 Task: Buy 5 Towel Warmers from Salon & Spa Equipment section under best seller category for shipping address: Crystal Jones, 4714 Wines Lane, Sabine Pass, Texas 77655, Cell Number 8322385022. Pay from credit card ending with 5759, CVV 953
Action: Mouse moved to (10, 78)
Screenshot: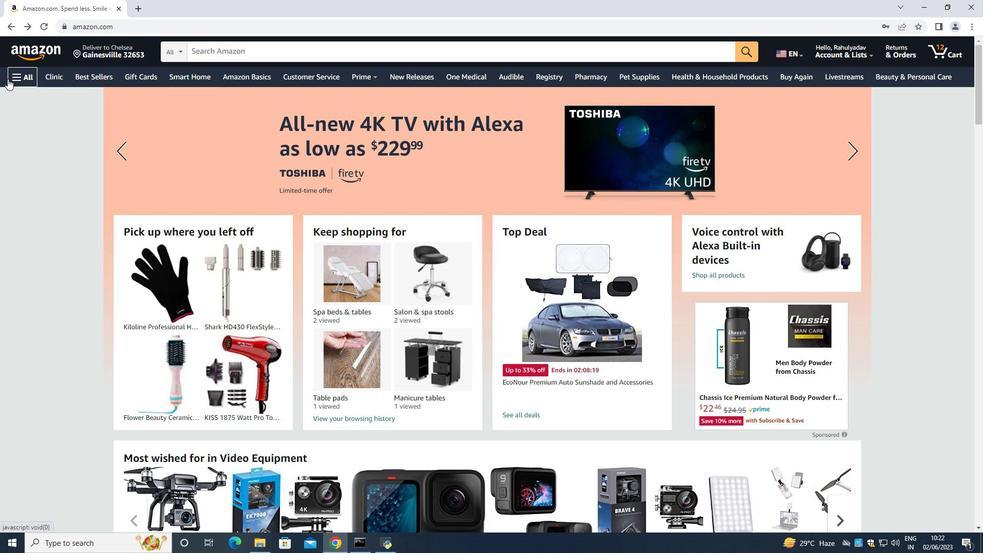 
Action: Mouse pressed left at (10, 78)
Screenshot: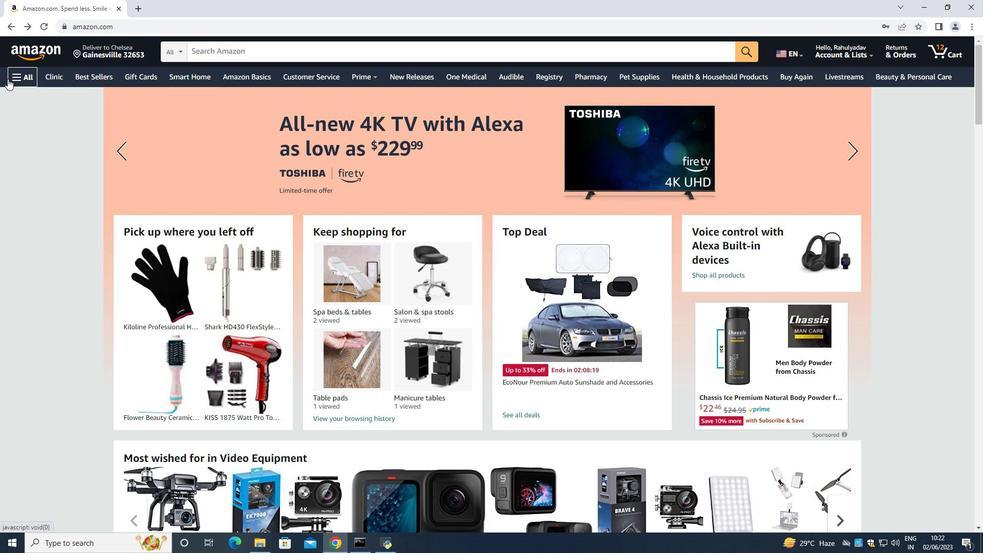 
Action: Mouse moved to (39, 97)
Screenshot: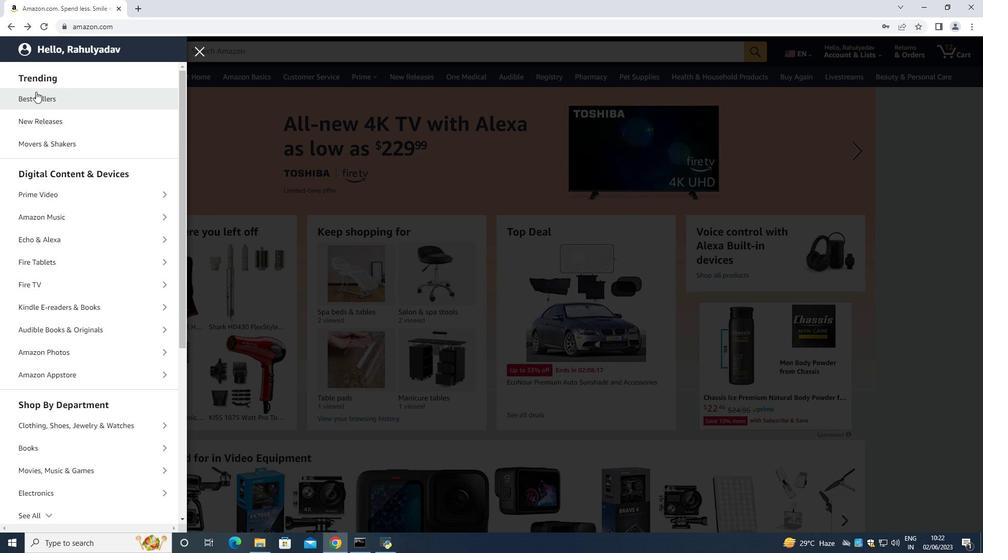 
Action: Mouse pressed left at (39, 97)
Screenshot: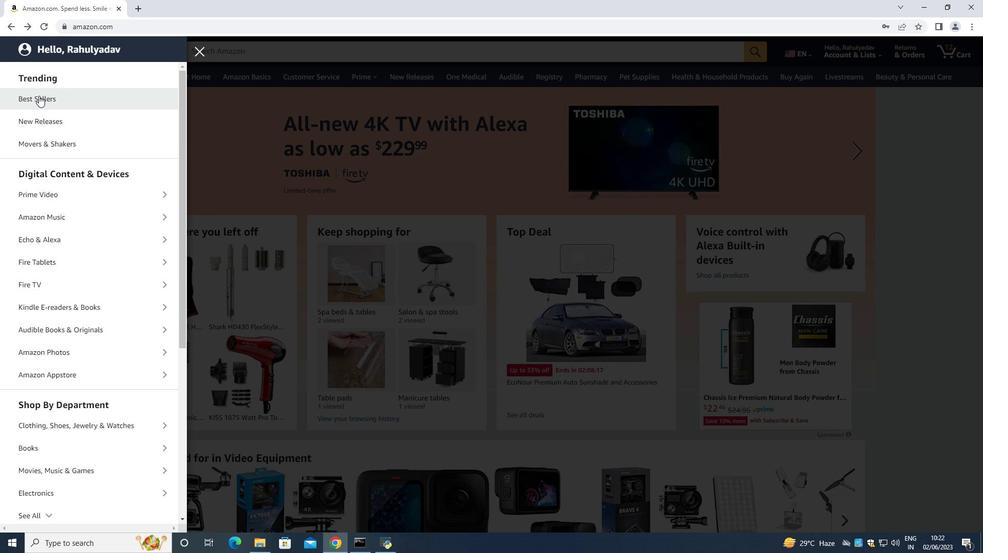 
Action: Mouse moved to (301, 51)
Screenshot: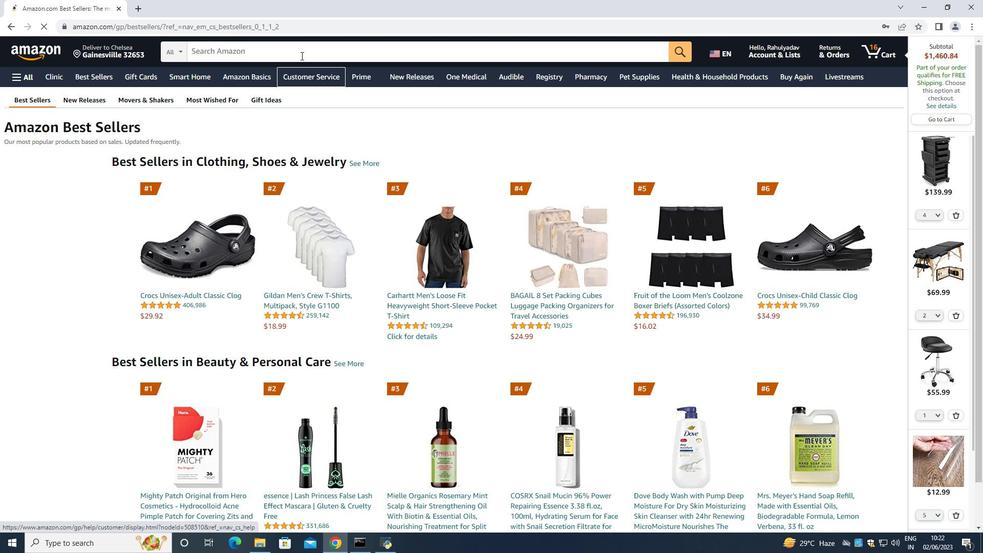 
Action: Mouse pressed left at (301, 51)
Screenshot: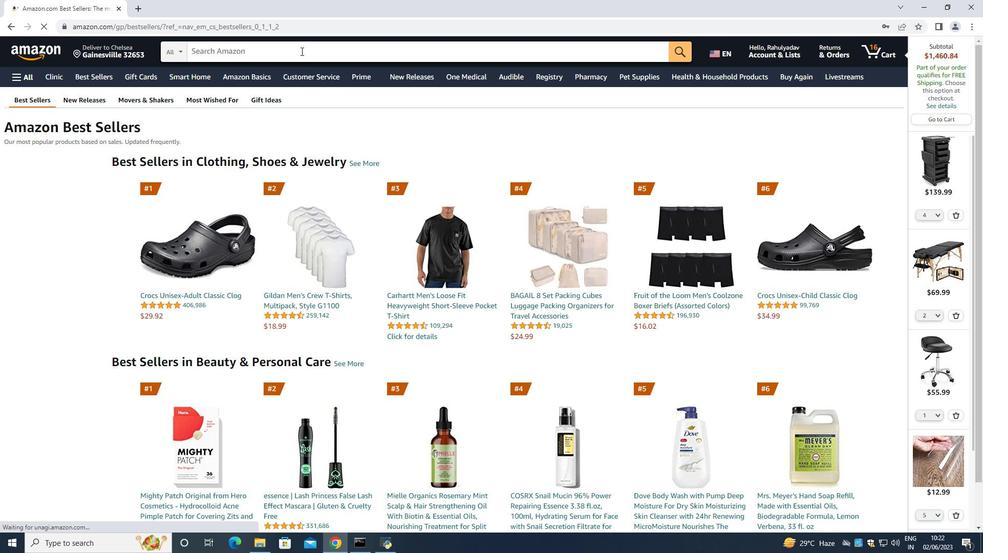 
Action: Mouse moved to (309, 45)
Screenshot: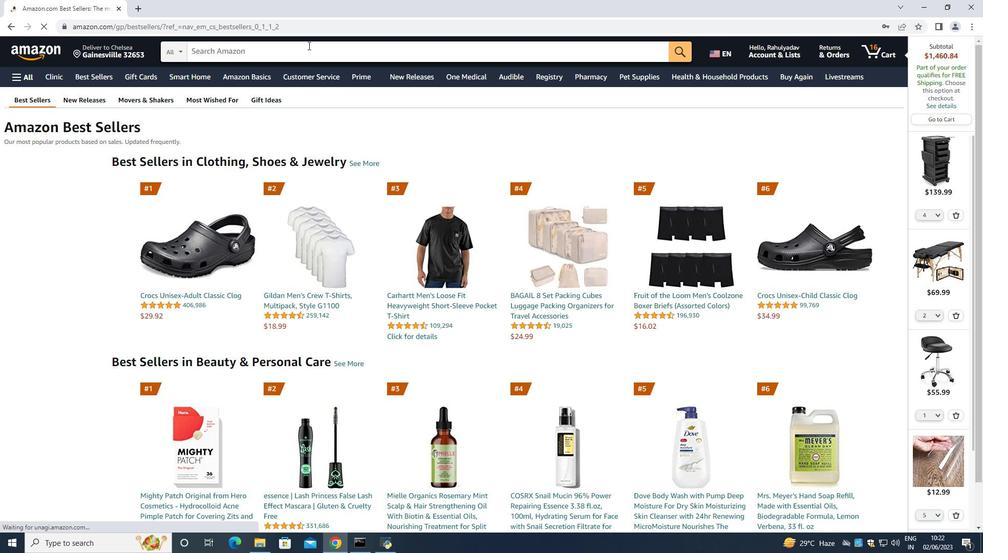
Action: Key pressed <Key.shift_r>Towel<Key.space><Key.shift>Warmers<Key.space><Key.enter>
Screenshot: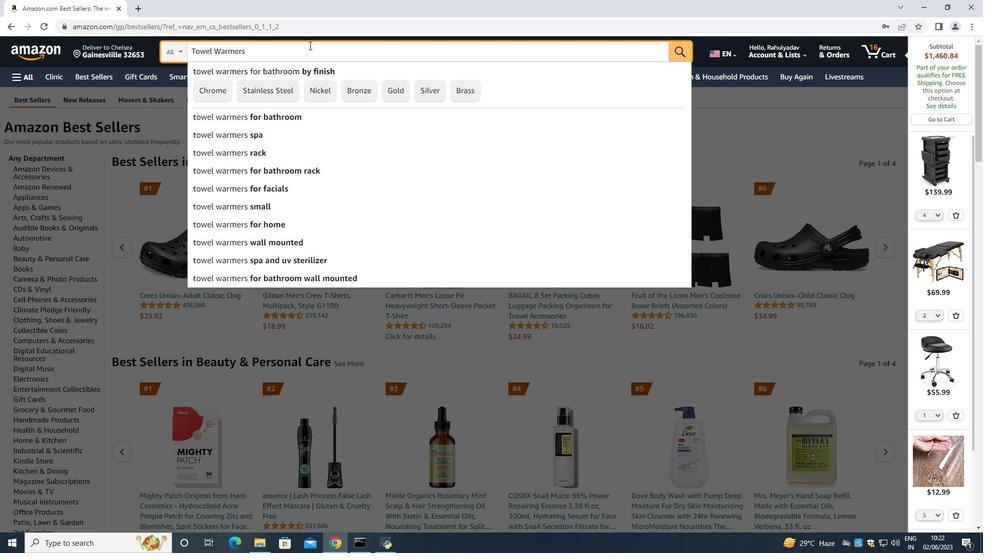 
Action: Mouse moved to (51, 234)
Screenshot: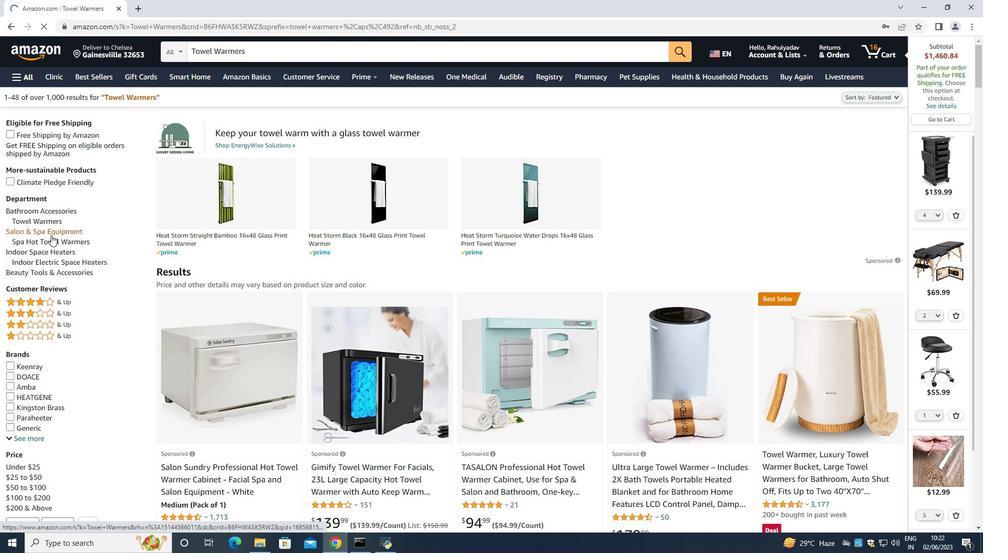 
Action: Mouse pressed left at (51, 234)
Screenshot: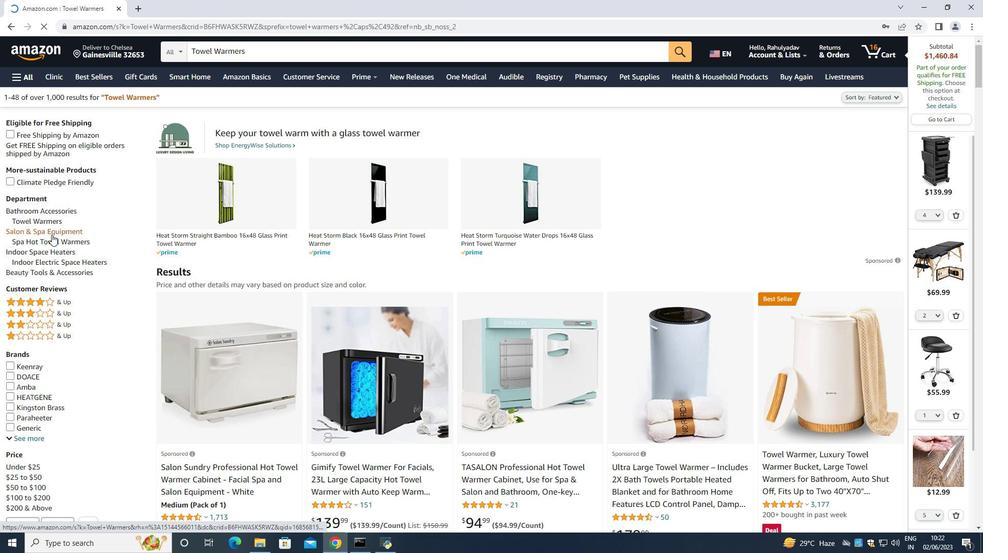 
Action: Mouse moved to (841, 320)
Screenshot: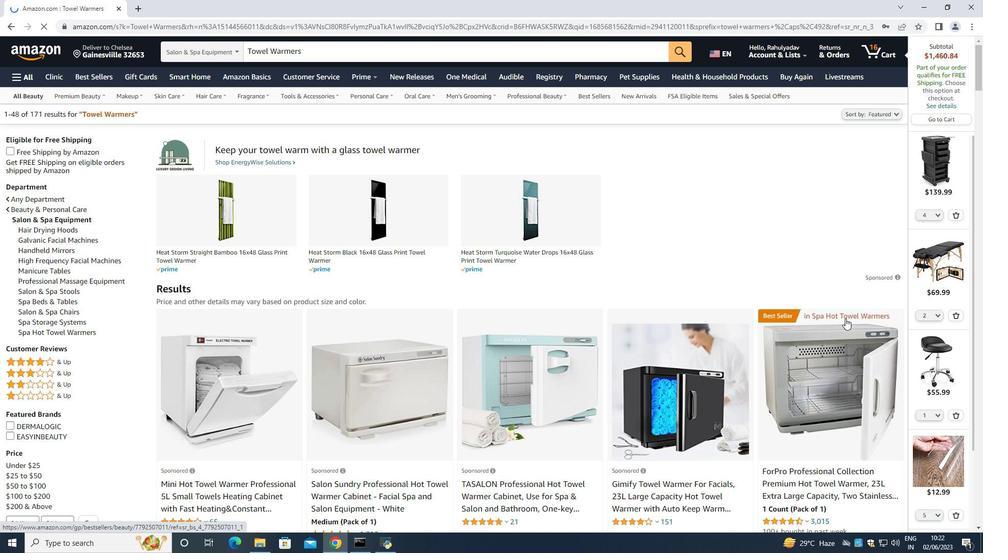 
Action: Mouse scrolled (841, 320) with delta (0, 0)
Screenshot: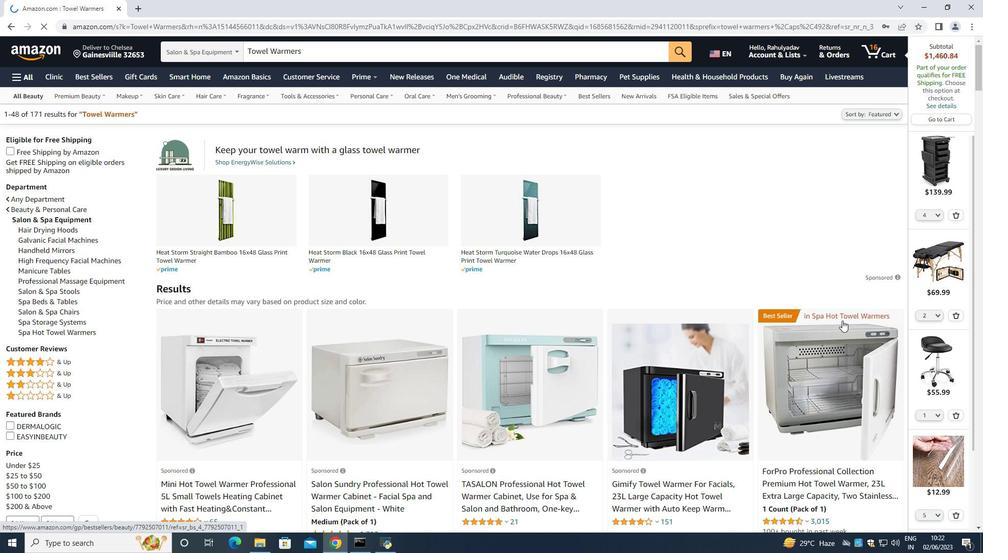 
Action: Mouse moved to (837, 320)
Screenshot: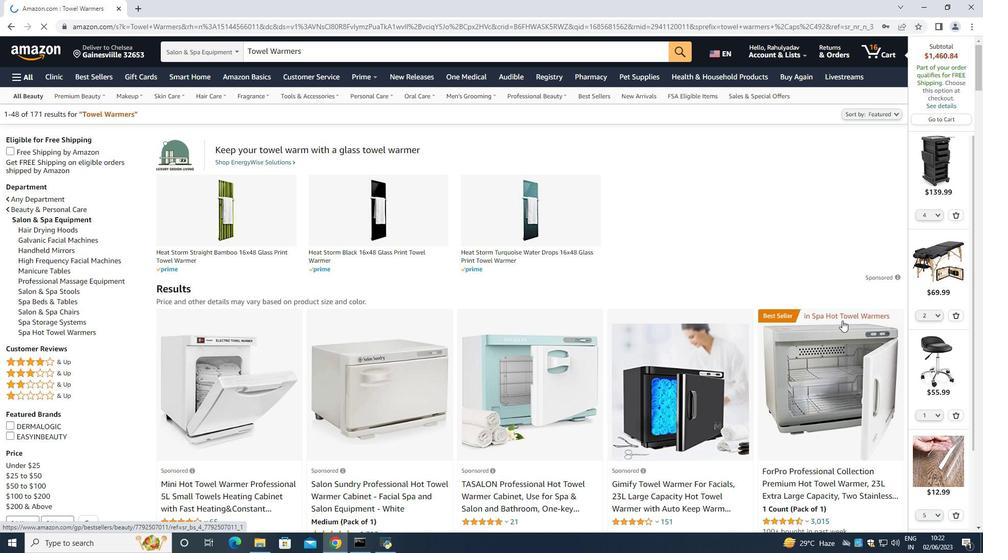 
Action: Mouse scrolled (837, 320) with delta (0, 0)
Screenshot: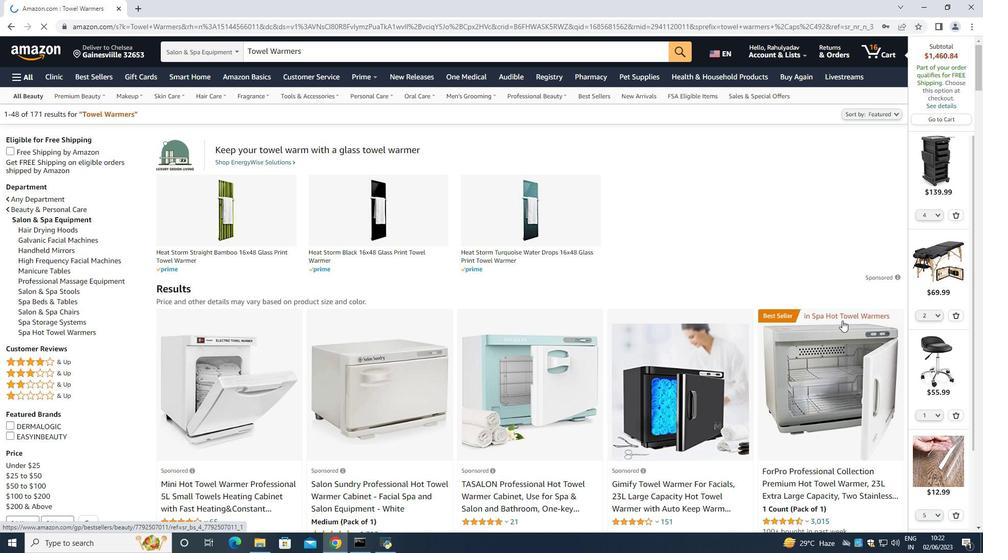 
Action: Mouse moved to (834, 320)
Screenshot: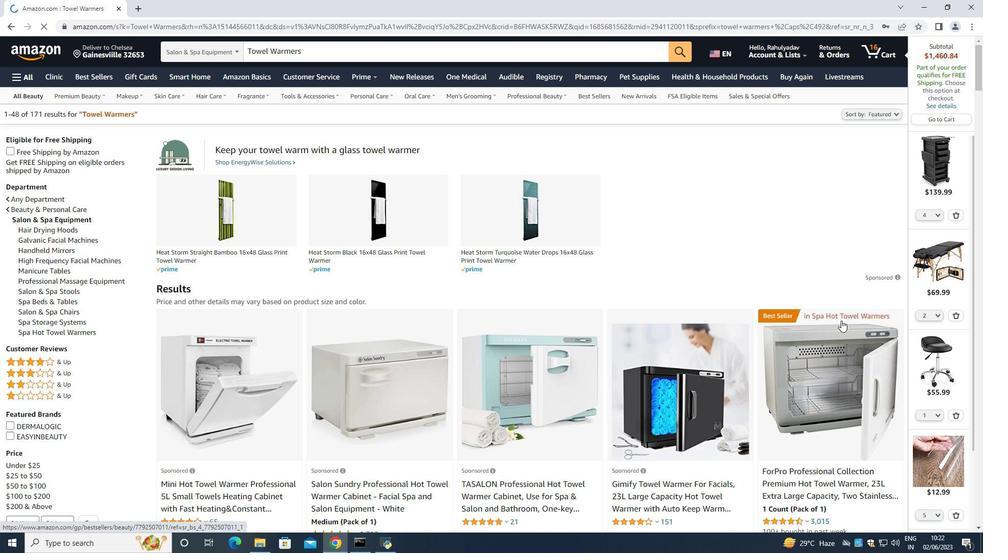 
Action: Mouse scrolled (834, 320) with delta (0, 0)
Screenshot: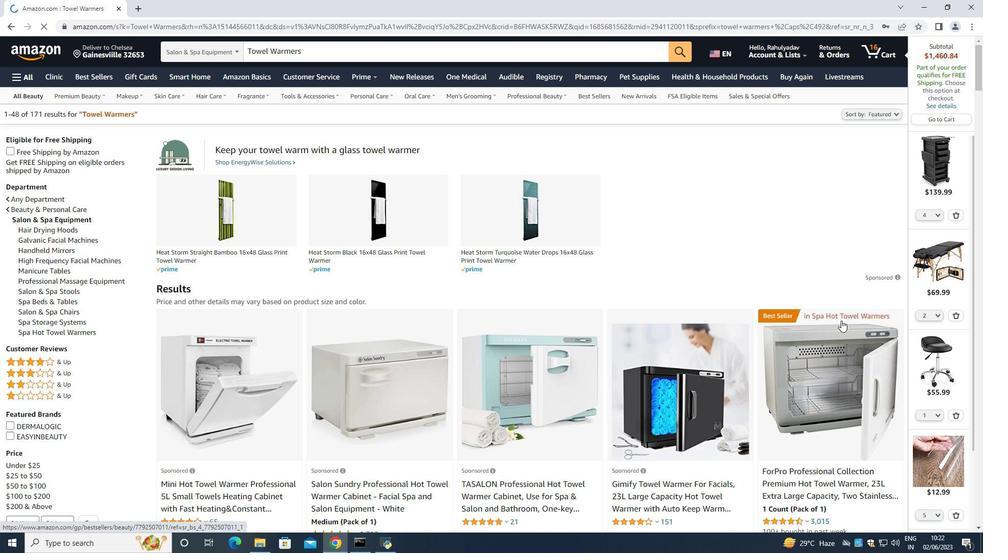 
Action: Mouse moved to (833, 320)
Screenshot: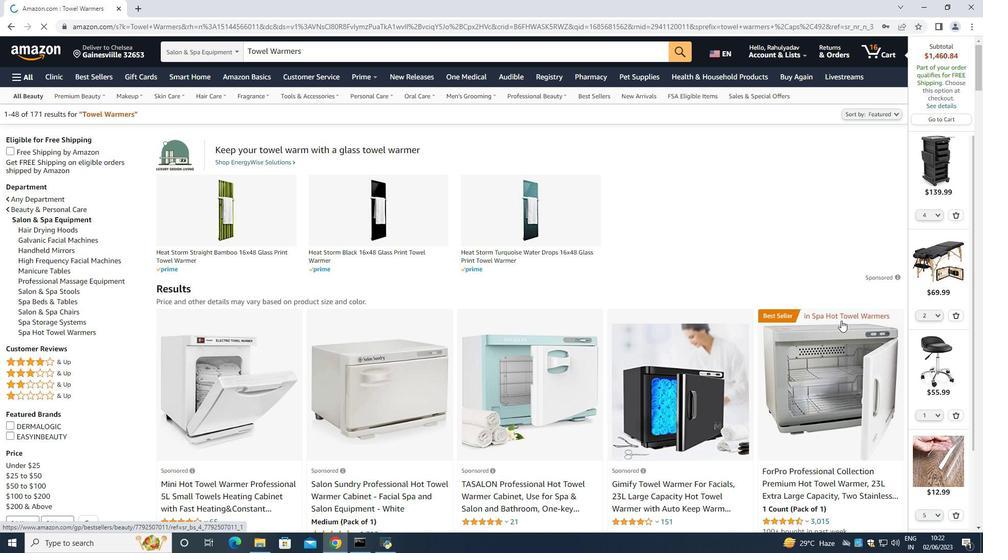 
Action: Mouse scrolled (825, 315) with delta (0, 0)
Screenshot: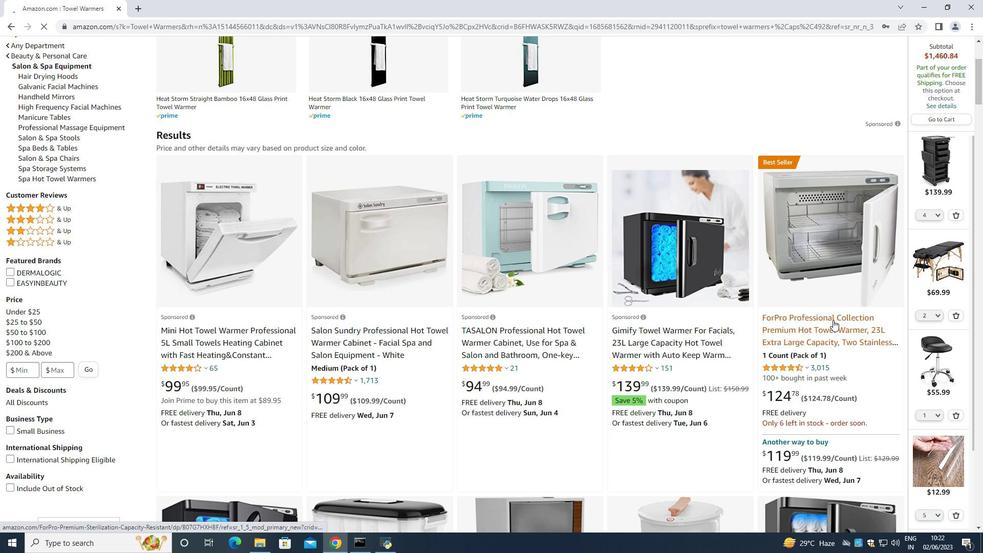 
Action: Mouse scrolled (825, 315) with delta (0, 0)
Screenshot: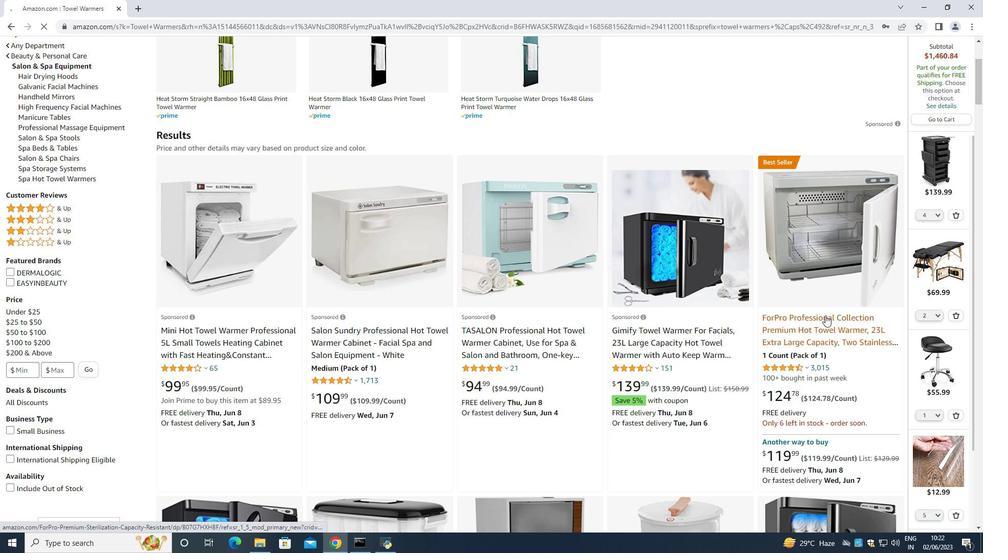 
Action: Mouse scrolled (825, 315) with delta (0, 0)
Screenshot: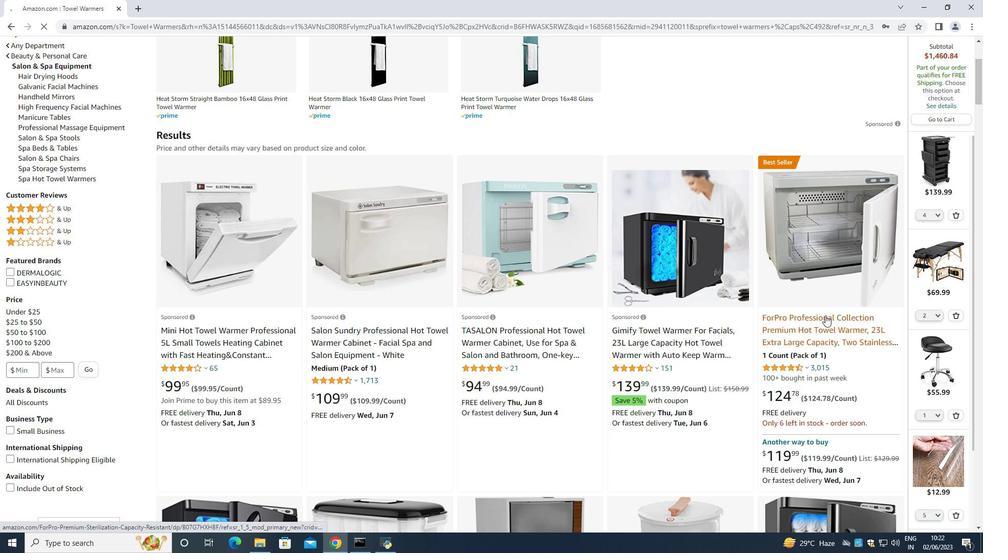 
Action: Mouse scrolled (825, 315) with delta (0, 0)
Screenshot: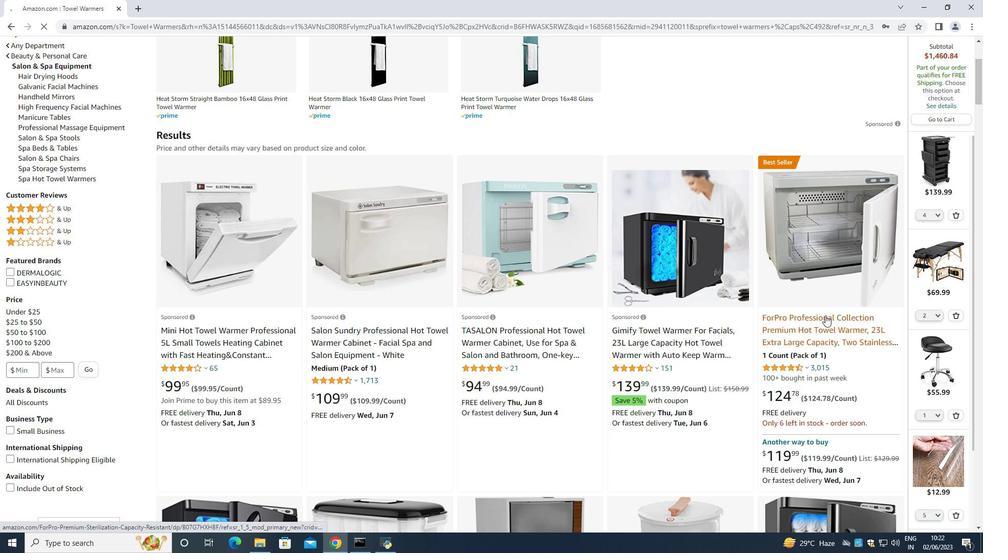 
Action: Mouse scrolled (825, 315) with delta (0, 0)
Screenshot: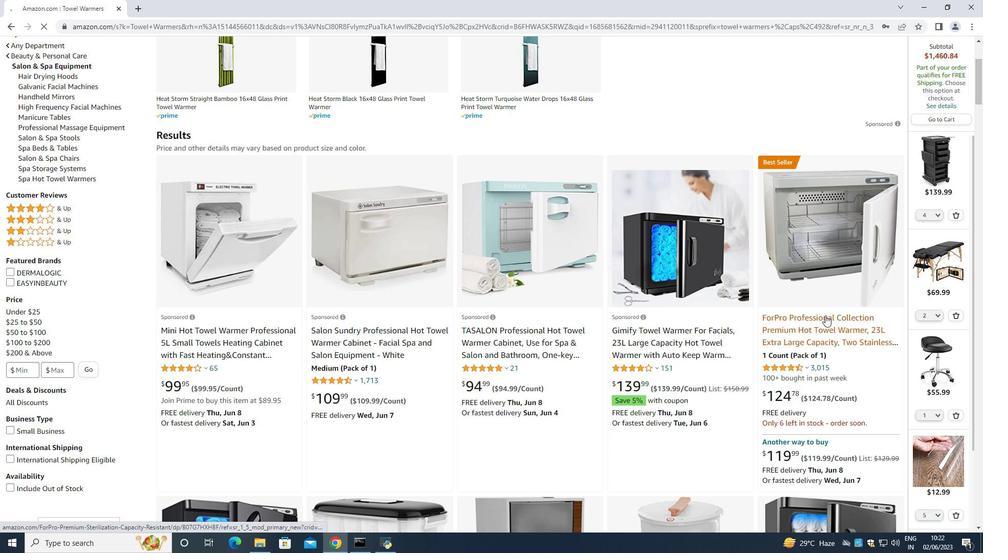 
Action: Mouse moved to (312, 252)
Screenshot: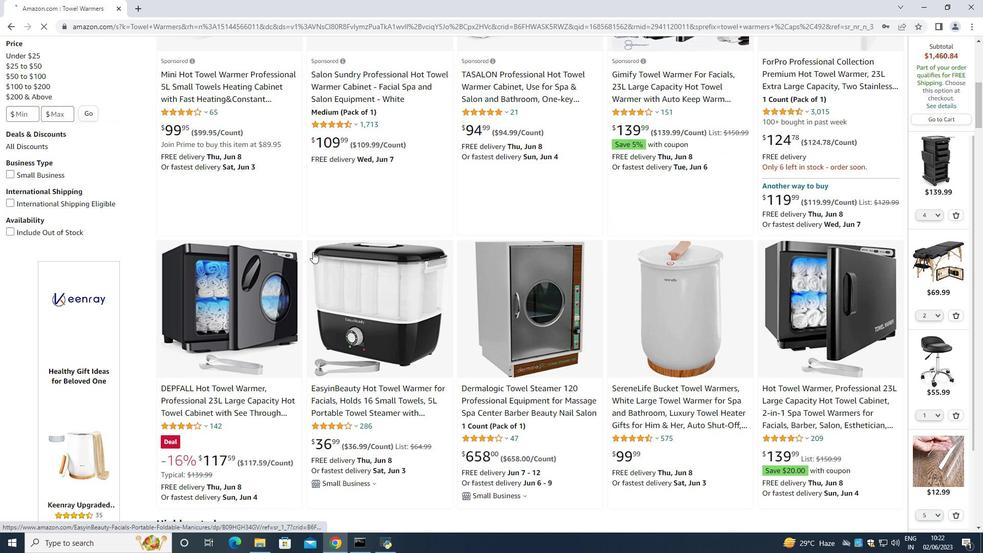 
Action: Mouse scrolled (312, 251) with delta (0, 0)
Screenshot: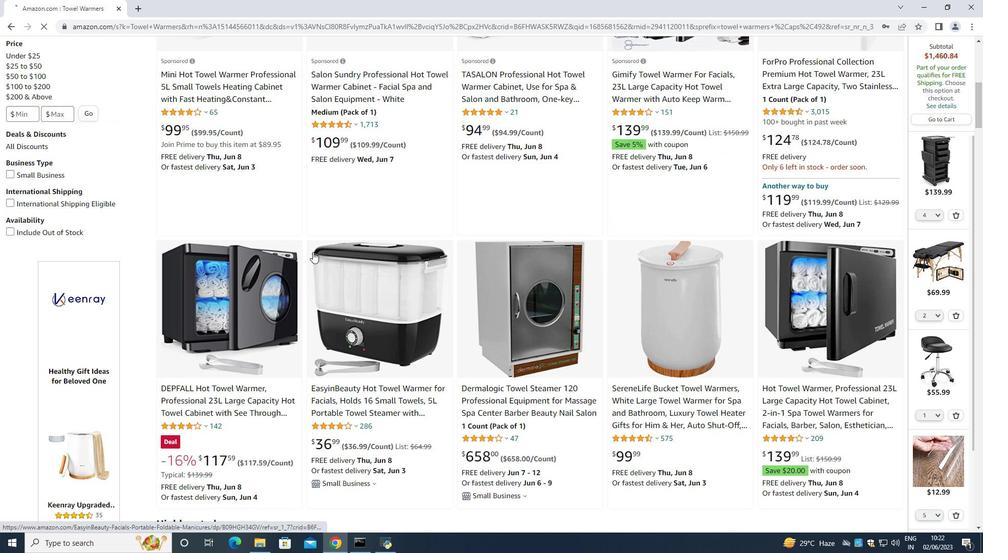 
Action: Mouse scrolled (312, 251) with delta (0, 0)
Screenshot: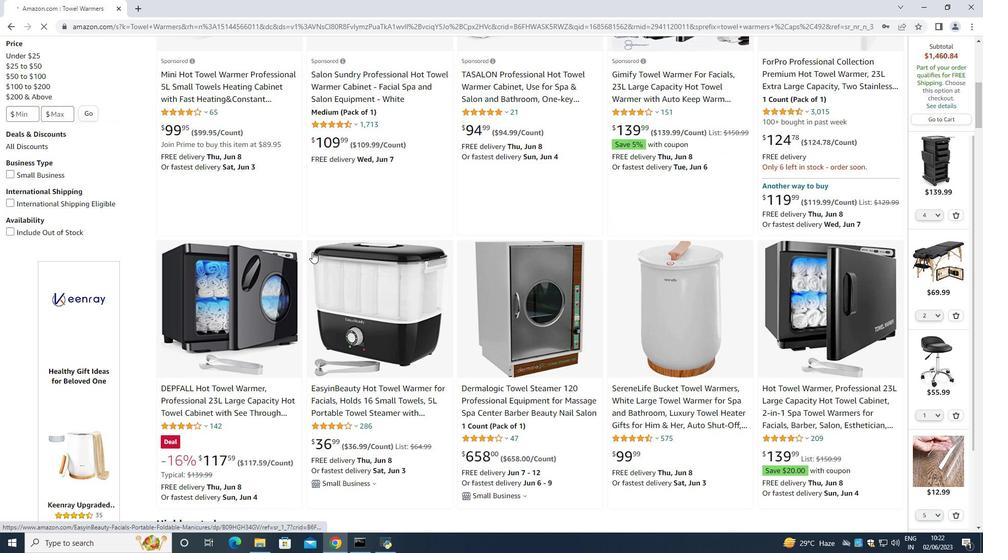
Action: Mouse scrolled (312, 251) with delta (0, 0)
Screenshot: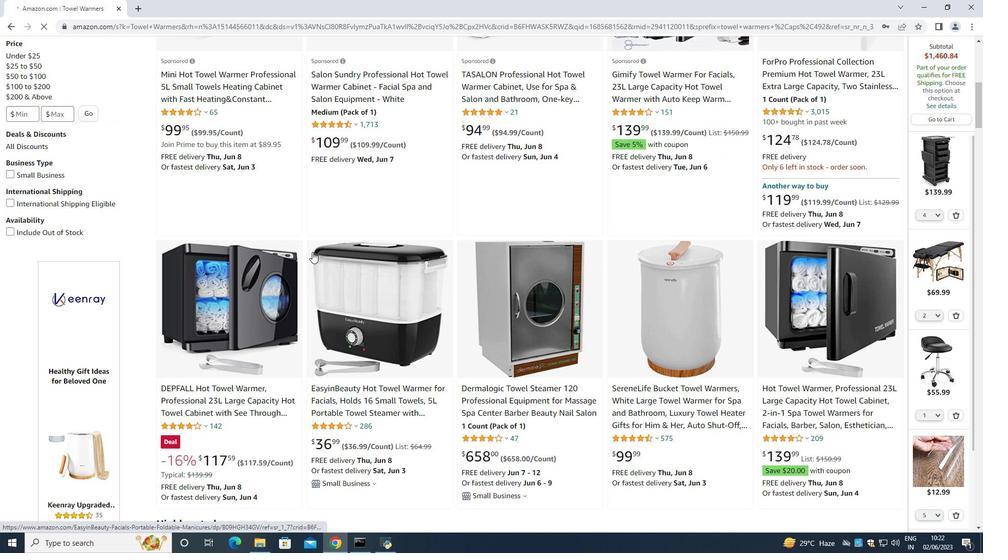 
Action: Mouse scrolled (312, 251) with delta (0, 0)
Screenshot: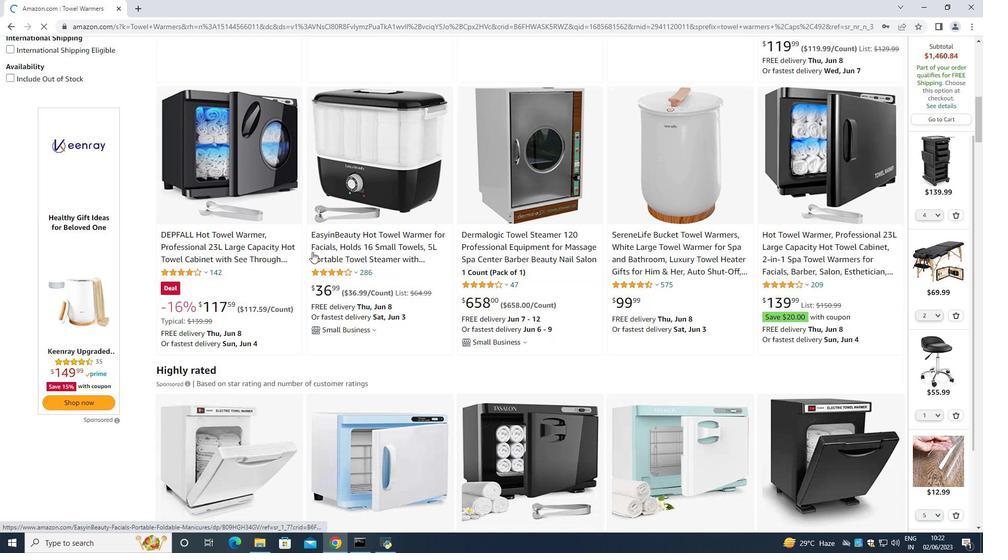 
Action: Mouse scrolled (312, 251) with delta (0, 0)
Screenshot: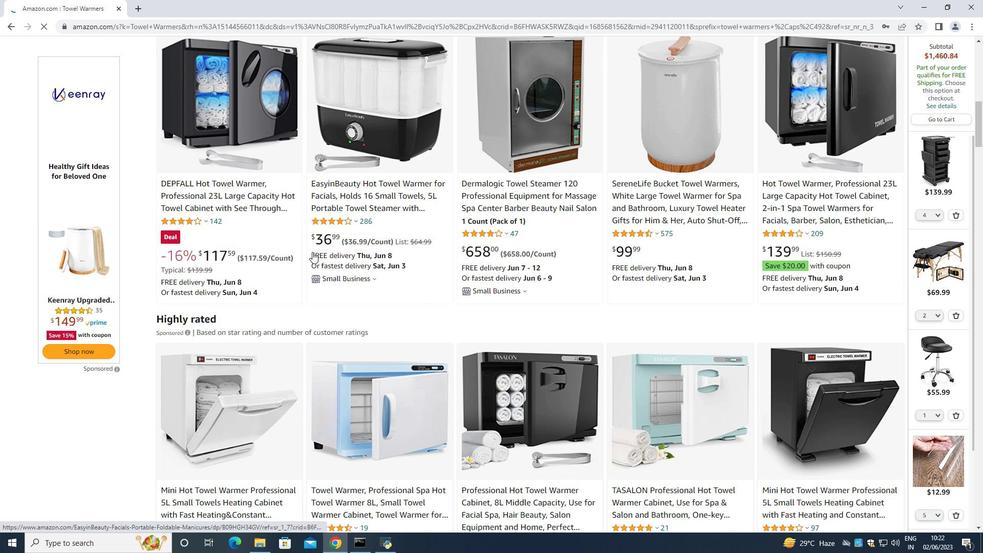 
Action: Mouse scrolled (312, 251) with delta (0, 0)
Screenshot: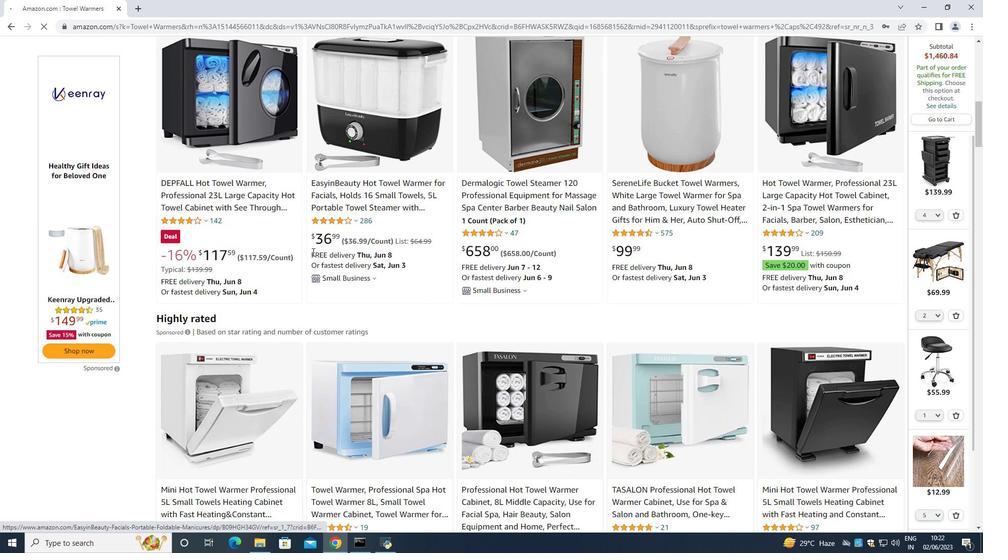 
Action: Mouse scrolled (312, 251) with delta (0, 0)
Screenshot: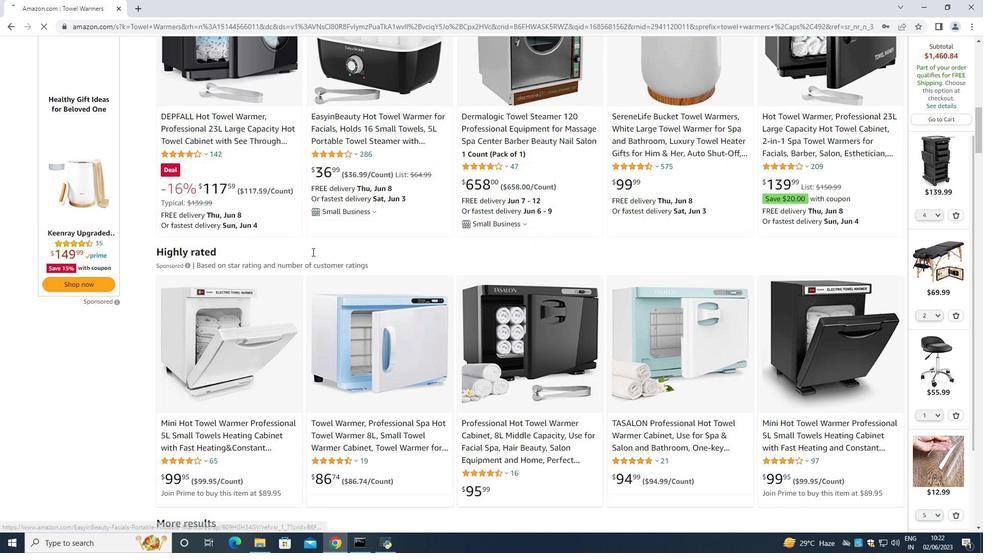 
Action: Mouse scrolled (312, 251) with delta (0, 0)
Screenshot: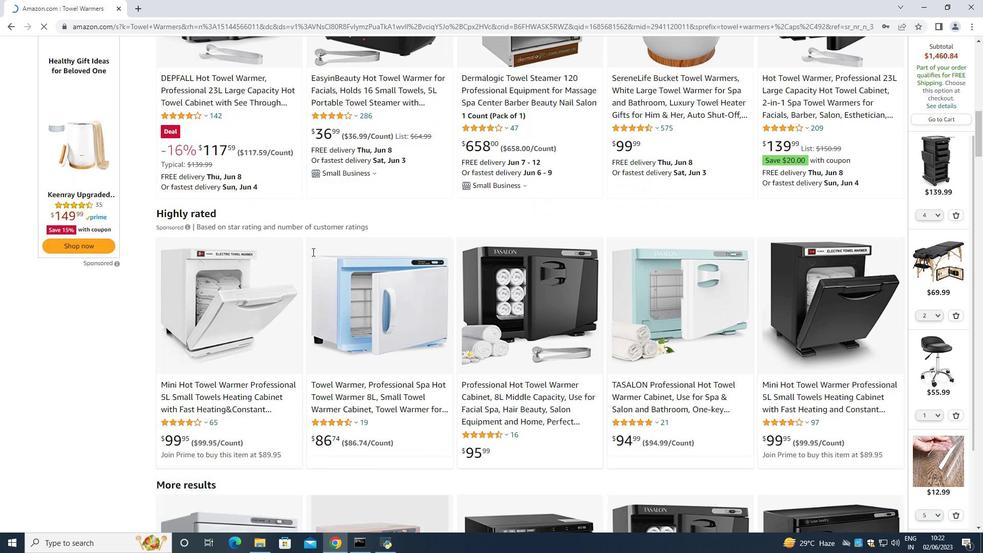 
Action: Mouse scrolled (312, 251) with delta (0, 0)
Screenshot: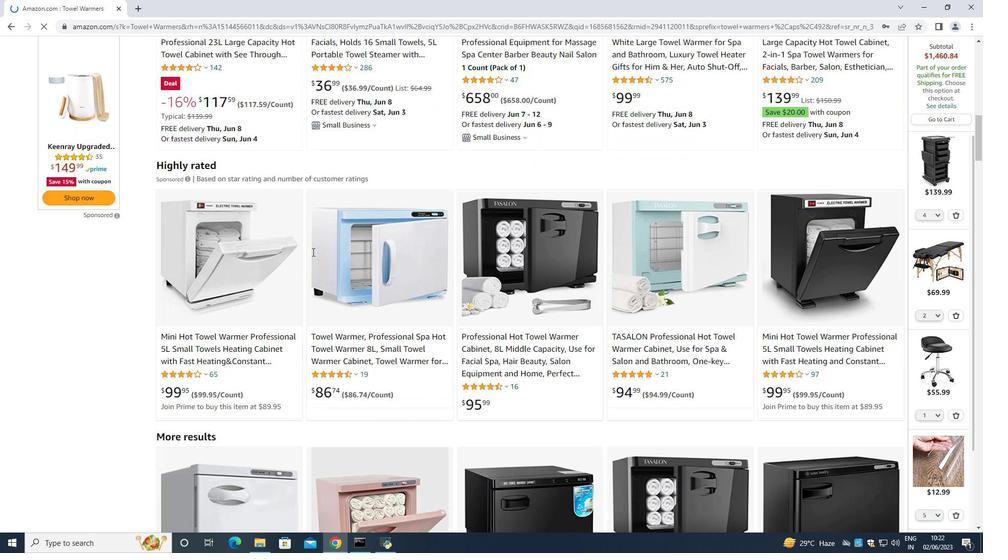 
Action: Mouse moved to (312, 252)
Screenshot: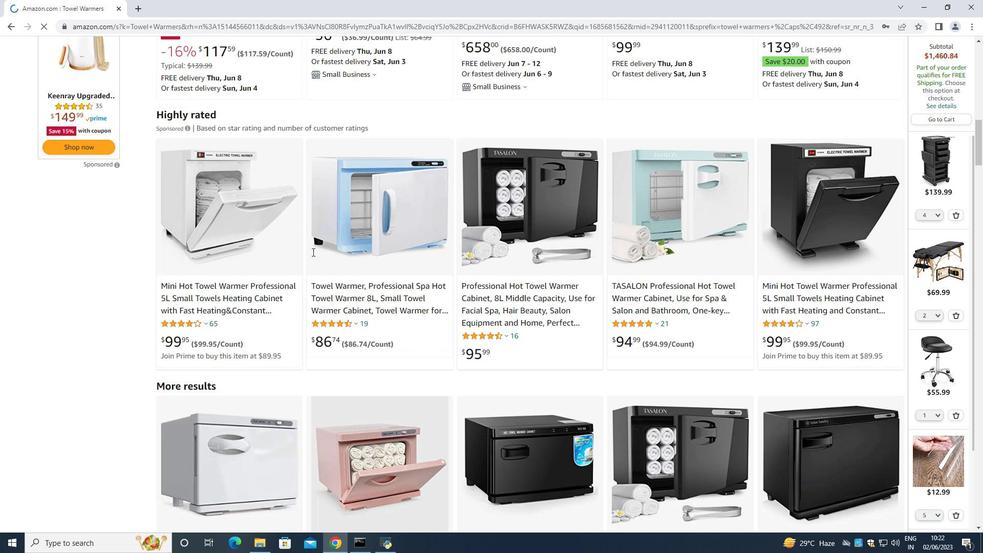
Action: Mouse scrolled (312, 251) with delta (0, 0)
Screenshot: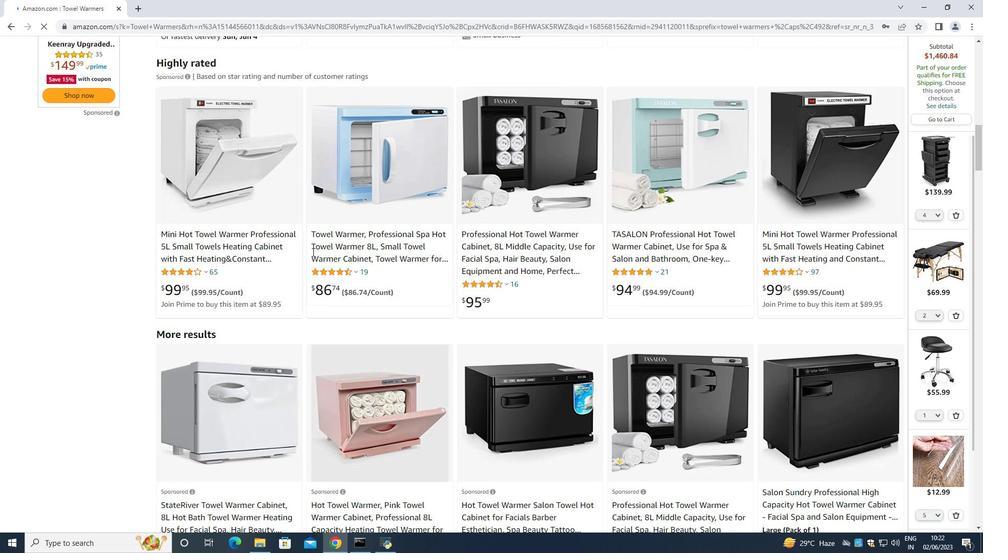 
Action: Mouse scrolled (312, 251) with delta (0, 0)
Screenshot: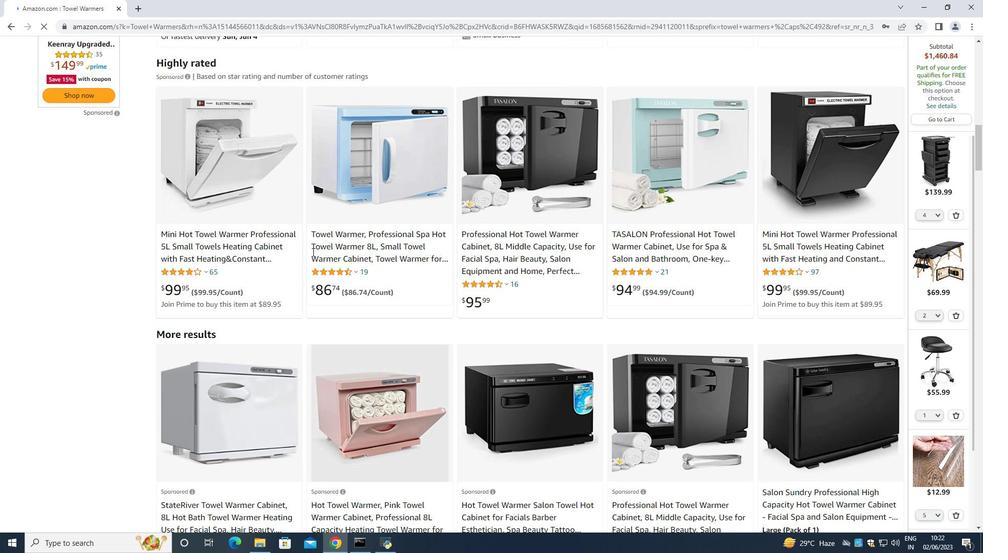 
Action: Mouse scrolled (312, 251) with delta (0, 0)
Screenshot: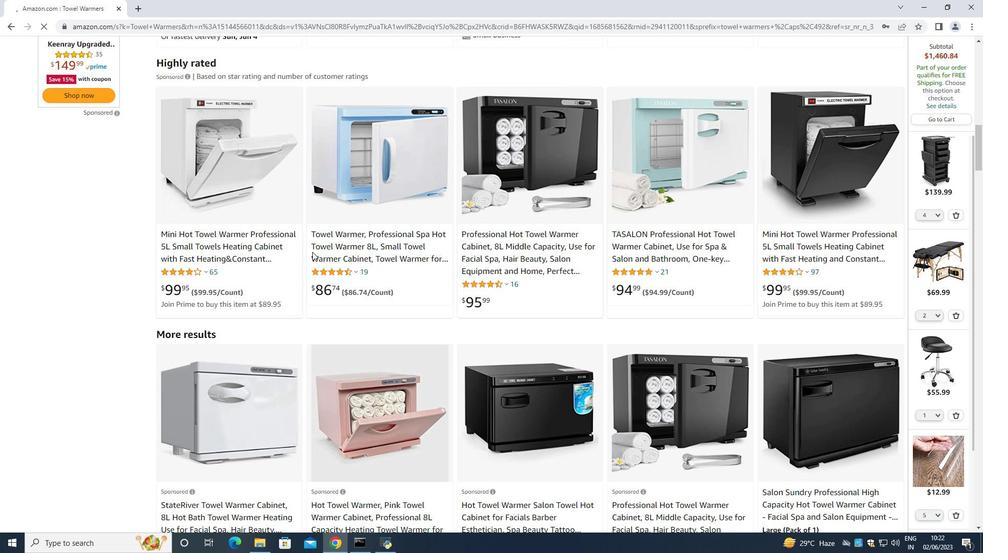 
Action: Mouse scrolled (312, 251) with delta (0, 0)
Screenshot: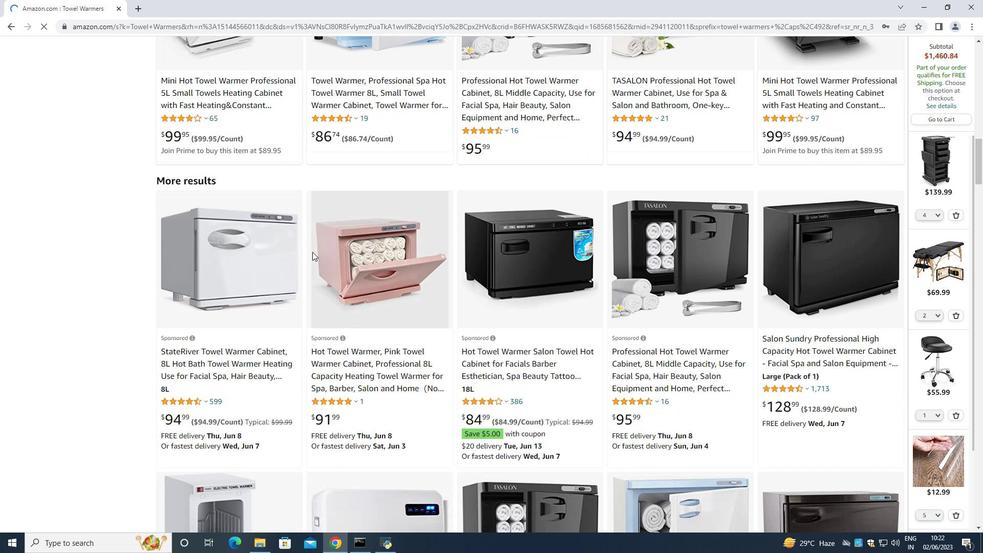
Action: Mouse scrolled (312, 251) with delta (0, 0)
Screenshot: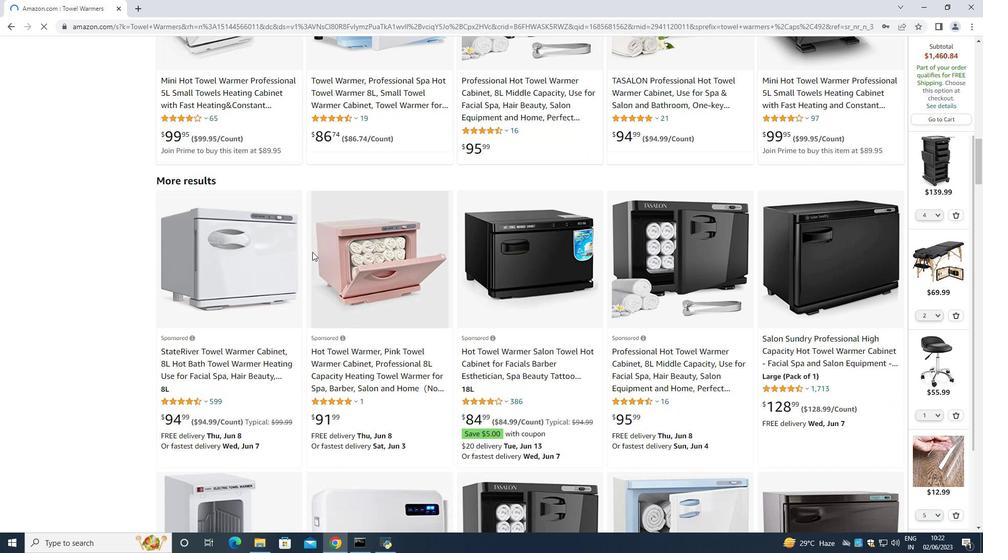 
Action: Mouse moved to (364, 262)
Screenshot: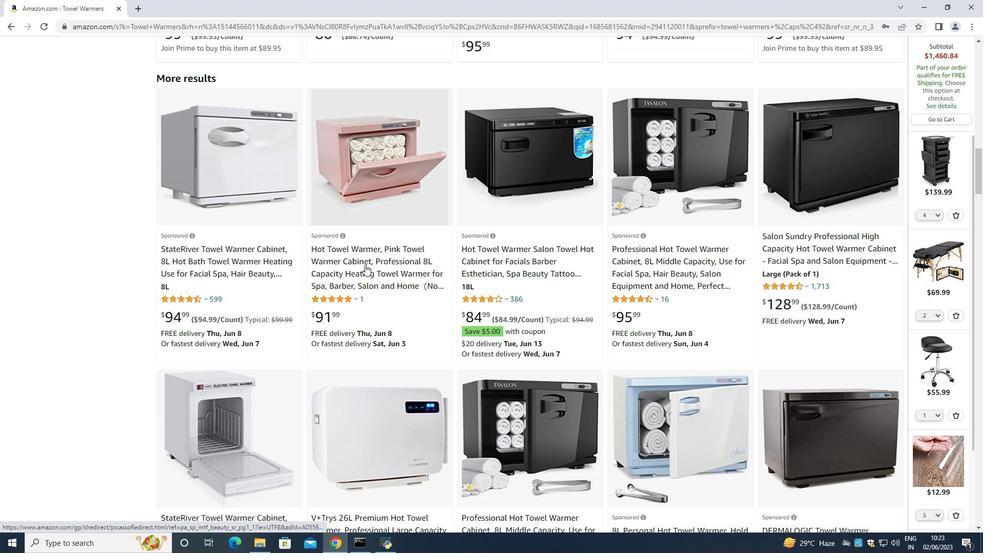 
Action: Mouse scrolled (364, 263) with delta (0, 0)
Screenshot: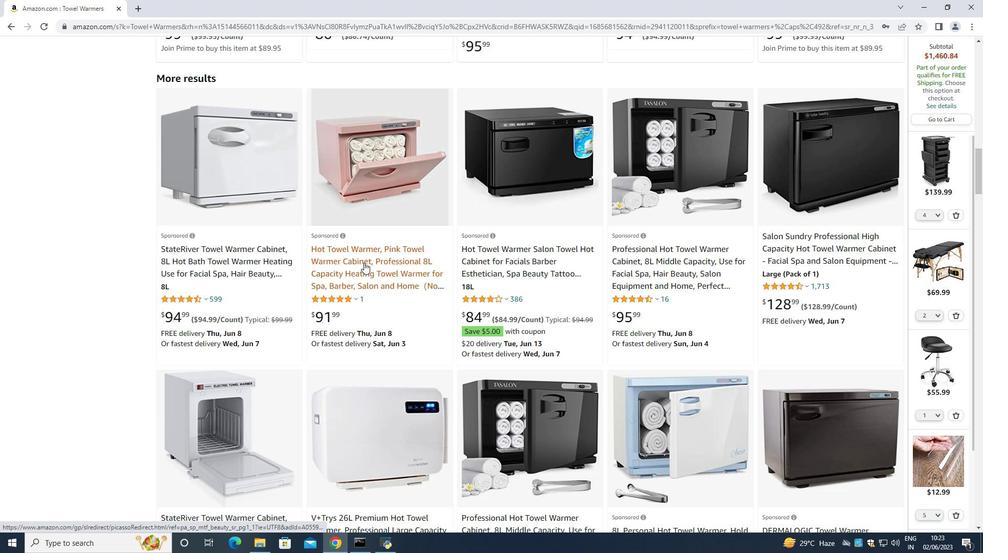 
Action: Mouse scrolled (364, 263) with delta (0, 0)
Screenshot: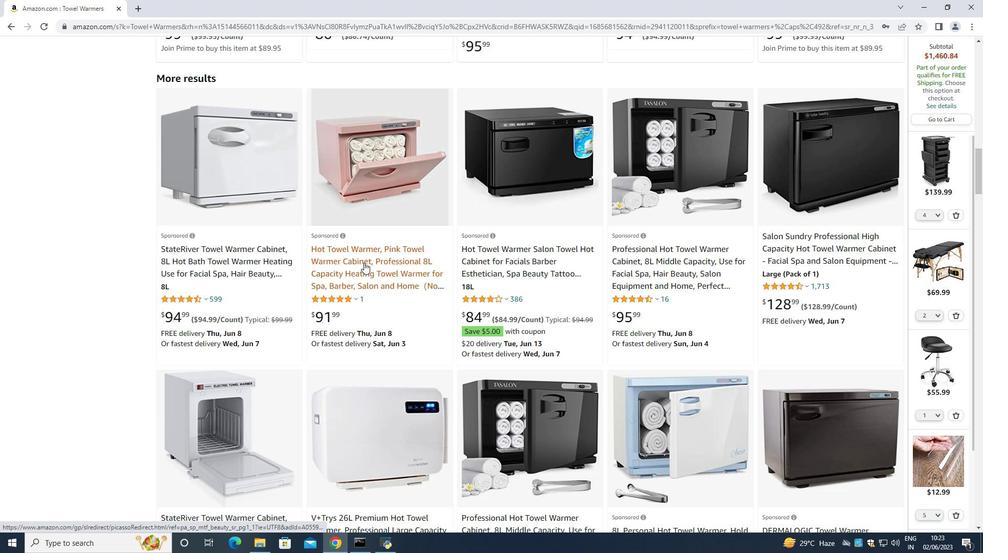 
Action: Mouse scrolled (364, 263) with delta (0, 0)
Screenshot: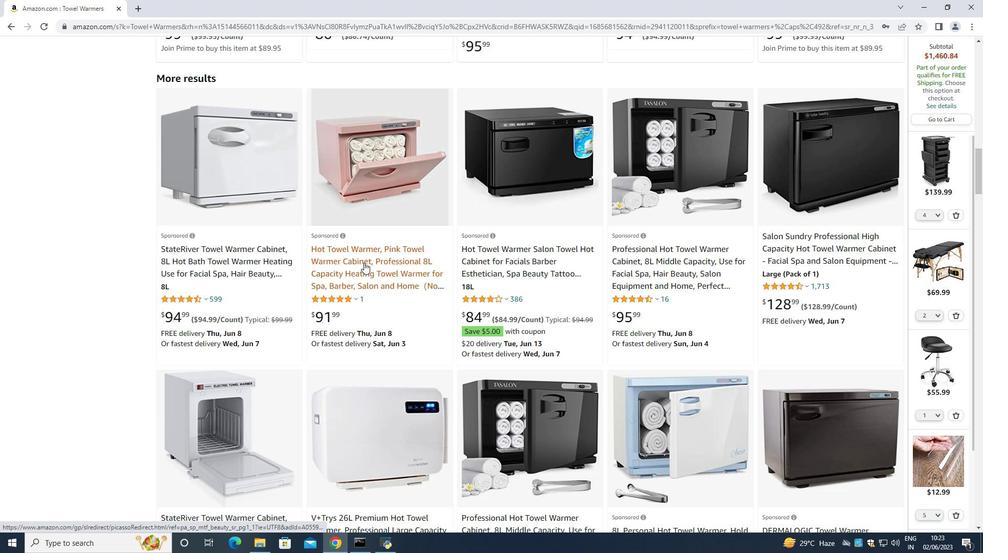 
Action: Mouse scrolled (364, 263) with delta (0, 0)
Screenshot: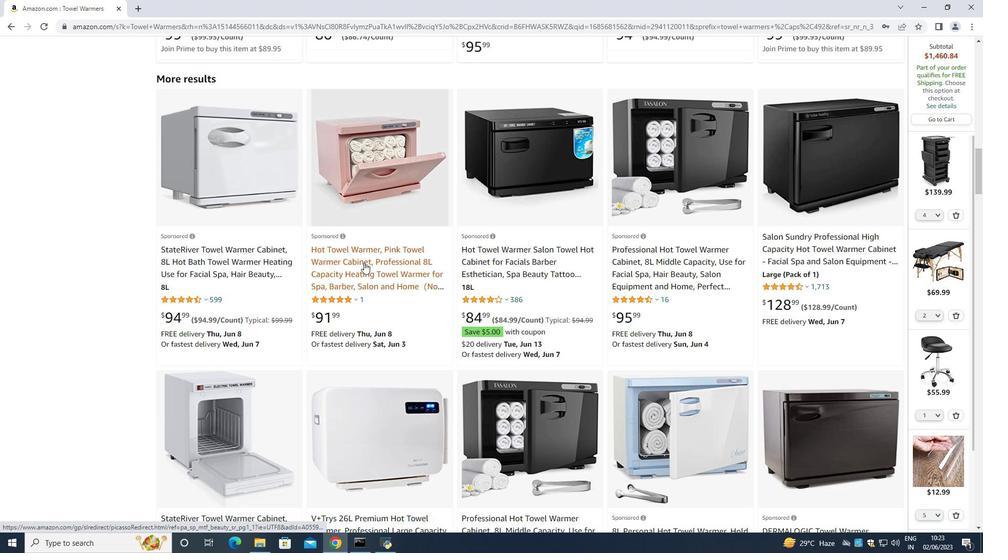 
Action: Mouse scrolled (364, 263) with delta (0, 0)
Screenshot: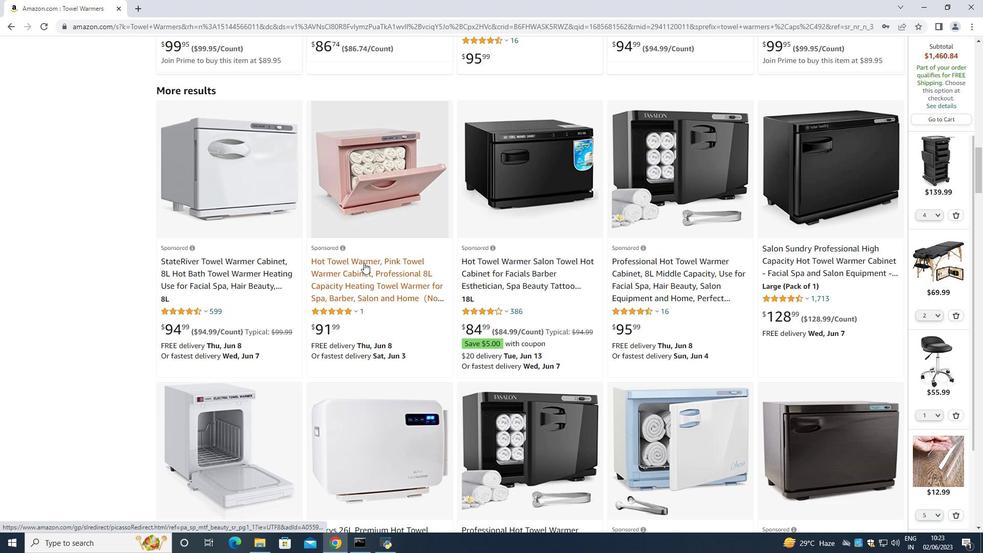 
Action: Mouse scrolled (364, 263) with delta (0, 0)
Screenshot: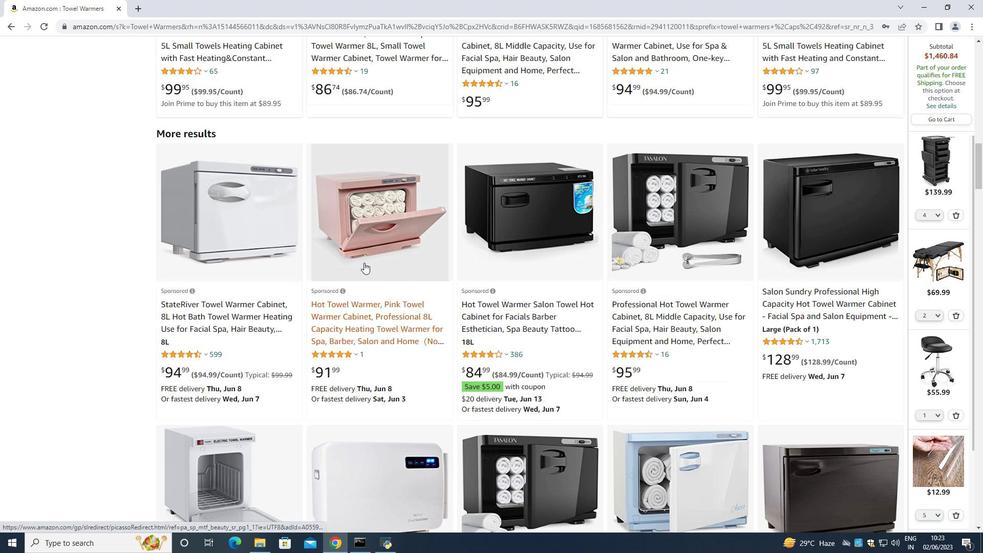 
Action: Mouse moved to (474, 259)
Screenshot: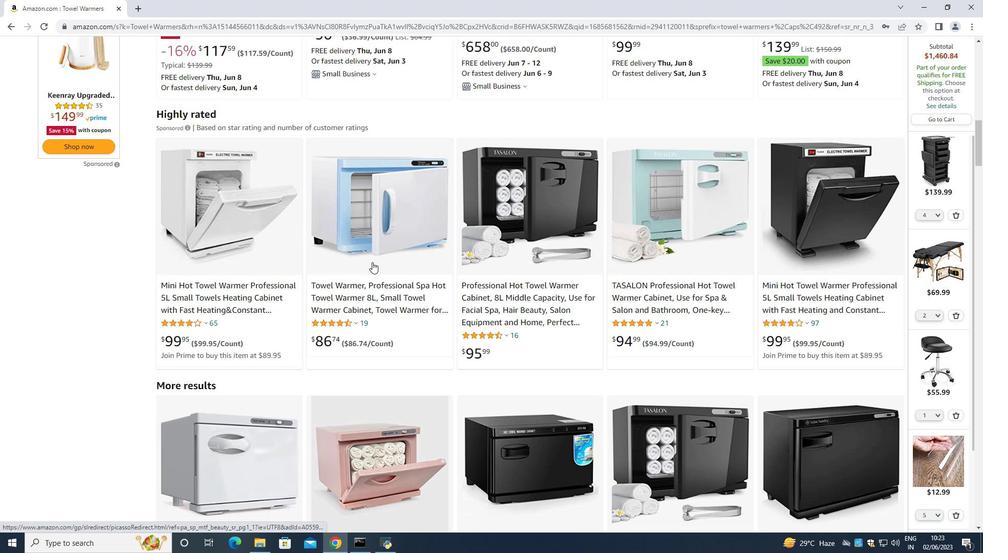 
Action: Mouse scrolled (474, 259) with delta (0, 0)
Screenshot: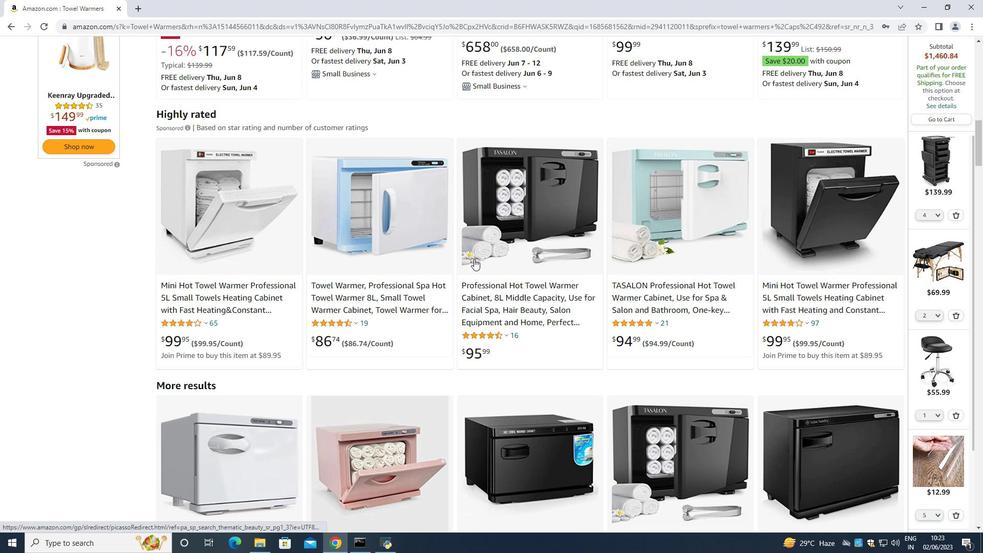 
Action: Mouse scrolled (474, 259) with delta (0, 0)
Screenshot: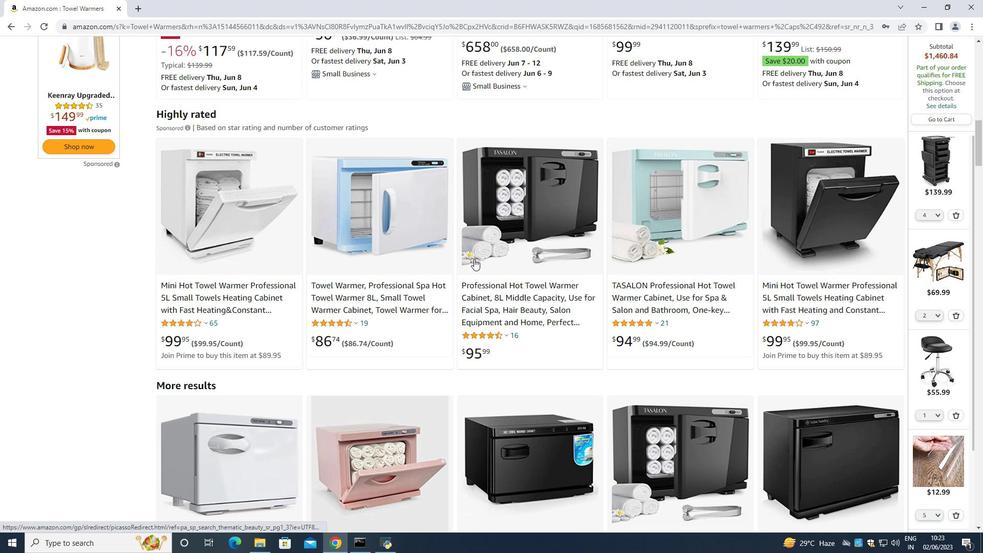 
Action: Mouse scrolled (474, 259) with delta (0, 0)
Screenshot: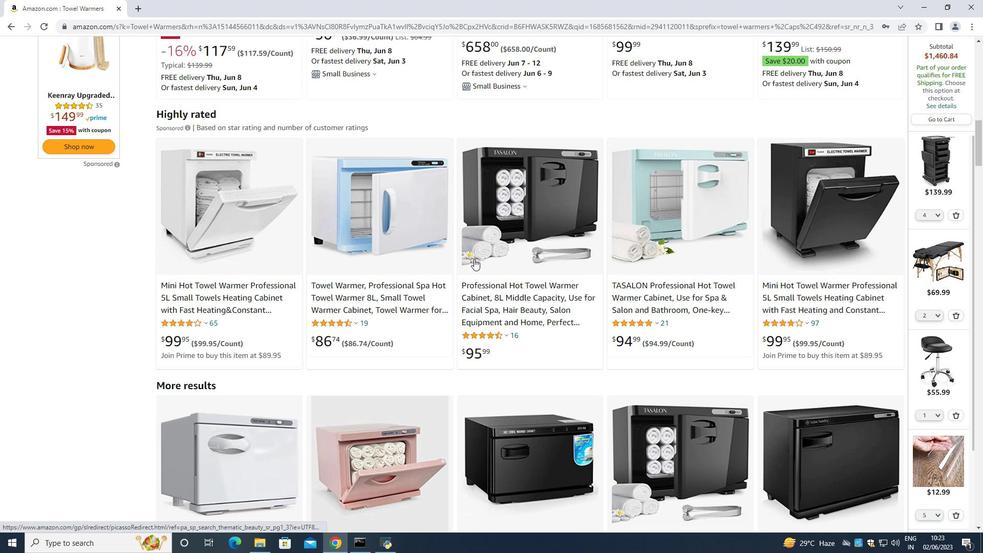 
Action: Mouse scrolled (474, 259) with delta (0, 0)
Screenshot: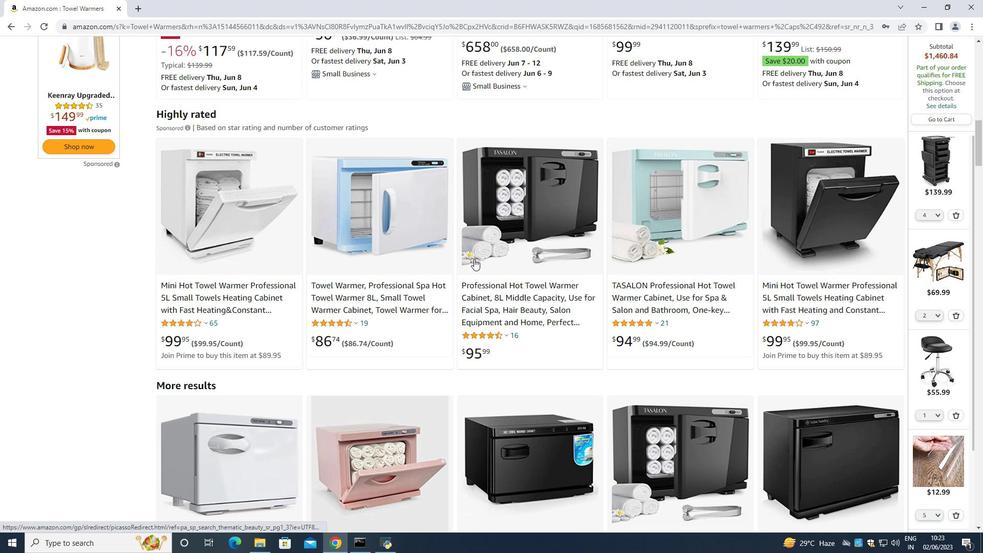 
Action: Mouse scrolled (474, 259) with delta (0, 0)
Screenshot: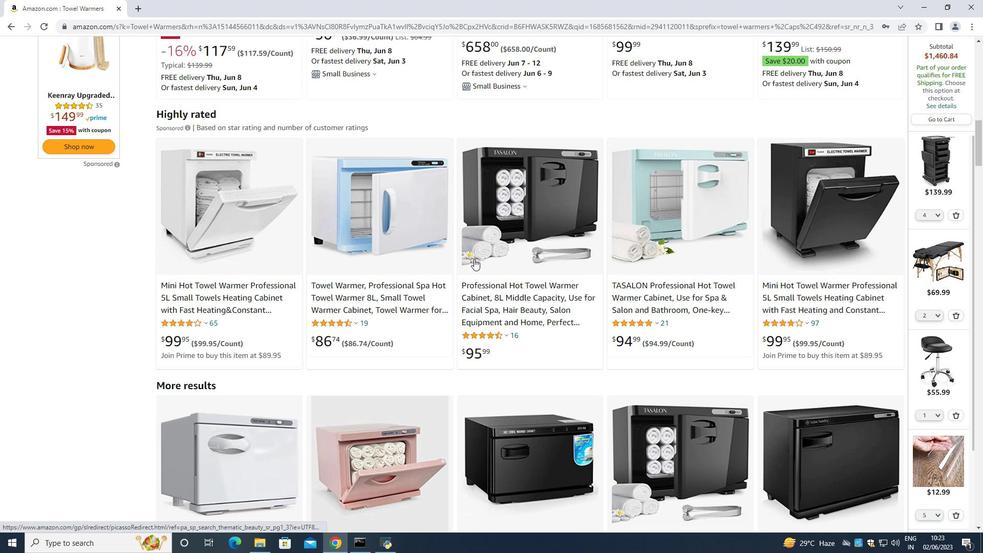 
Action: Mouse scrolled (474, 259) with delta (0, 0)
Screenshot: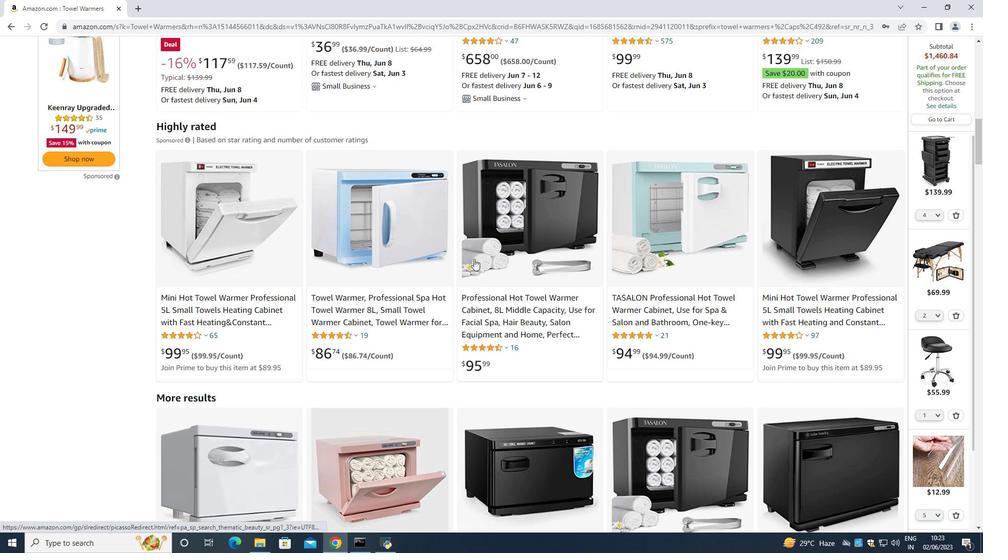 
Action: Mouse moved to (685, 273)
Screenshot: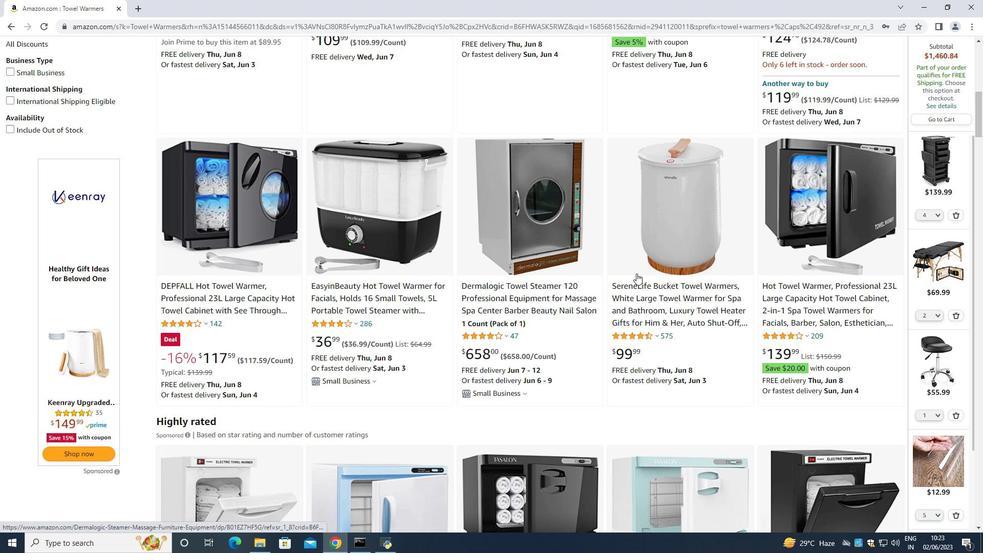 
Action: Mouse scrolled (685, 274) with delta (0, 0)
Screenshot: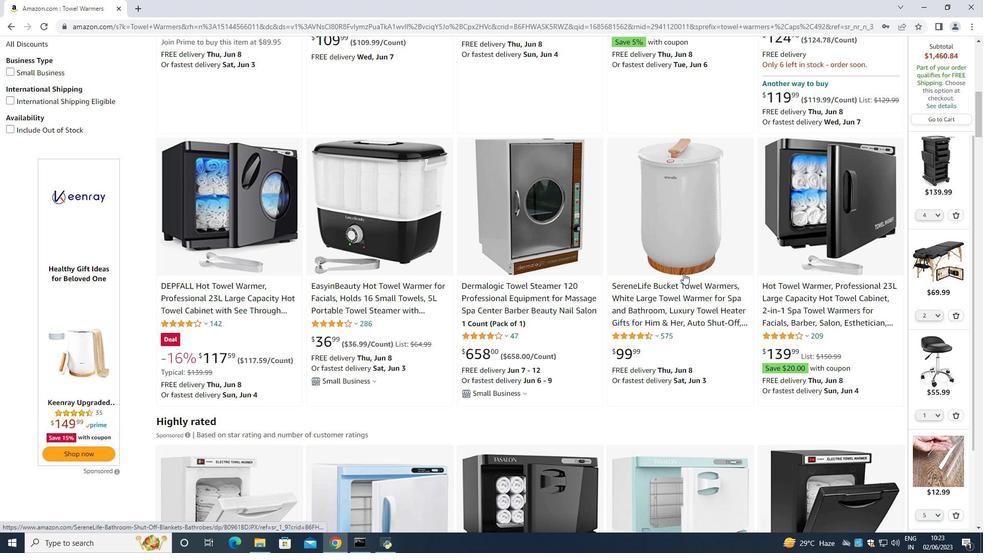 
Action: Mouse scrolled (685, 274) with delta (0, 0)
Screenshot: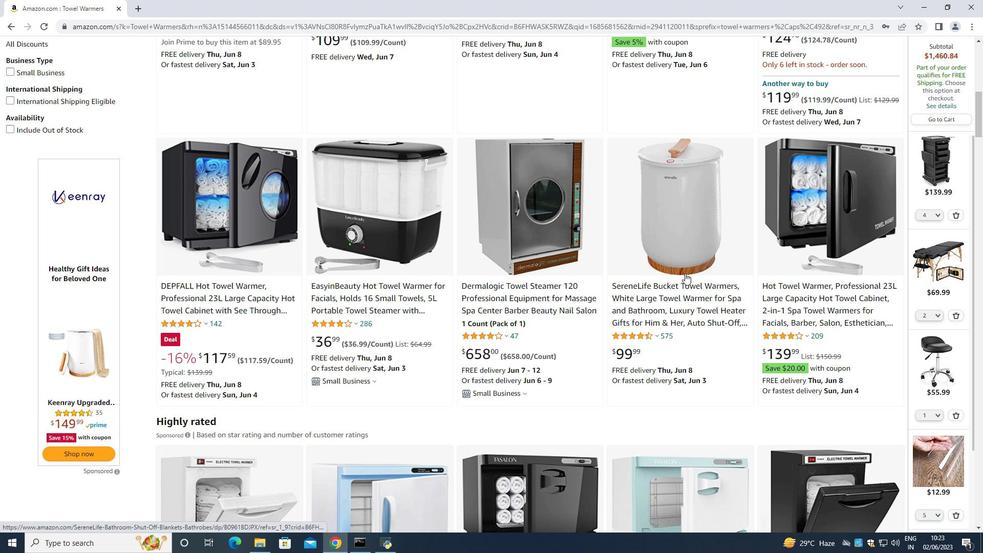 
Action: Mouse scrolled (685, 274) with delta (0, 0)
Screenshot: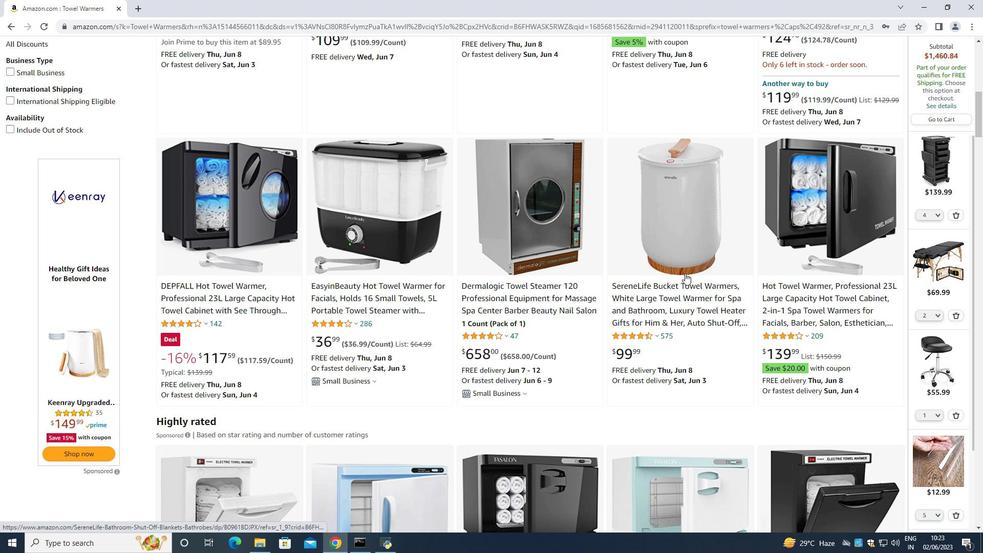 
Action: Mouse scrolled (685, 274) with delta (0, 0)
Screenshot: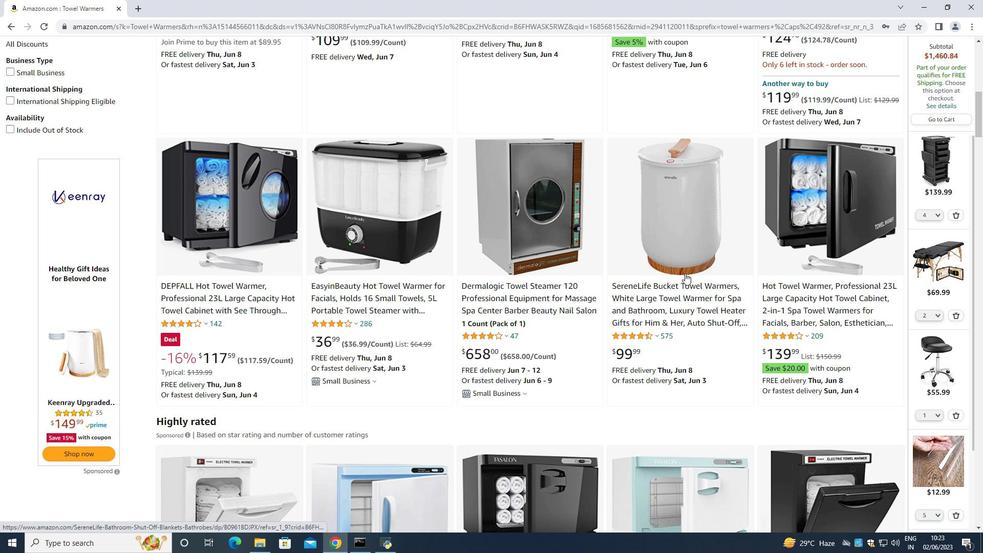 
Action: Mouse scrolled (685, 274) with delta (0, 0)
Screenshot: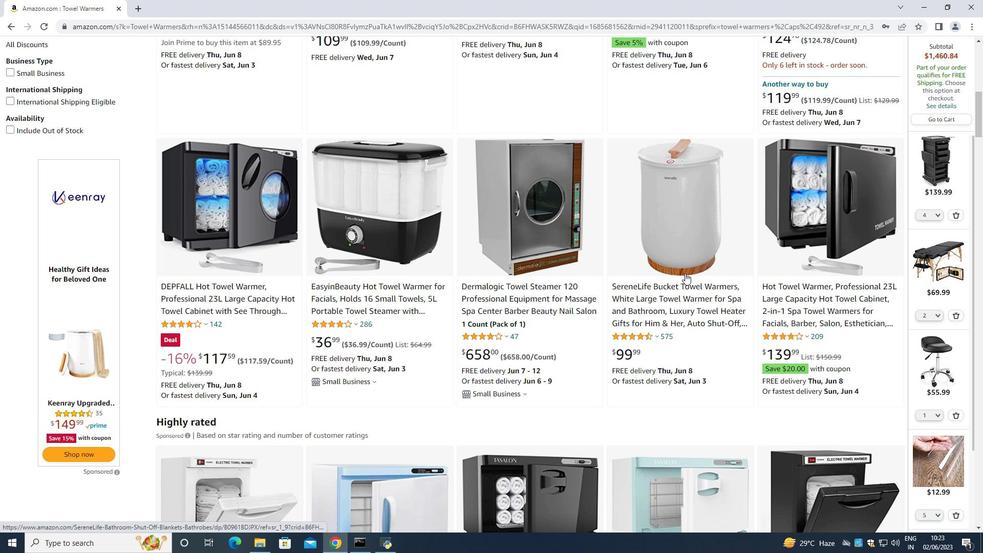 
Action: Mouse moved to (714, 264)
Screenshot: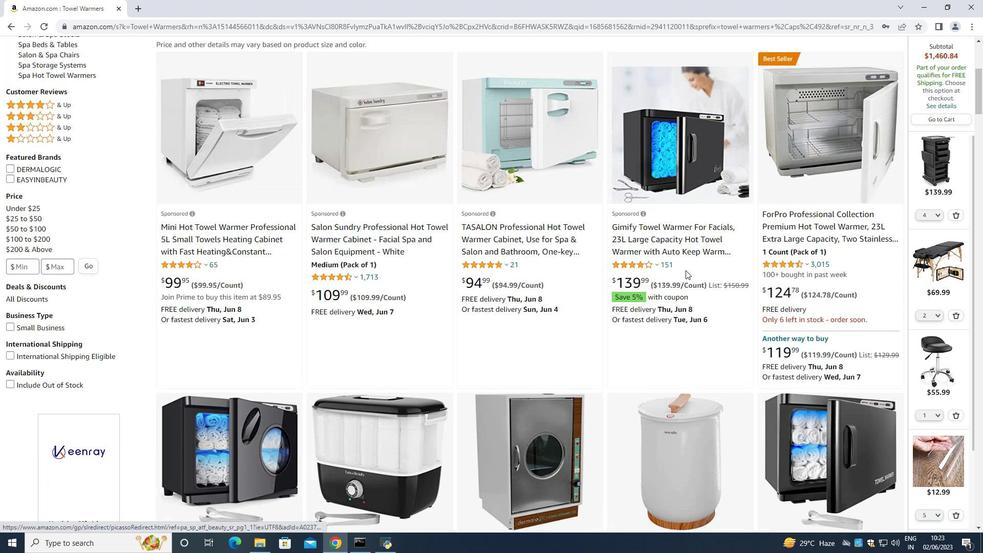 
Action: Mouse scrolled (714, 264) with delta (0, 0)
Screenshot: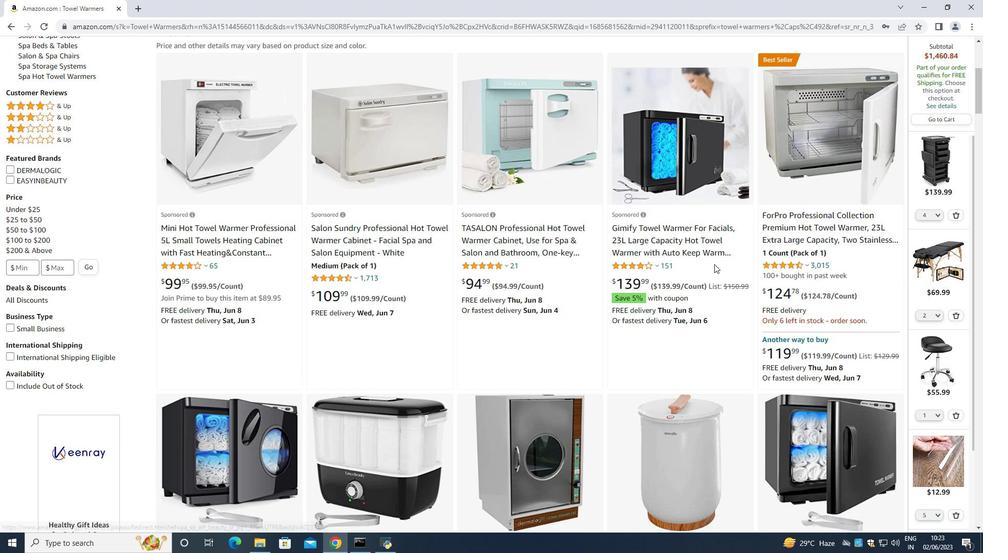 
Action: Mouse moved to (816, 279)
Screenshot: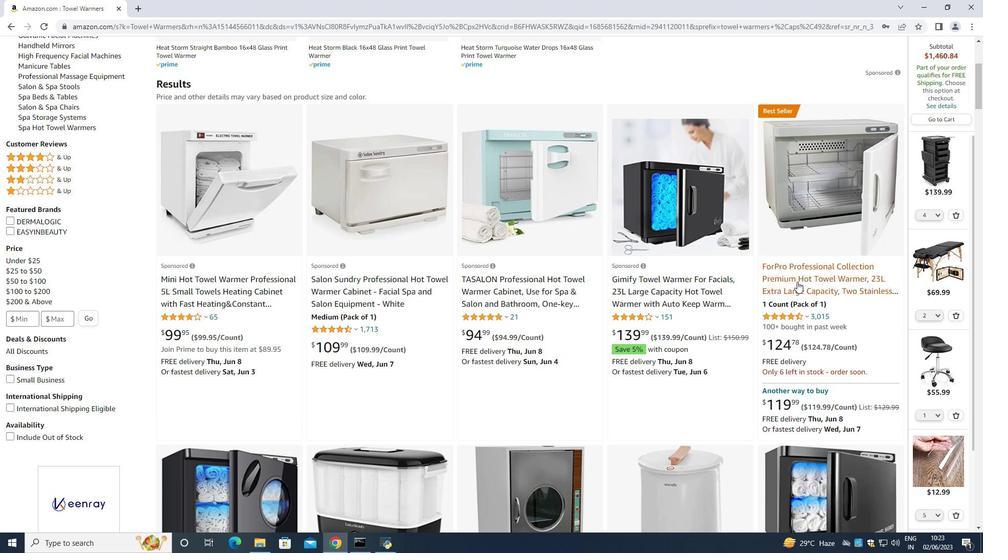 
Action: Mouse pressed left at (816, 279)
Screenshot: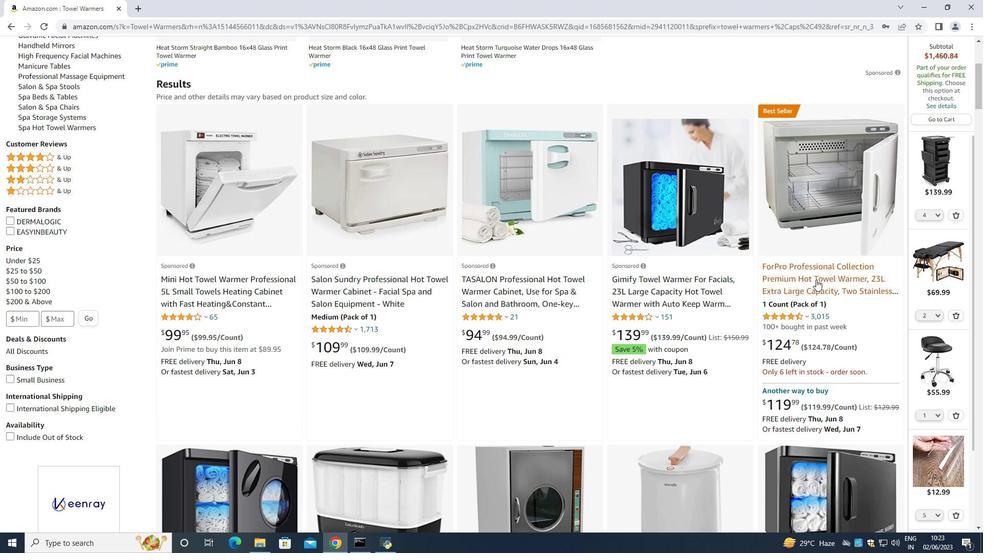 
Action: Mouse moved to (472, 242)
Screenshot: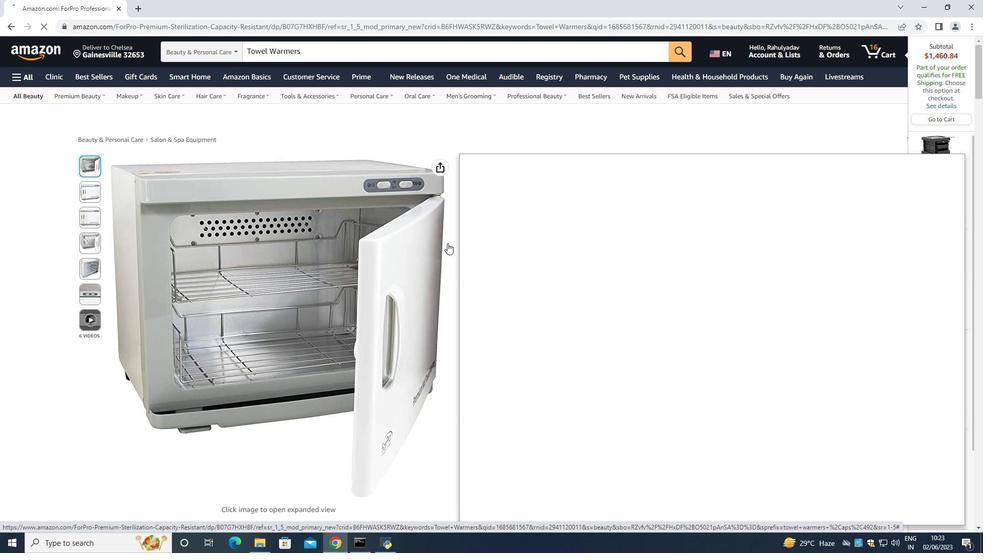 
Action: Mouse scrolled (472, 241) with delta (0, 0)
Screenshot: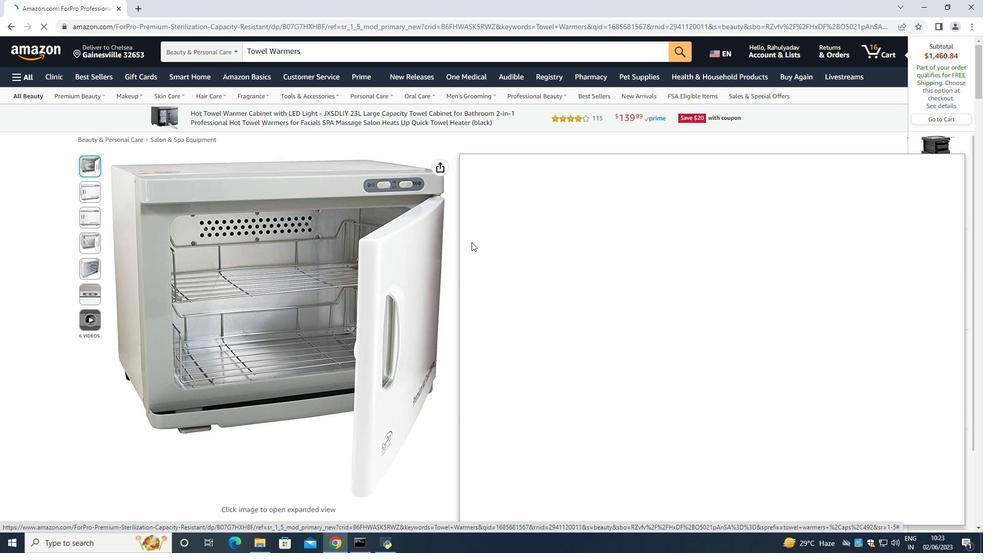 
Action: Mouse moved to (82, 136)
Screenshot: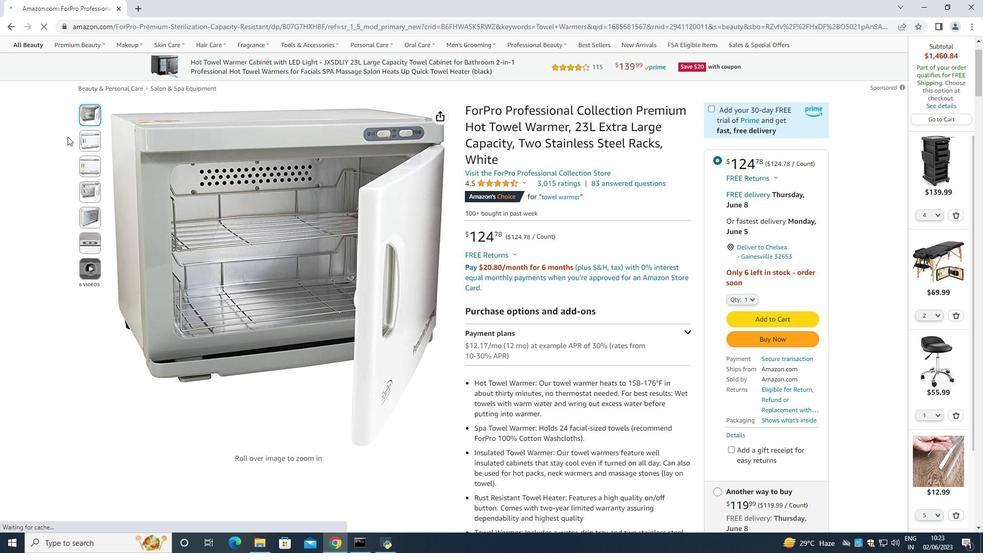 
Action: Mouse pressed left at (82, 136)
Screenshot: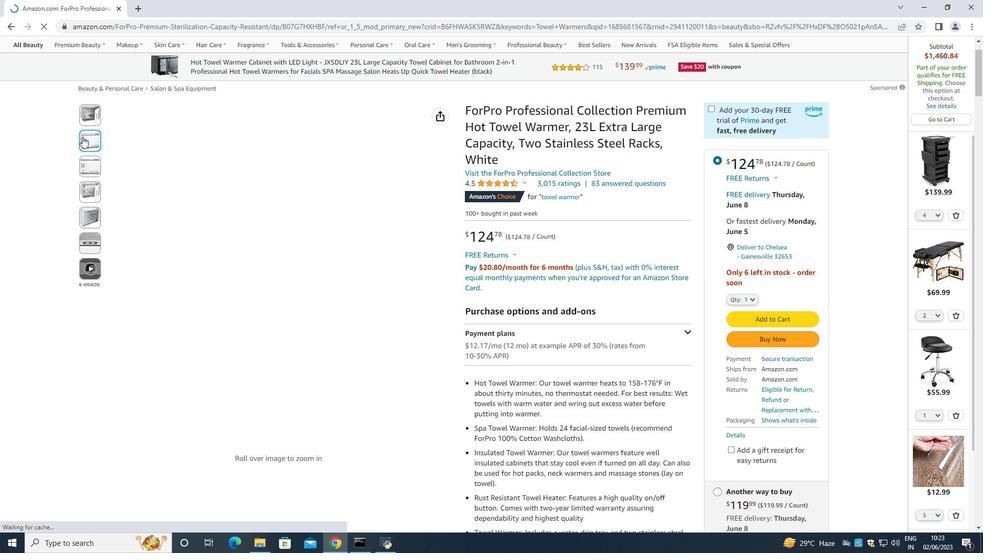 
Action: Mouse moved to (707, 279)
Screenshot: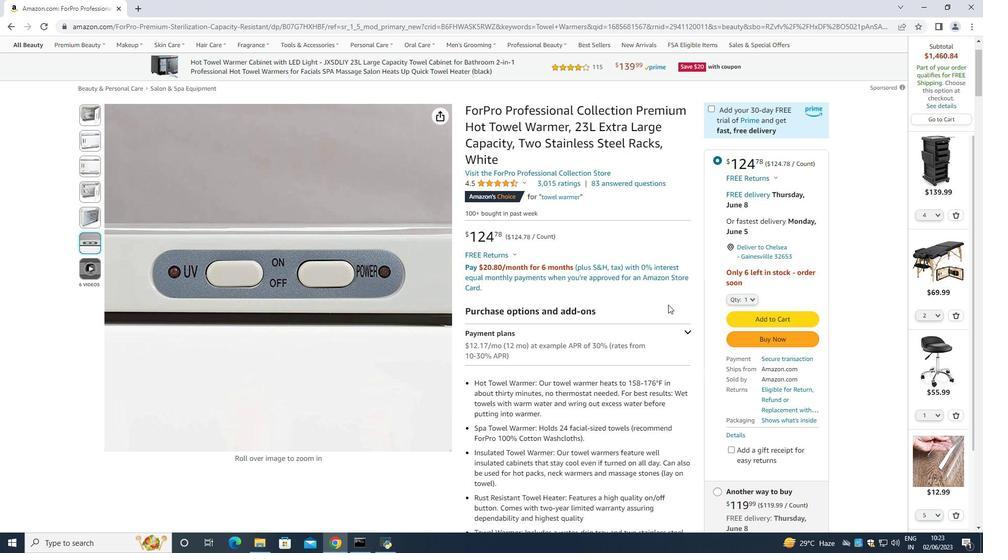 
Action: Mouse scrolled (707, 279) with delta (0, 0)
Screenshot: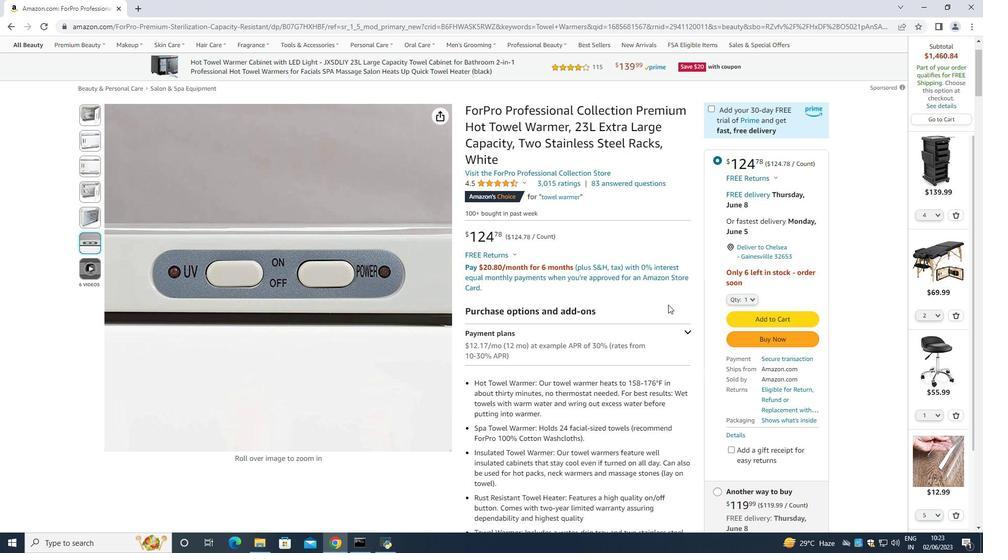 
Action: Mouse scrolled (707, 279) with delta (0, 0)
Screenshot: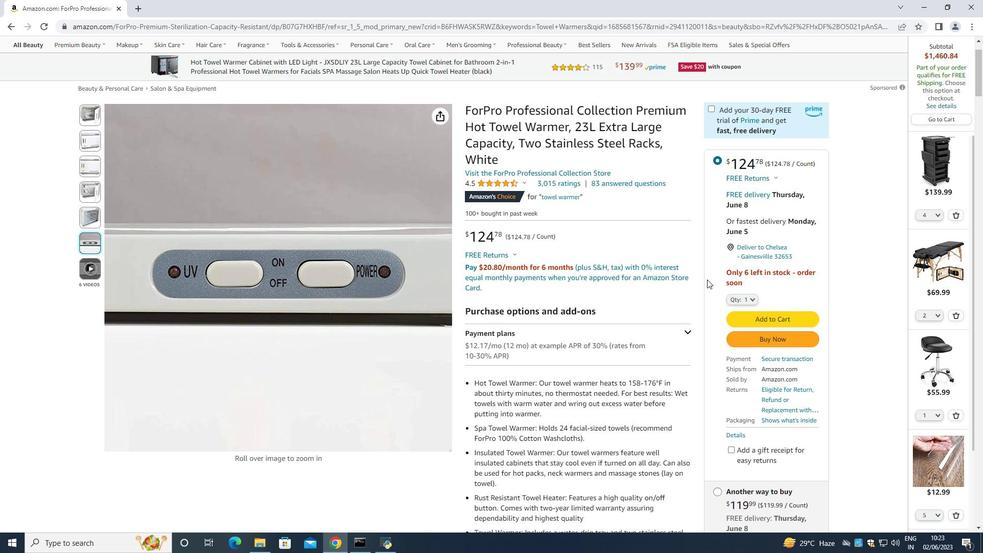 
Action: Mouse moved to (734, 193)
Screenshot: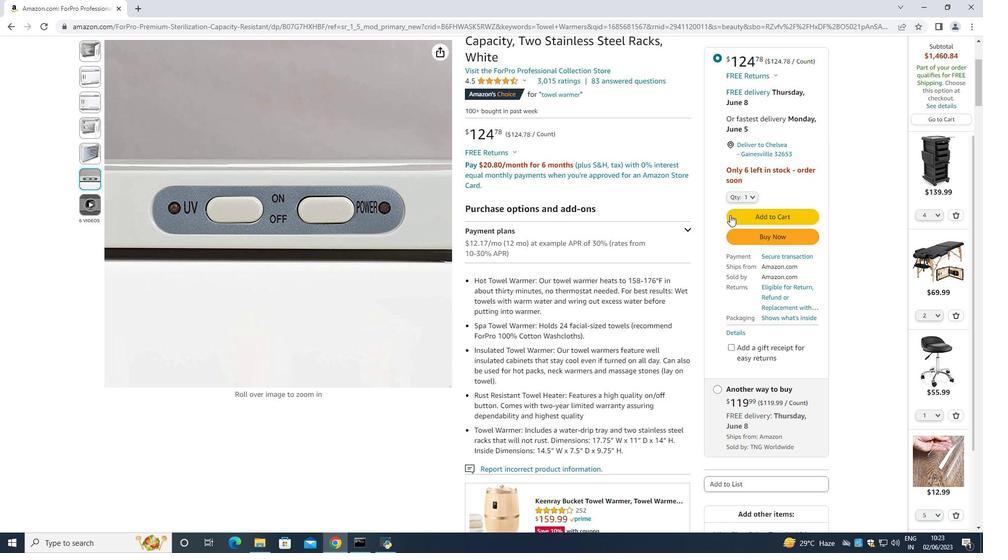 
Action: Mouse pressed left at (734, 193)
Screenshot: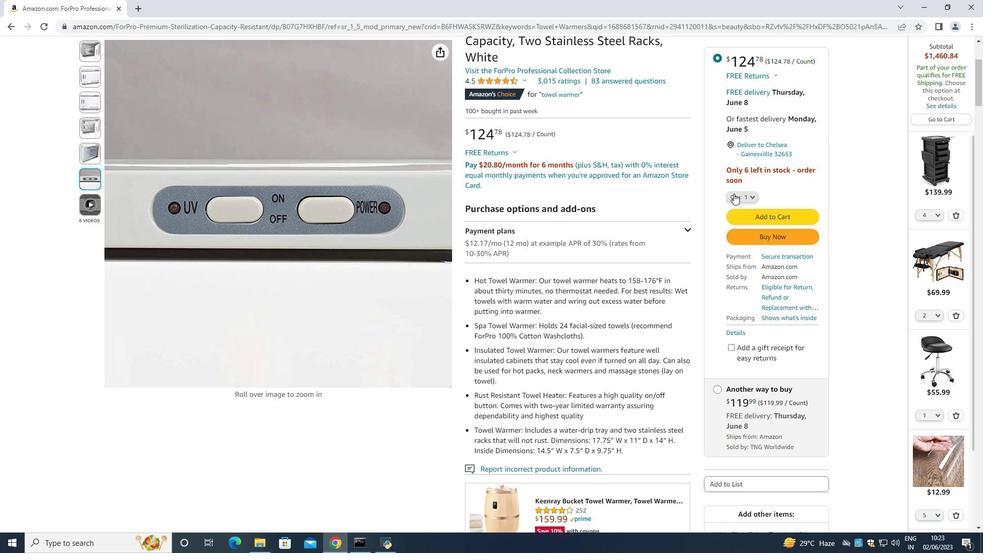 
Action: Mouse moved to (736, 248)
Screenshot: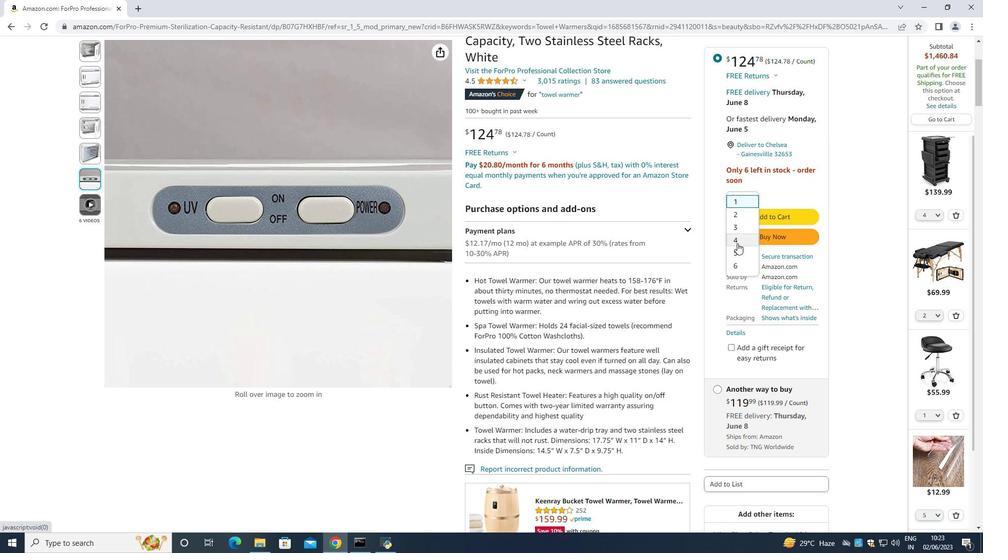 
Action: Mouse pressed left at (736, 248)
Screenshot: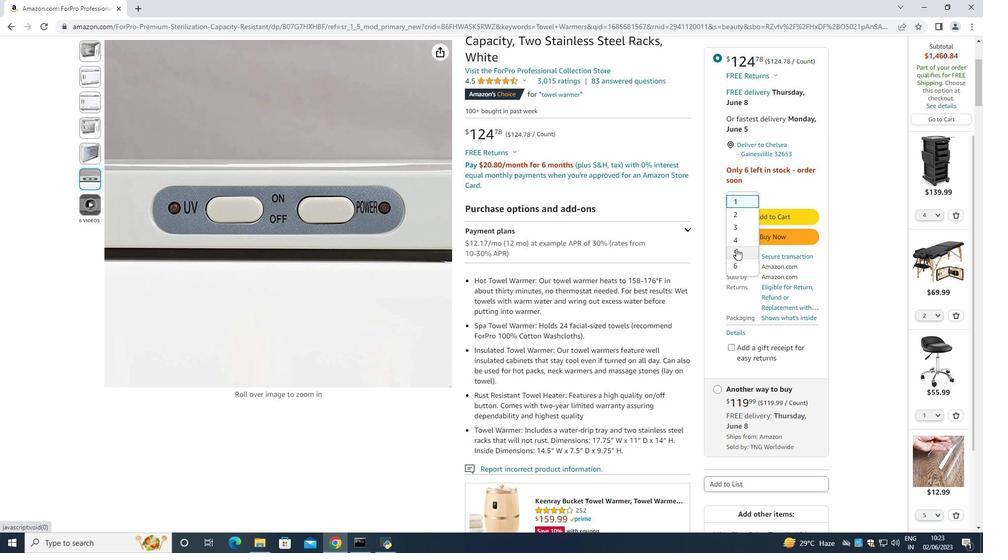 
Action: Mouse moved to (768, 232)
Screenshot: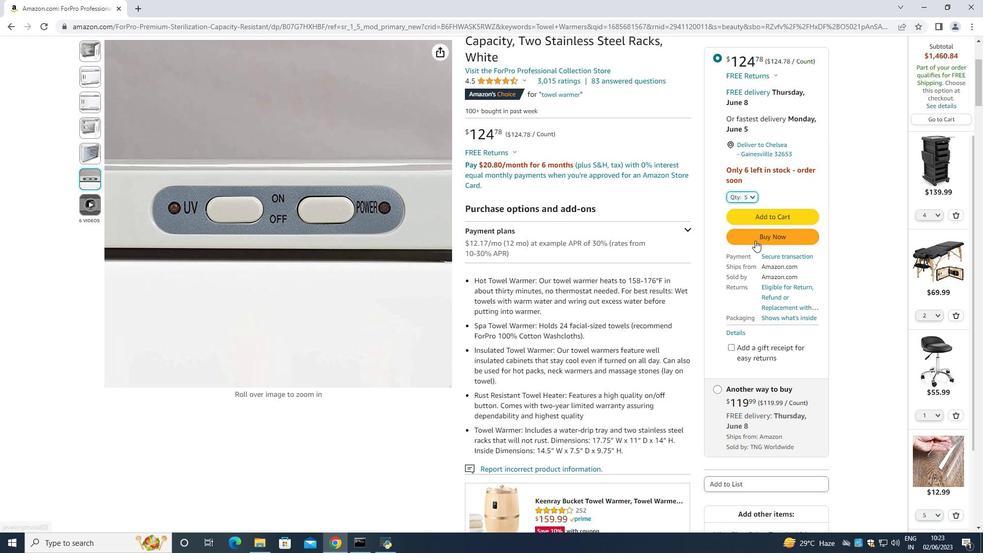 
Action: Mouse pressed left at (768, 232)
Screenshot: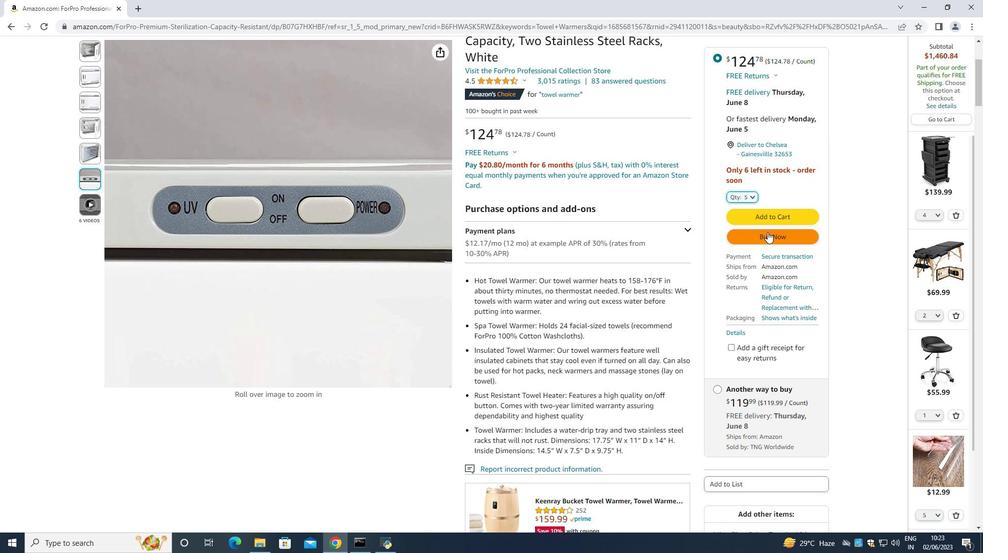 
Action: Mouse moved to (595, 87)
Screenshot: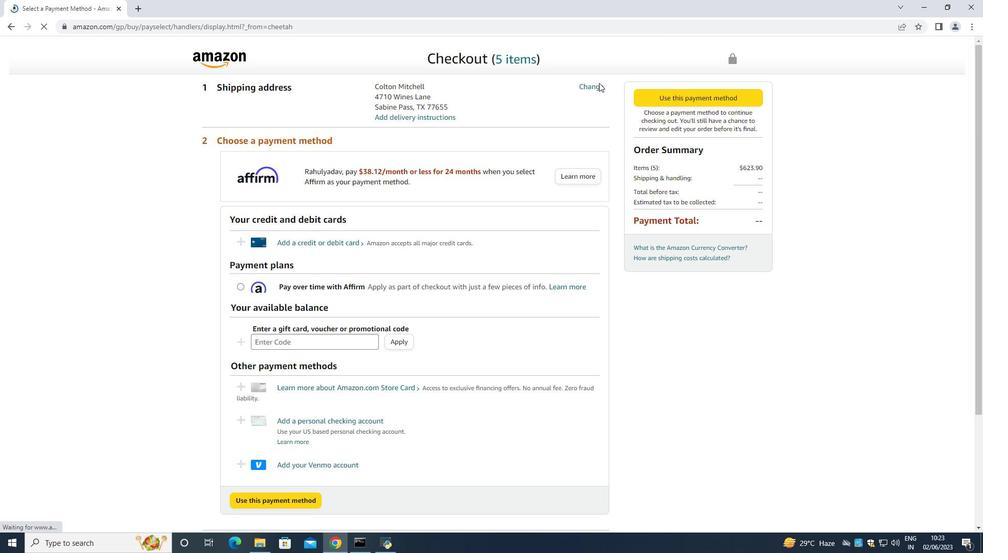 
Action: Mouse pressed left at (595, 87)
Screenshot: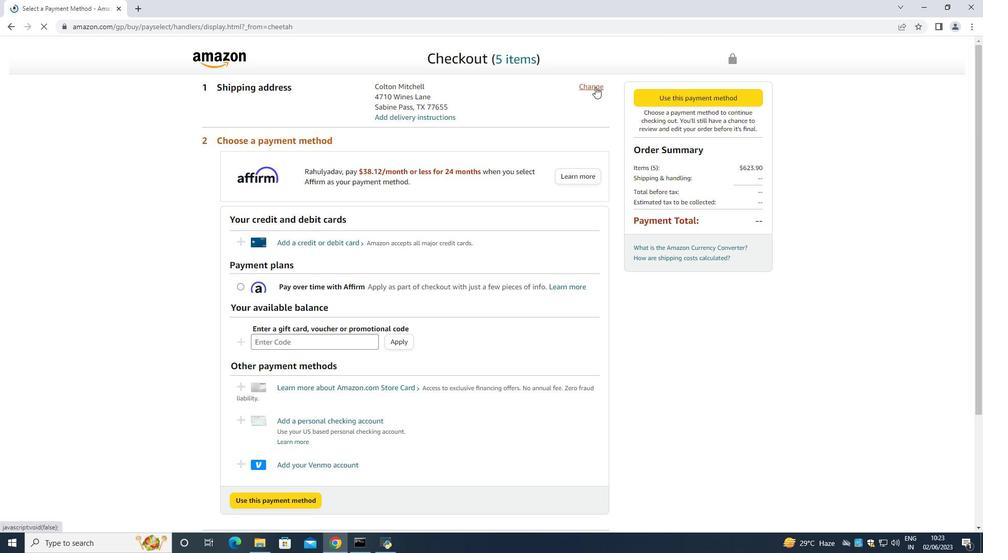 
Action: Mouse moved to (591, 88)
Screenshot: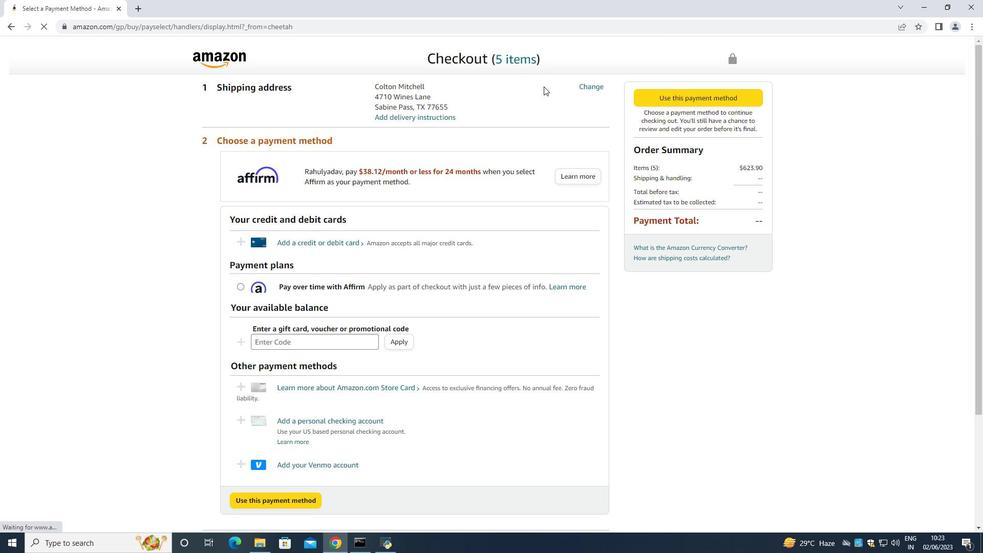 
Action: Mouse pressed left at (591, 88)
Screenshot: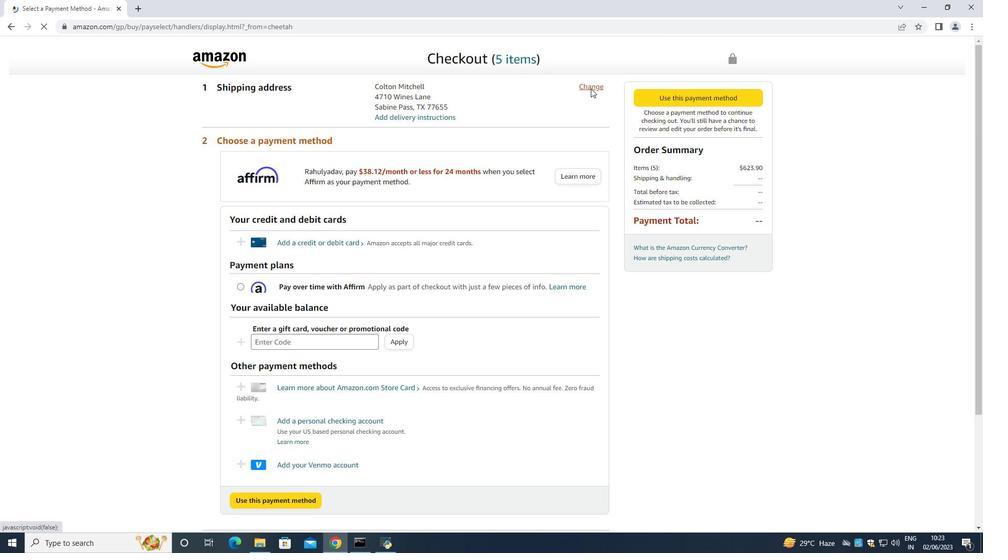 
Action: Mouse moved to (587, 88)
Screenshot: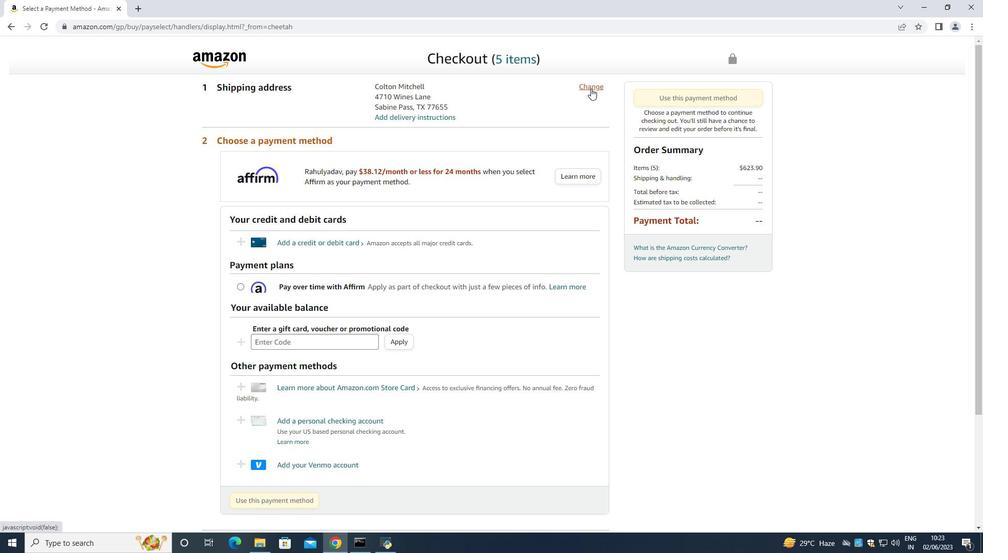 
Action: Mouse pressed left at (587, 88)
Screenshot: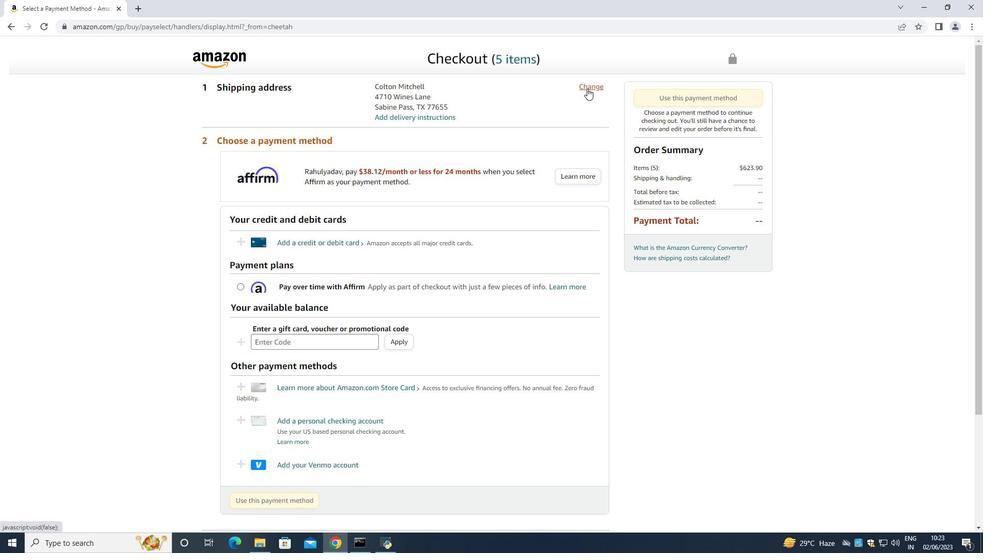 
Action: Mouse moved to (570, 97)
Screenshot: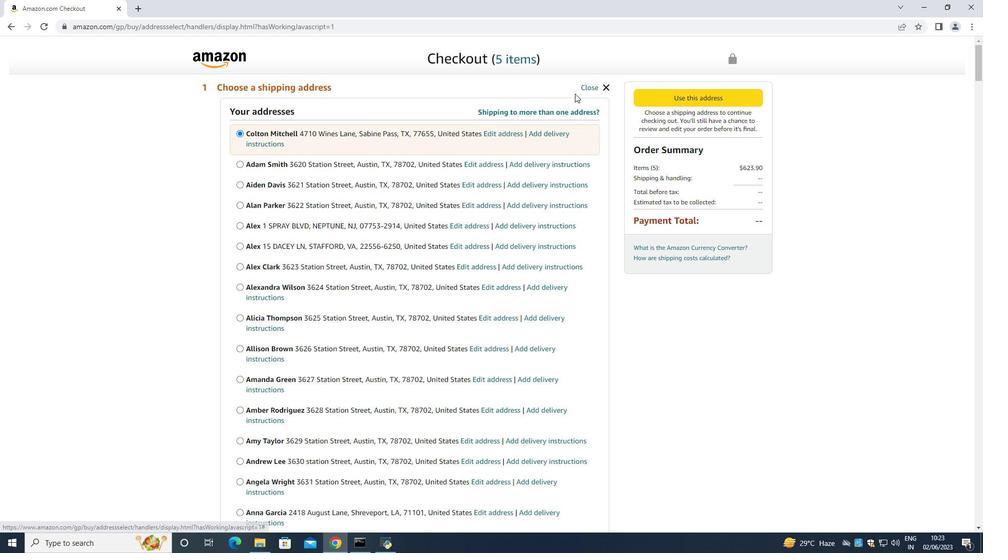 
Action: Mouse scrolled (570, 96) with delta (0, 0)
Screenshot: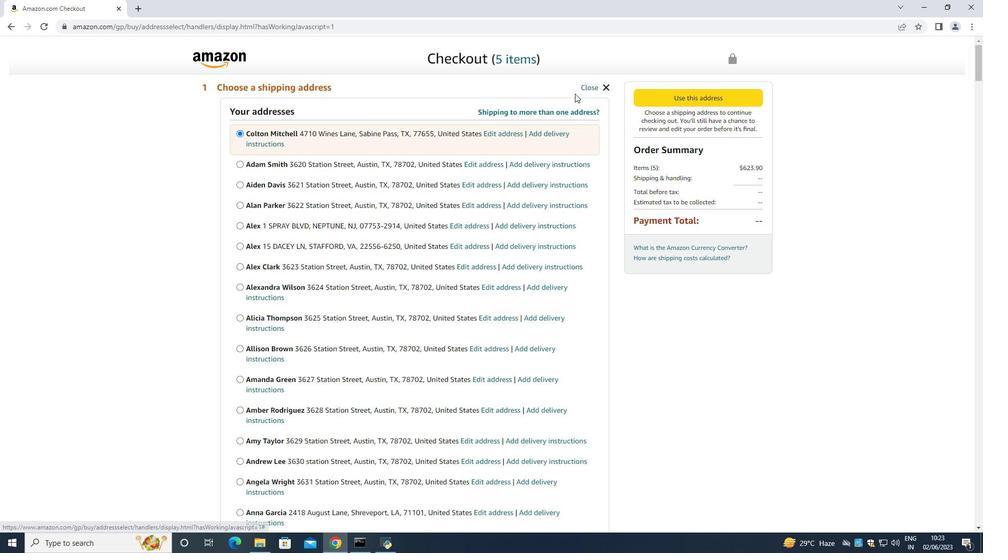 
Action: Mouse moved to (570, 97)
Screenshot: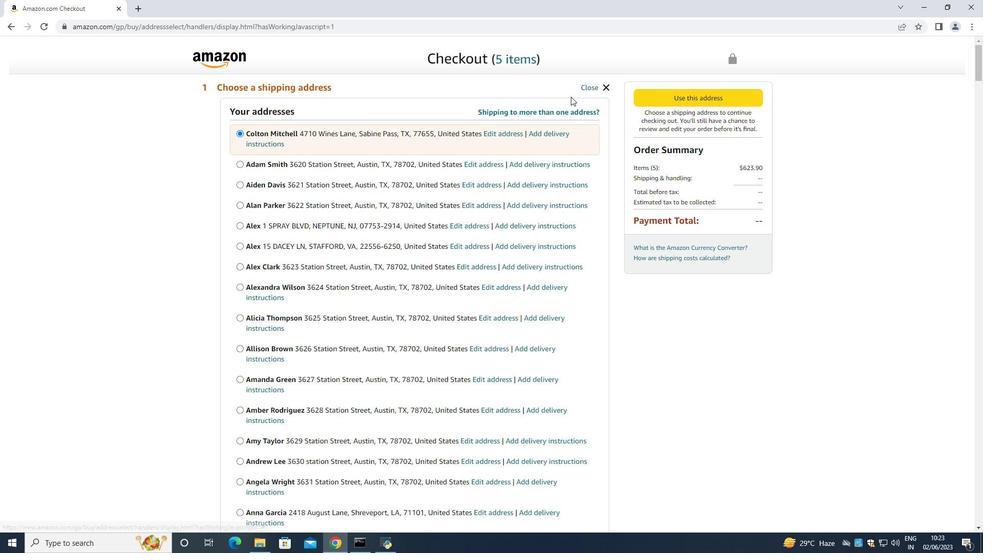 
Action: Mouse scrolled (570, 96) with delta (0, 0)
Screenshot: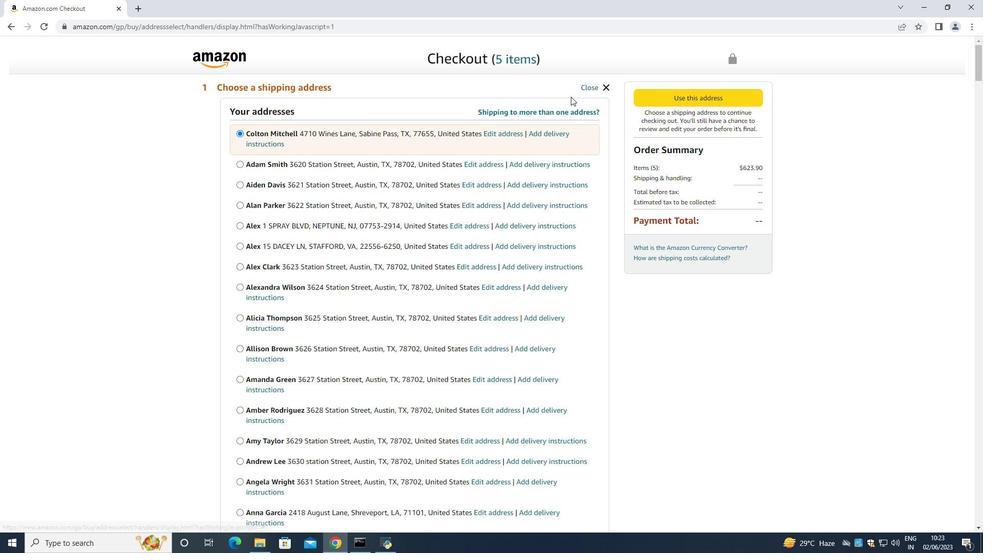 
Action: Mouse scrolled (570, 96) with delta (0, 0)
Screenshot: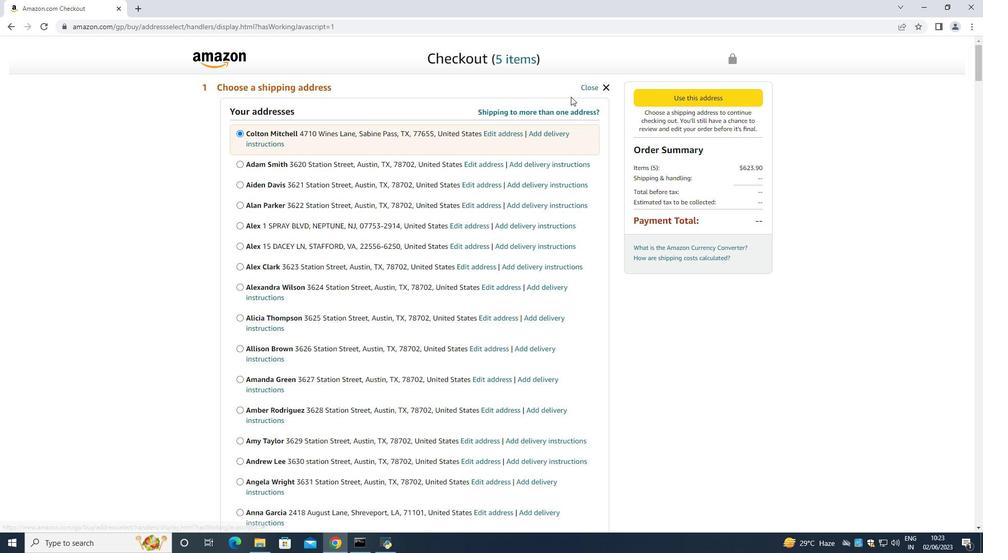 
Action: Mouse scrolled (570, 96) with delta (0, 0)
Screenshot: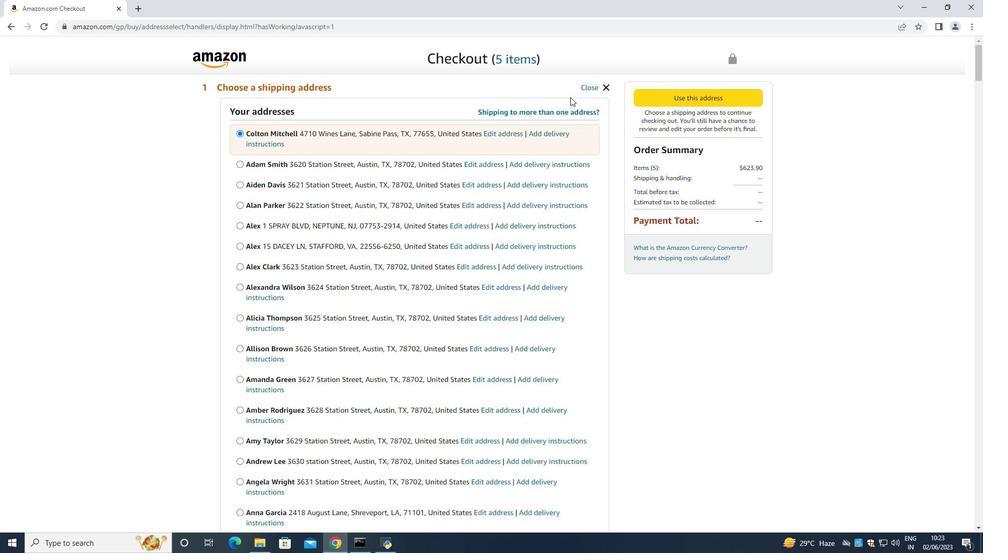 
Action: Mouse scrolled (570, 96) with delta (0, 0)
Screenshot: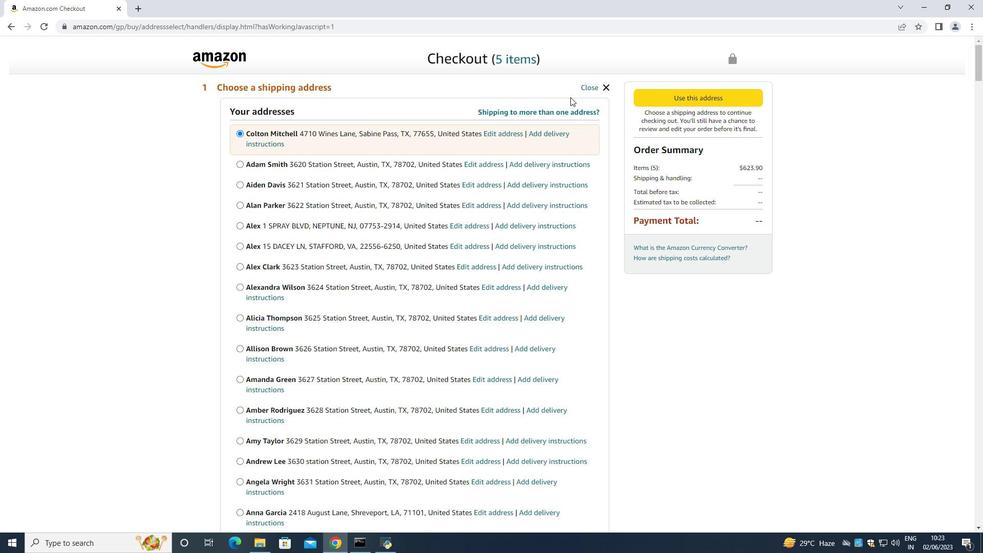 
Action: Mouse scrolled (570, 96) with delta (0, 0)
Screenshot: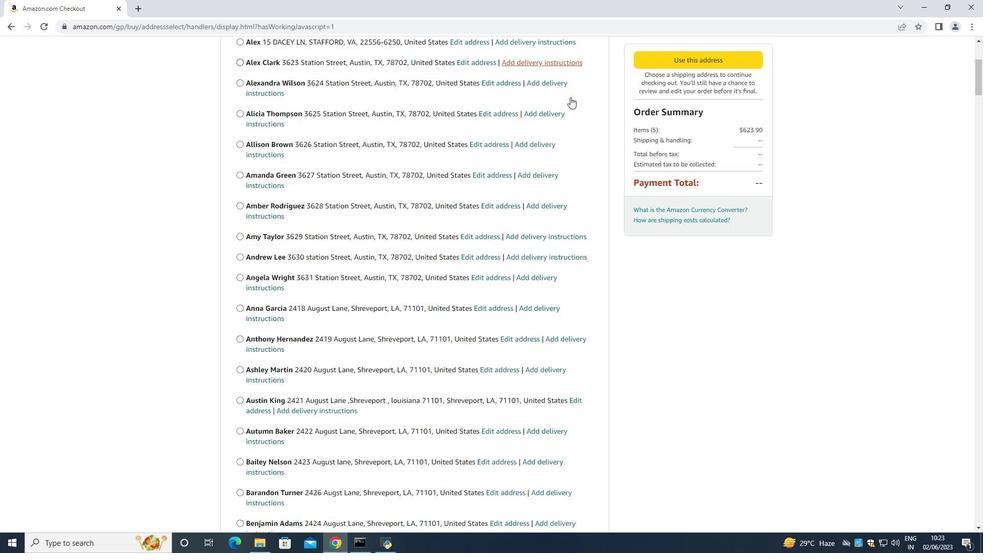 
Action: Mouse scrolled (570, 96) with delta (0, 0)
Screenshot: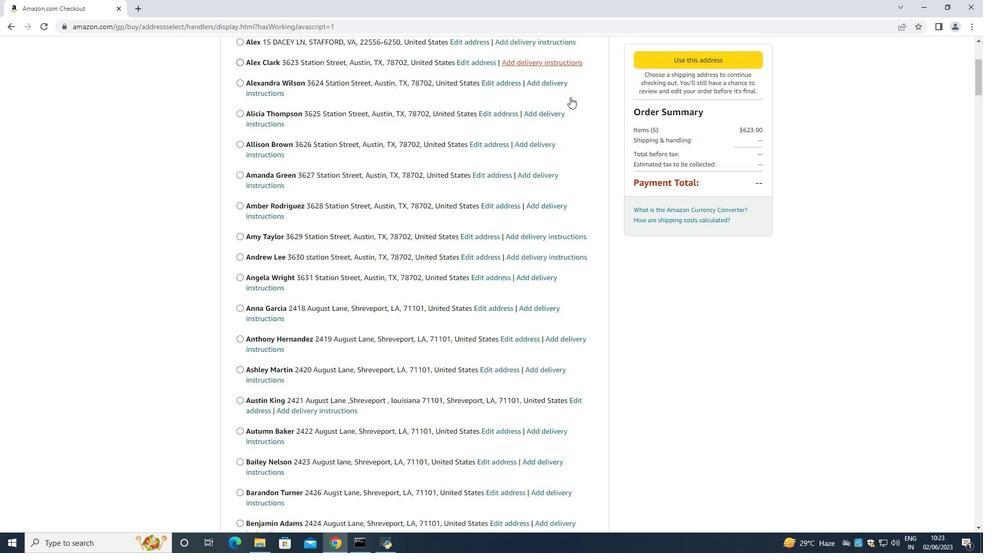 
Action: Mouse moved to (570, 97)
Screenshot: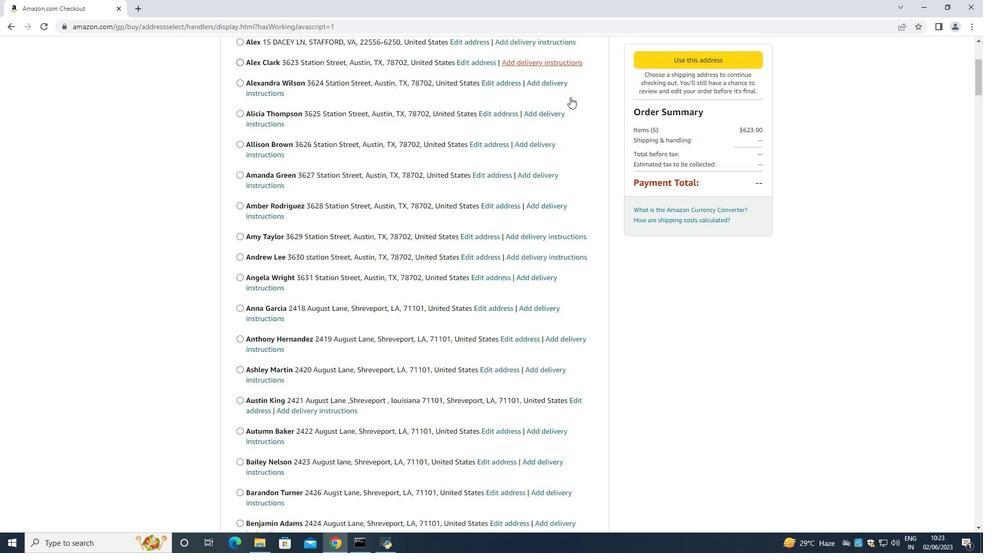 
Action: Mouse scrolled (570, 96) with delta (0, 0)
Screenshot: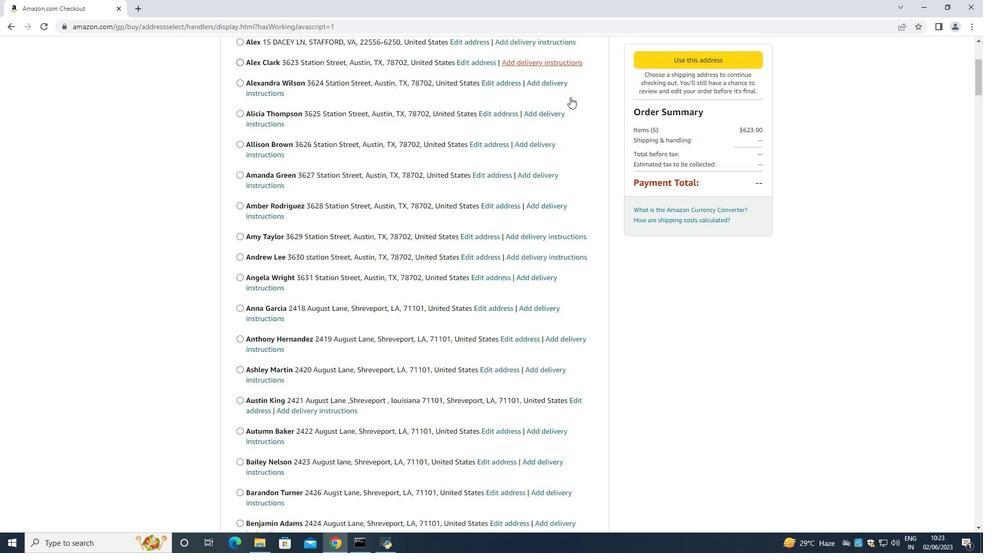 
Action: Mouse scrolled (570, 96) with delta (0, 0)
Screenshot: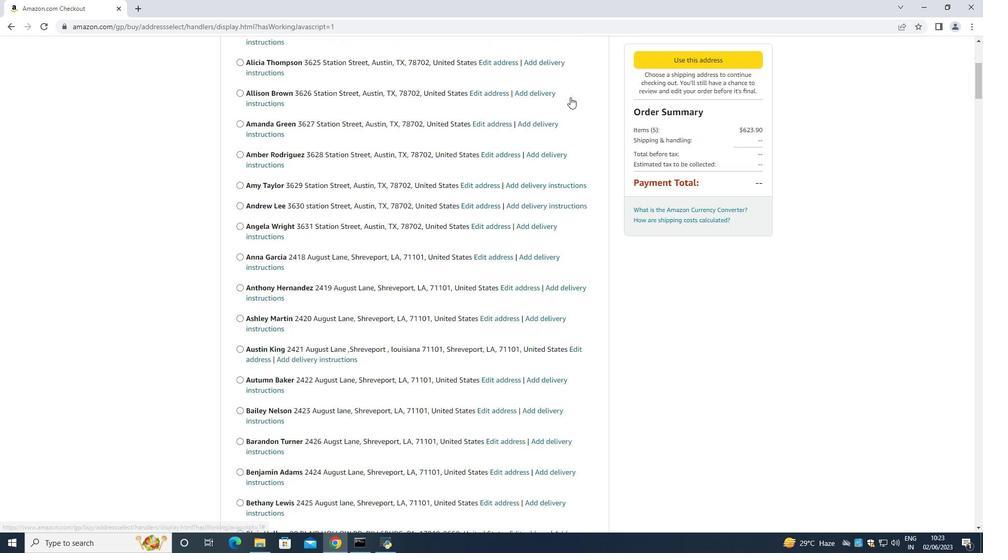 
Action: Mouse scrolled (570, 96) with delta (0, 0)
Screenshot: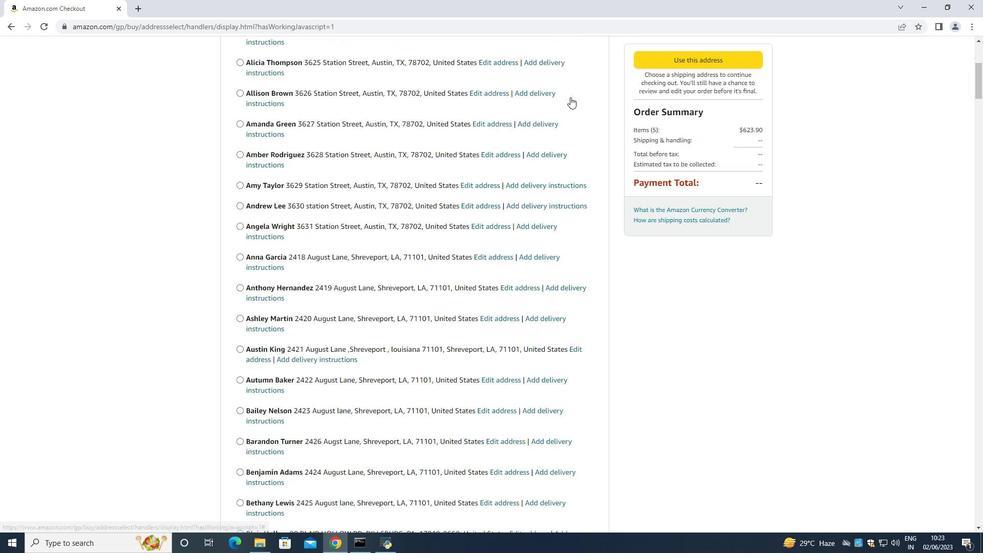 
Action: Mouse scrolled (570, 96) with delta (0, 0)
Screenshot: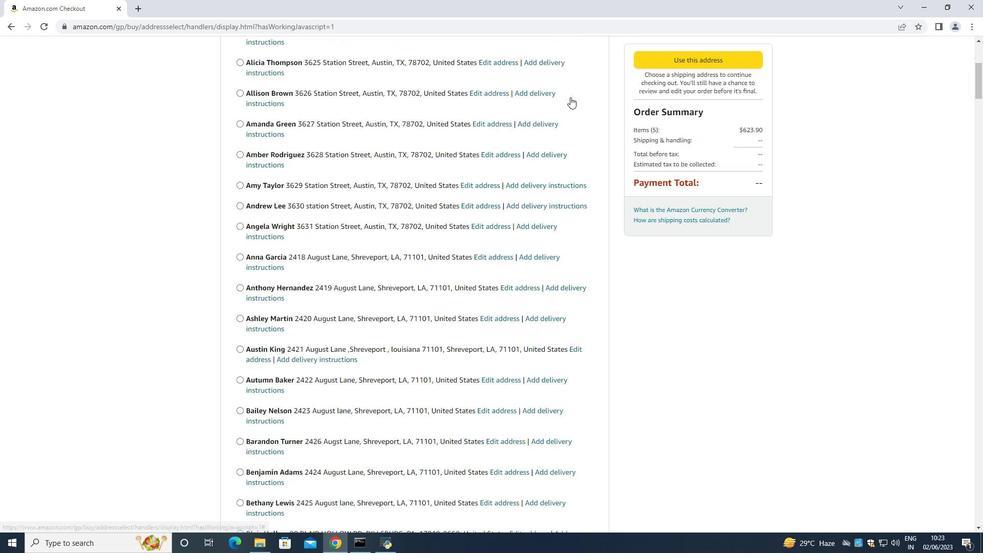 
Action: Mouse scrolled (570, 96) with delta (0, 0)
Screenshot: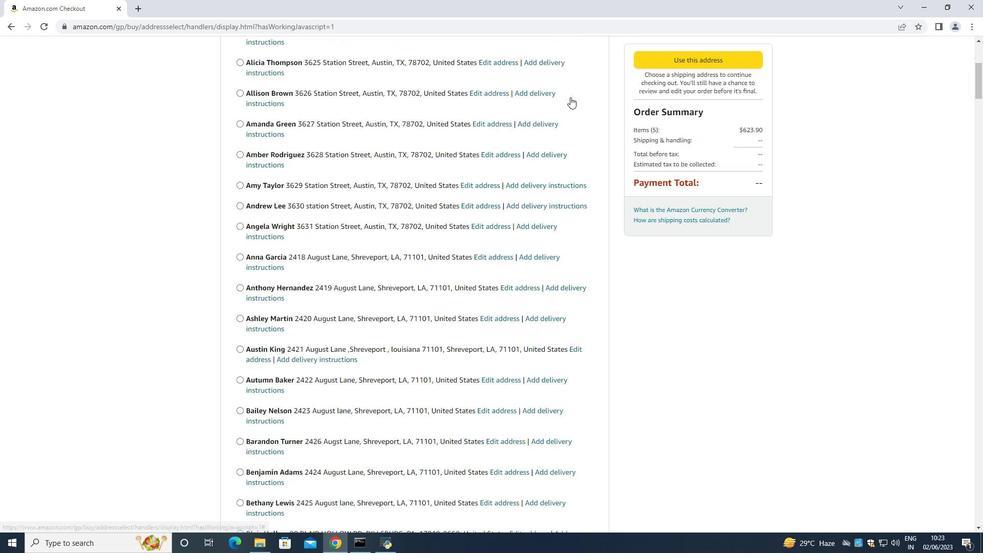 
Action: Mouse moved to (569, 97)
Screenshot: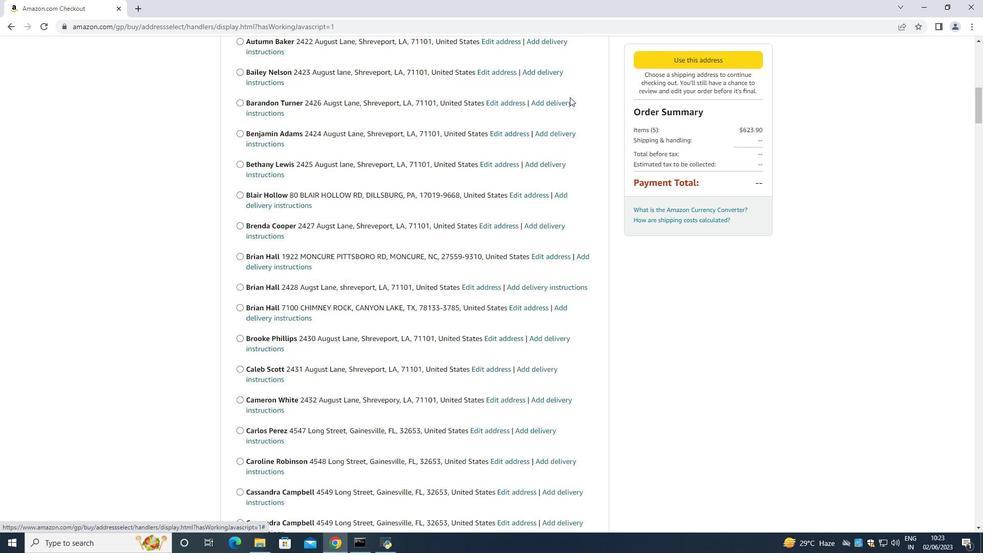 
Action: Mouse scrolled (569, 96) with delta (0, 0)
Screenshot: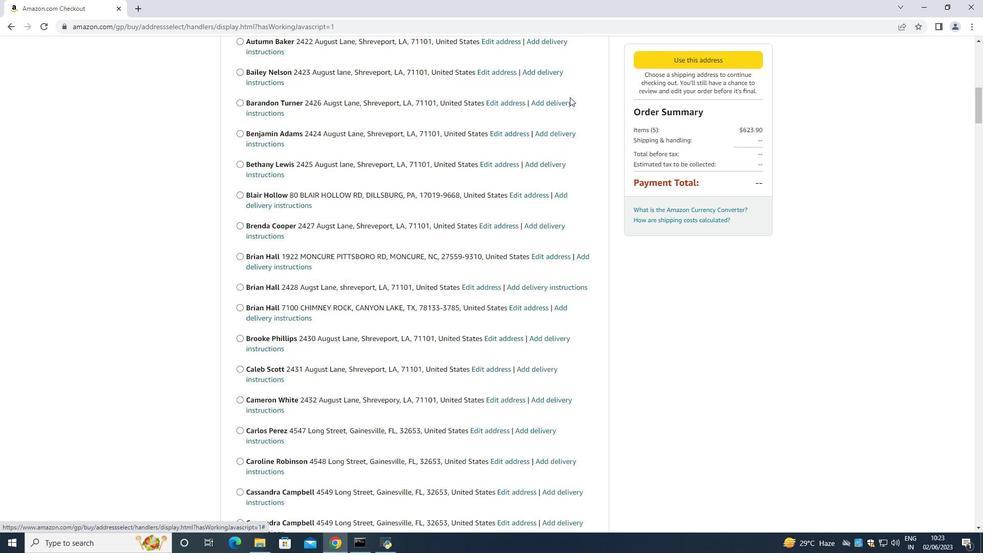 
Action: Mouse scrolled (569, 96) with delta (0, 0)
Screenshot: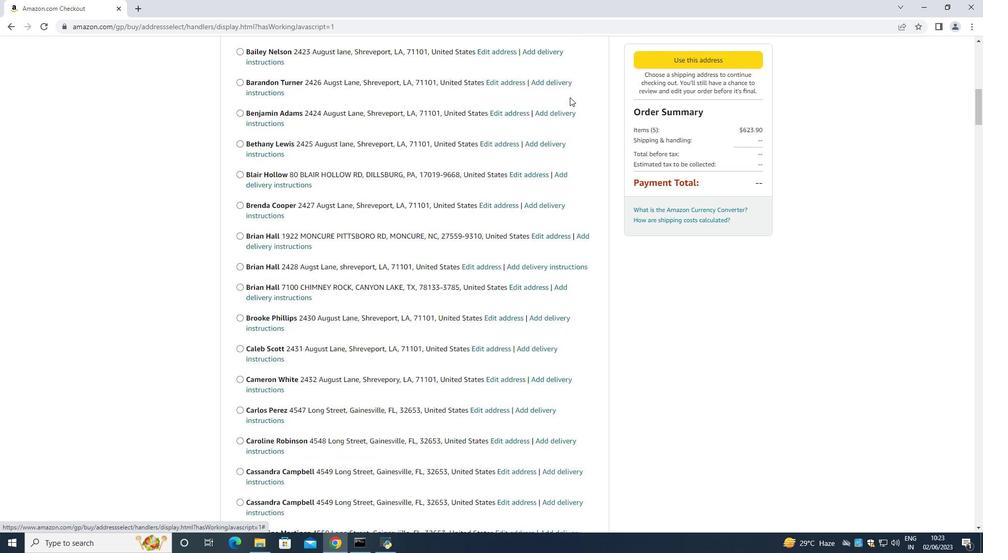 
Action: Mouse scrolled (569, 96) with delta (0, 0)
Screenshot: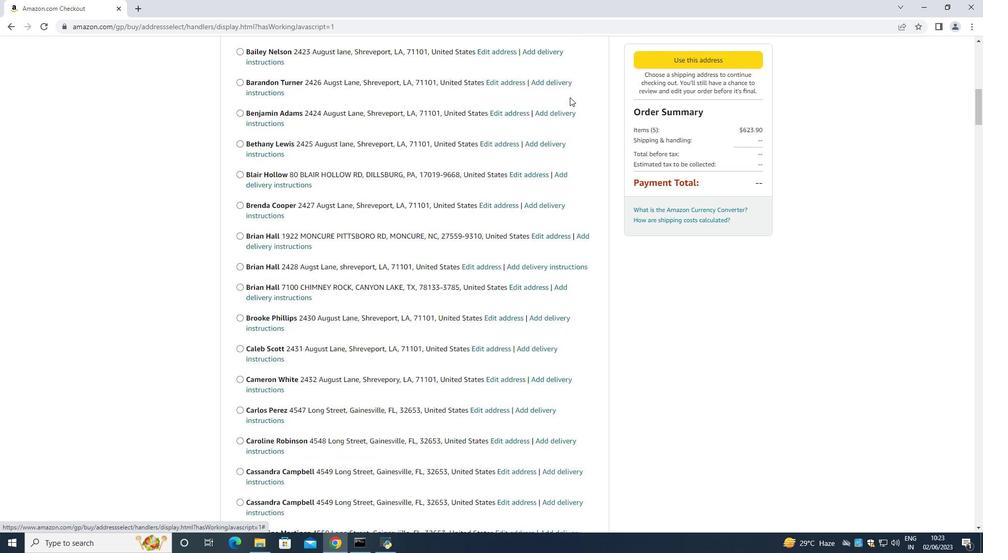 
Action: Mouse scrolled (569, 96) with delta (0, 0)
Screenshot: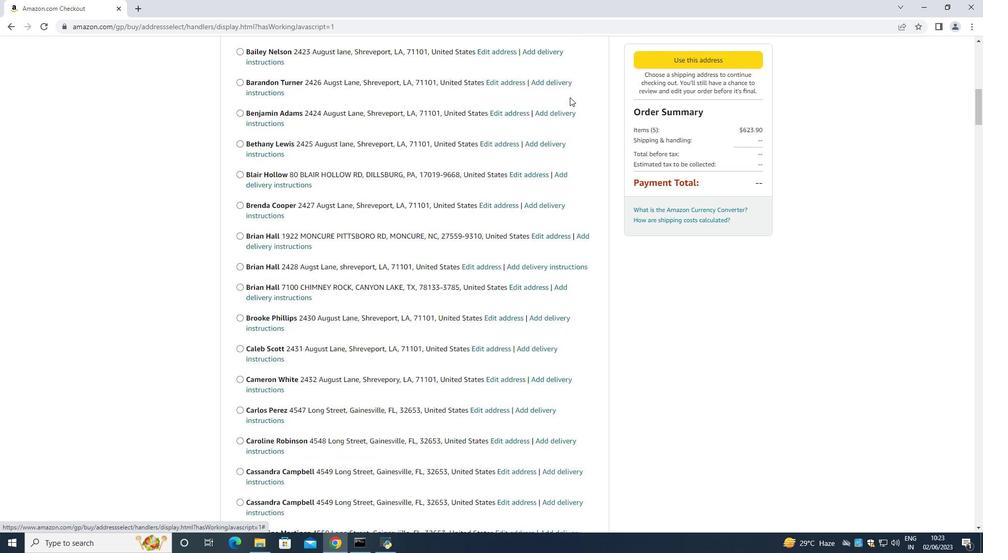 
Action: Mouse scrolled (569, 96) with delta (0, 0)
Screenshot: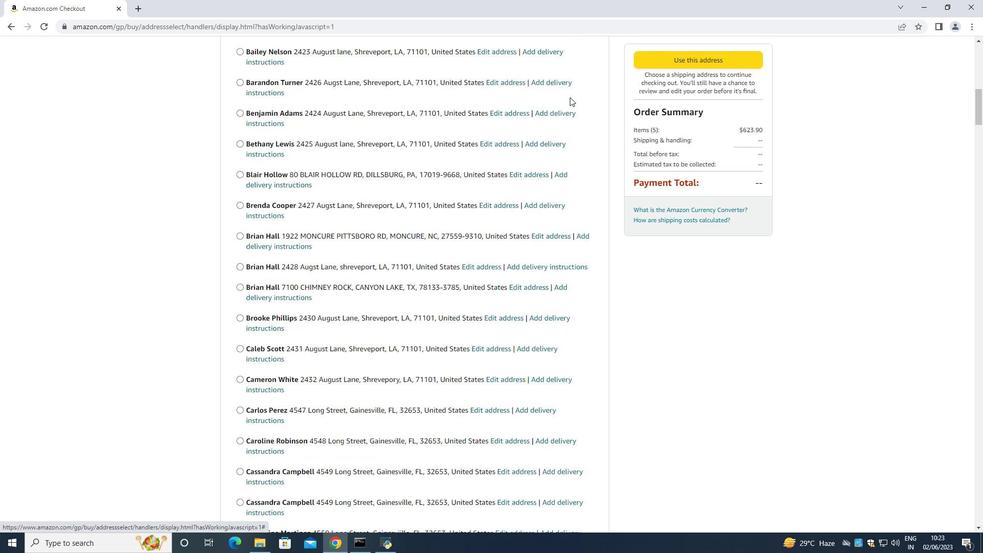 
Action: Mouse scrolled (569, 96) with delta (0, 0)
Screenshot: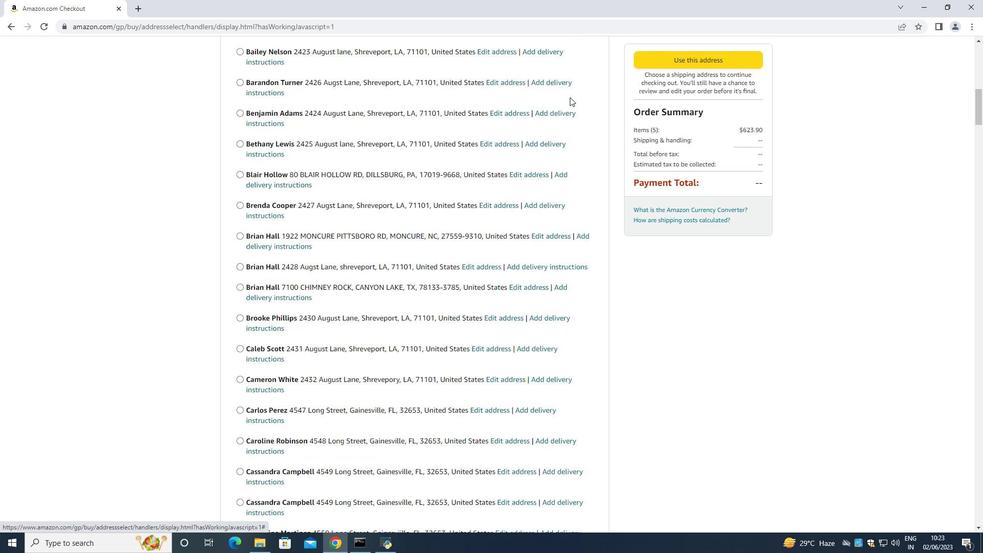 
Action: Mouse scrolled (569, 96) with delta (0, 0)
Screenshot: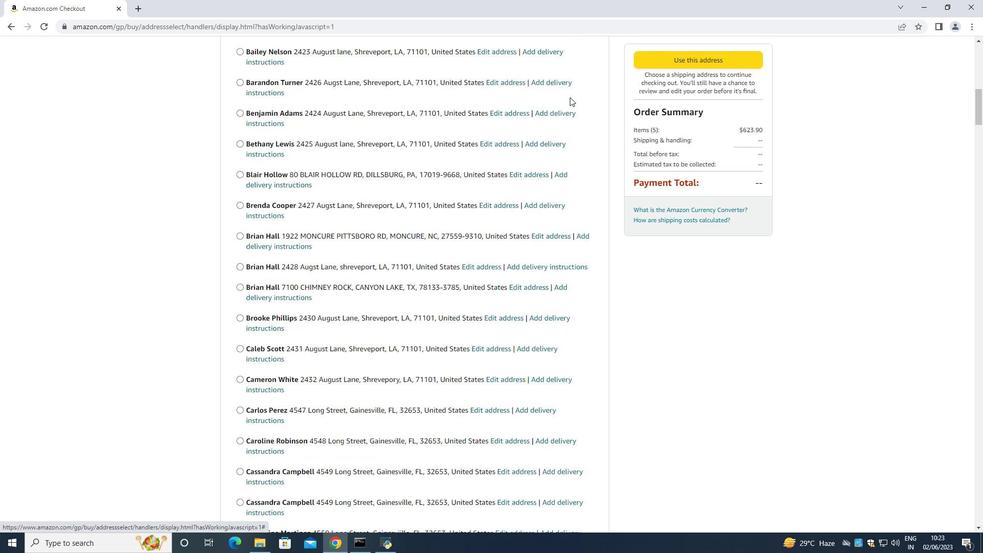 
Action: Mouse moved to (569, 97)
Screenshot: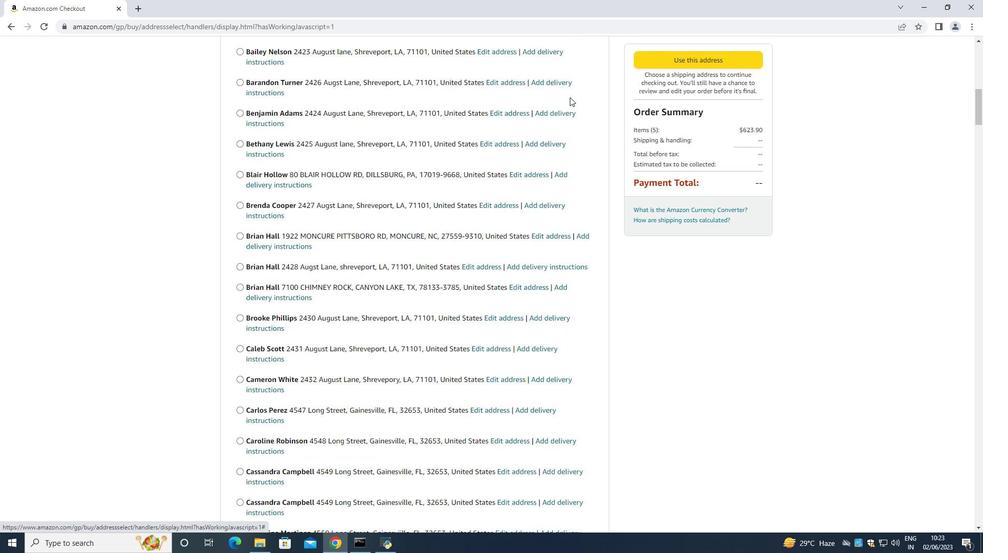 
Action: Mouse scrolled (569, 96) with delta (0, 0)
Screenshot: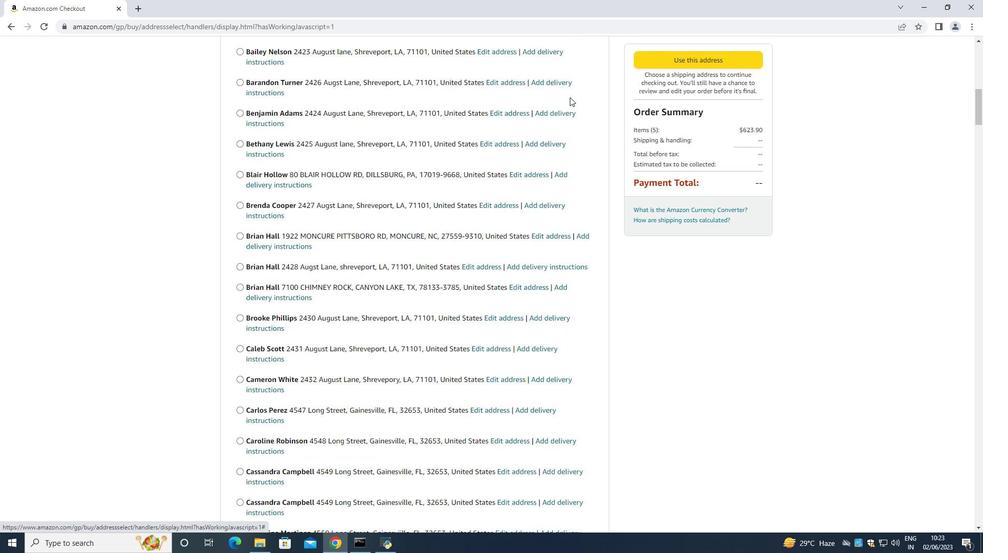 
Action: Mouse moved to (569, 97)
Screenshot: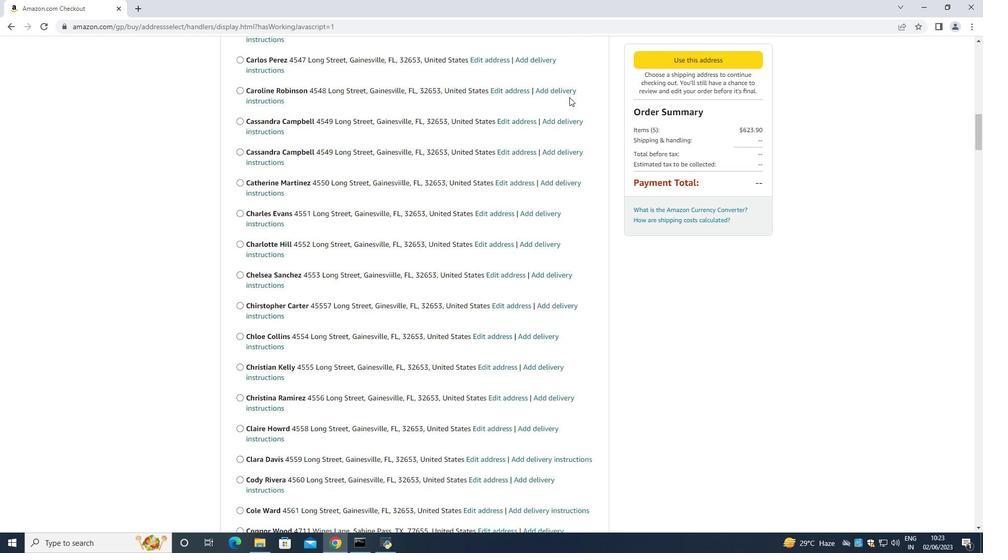 
Action: Mouse scrolled (569, 96) with delta (0, 0)
Screenshot: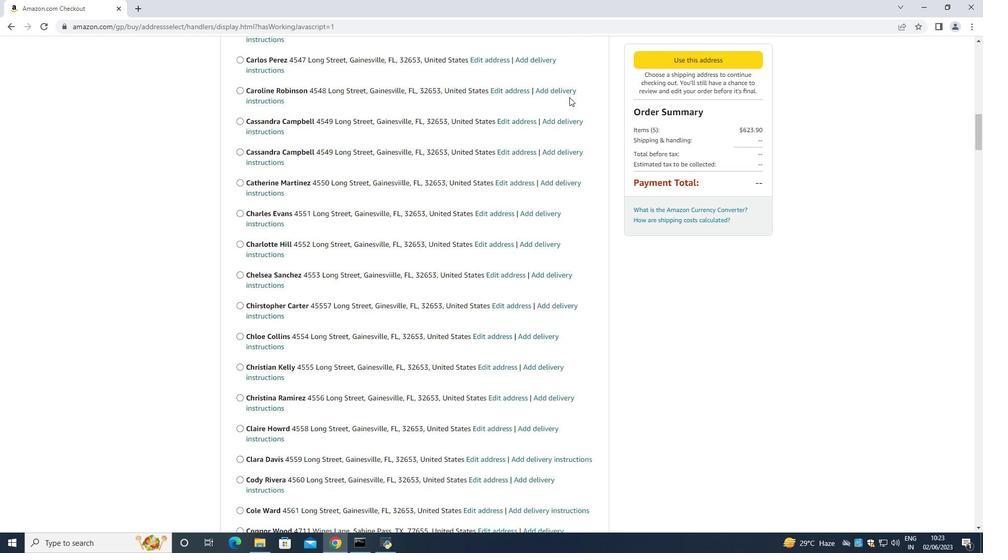 
Action: Mouse scrolled (569, 96) with delta (0, 0)
Screenshot: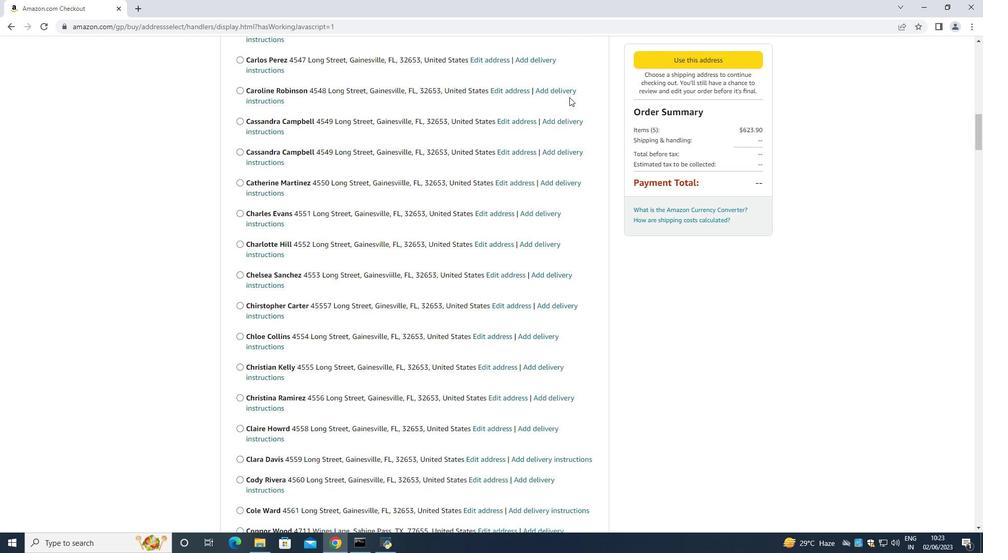 
Action: Mouse scrolled (569, 96) with delta (0, 0)
Screenshot: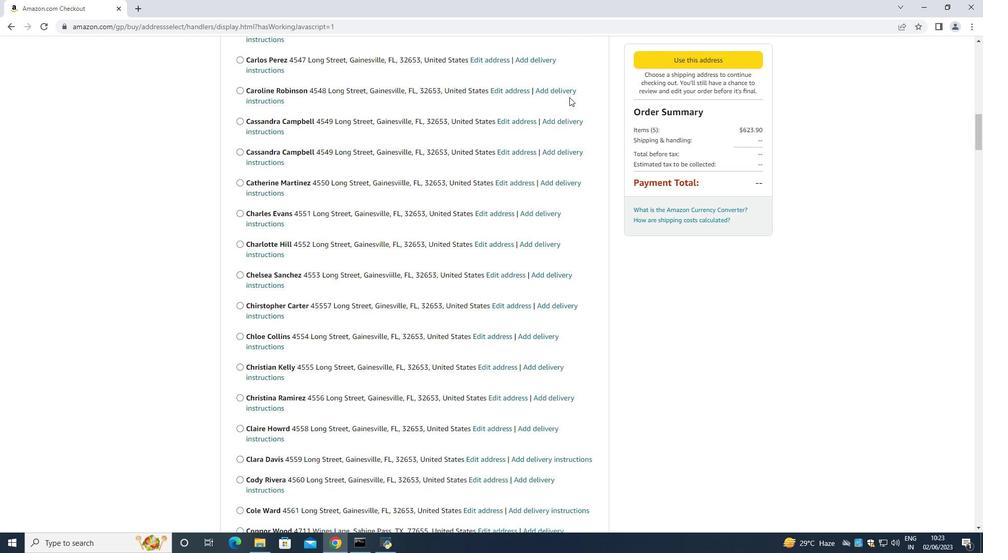 
Action: Mouse scrolled (569, 96) with delta (0, 0)
Screenshot: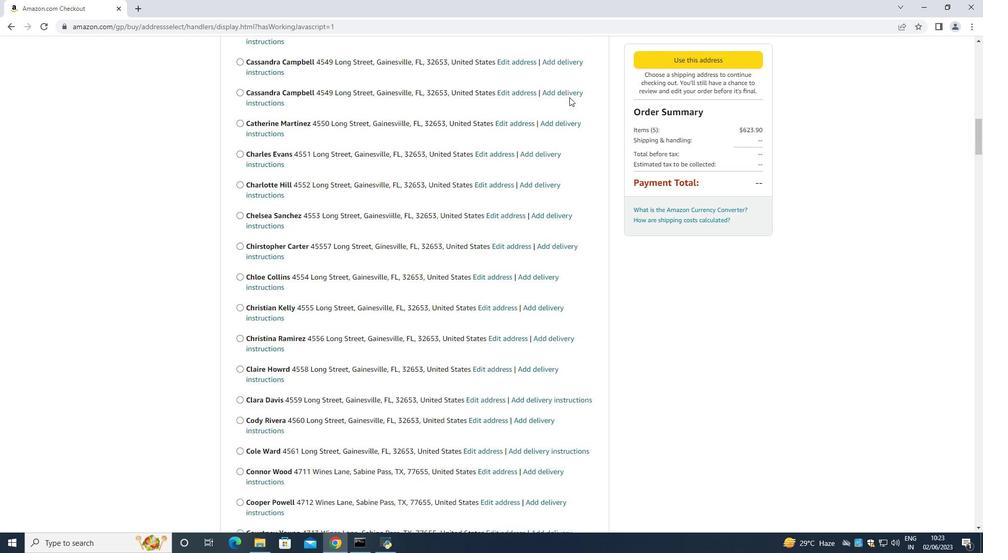 
Action: Mouse scrolled (569, 96) with delta (0, 0)
Screenshot: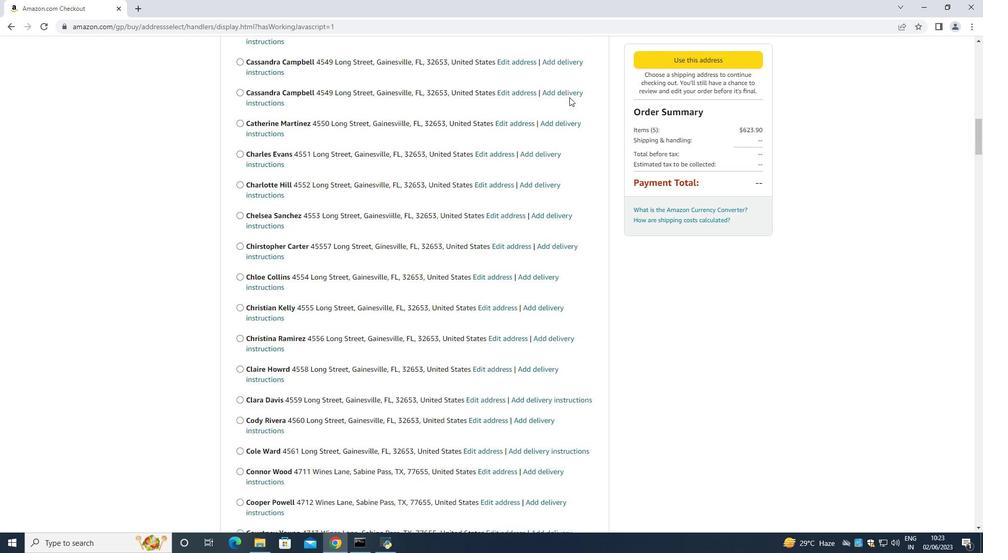 
Action: Mouse scrolled (569, 96) with delta (0, 0)
Screenshot: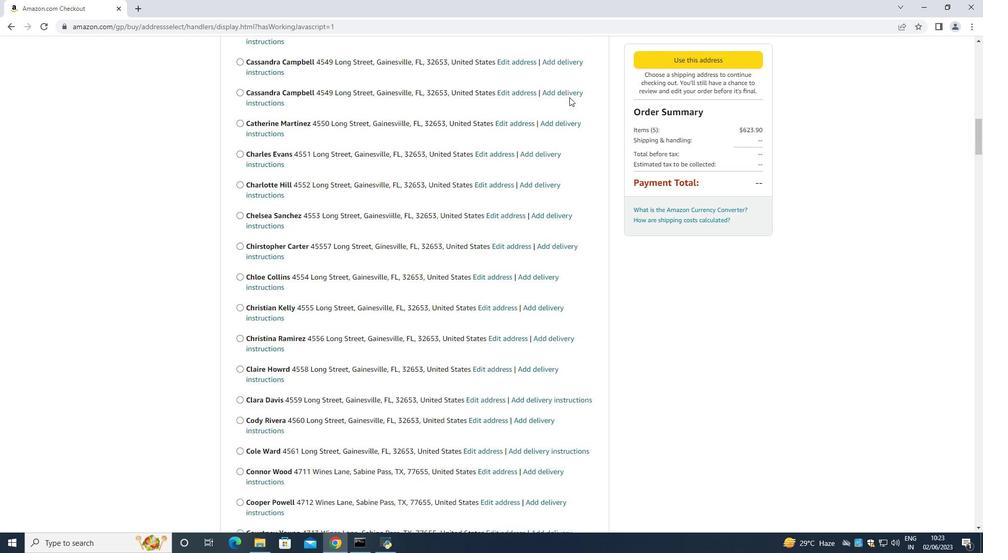 
Action: Mouse scrolled (569, 96) with delta (0, 0)
Screenshot: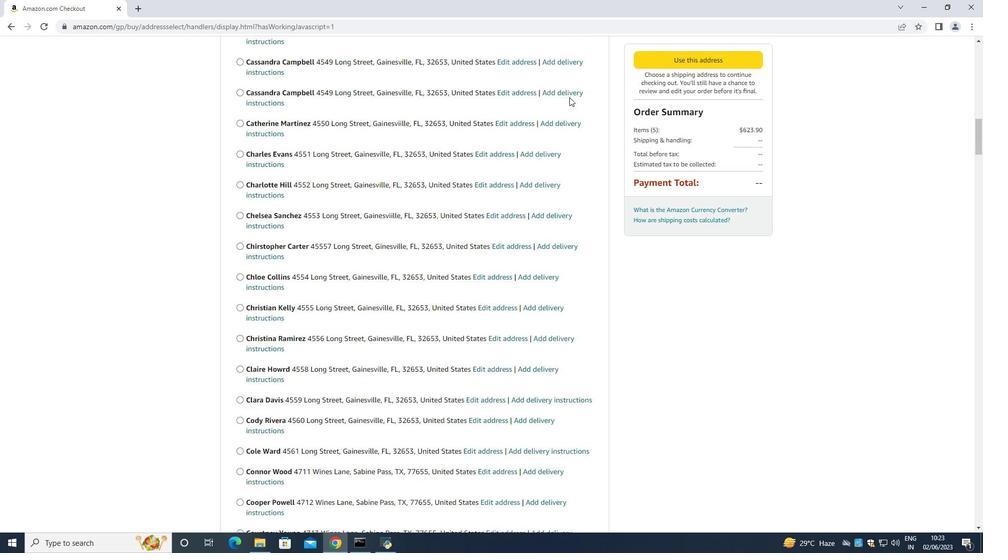 
Action: Mouse scrolled (569, 96) with delta (0, 0)
Screenshot: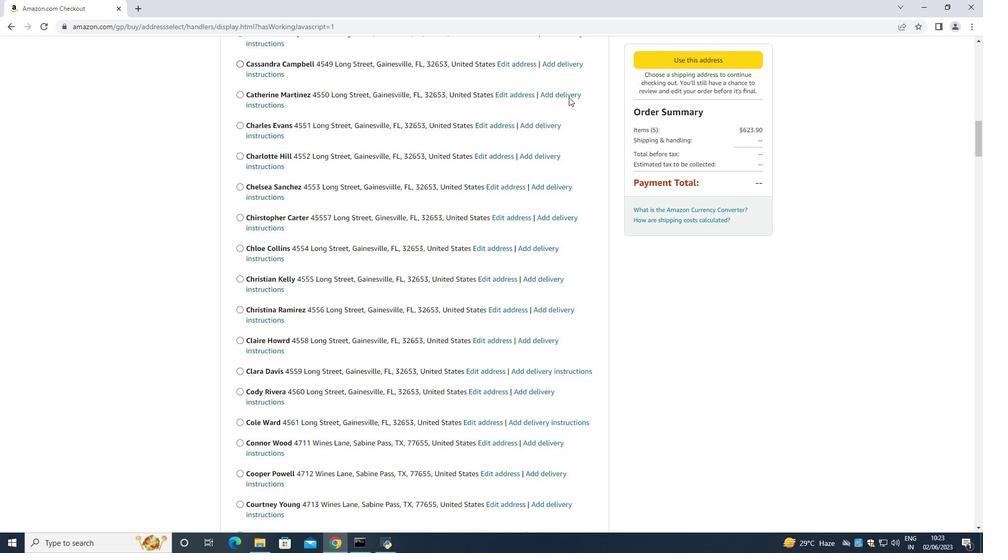 
Action: Mouse scrolled (569, 96) with delta (0, 0)
Screenshot: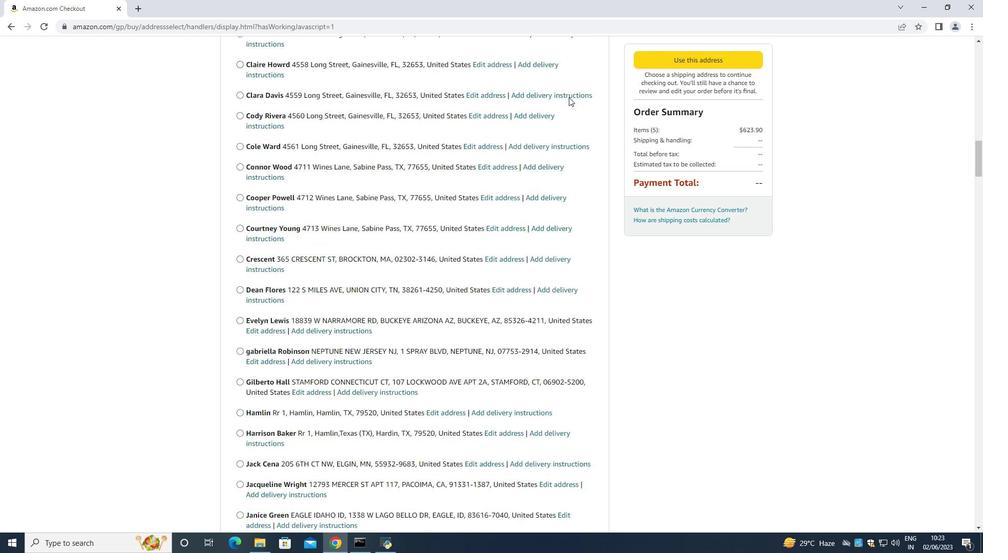 
Action: Mouse scrolled (569, 96) with delta (0, 0)
Screenshot: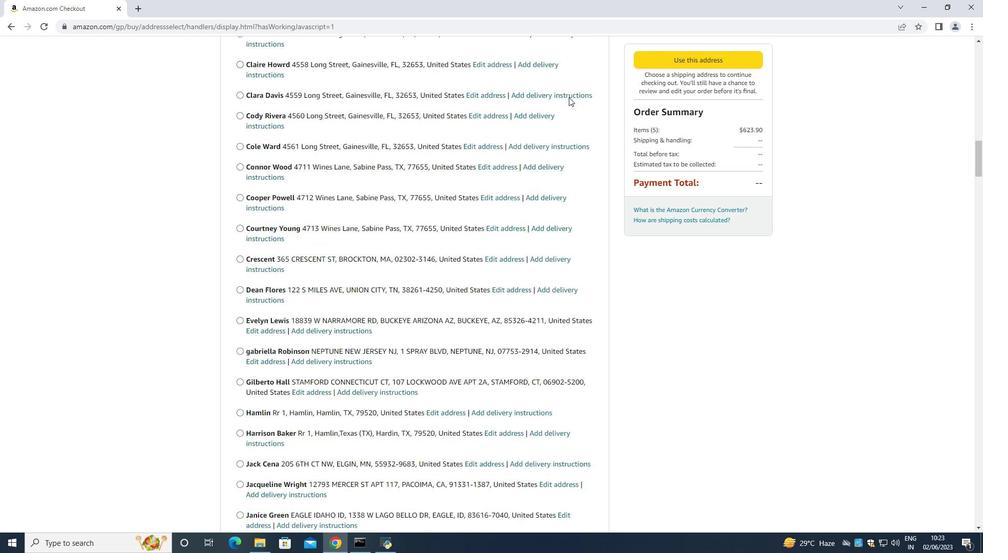 
Action: Mouse scrolled (569, 96) with delta (0, 0)
Screenshot: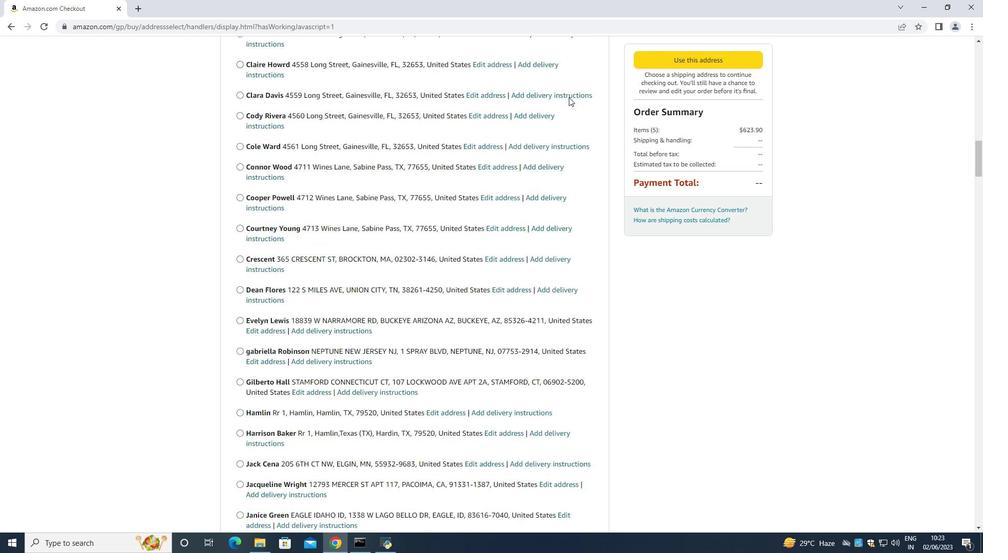 
Action: Mouse moved to (568, 97)
Screenshot: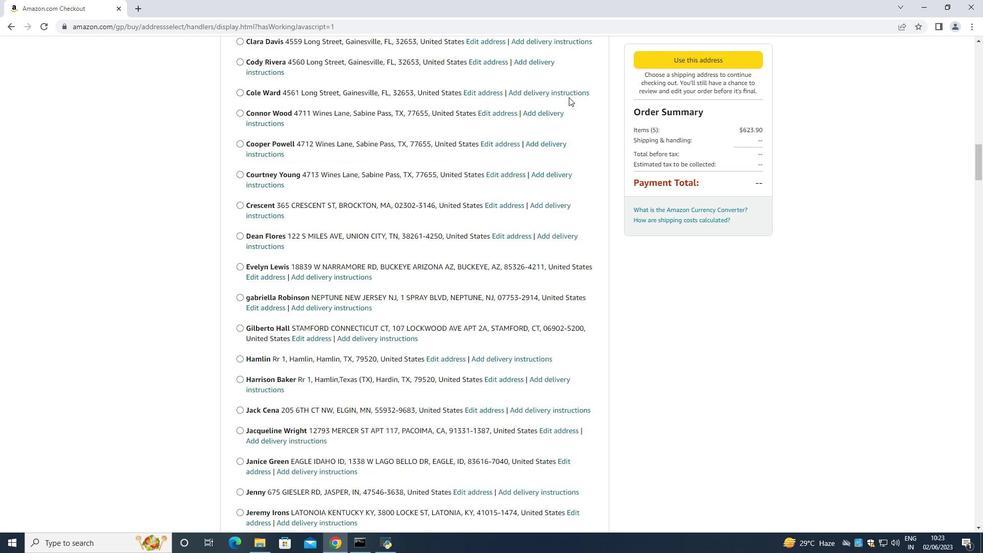 
Action: Mouse scrolled (569, 96) with delta (0, 0)
Screenshot: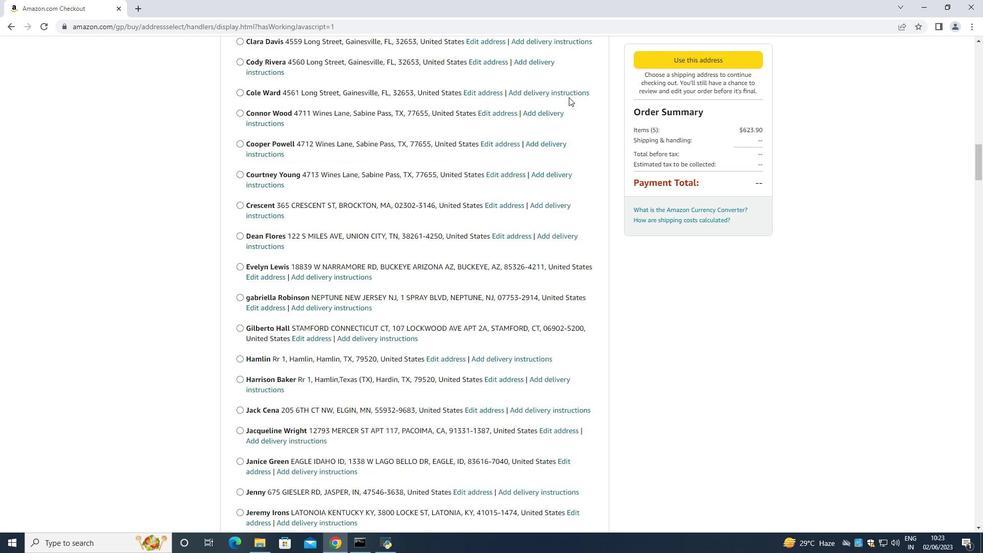 
Action: Mouse scrolled (569, 96) with delta (0, 0)
Screenshot: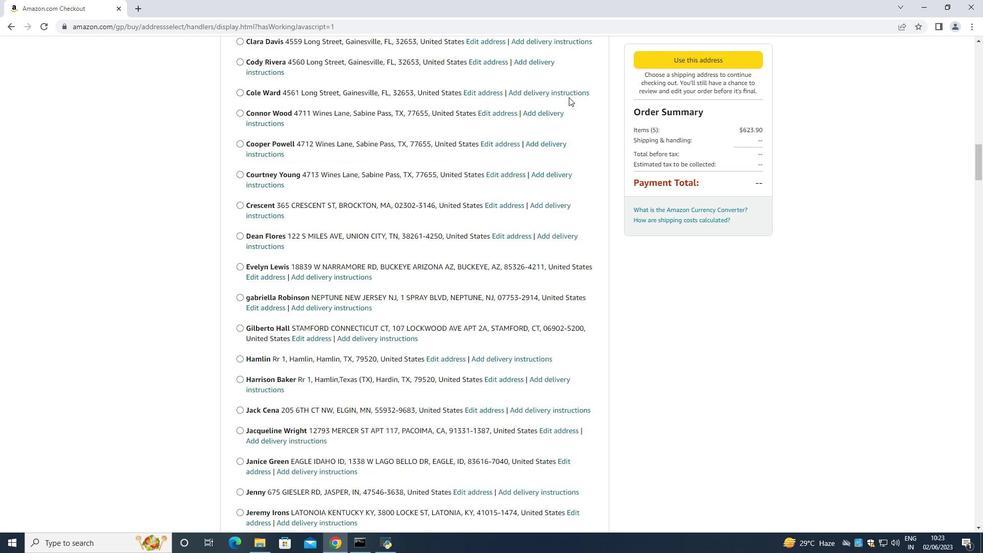 
Action: Mouse scrolled (569, 96) with delta (0, 0)
Screenshot: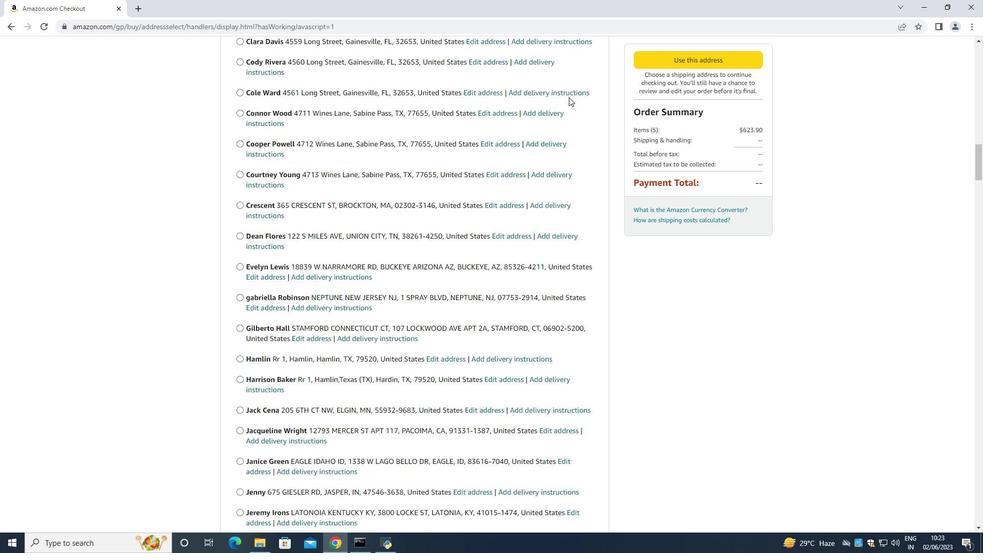 
Action: Mouse scrolled (569, 96) with delta (0, 0)
Screenshot: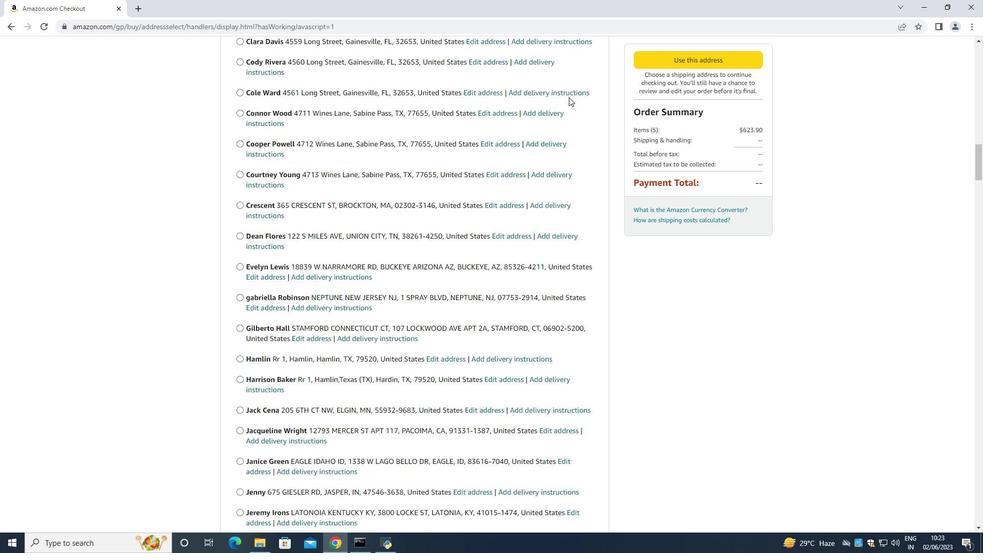 
Action: Mouse scrolled (568, 96) with delta (0, 0)
Screenshot: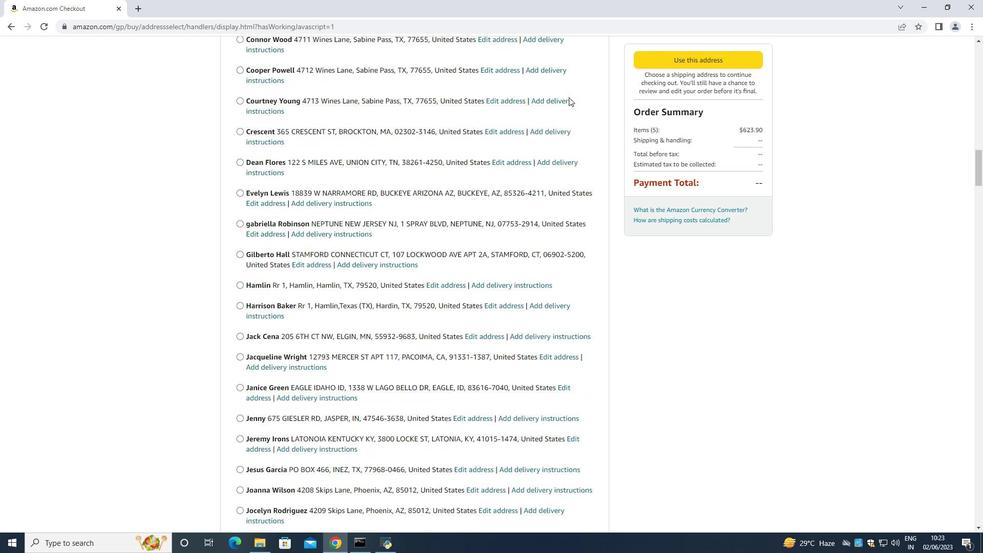 
Action: Mouse scrolled (568, 96) with delta (0, 0)
Screenshot: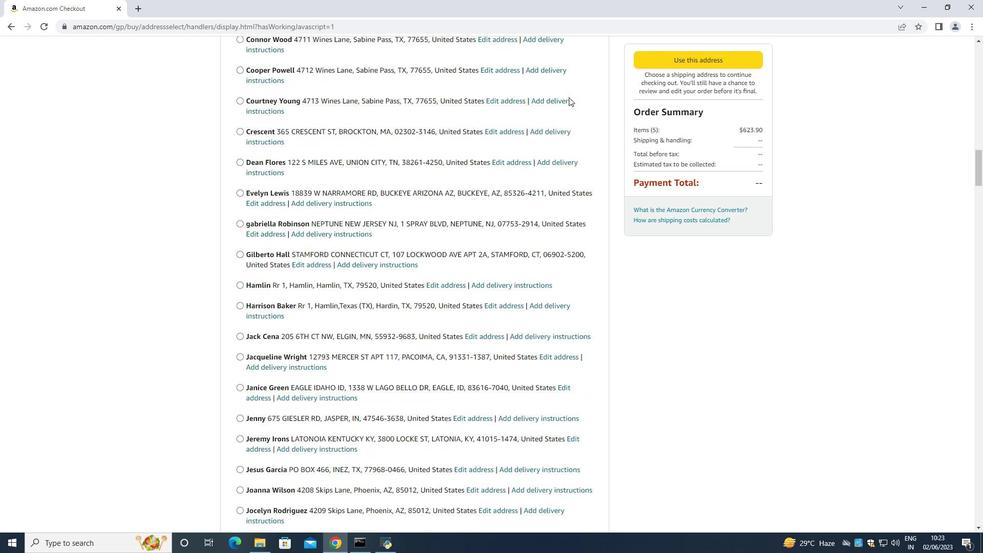 
Action: Mouse scrolled (568, 96) with delta (0, 0)
Screenshot: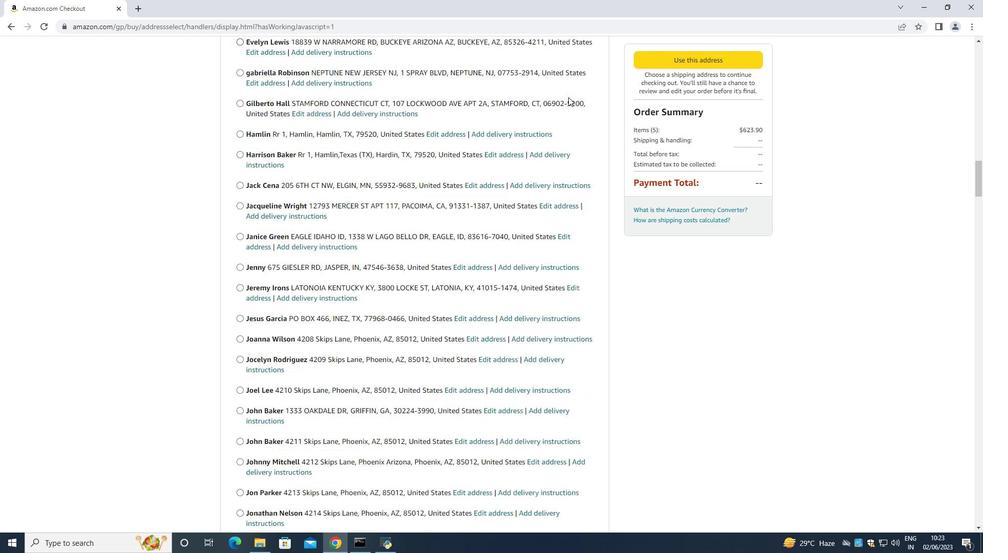 
Action: Mouse scrolled (568, 96) with delta (0, 0)
Screenshot: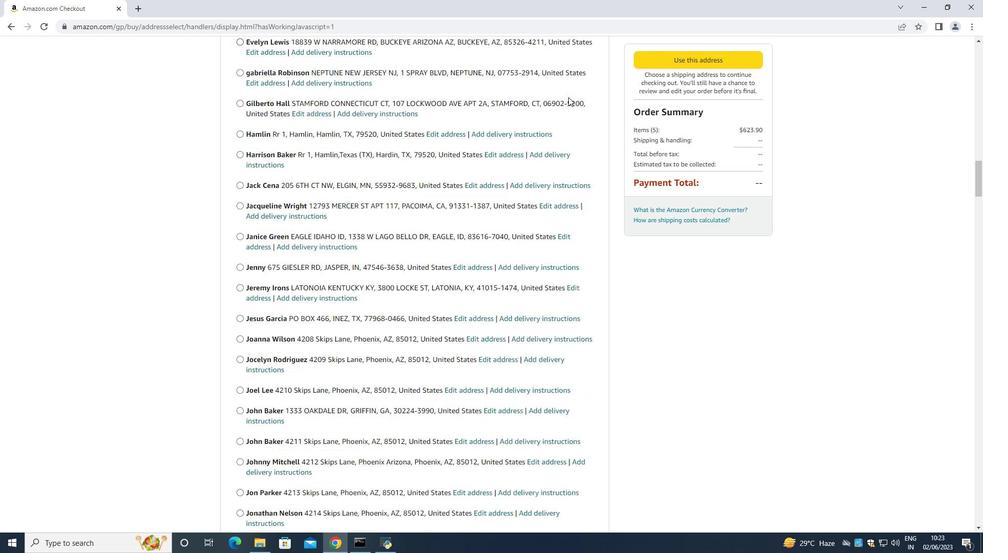 
Action: Mouse scrolled (568, 96) with delta (0, 0)
Screenshot: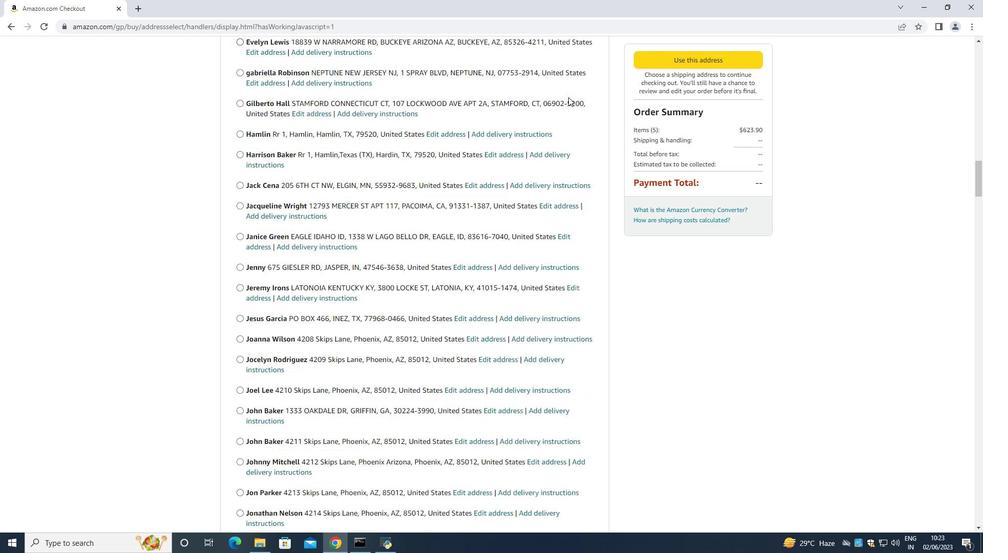 
Action: Mouse scrolled (568, 96) with delta (0, 0)
Screenshot: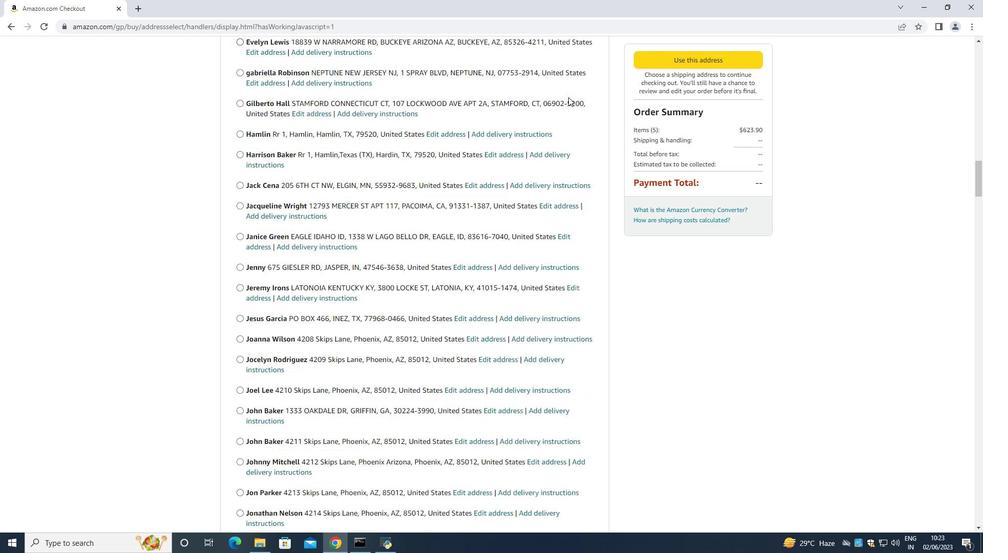 
Action: Mouse moved to (568, 97)
Screenshot: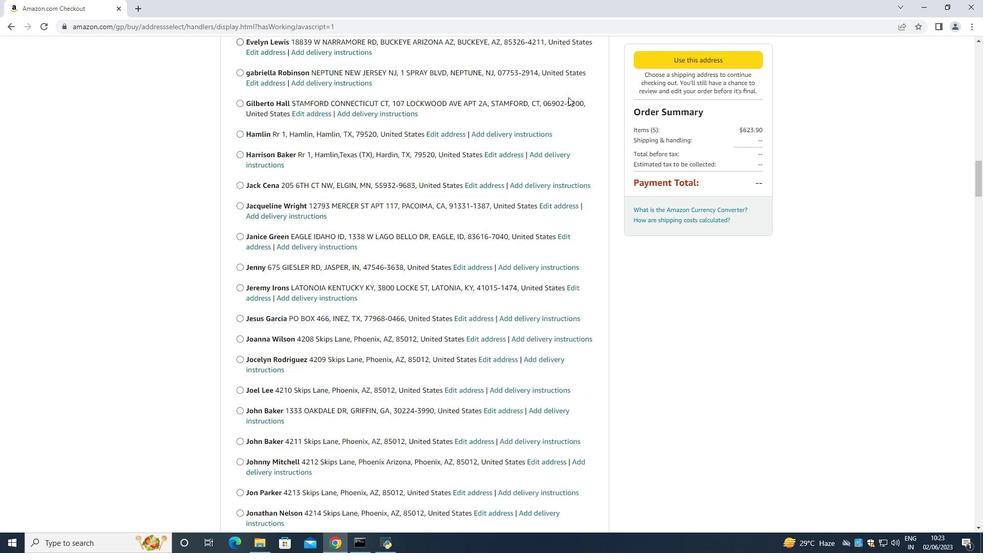 
Action: Mouse scrolled (568, 96) with delta (0, 0)
Screenshot: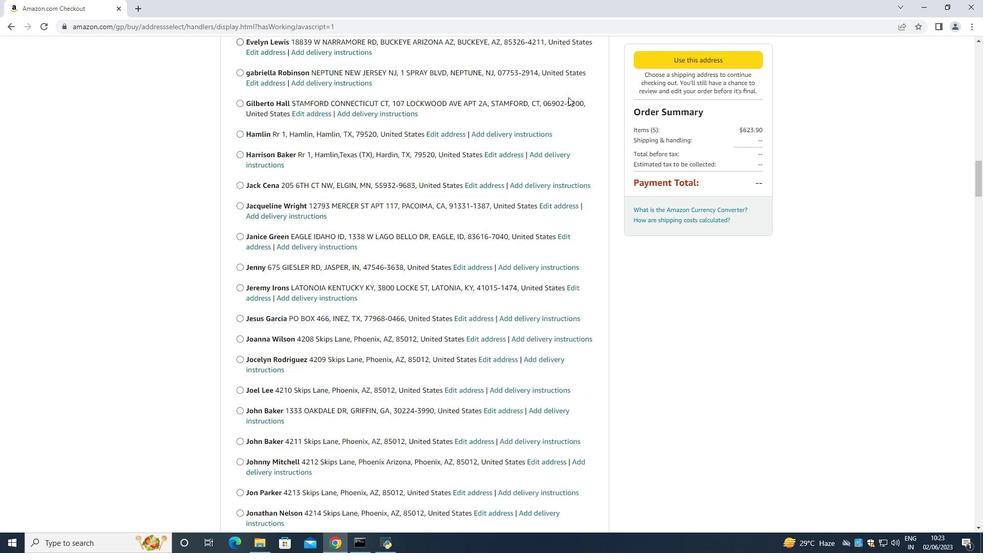 
Action: Mouse scrolled (568, 96) with delta (0, 0)
Screenshot: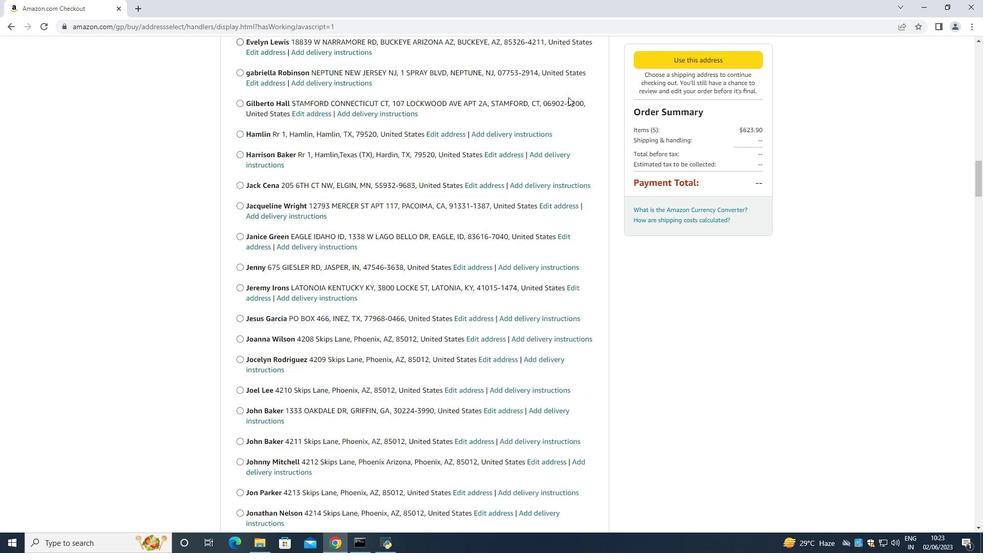 
Action: Mouse scrolled (568, 96) with delta (0, 0)
Screenshot: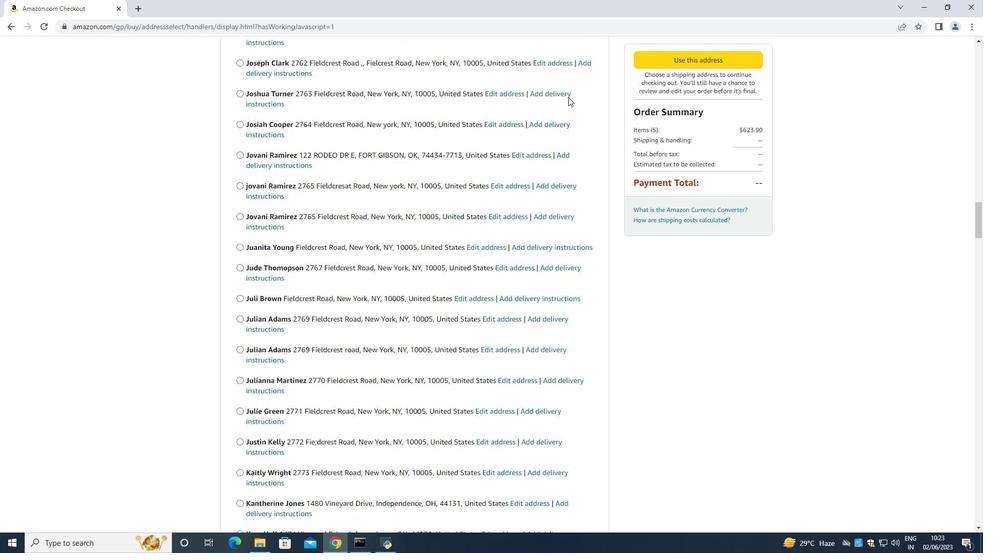 
Action: Mouse scrolled (568, 96) with delta (0, 0)
Screenshot: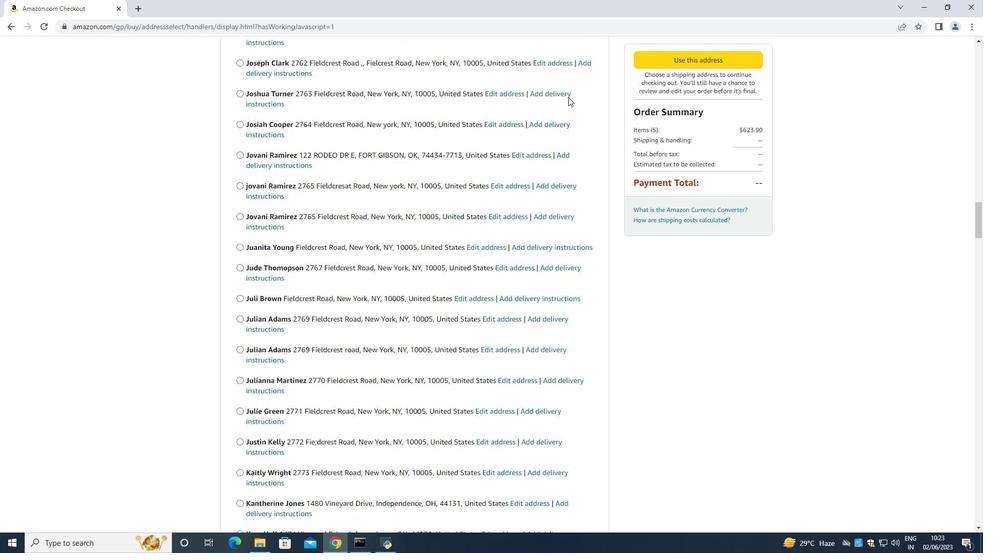 
Action: Mouse scrolled (568, 96) with delta (0, 0)
Screenshot: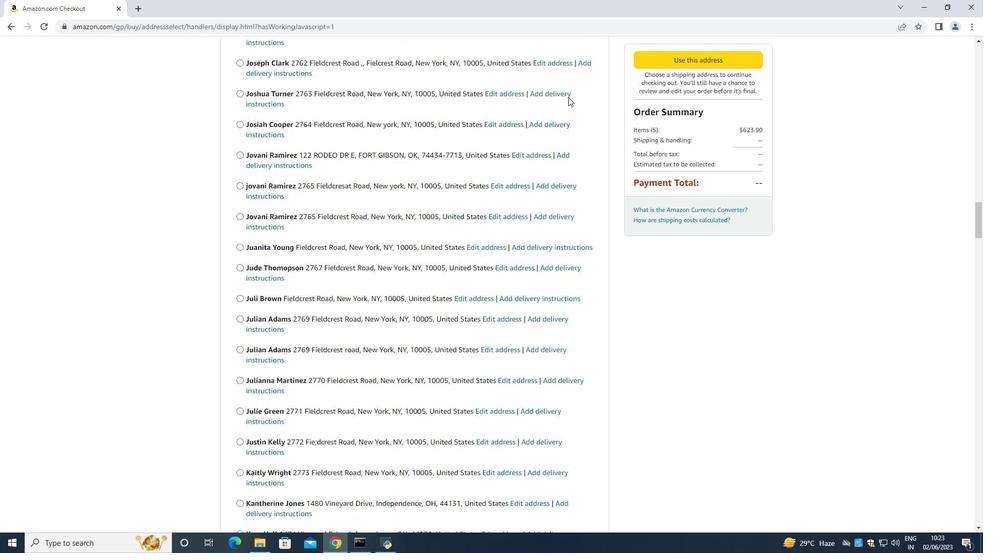 
Action: Mouse scrolled (568, 96) with delta (0, 0)
Screenshot: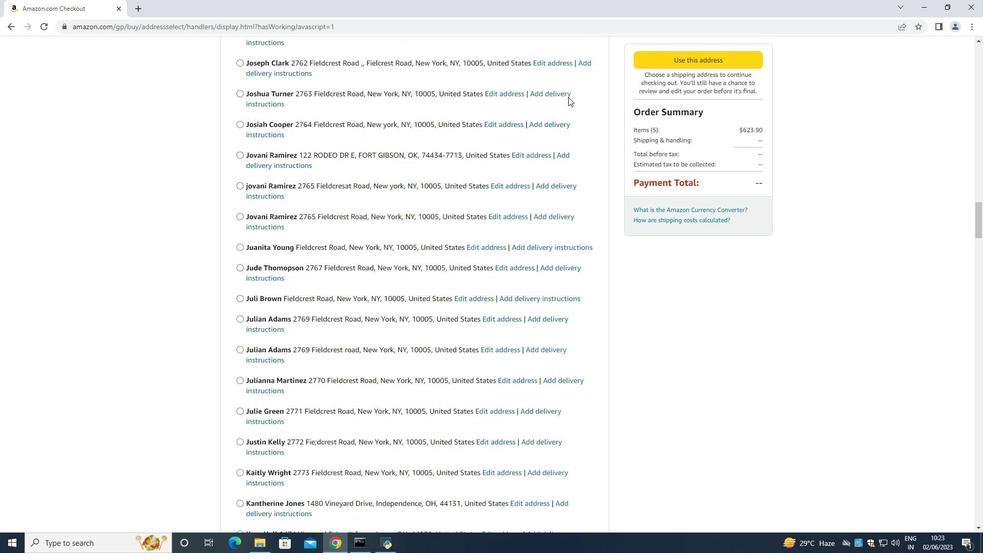 
Action: Mouse scrolled (568, 96) with delta (0, 0)
Screenshot: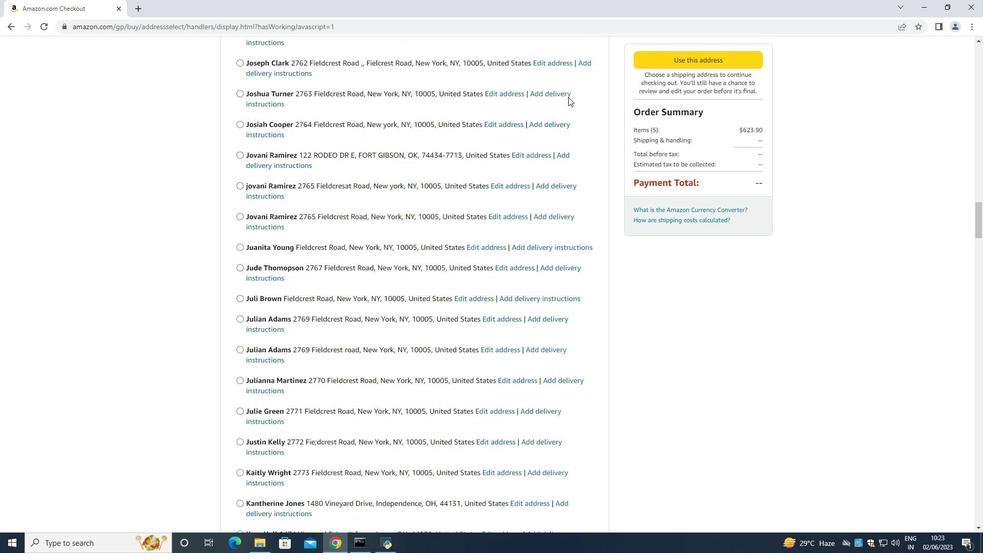 
Action: Mouse scrolled (568, 96) with delta (0, 0)
Screenshot: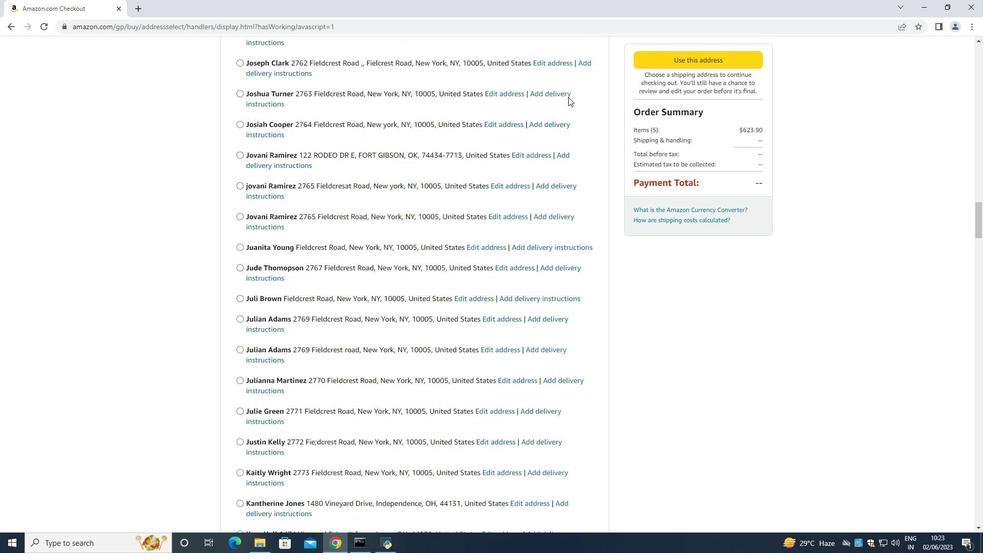 
Action: Mouse scrolled (568, 96) with delta (0, 0)
Screenshot: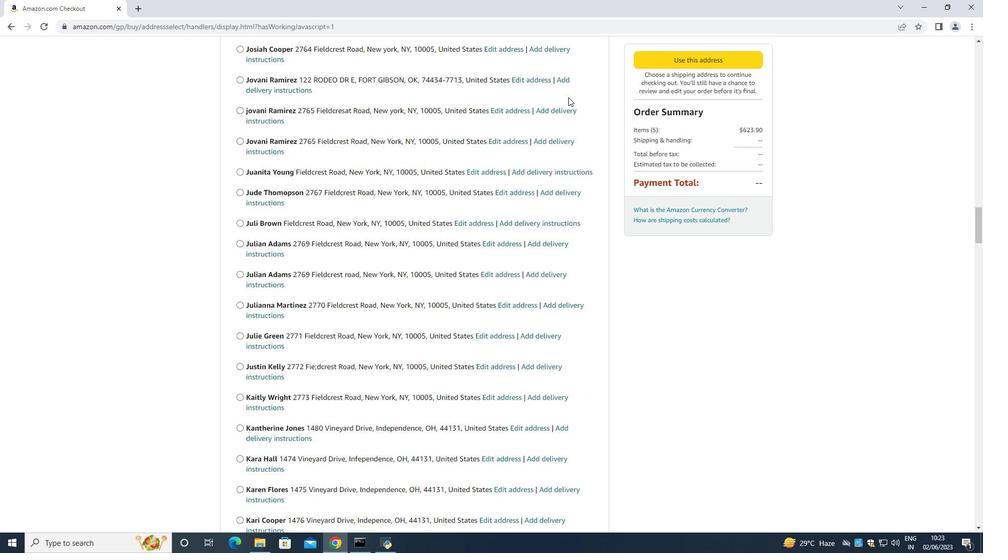 
Action: Mouse scrolled (568, 96) with delta (0, 0)
Screenshot: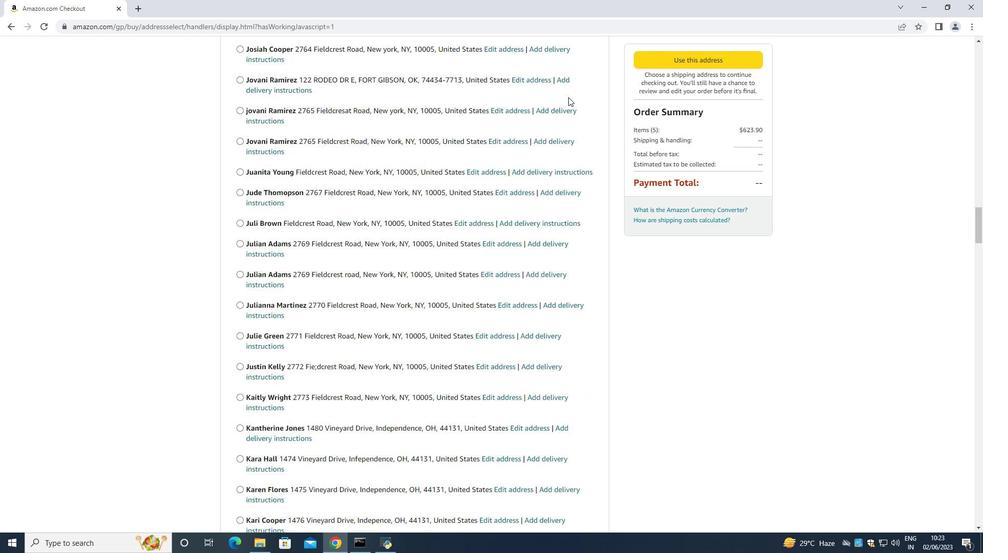 
Action: Mouse scrolled (568, 96) with delta (0, 0)
Screenshot: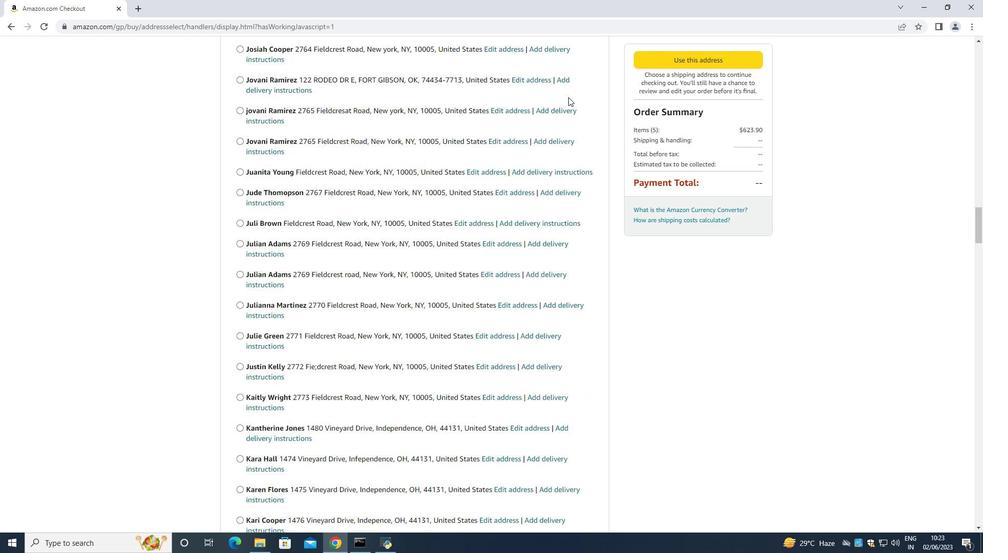 
Action: Mouse scrolled (568, 96) with delta (0, -1)
Screenshot: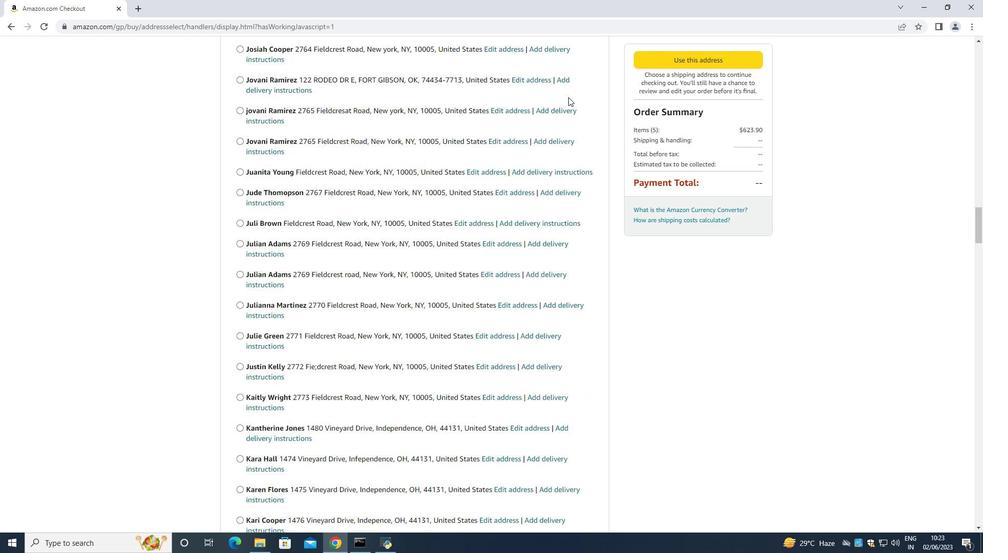 
Action: Mouse scrolled (568, 96) with delta (0, 0)
Screenshot: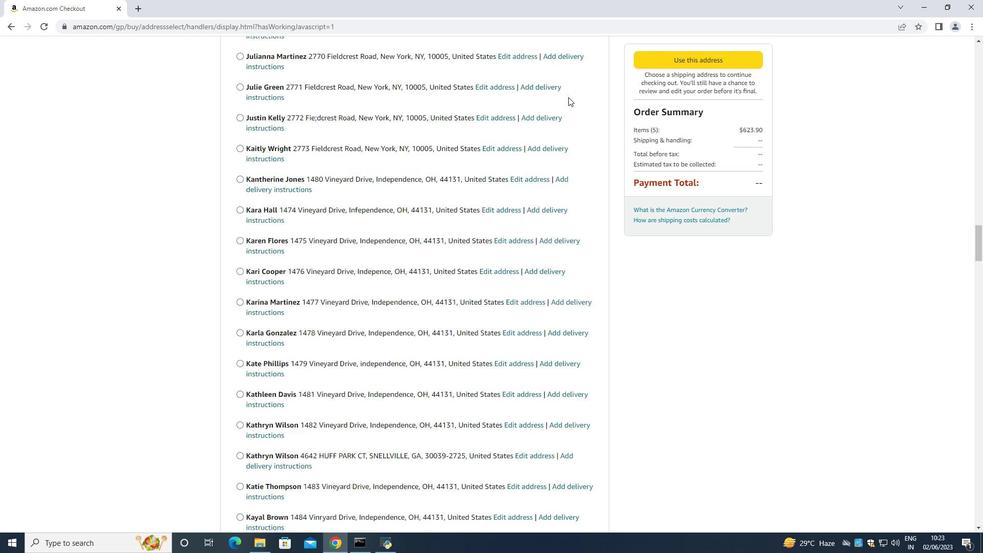 
Action: Mouse scrolled (568, 96) with delta (0, 0)
Screenshot: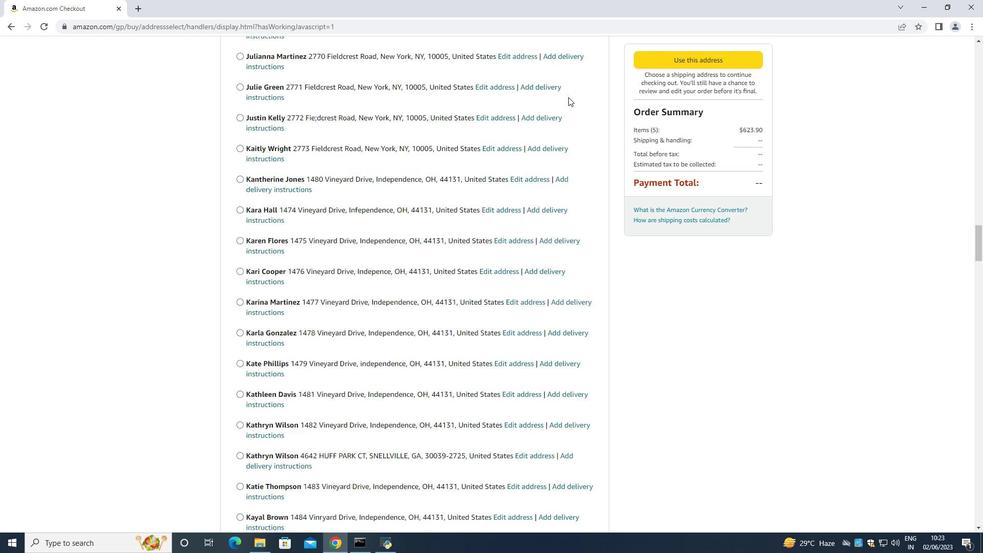 
Action: Mouse scrolled (568, 97) with delta (0, 0)
Screenshot: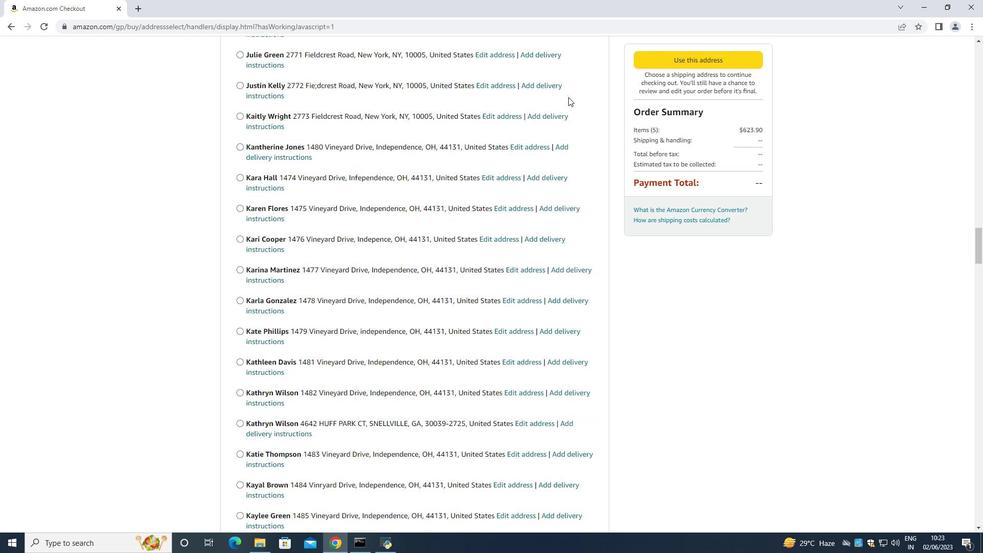 
Action: Mouse scrolled (568, 96) with delta (0, 0)
Screenshot: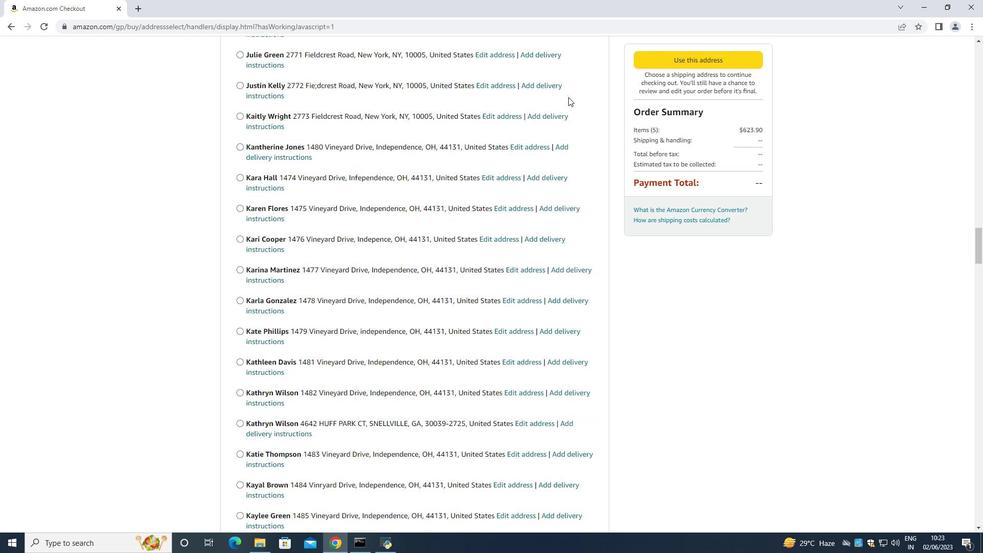 
Action: Mouse scrolled (568, 96) with delta (0, 0)
Screenshot: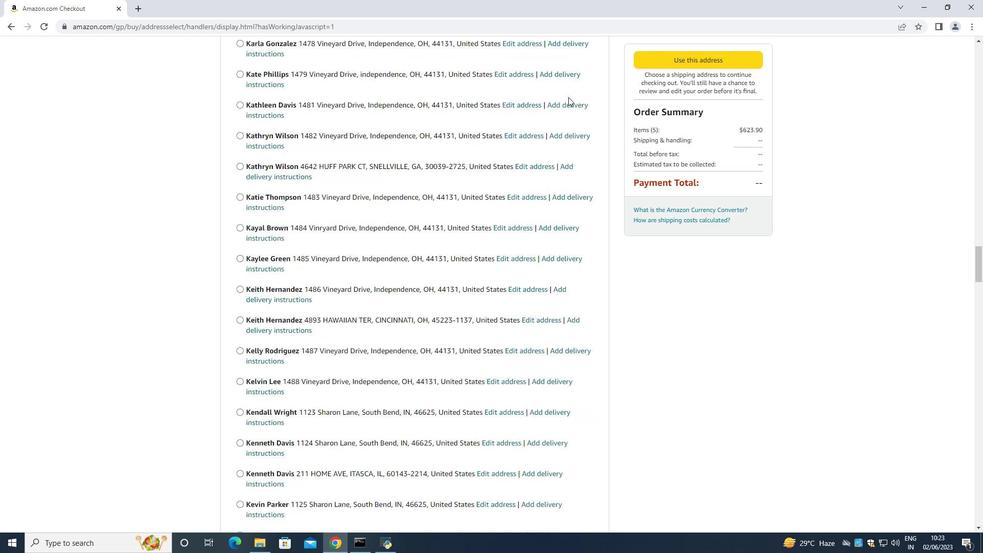 
Action: Mouse moved to (568, 97)
Screenshot: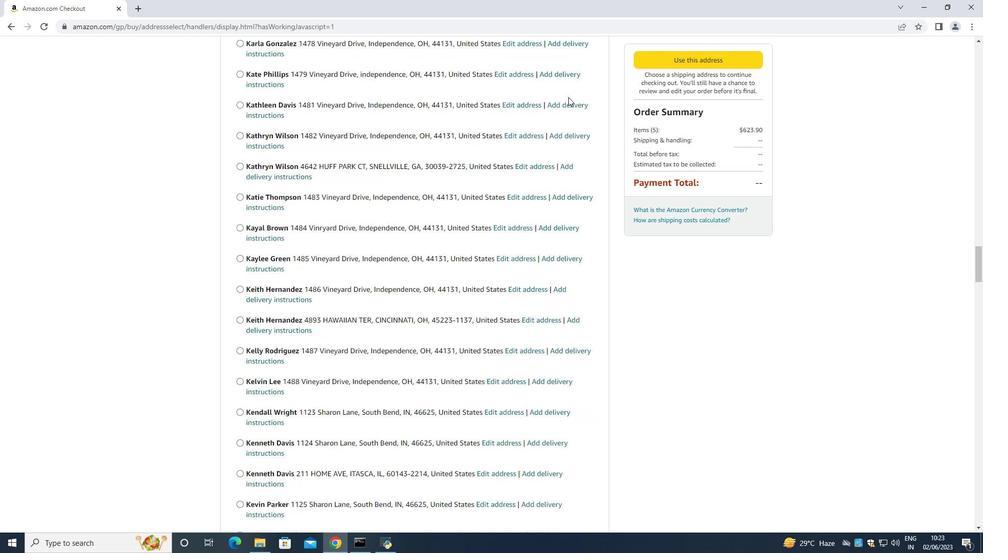 
Action: Mouse scrolled (568, 96) with delta (0, 0)
Screenshot: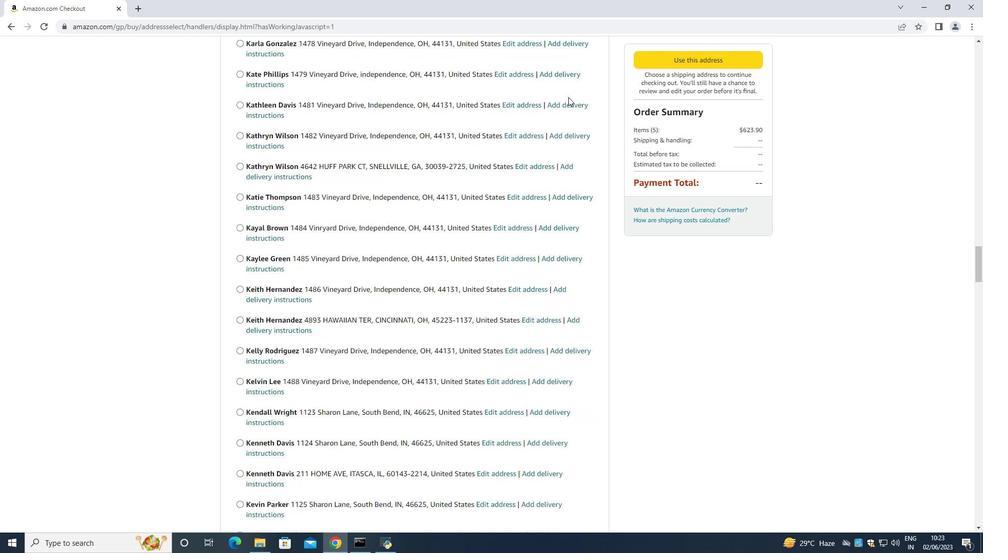 
Action: Mouse scrolled (568, 96) with delta (0, 0)
Screenshot: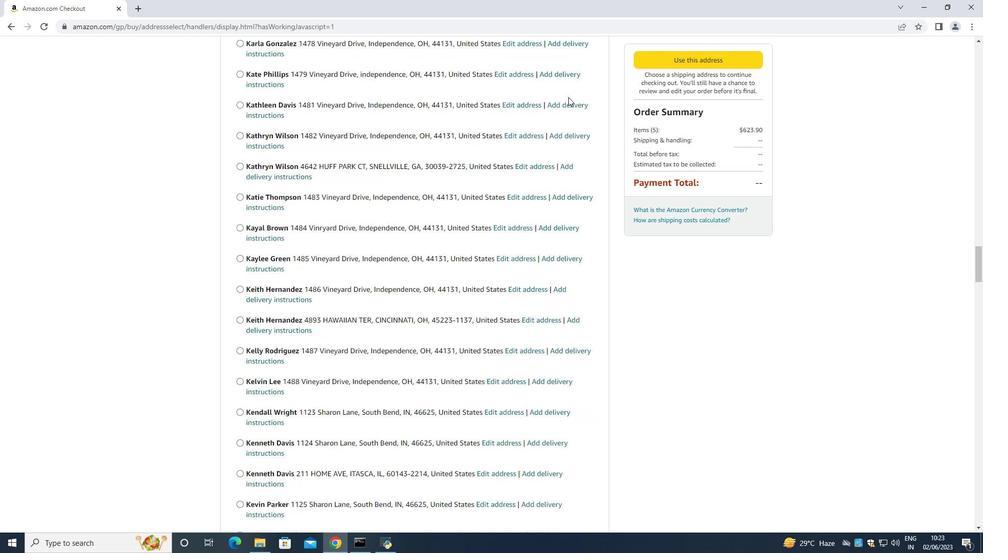 
Action: Mouse scrolled (568, 96) with delta (0, 0)
Screenshot: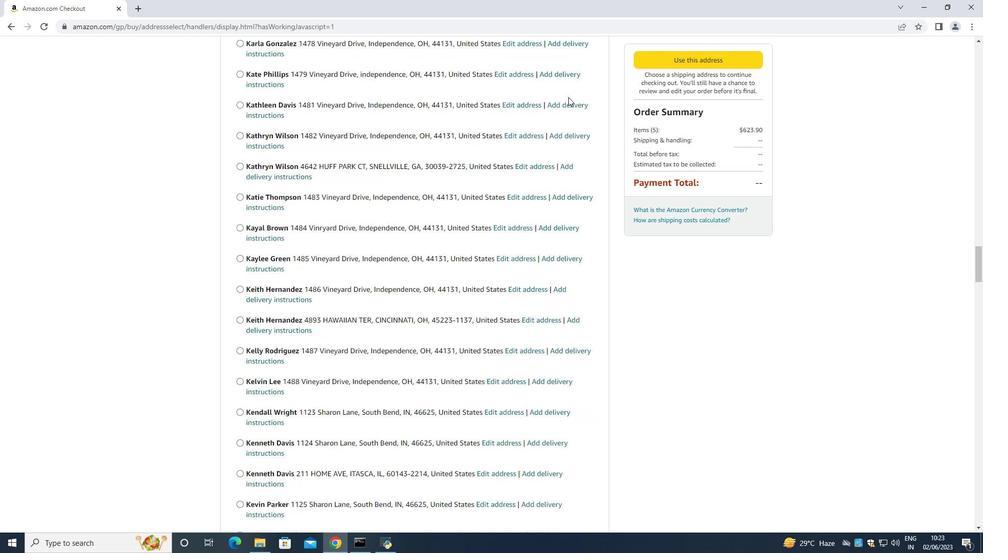 
Action: Mouse scrolled (568, 96) with delta (0, -1)
Screenshot: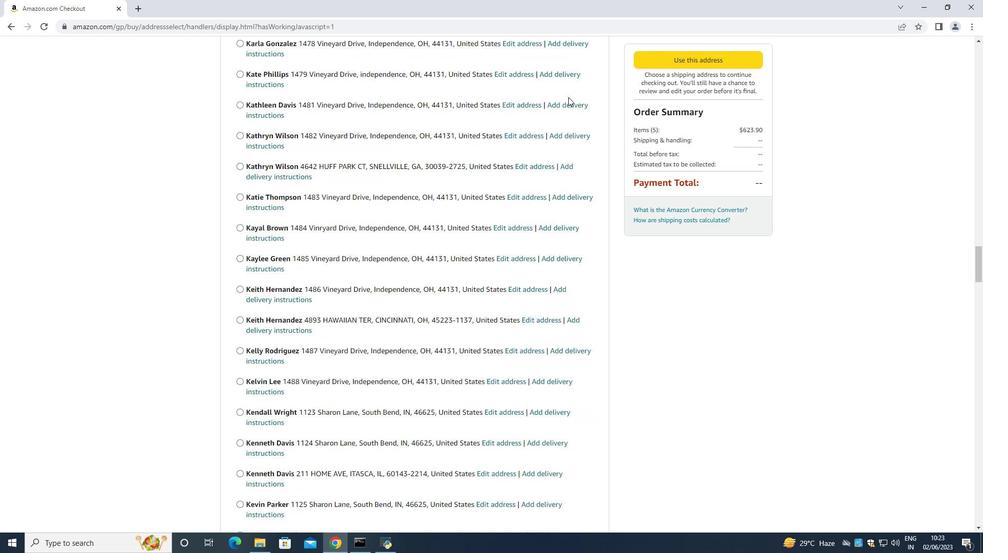 
Action: Mouse scrolled (568, 96) with delta (0, 0)
Screenshot: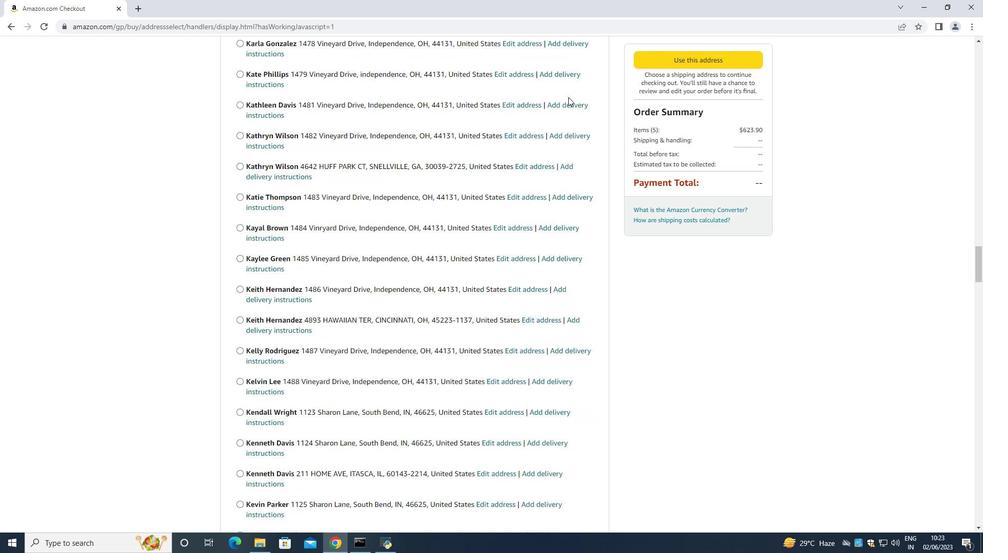 
Action: Mouse scrolled (568, 96) with delta (0, 0)
Screenshot: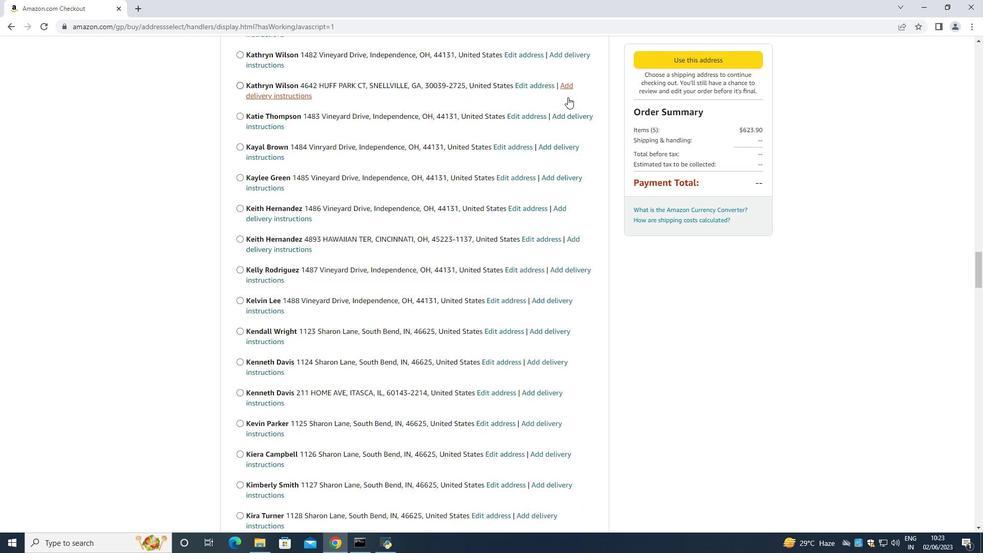 
Action: Mouse scrolled (568, 96) with delta (0, 0)
Screenshot: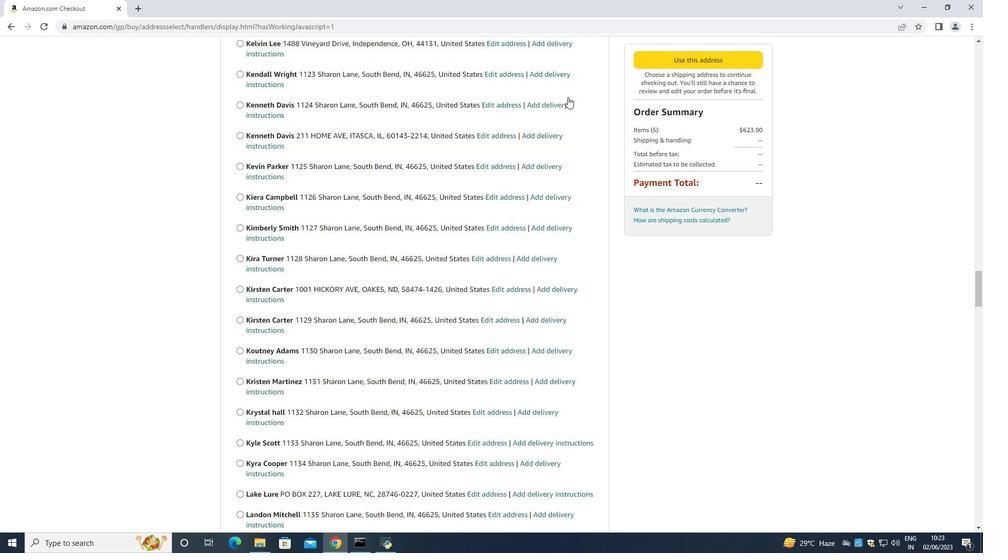 
Action: Mouse scrolled (568, 96) with delta (0, 0)
Screenshot: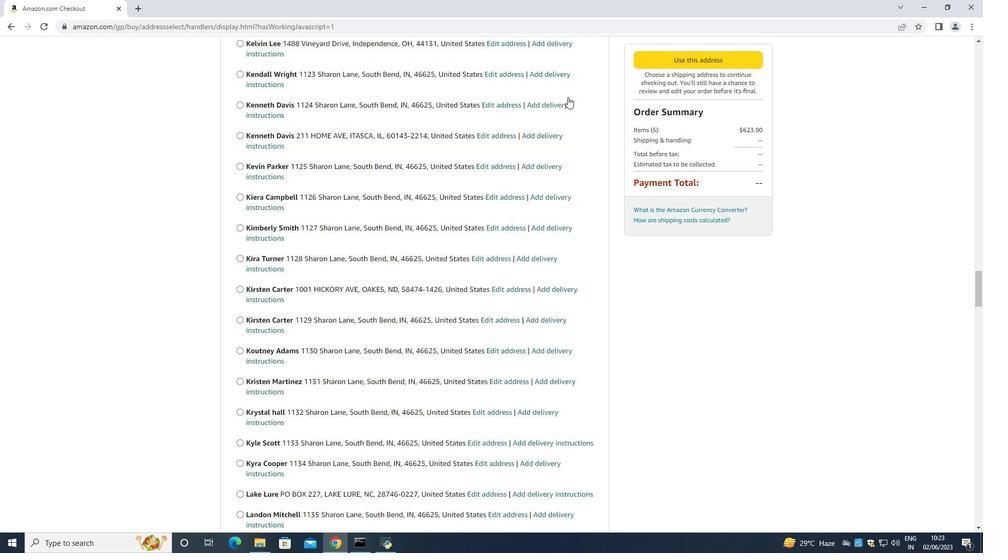 
Action: Mouse scrolled (568, 96) with delta (0, 0)
Screenshot: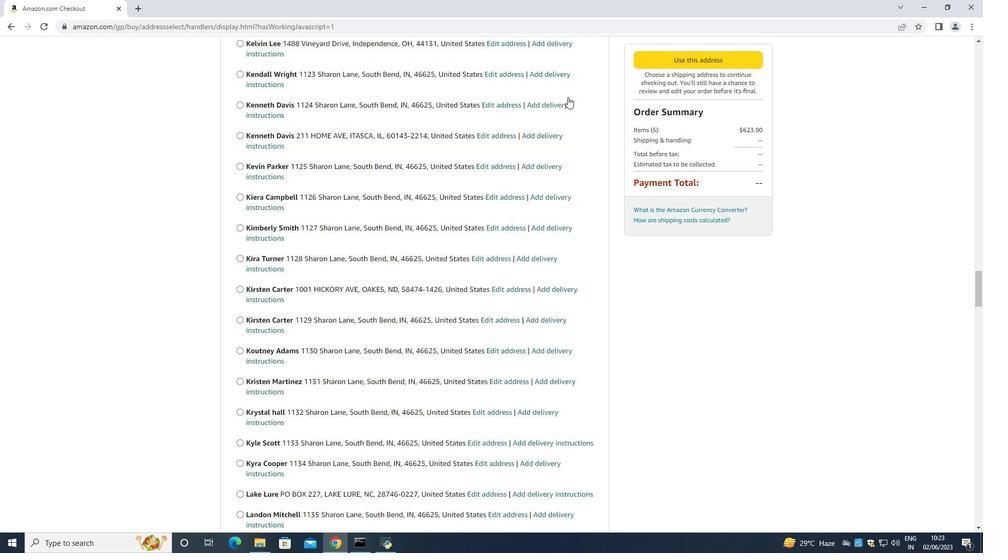 
Action: Mouse scrolled (568, 96) with delta (0, 0)
Screenshot: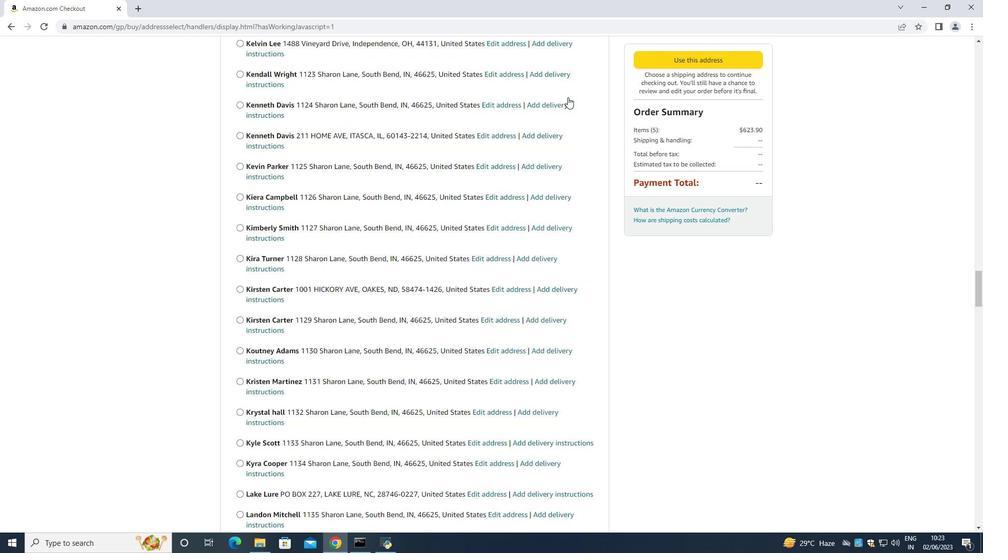 
Action: Mouse scrolled (568, 96) with delta (0, 0)
Screenshot: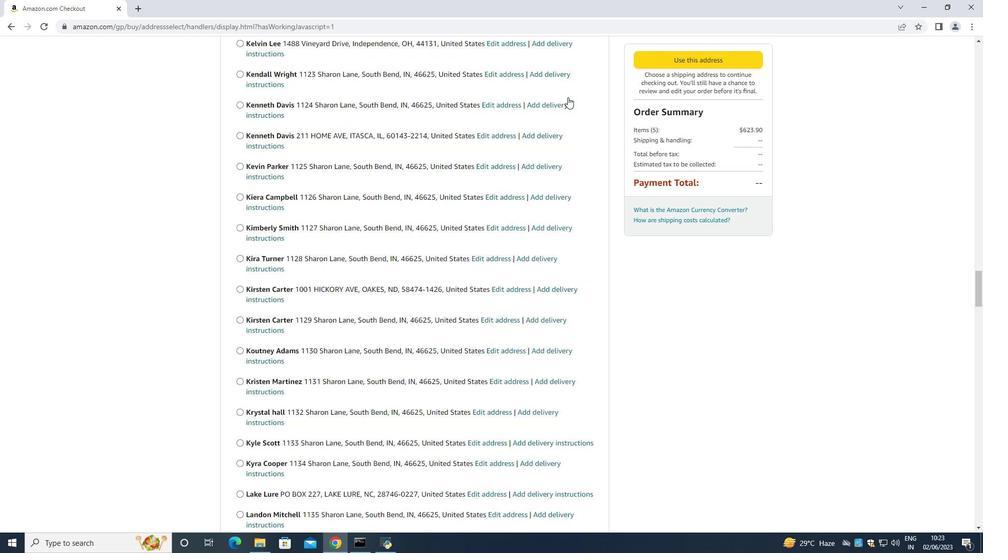 
Action: Mouse scrolled (568, 96) with delta (0, 0)
Screenshot: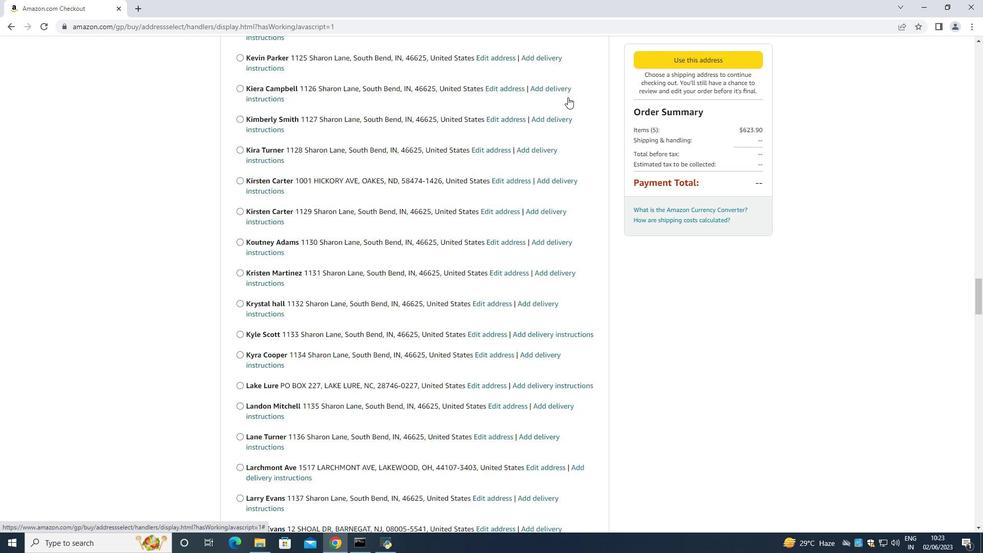 
Action: Mouse scrolled (568, 96) with delta (0, 0)
Screenshot: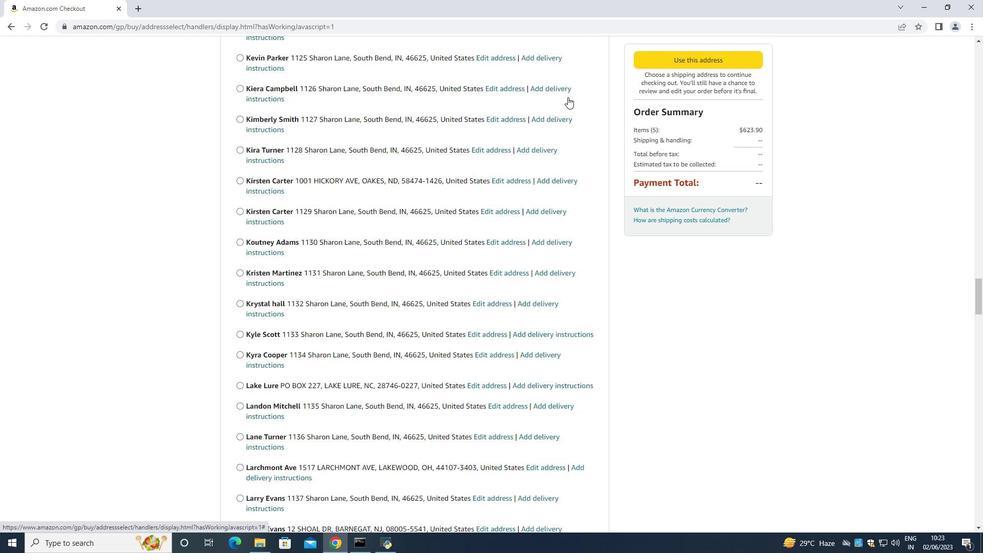 
Action: Mouse scrolled (568, 96) with delta (0, 0)
Screenshot: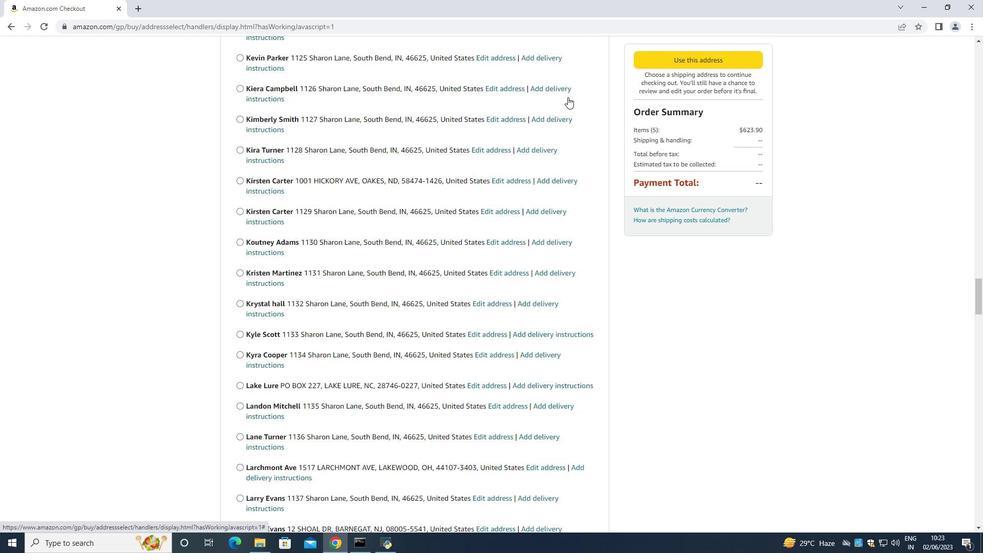 
Action: Mouse scrolled (568, 96) with delta (0, -1)
Screenshot: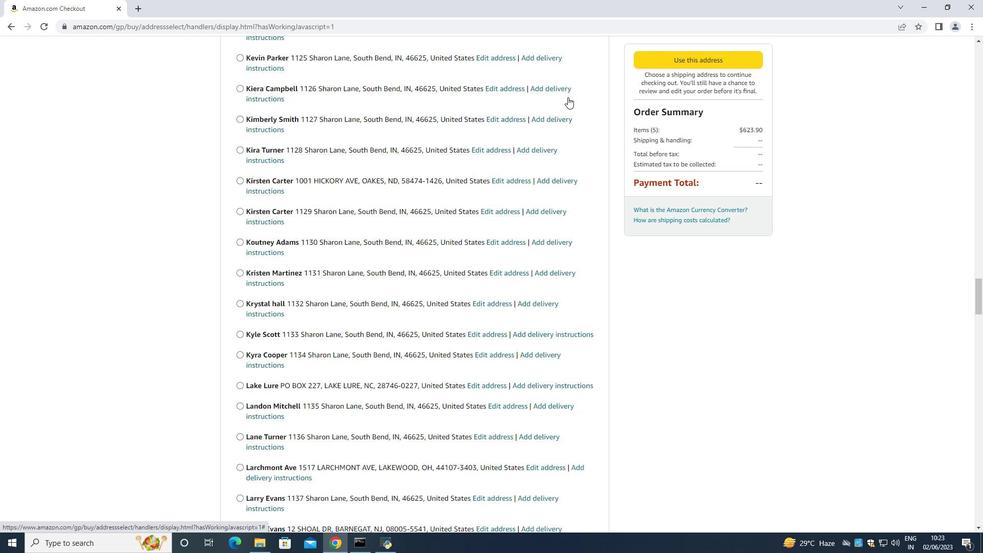 
Action: Mouse scrolled (568, 96) with delta (0, 0)
Screenshot: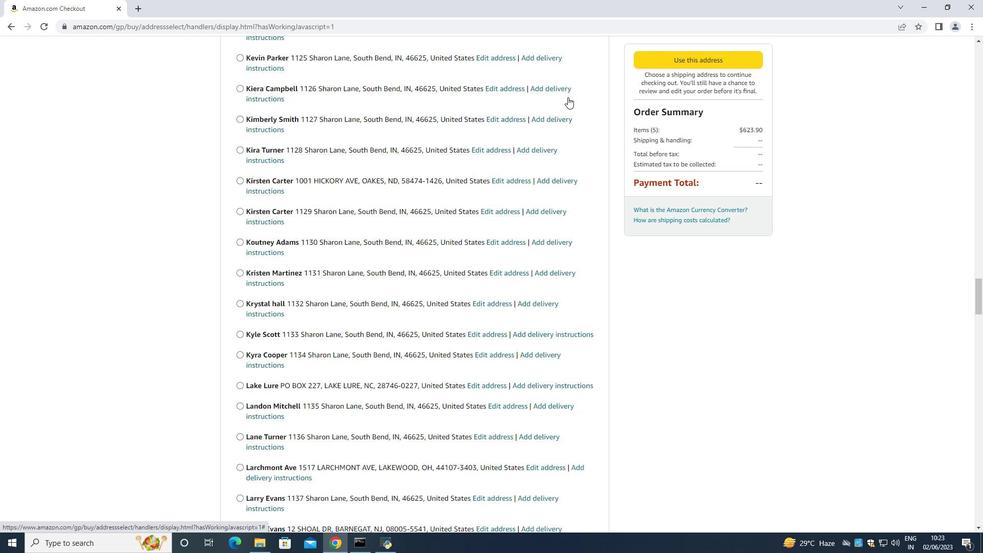 
Action: Mouse scrolled (568, 96) with delta (0, 0)
Screenshot: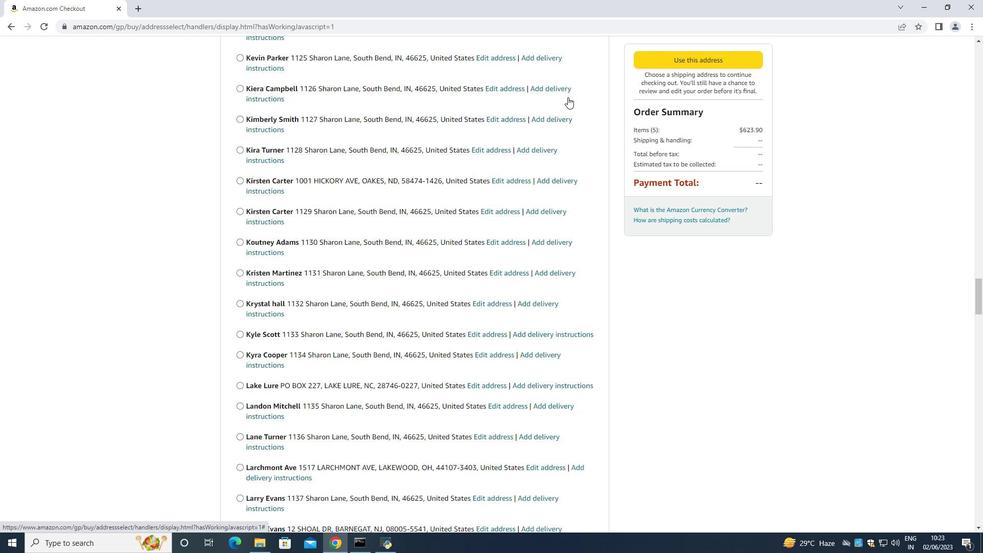 
Action: Mouse moved to (567, 96)
Screenshot: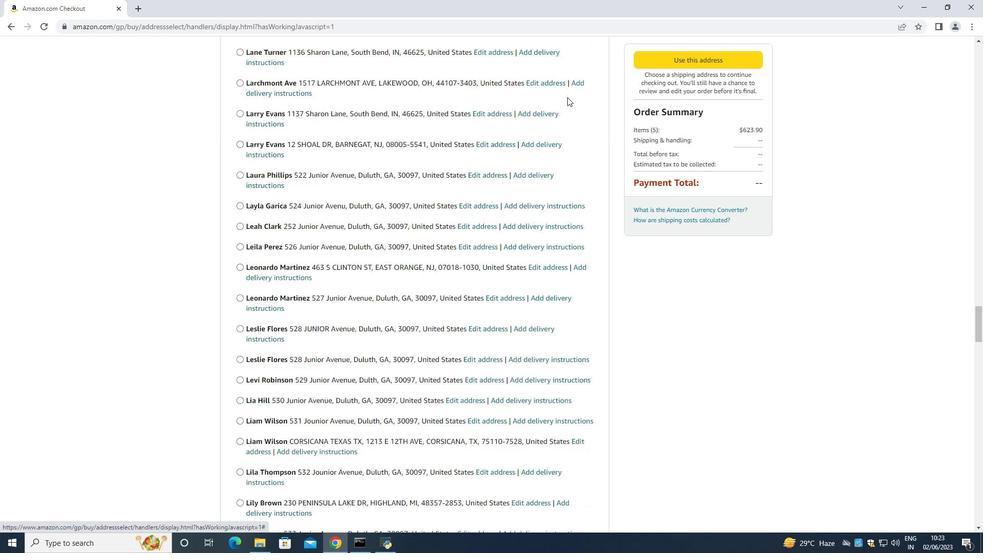 
Action: Mouse scrolled (567, 96) with delta (0, 0)
Screenshot: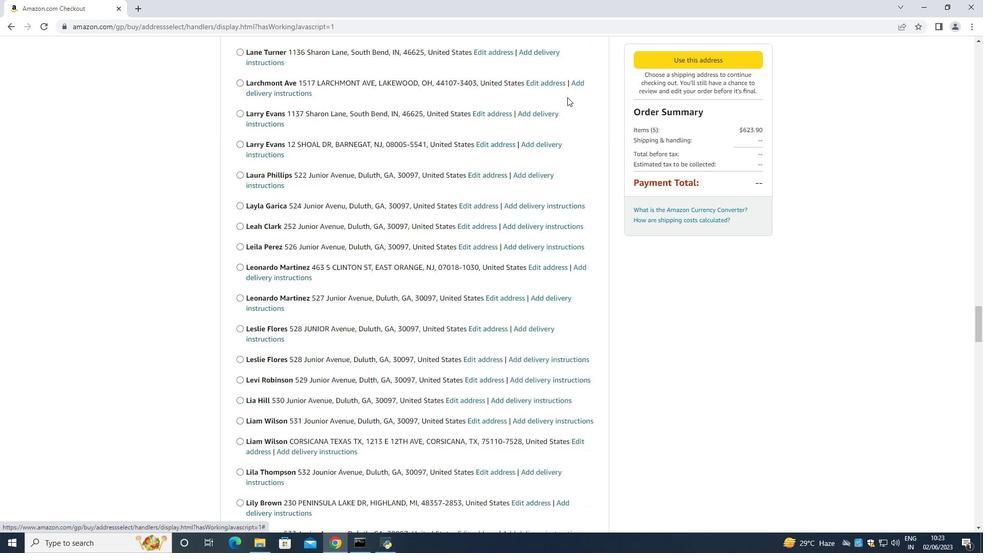 
Action: Mouse scrolled (567, 96) with delta (0, 0)
Screenshot: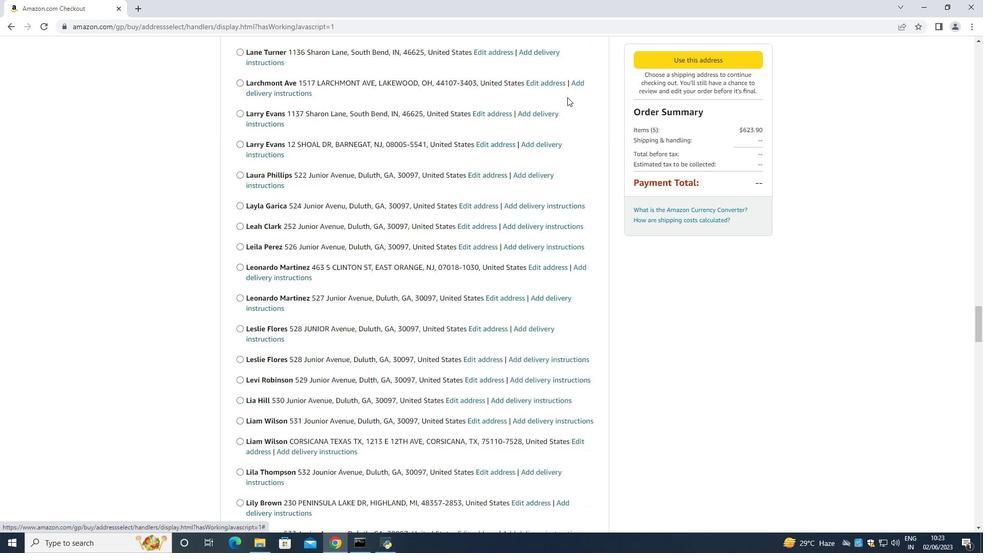 
Action: Mouse scrolled (567, 96) with delta (0, 0)
Screenshot: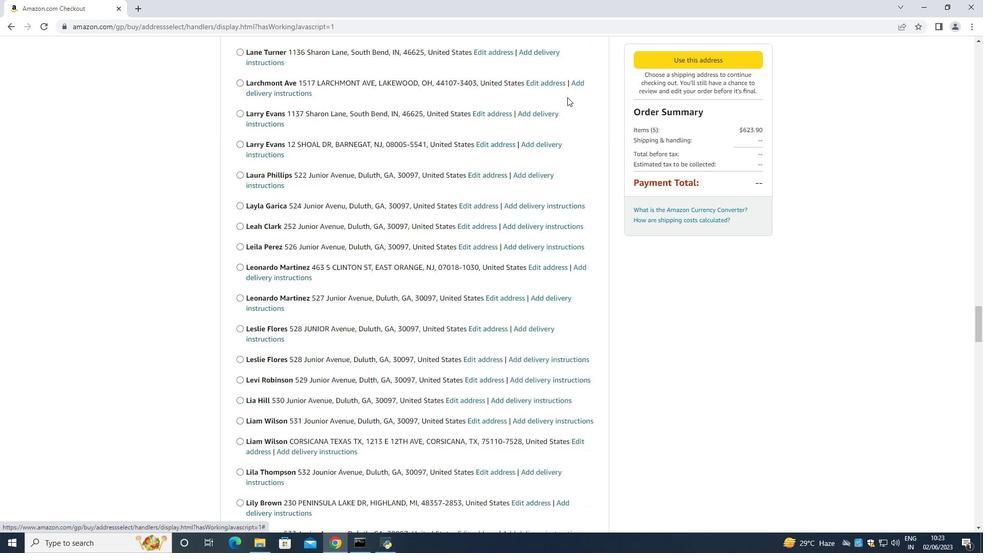 
Action: Mouse scrolled (567, 96) with delta (0, 0)
Screenshot: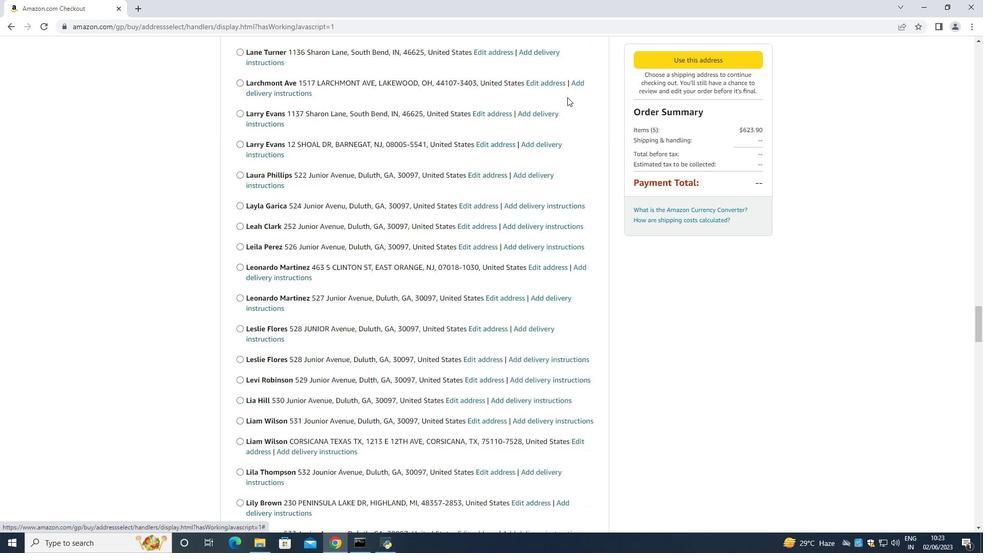 
Action: Mouse scrolled (567, 96) with delta (0, 0)
Screenshot: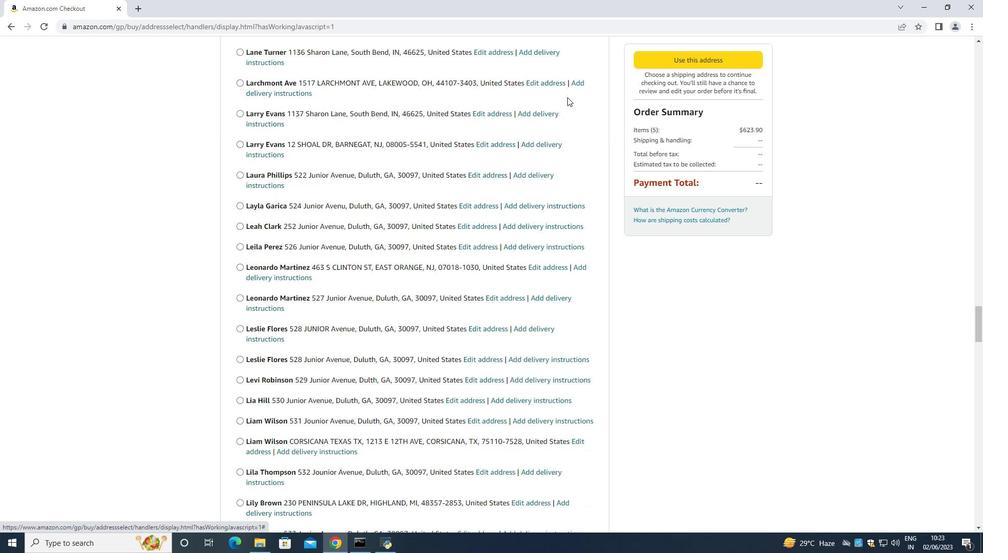 
Action: Mouse scrolled (567, 96) with delta (0, 0)
Screenshot: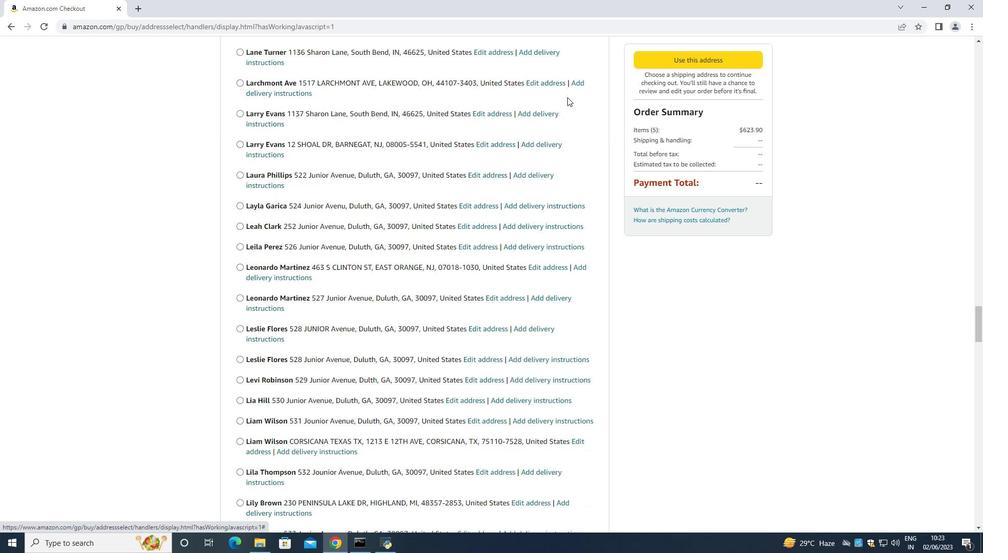 
Action: Mouse moved to (567, 96)
Screenshot: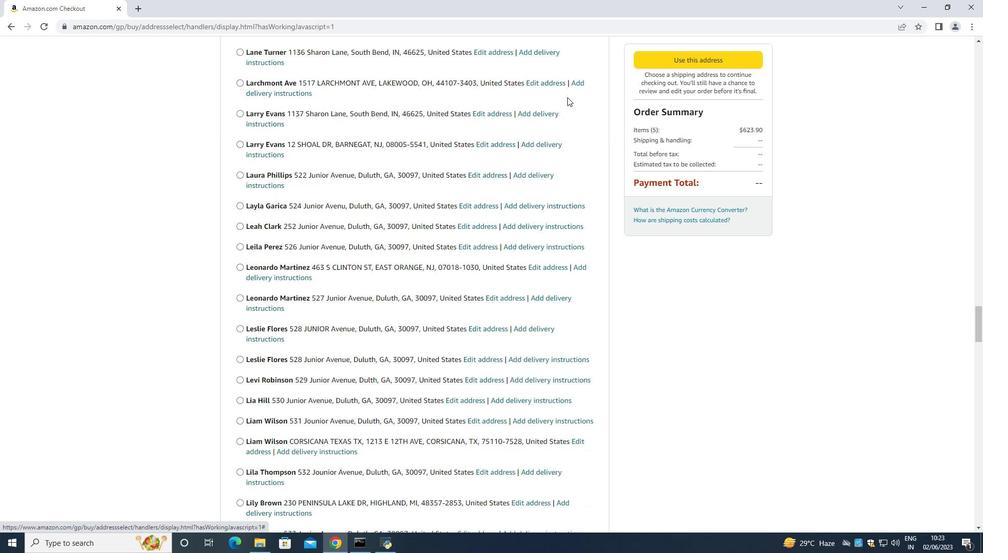 
Action: Mouse scrolled (567, 95) with delta (0, 0)
Screenshot: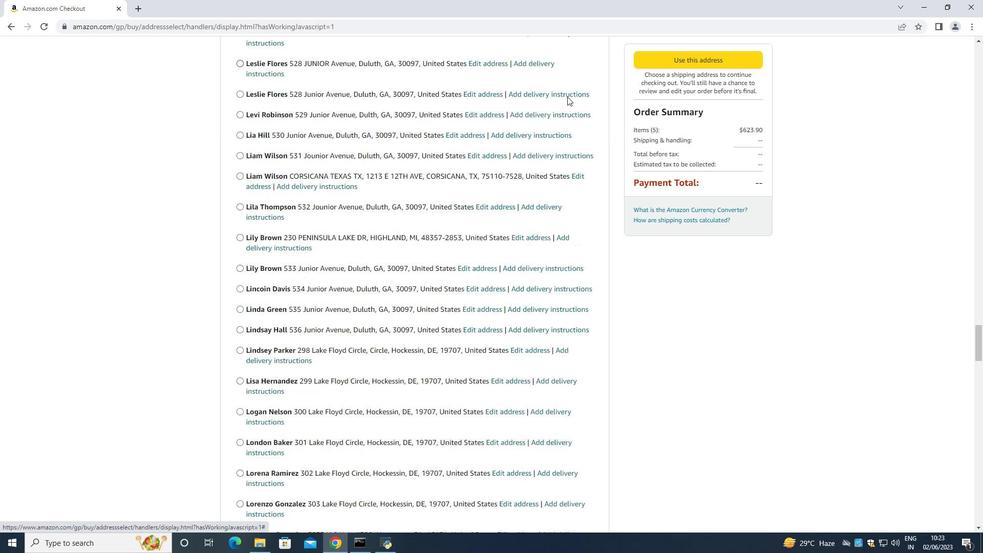
Action: Mouse moved to (567, 95)
Screenshot: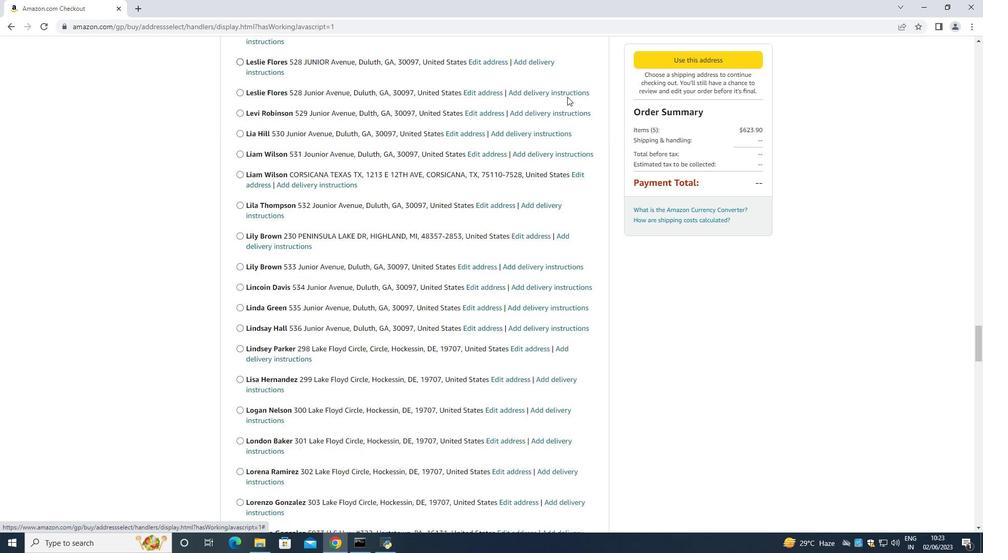 
Action: Mouse scrolled (567, 94) with delta (0, 0)
Screenshot: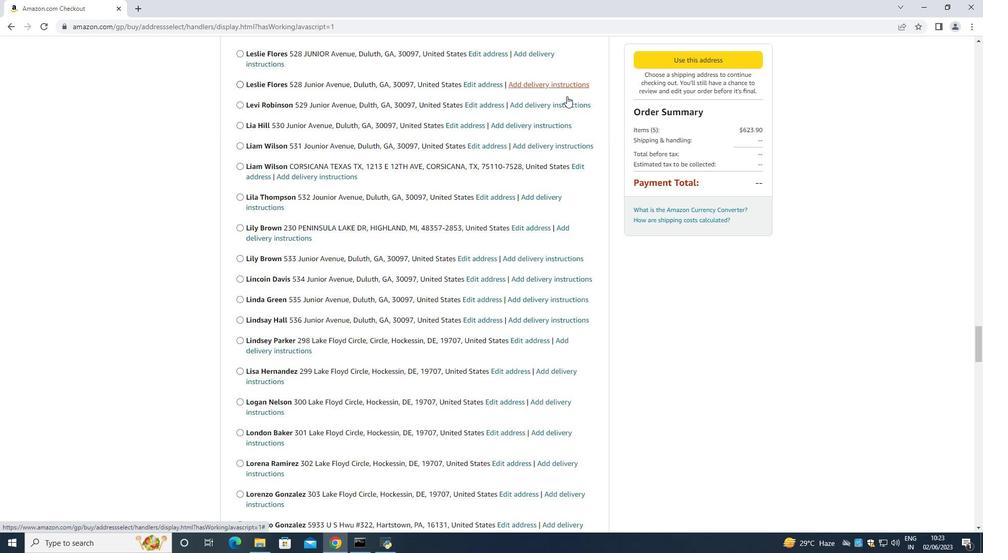 
Action: Mouse moved to (566, 95)
Screenshot: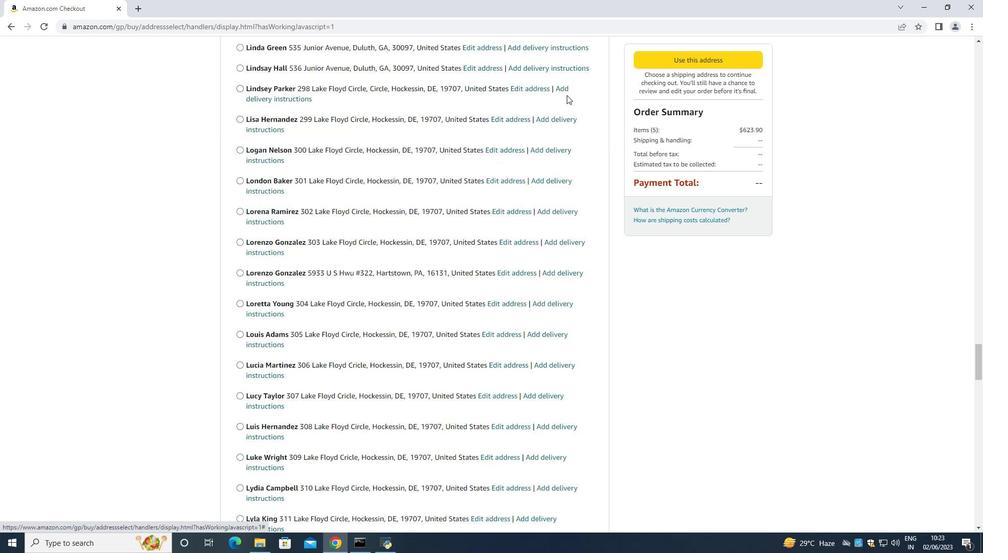 
Action: Mouse scrolled (566, 94) with delta (0, 0)
Screenshot: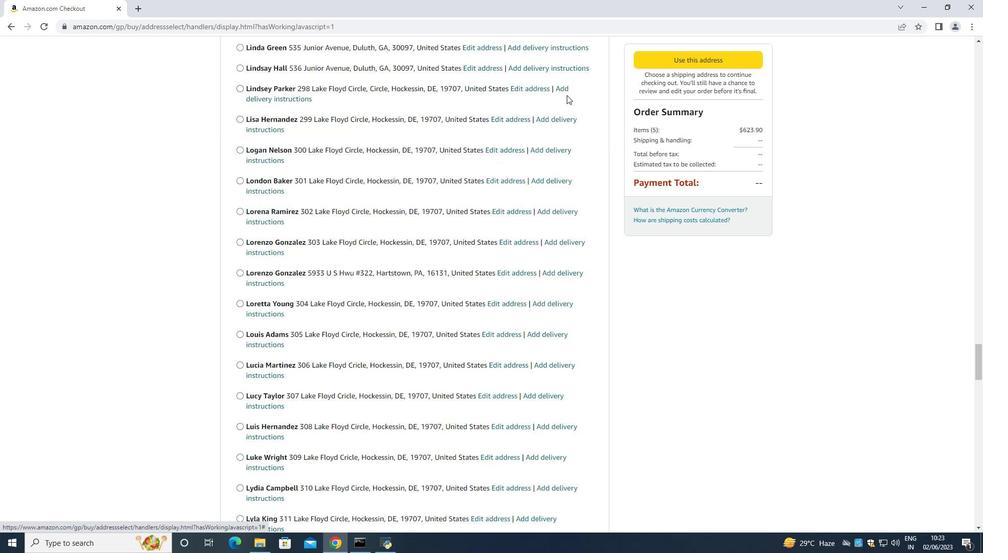 
Action: Mouse scrolled (566, 94) with delta (0, 0)
Screenshot: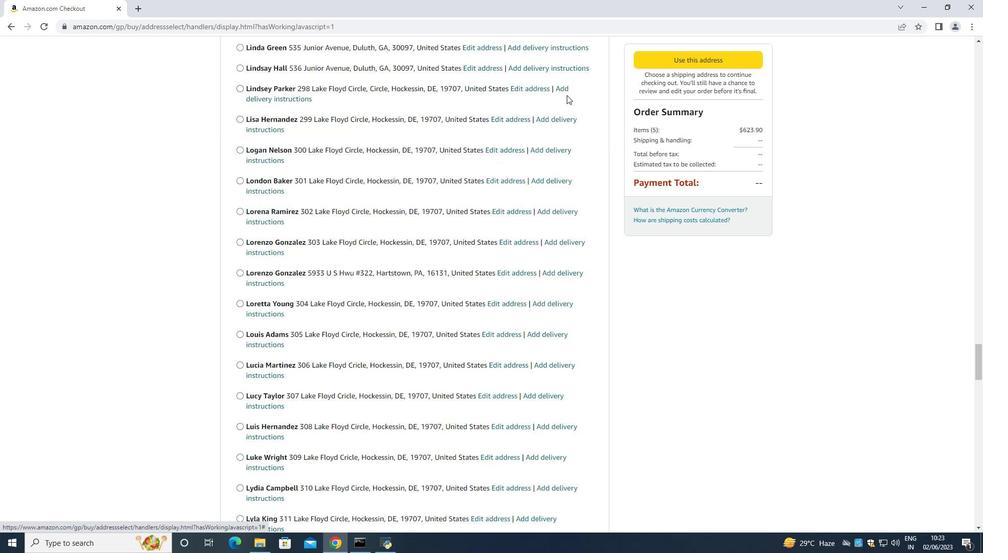 
Action: Mouse scrolled (566, 94) with delta (0, 0)
Screenshot: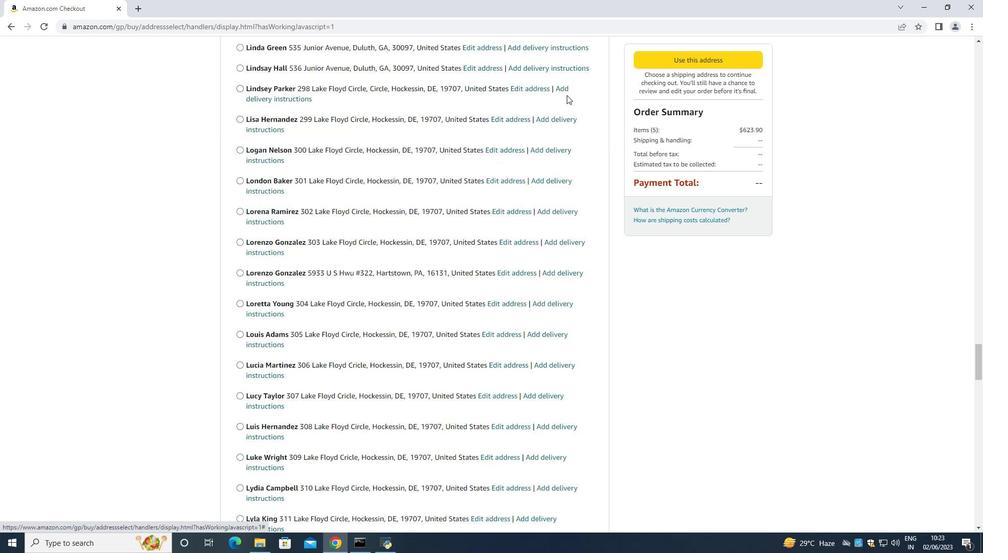 
Action: Mouse scrolled (566, 94) with delta (0, 0)
Screenshot: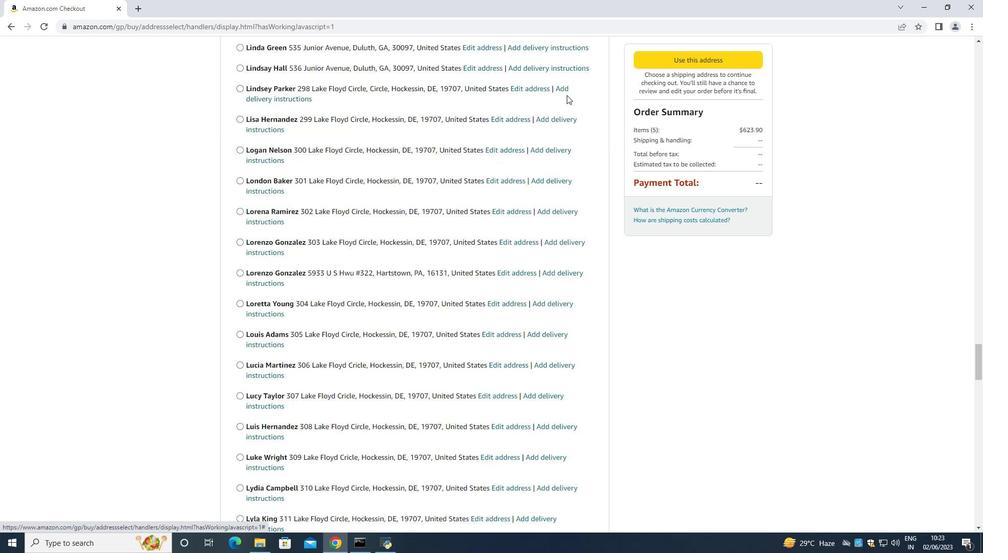 
Action: Mouse scrolled (566, 94) with delta (0, -1)
Screenshot: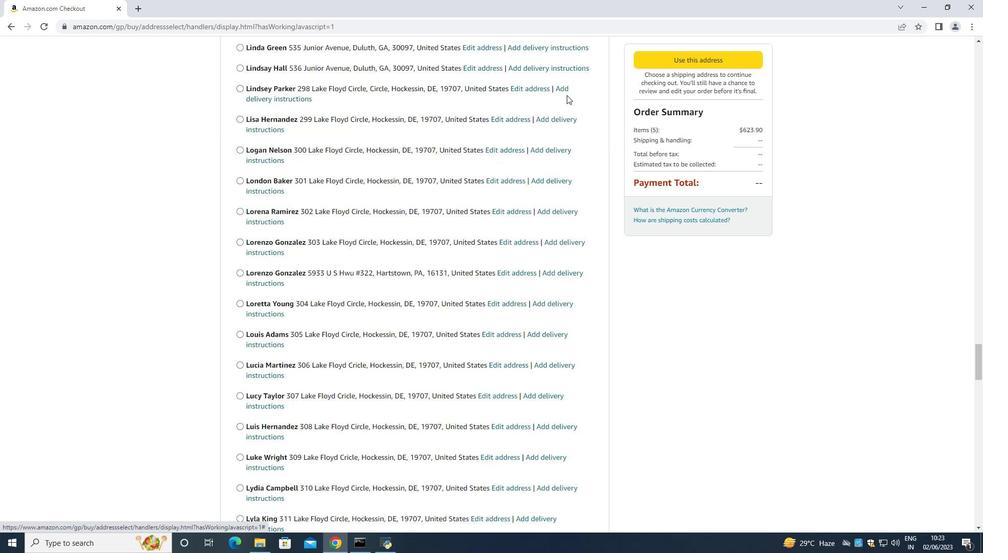 
Action: Mouse scrolled (566, 94) with delta (0, 0)
Screenshot: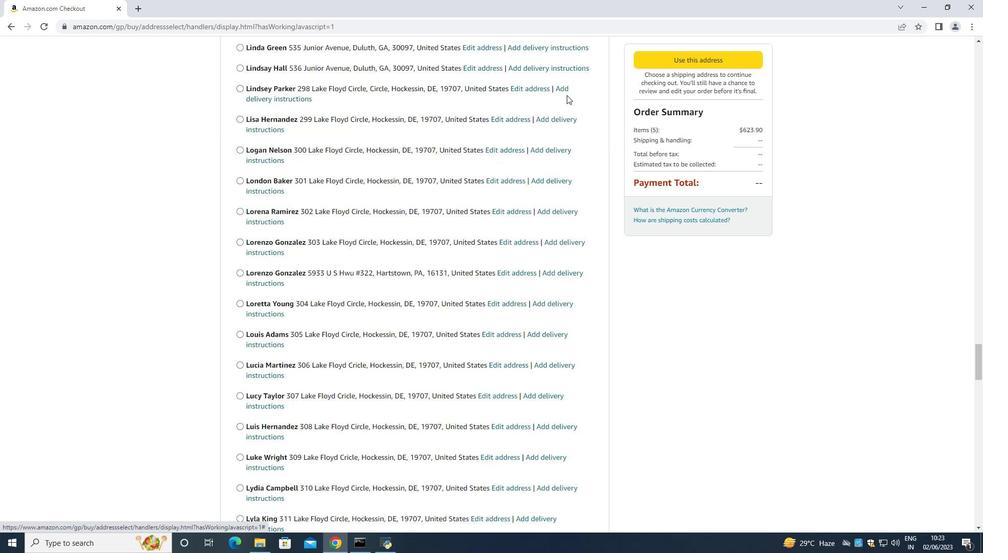 
Action: Mouse scrolled (566, 94) with delta (0, 0)
Screenshot: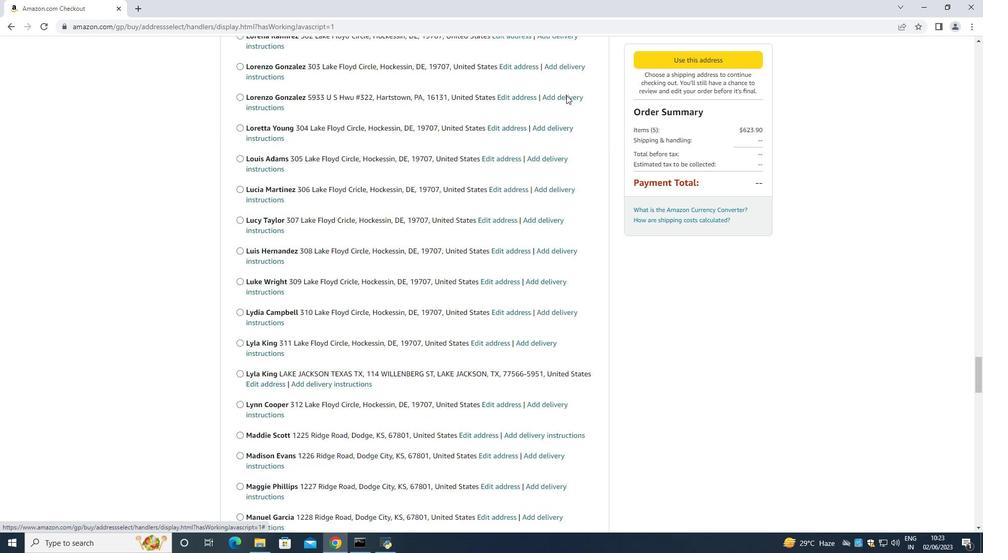
Action: Mouse scrolled (566, 94) with delta (0, 0)
Screenshot: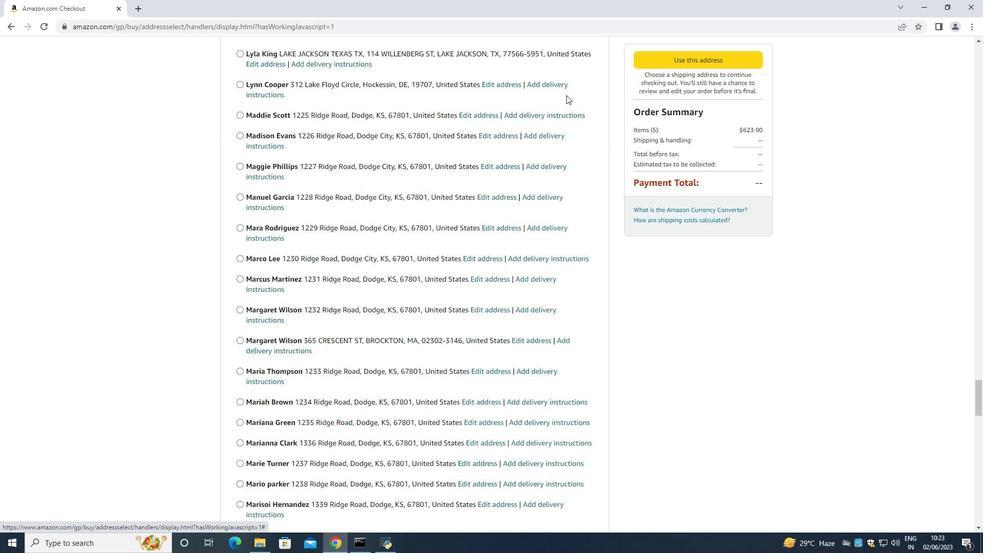 
Action: Mouse scrolled (566, 94) with delta (0, 0)
Screenshot: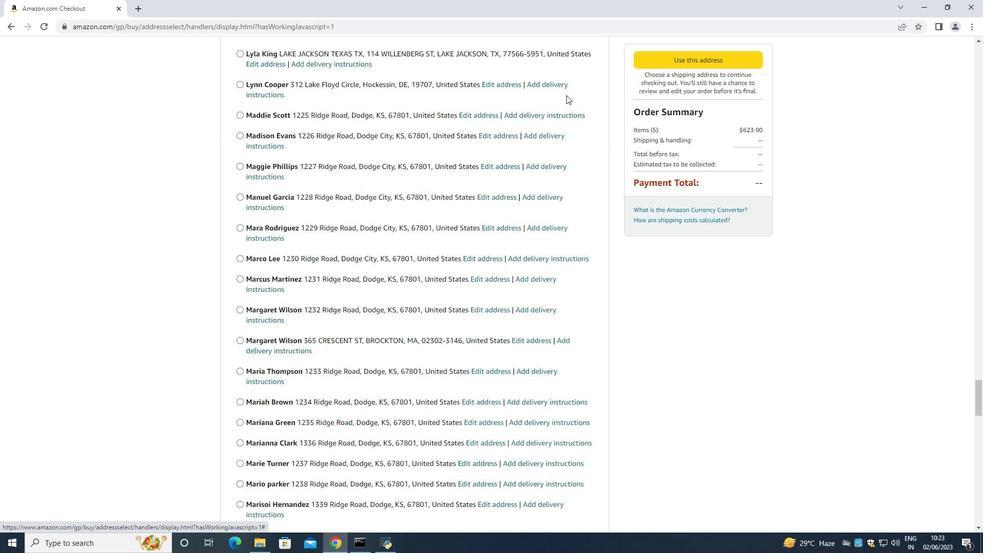 
Action: Mouse scrolled (566, 94) with delta (0, 0)
Screenshot: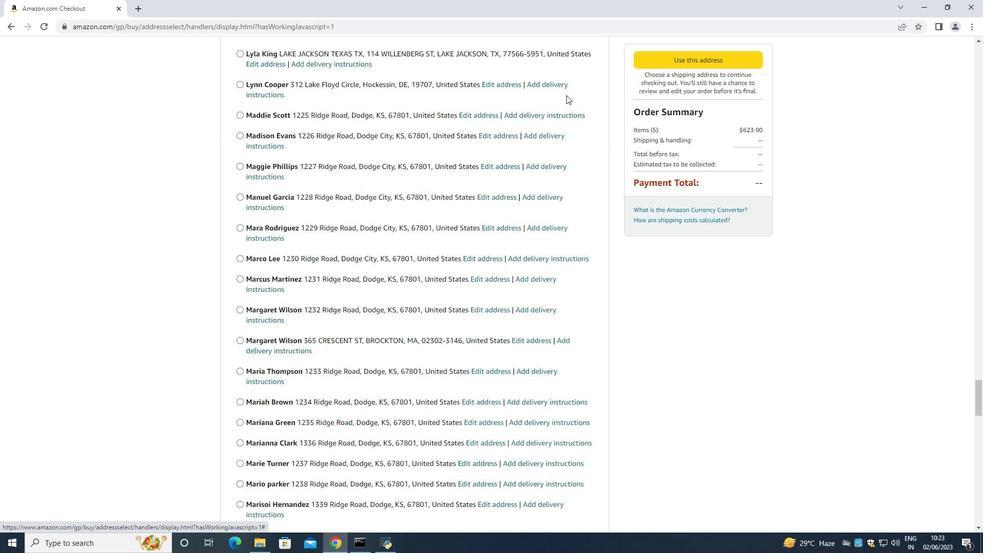 
Action: Mouse scrolled (566, 94) with delta (0, -1)
Screenshot: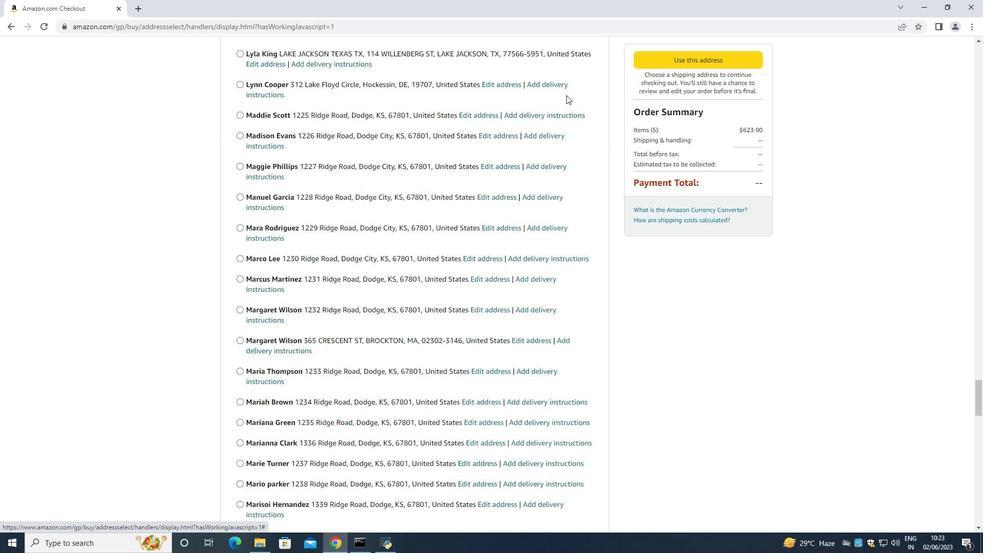 
Action: Mouse scrolled (566, 94) with delta (0, 0)
Screenshot: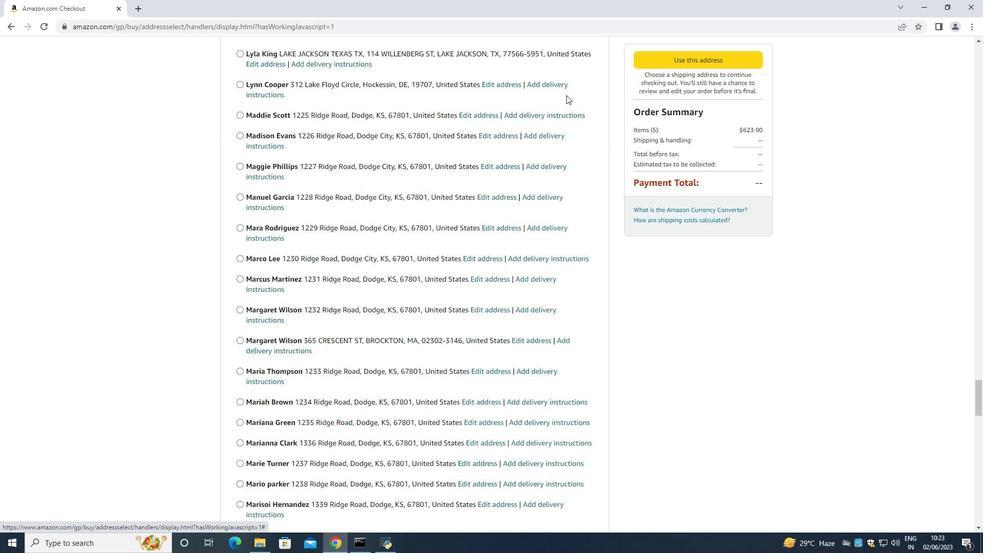 
Action: Mouse scrolled (566, 94) with delta (0, 0)
Screenshot: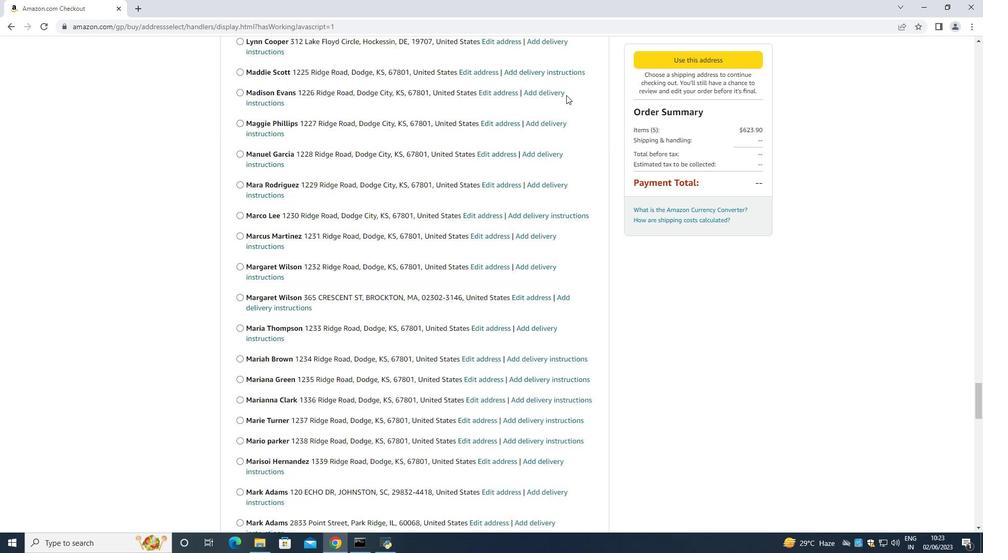
Action: Mouse scrolled (566, 94) with delta (0, 0)
Screenshot: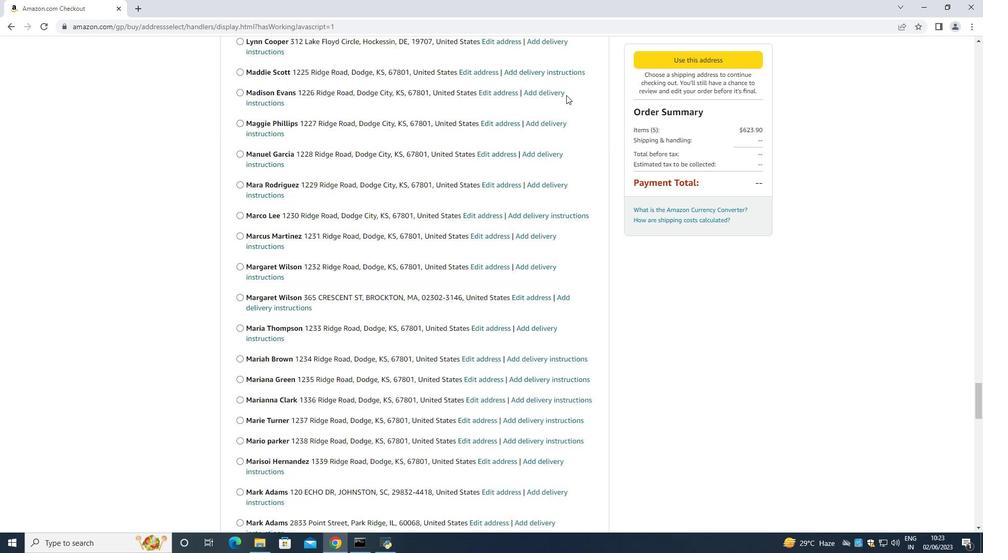 
Action: Mouse scrolled (566, 94) with delta (0, 0)
Screenshot: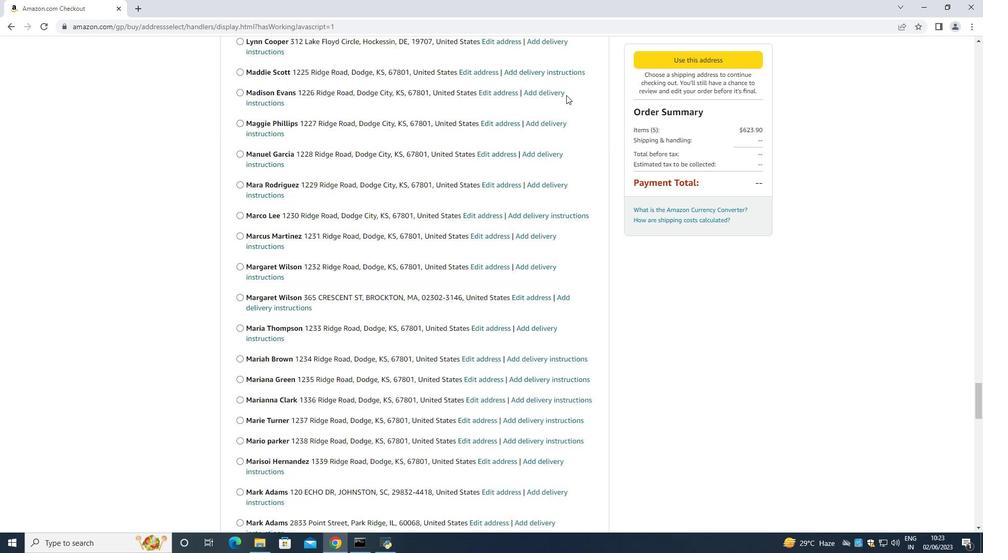 
Action: Mouse scrolled (566, 94) with delta (0, 0)
Screenshot: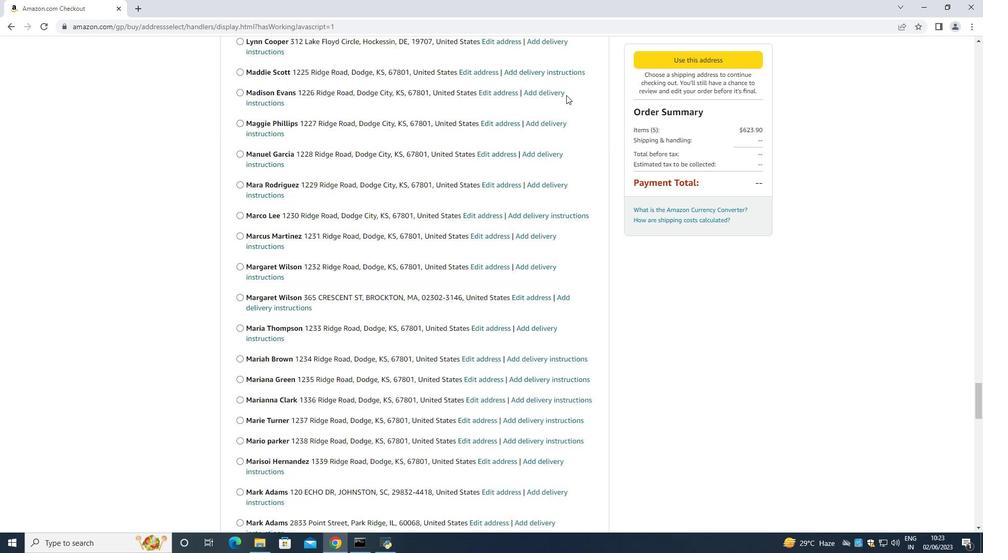 
Action: Mouse scrolled (566, 94) with delta (0, 0)
Screenshot: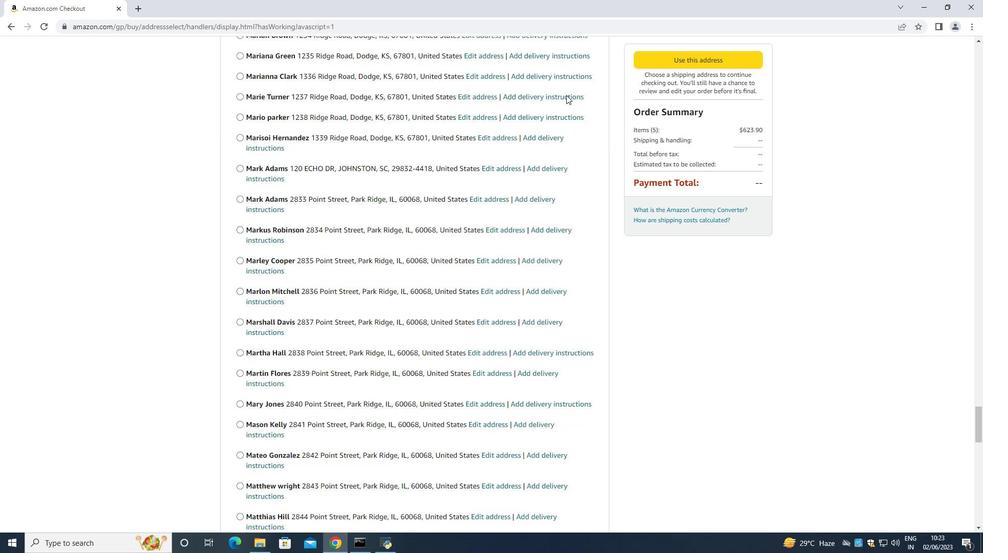 
Action: Mouse scrolled (566, 94) with delta (0, 0)
Screenshot: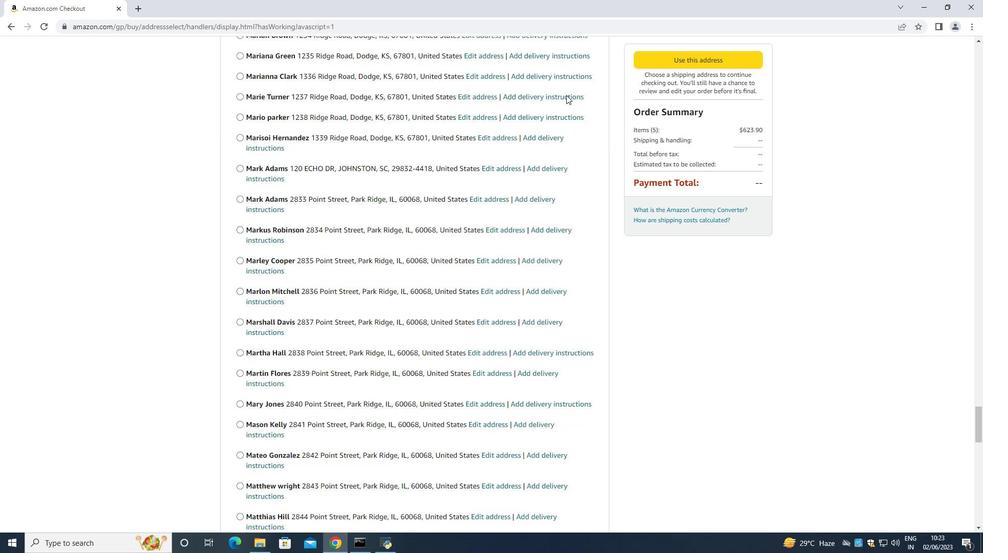 
Action: Mouse scrolled (566, 94) with delta (0, 0)
Screenshot: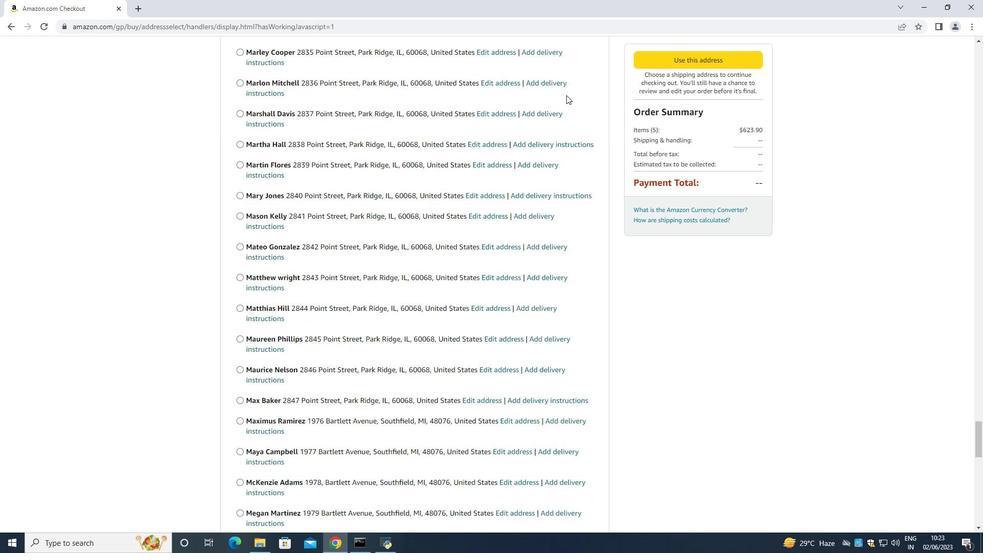 
Action: Mouse scrolled (566, 94) with delta (0, 0)
Screenshot: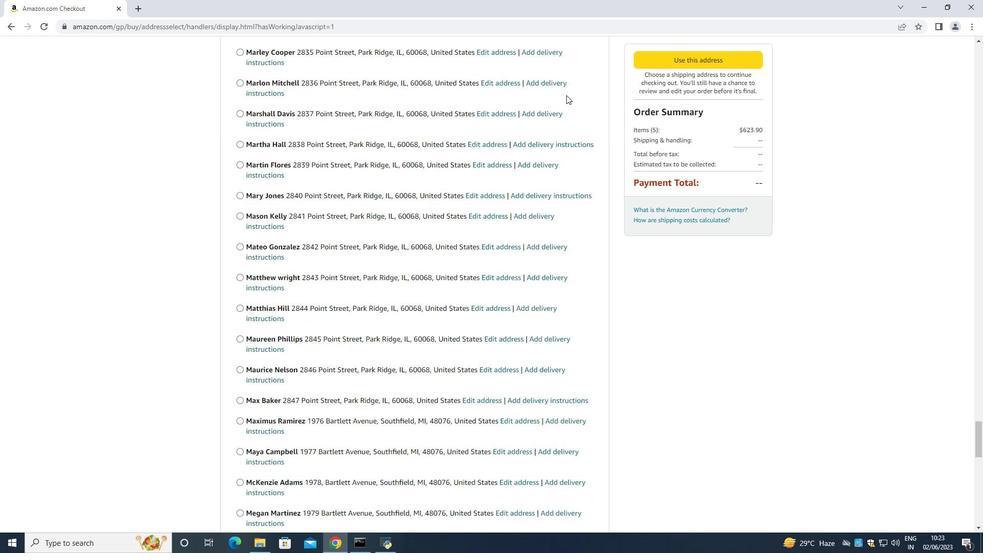 
Action: Mouse scrolled (566, 94) with delta (0, 0)
Screenshot: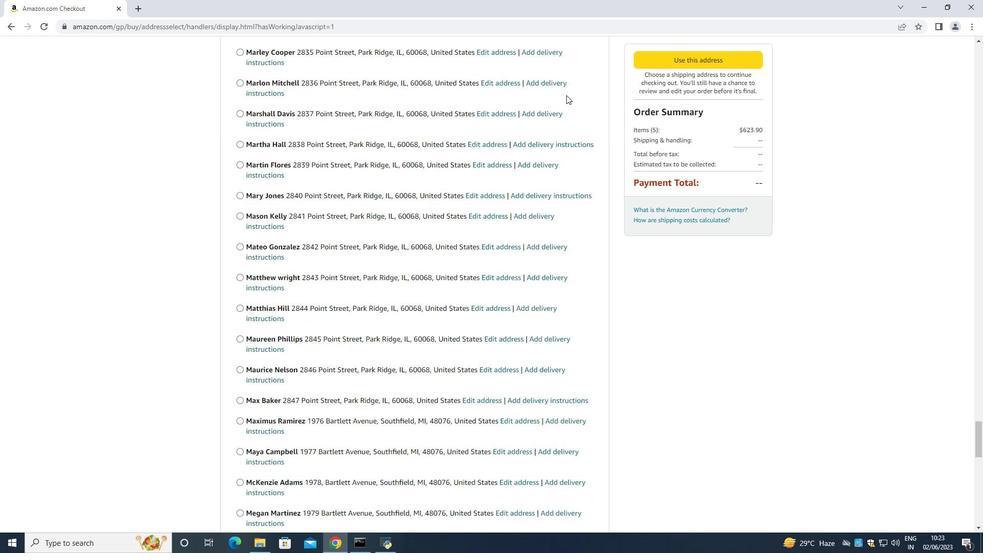 
Action: Mouse scrolled (566, 94) with delta (0, 0)
Screenshot: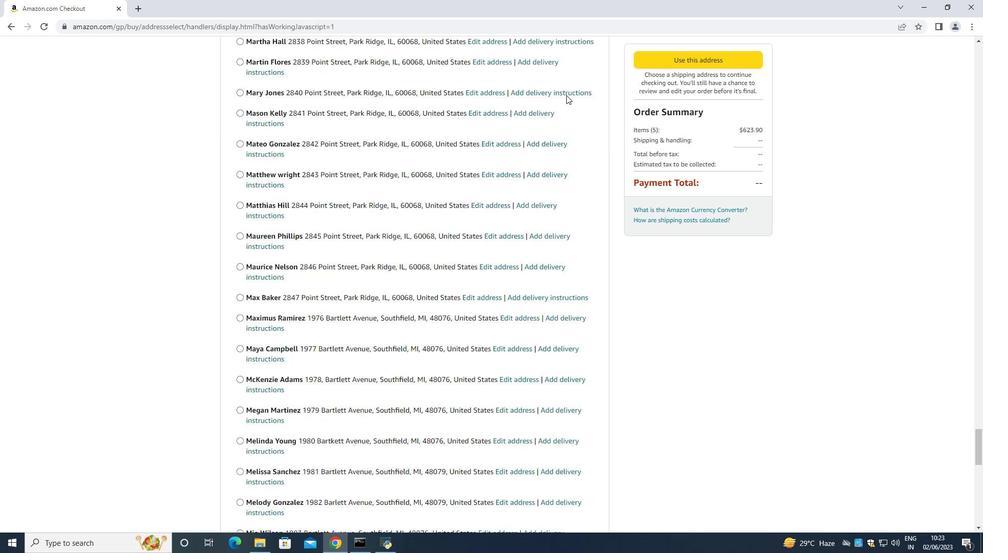 
Action: Mouse scrolled (566, 94) with delta (0, -1)
Screenshot: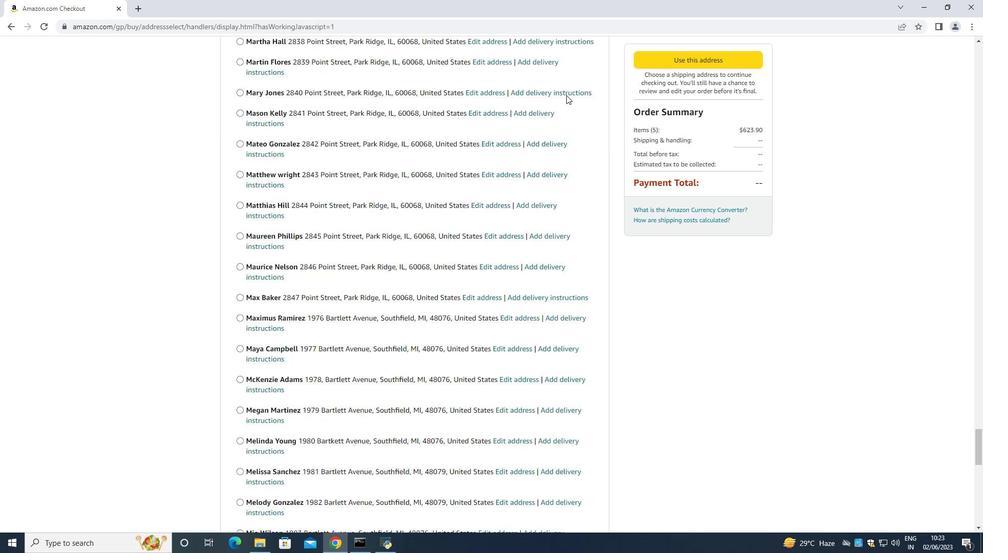 
Action: Mouse scrolled (566, 94) with delta (0, 0)
Screenshot: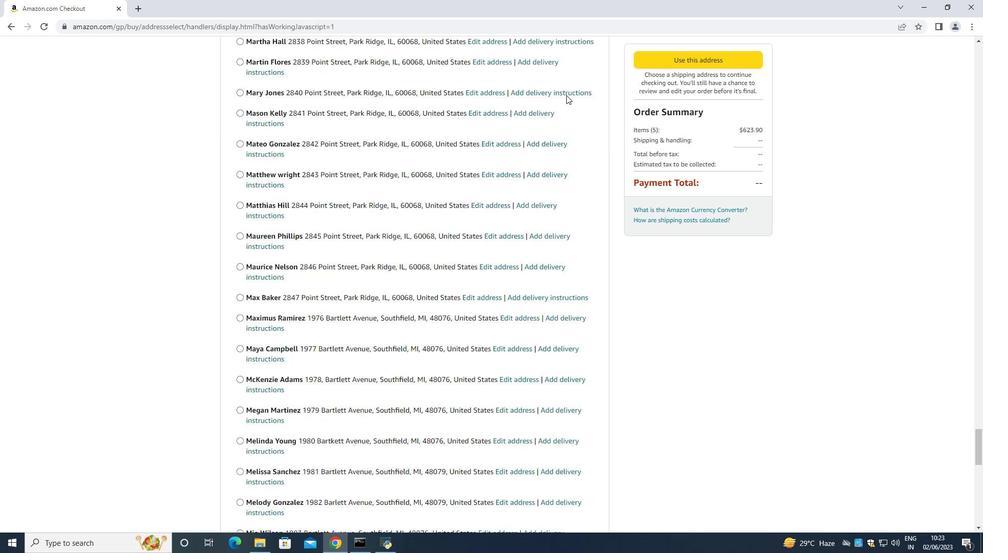 
Action: Mouse scrolled (566, 94) with delta (0, 0)
Screenshot: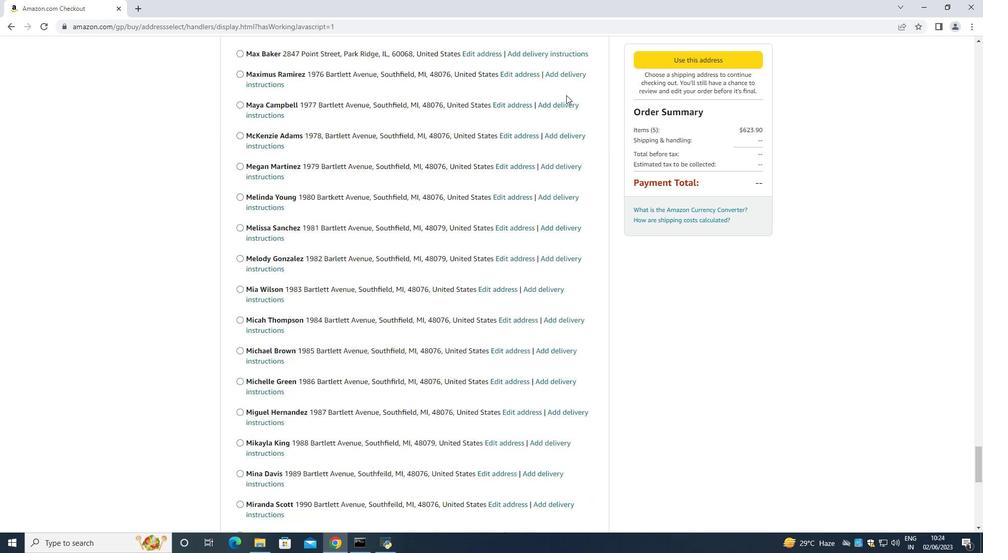 
Action: Mouse scrolled (566, 94) with delta (0, 0)
Screenshot: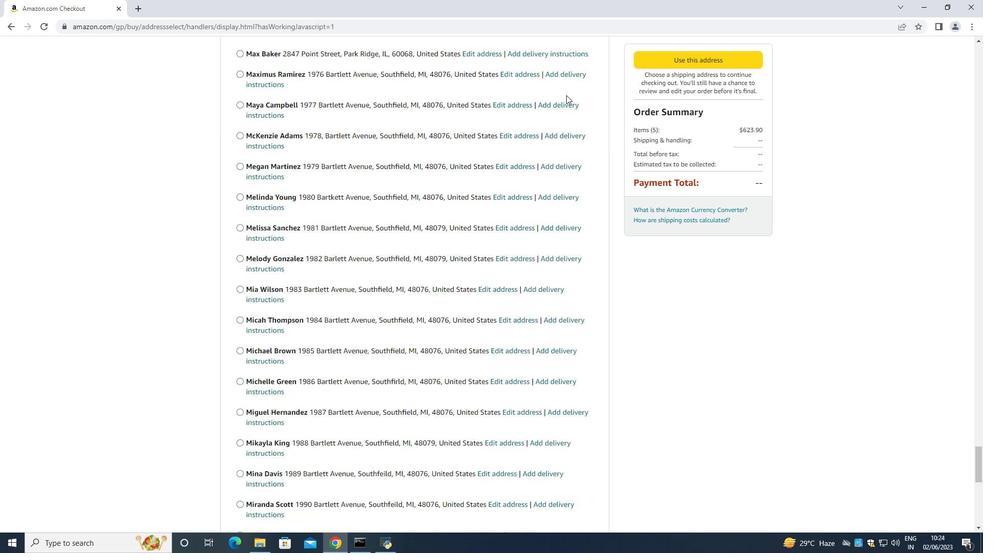 
Action: Mouse scrolled (566, 94) with delta (0, 0)
Screenshot: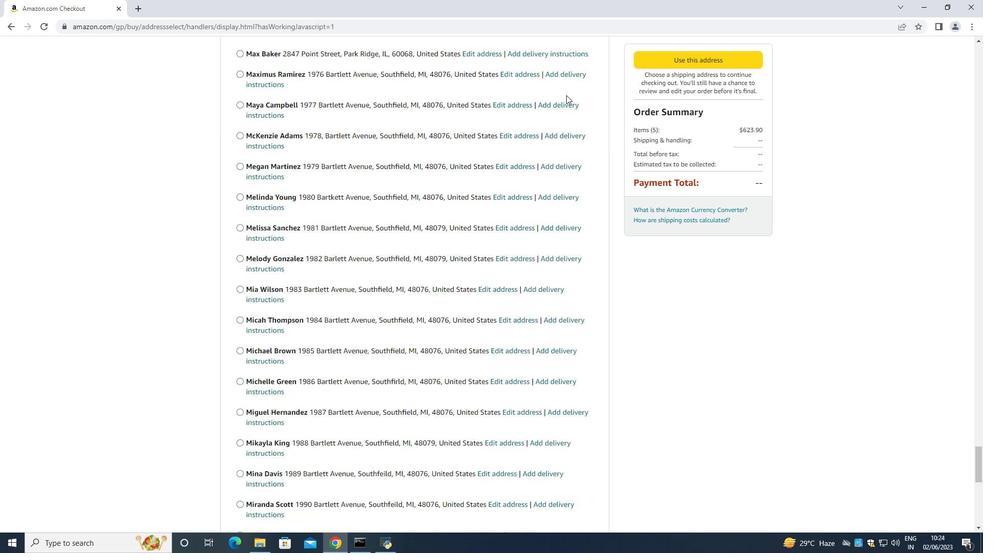 
Action: Mouse scrolled (566, 94) with delta (0, -1)
Screenshot: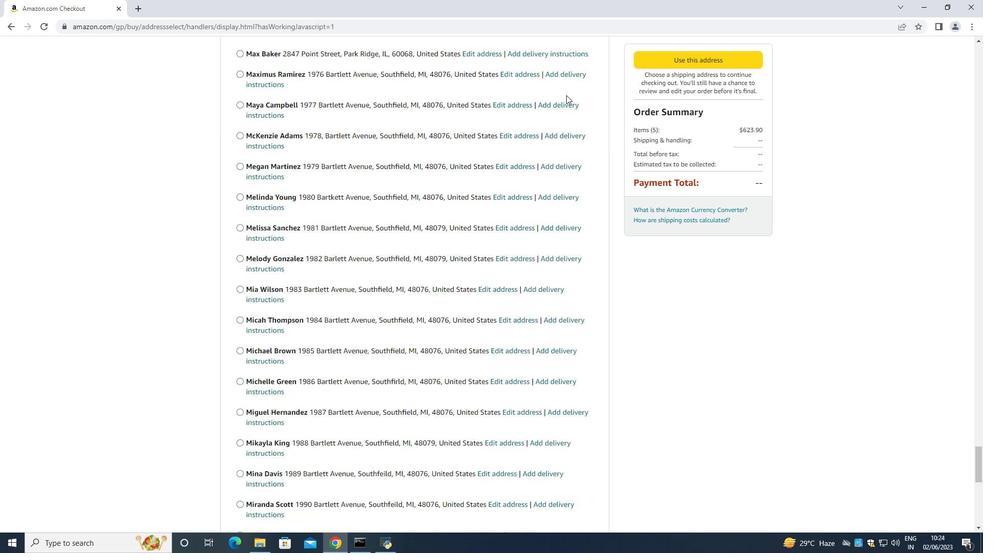 
Action: Mouse scrolled (566, 94) with delta (0, 0)
Screenshot: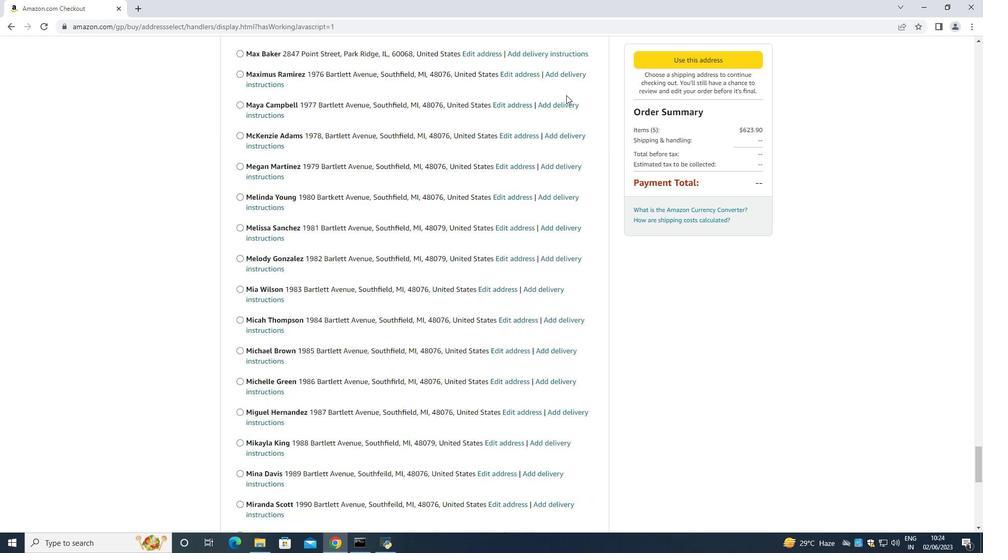 
Action: Mouse scrolled (566, 94) with delta (0, 0)
Screenshot: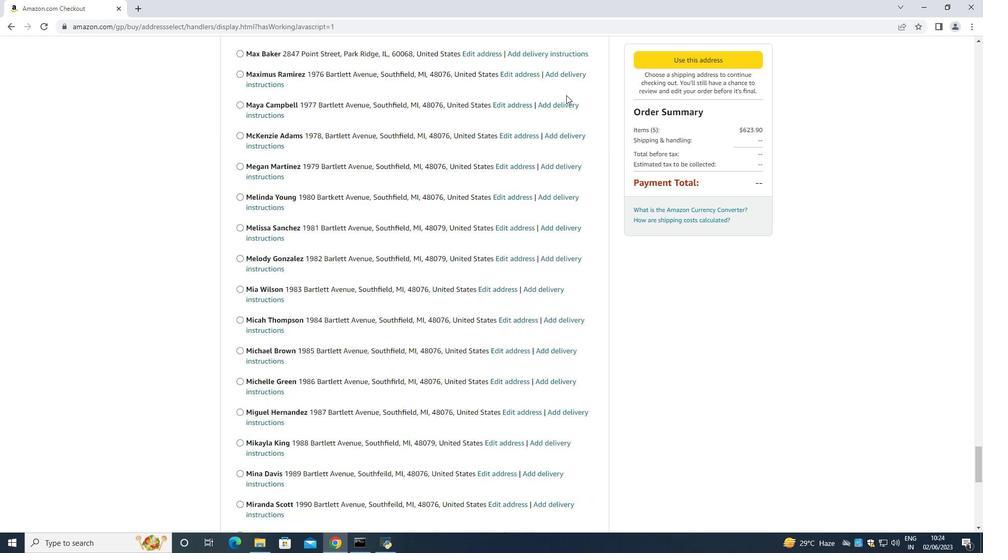 
Action: Mouse moved to (566, 95)
Screenshot: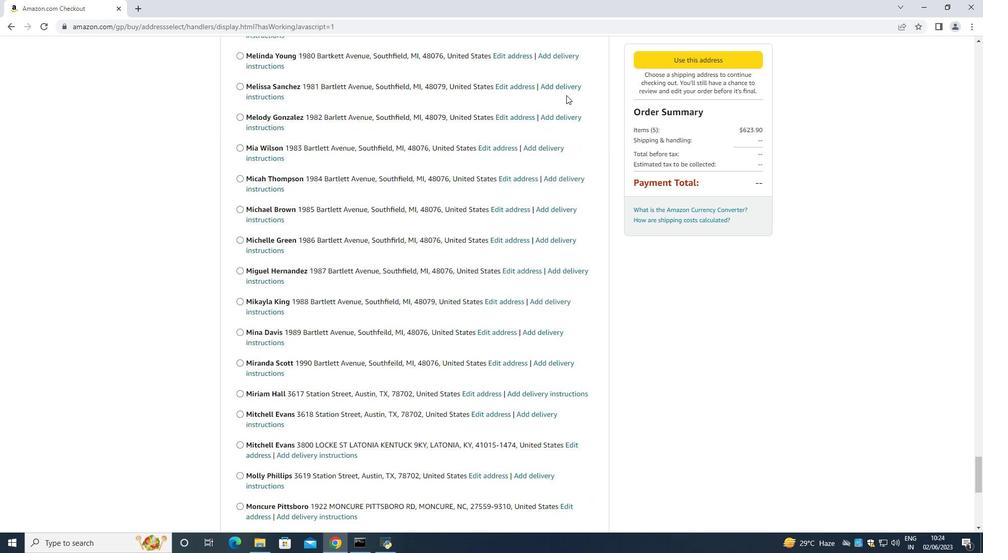 
Action: Mouse scrolled (566, 94) with delta (0, 0)
Screenshot: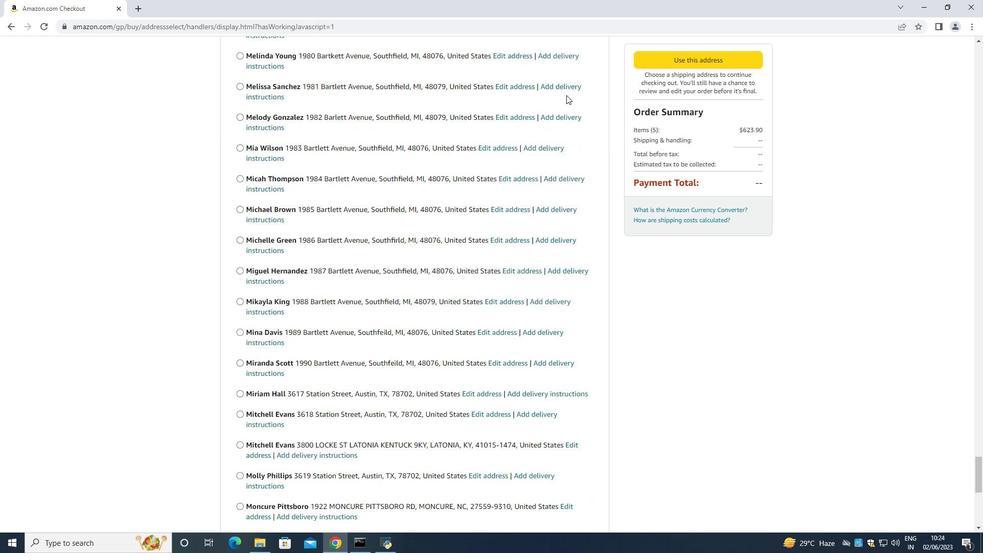 
Action: Mouse scrolled (566, 94) with delta (0, 0)
Screenshot: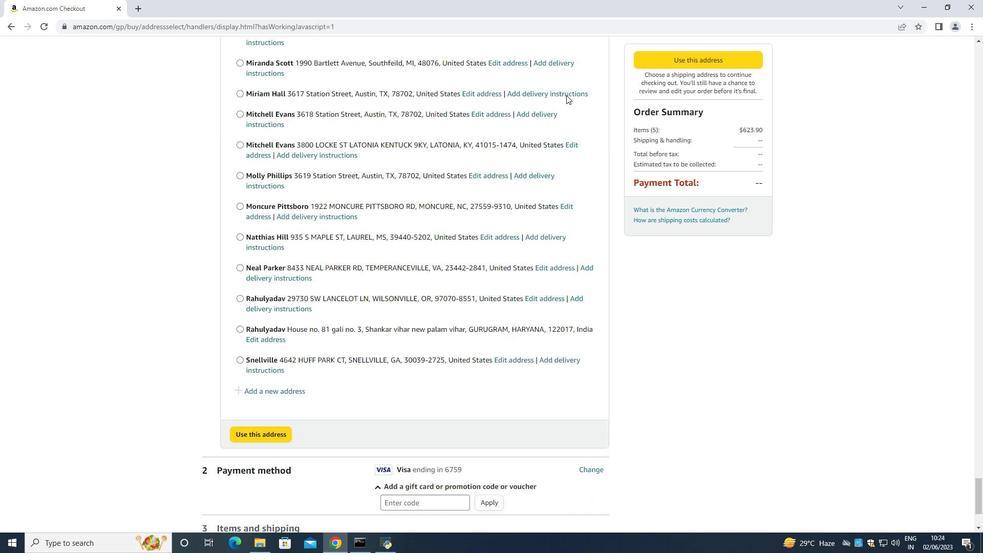 
Action: Mouse scrolled (566, 94) with delta (0, 0)
Screenshot: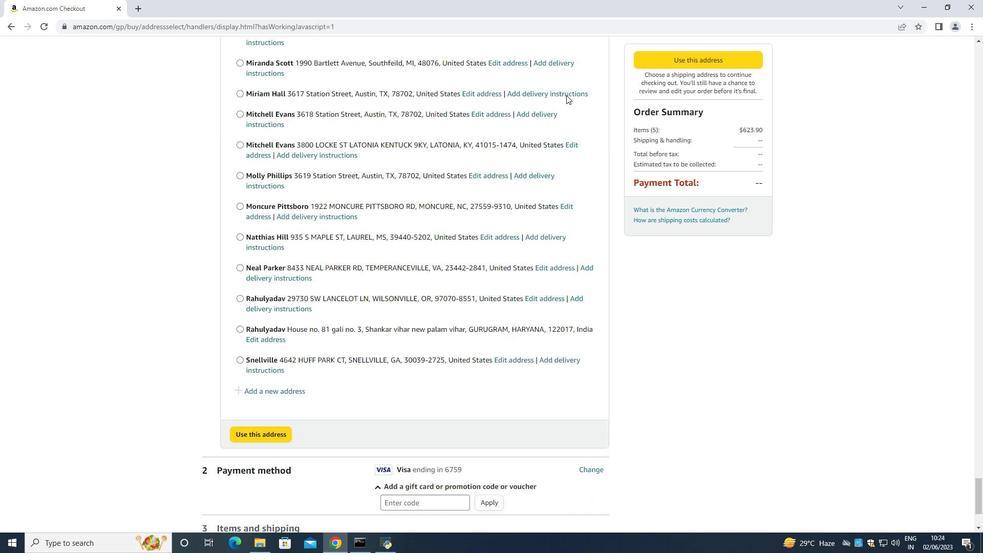 
Action: Mouse scrolled (566, 94) with delta (0, 0)
Screenshot: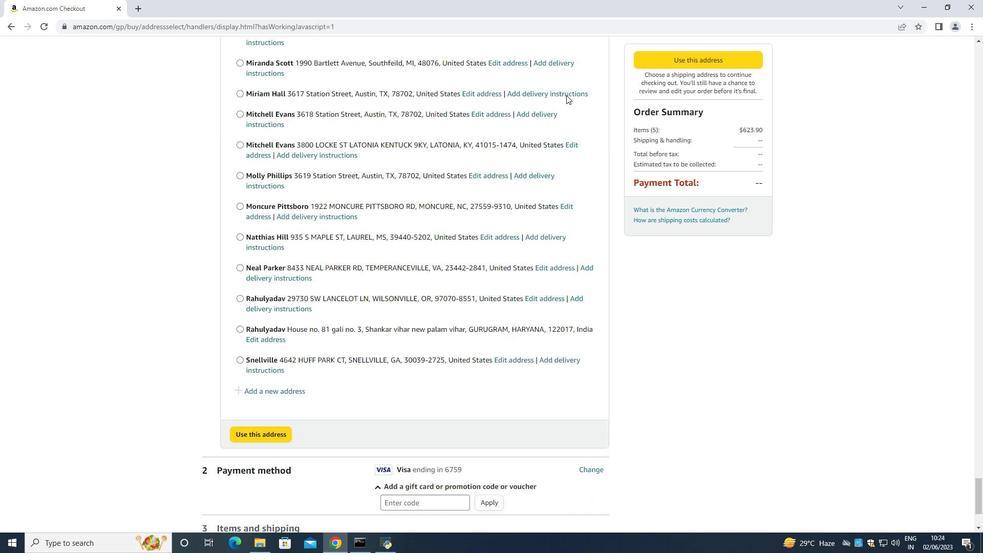 
Action: Mouse scrolled (566, 94) with delta (0, 0)
Screenshot: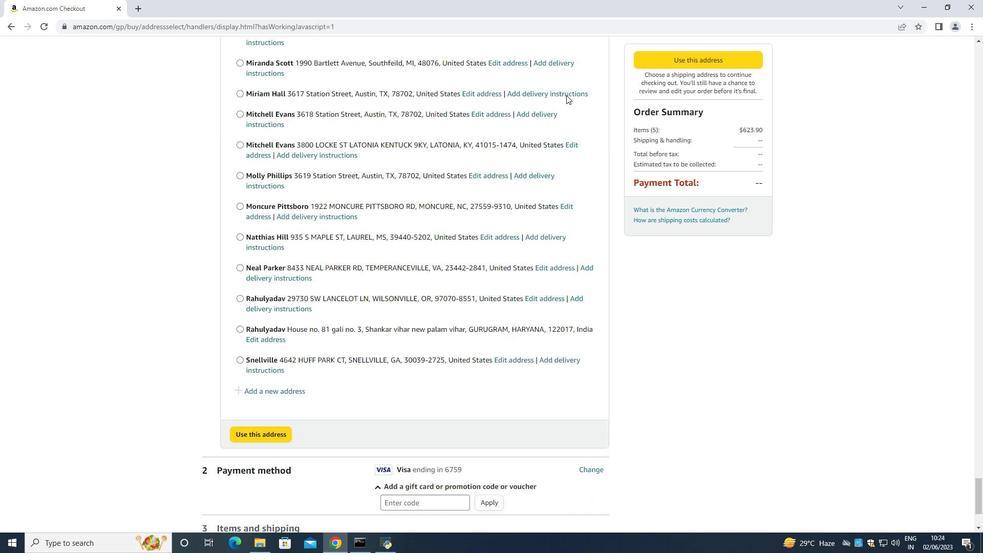 
Action: Mouse scrolled (566, 94) with delta (0, 0)
Screenshot: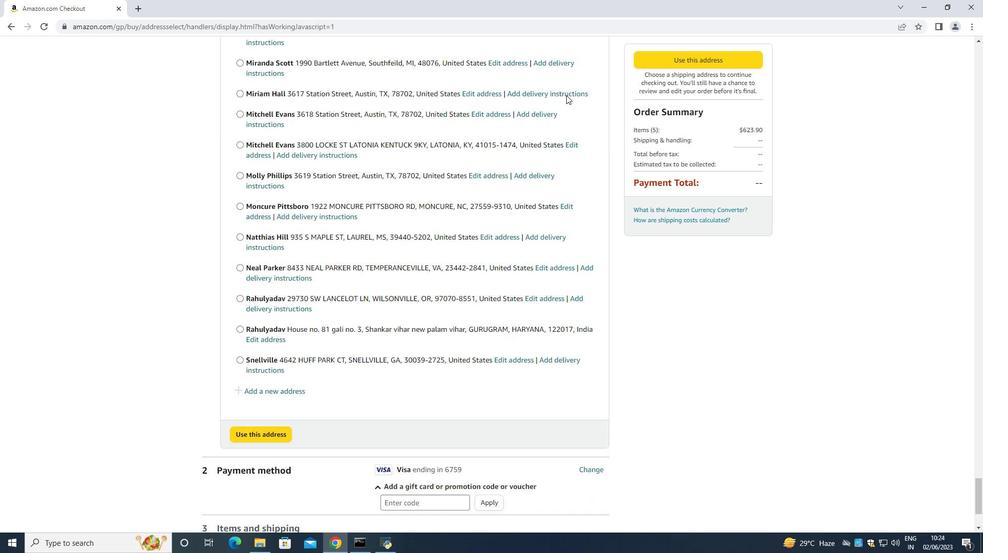 
Action: Mouse moved to (286, 258)
Screenshot: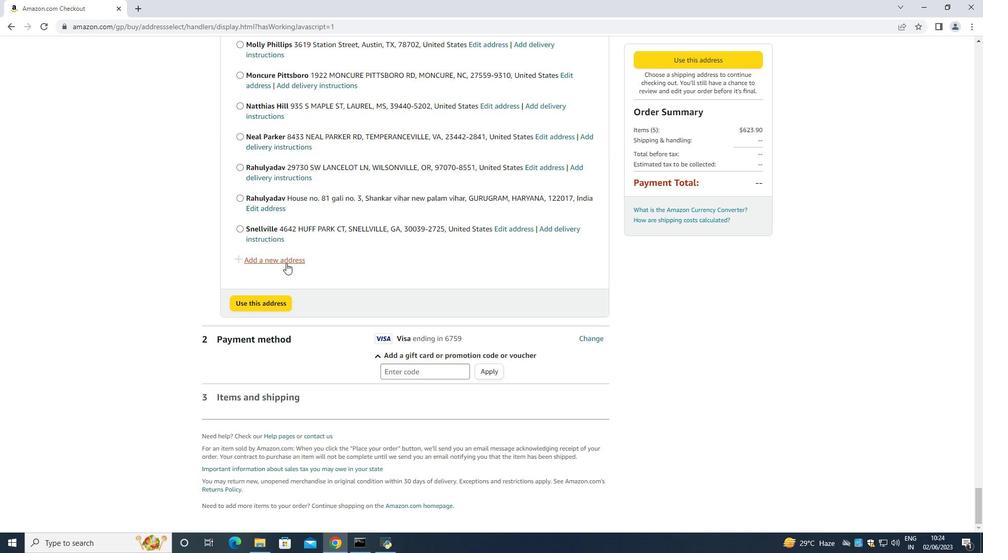 
Action: Mouse pressed left at (286, 258)
Screenshot: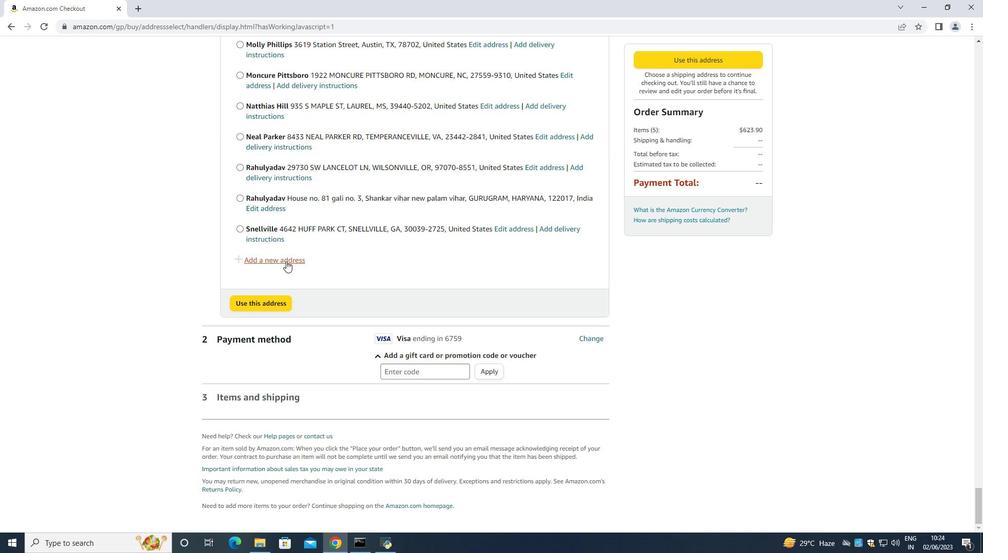 
Action: Mouse moved to (388, 245)
Screenshot: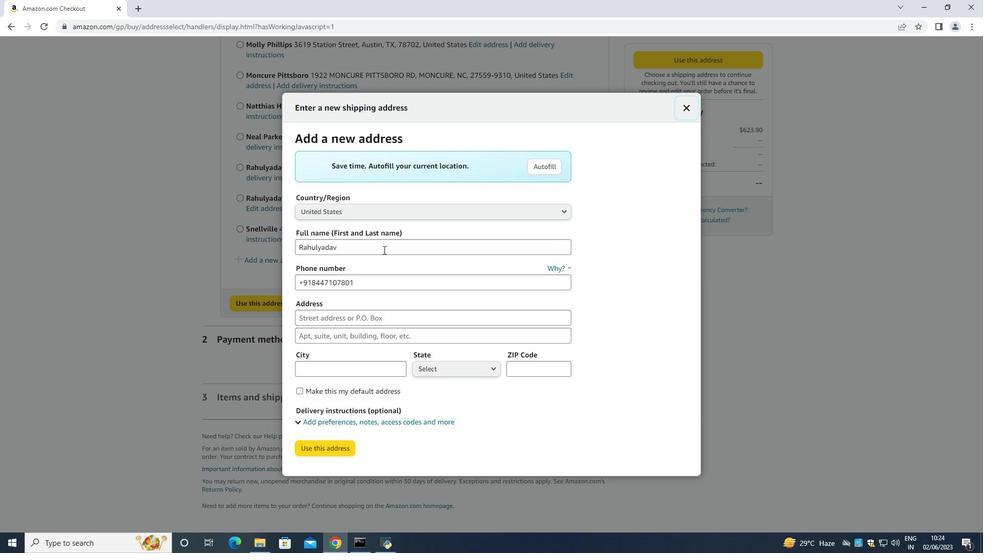 
Action: Mouse pressed left at (388, 245)
Screenshot: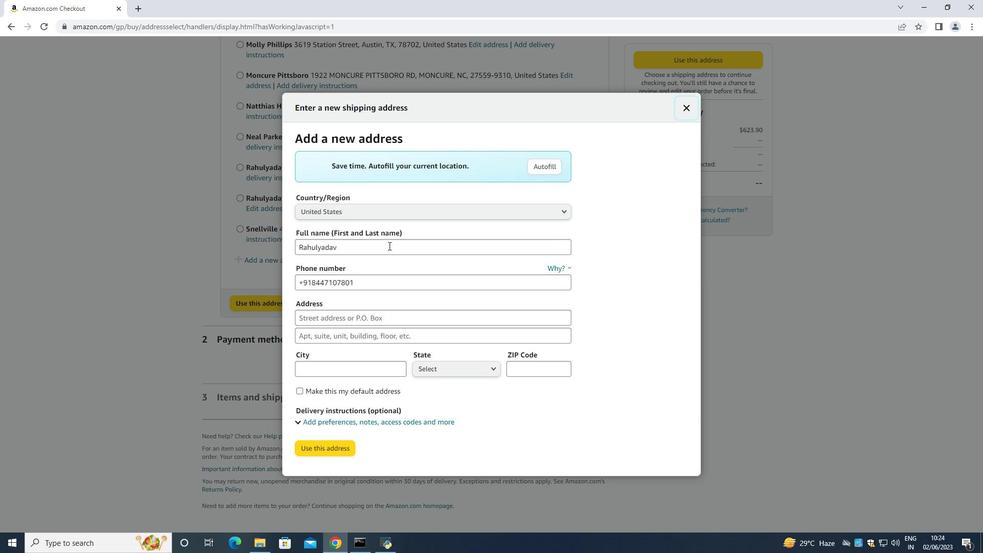 
Action: Key pressed <Key.backspace><Key.backspace><Key.backspace><Key.backspace><Key.backspace><Key.backspace><Key.backspace><Key.backspace><Key.backspace><Key.backspace><Key.backspace><Key.backspace><Key.backspace><Key.backspace><Key.backspace><Key.backspace><Key.backspace><Key.backspace><Key.backspace><Key.backspace><Key.shift>Crystal<Key.space><Key.shift>Jones<Key.space><Key.tab><Key.tab><Key.backspace>
Screenshot: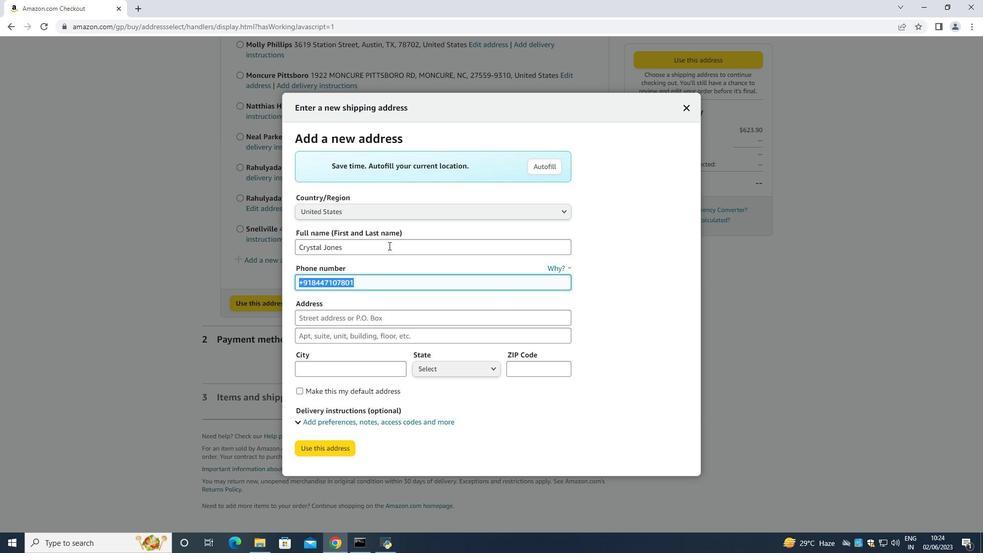 
Action: Mouse moved to (427, 244)
Screenshot: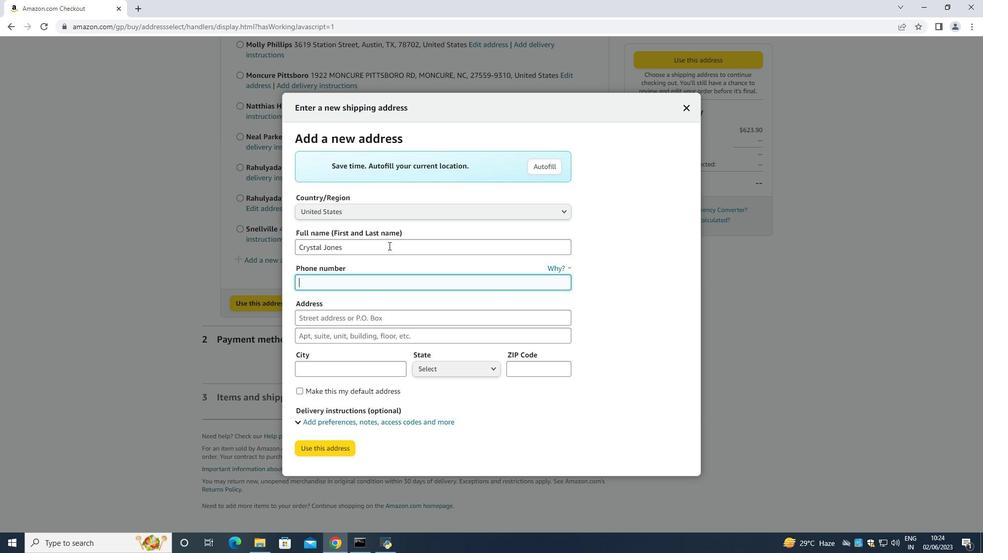 
Action: Key pressed 8322385022<Key.tab>4714<Key.space><Key.shift><Key.shift><Key.shift><Key.shift><Key.shift><Key.shift><Key.shift><Key.shift><Key.shift><Key.shift><Key.shift><Key.shift><Key.shift><Key.shift><Key.shift><Key.shift><Key.shift>Wines<Key.space><Key.shift>Lane<Key.space><Key.tab><Key.tab><Key.shift><Key.shift><Key.shift><Key.shift><Key.shift><Key.shift><Key.shift><Key.shift><Key.shift><Key.shift><Key.shift><Key.shift><Key.shift><Key.shift><Key.shift><Key.shift><Key.shift><Key.shift><Key.shift><Key.shift><Key.shift>Sabine<Key.space><Key.shift><Key.shift><Key.shift><Key.shift><Key.shift><Key.shift><Key.shift><Key.shift><Key.shift><Key.shift><Key.shift>Pass<Key.space>
Screenshot: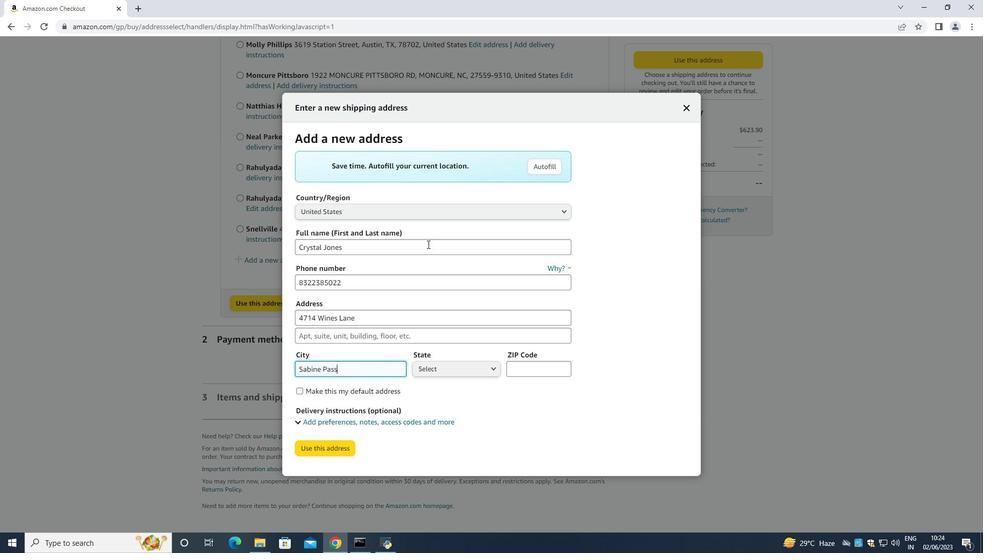 
Action: Mouse moved to (460, 368)
Screenshot: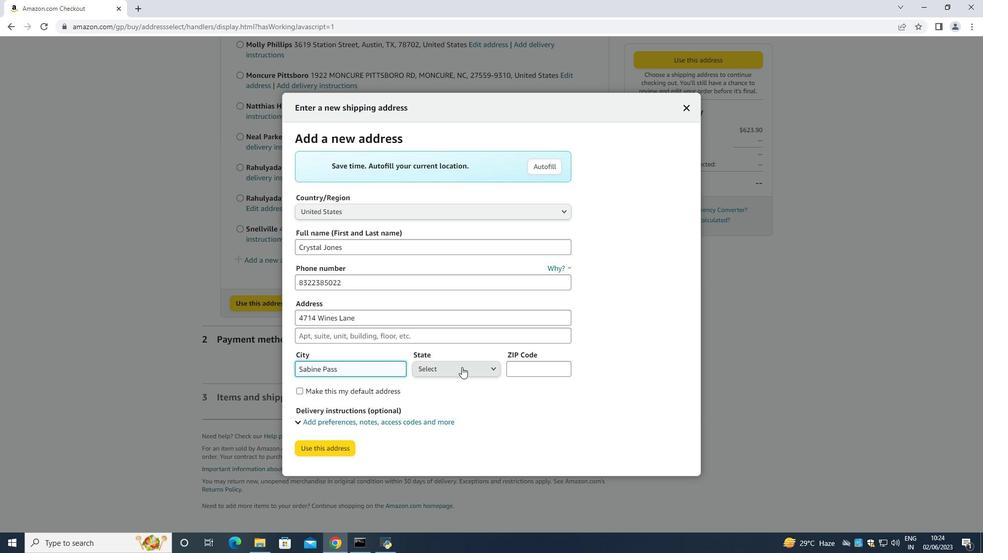 
Action: Mouse pressed left at (460, 368)
Screenshot: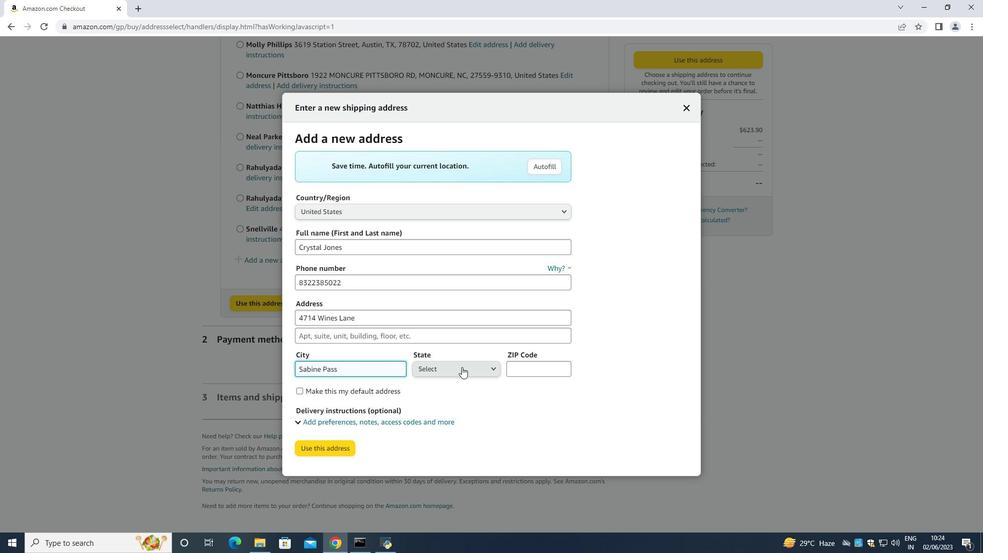 
Action: Mouse moved to (451, 345)
Screenshot: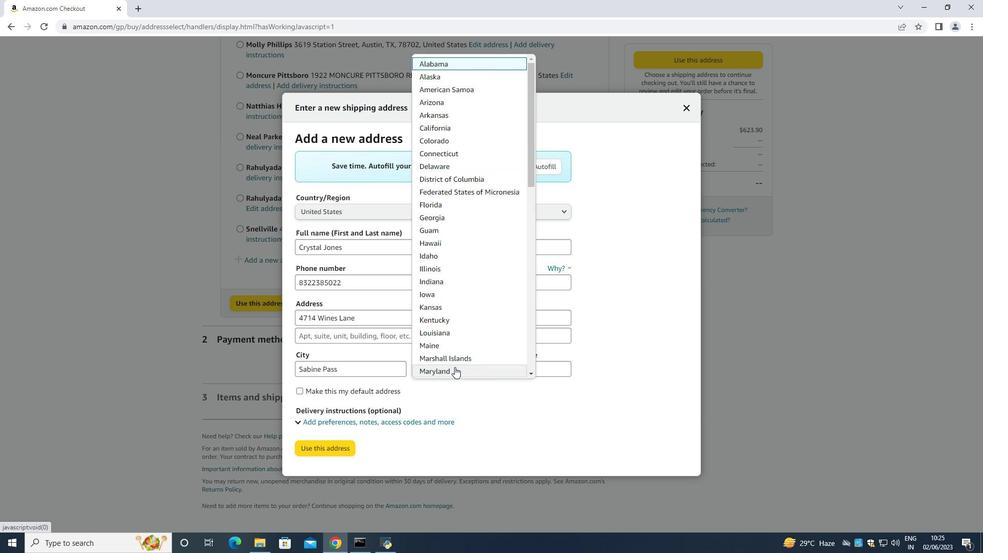 
Action: Mouse scrolled (451, 345) with delta (0, 0)
Screenshot: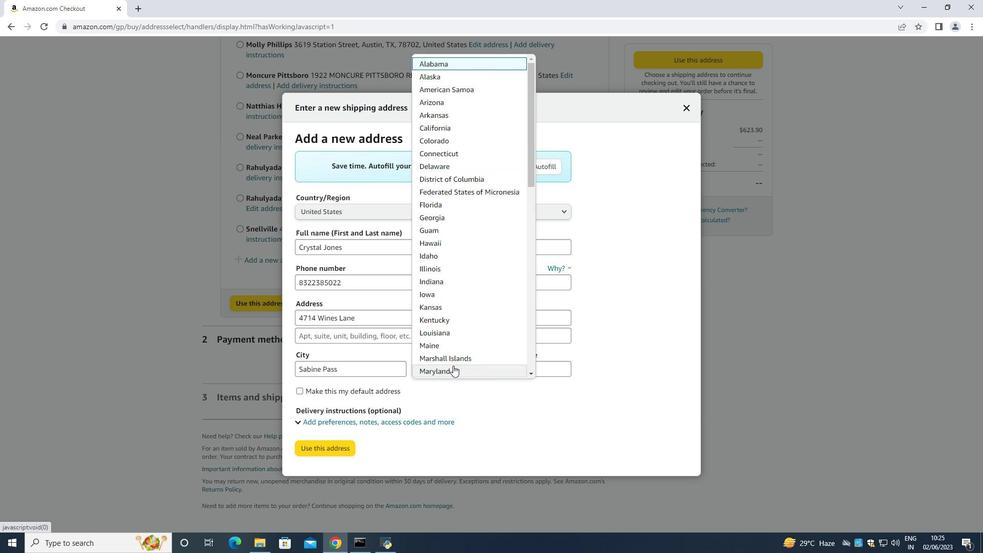 
Action: Mouse moved to (451, 344)
Screenshot: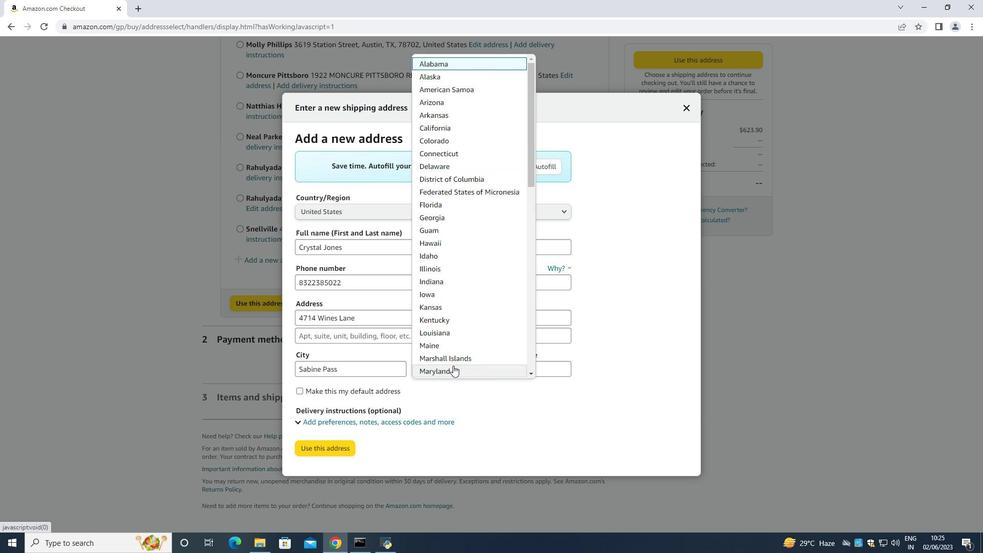 
Action: Mouse scrolled (451, 343) with delta (0, 0)
Screenshot: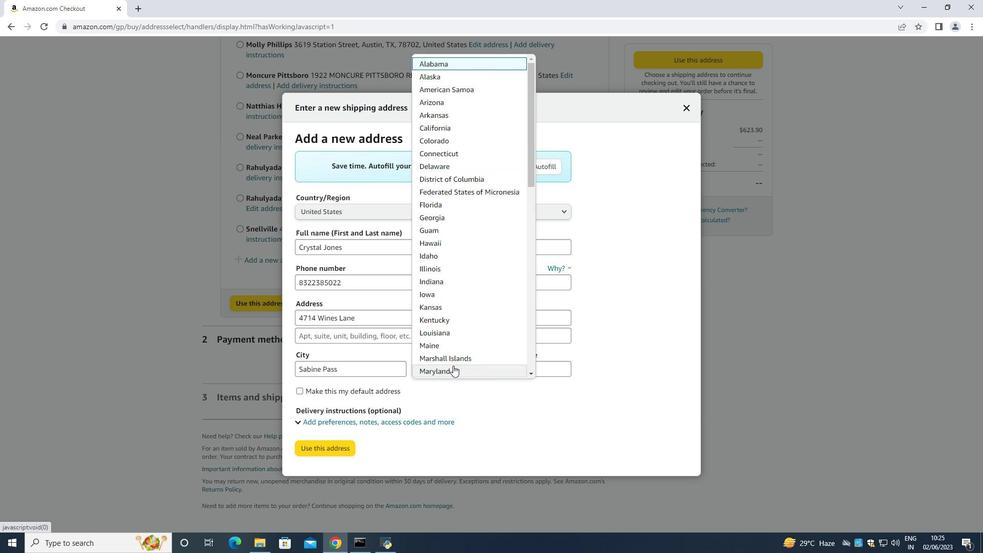 
Action: Mouse moved to (451, 337)
Screenshot: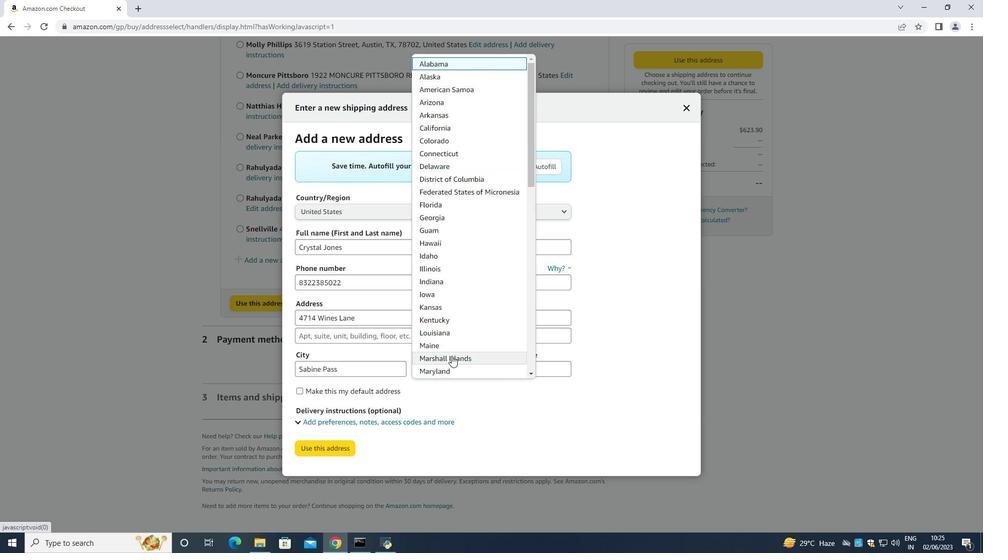 
Action: Mouse scrolled (451, 336) with delta (0, 0)
Screenshot: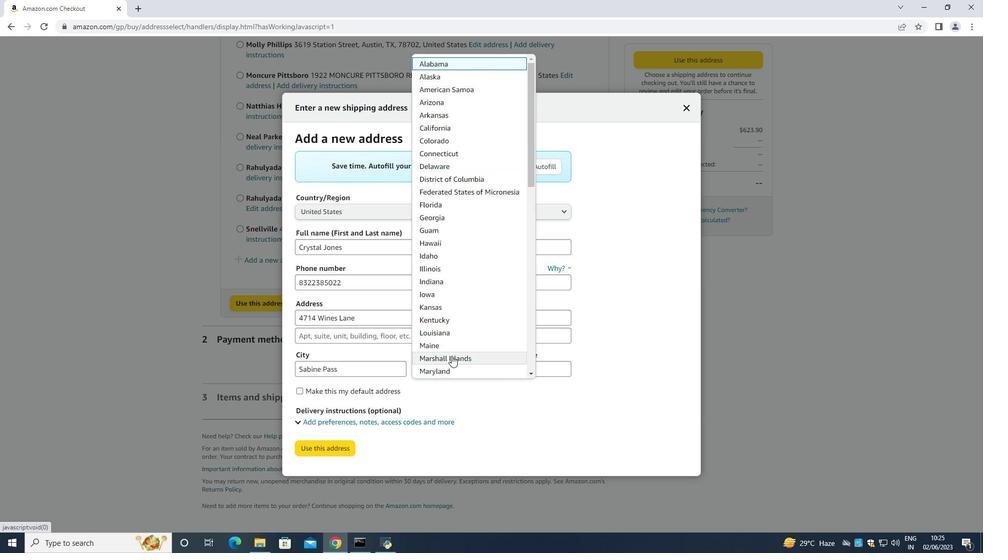 
Action: Mouse moved to (459, 326)
Screenshot: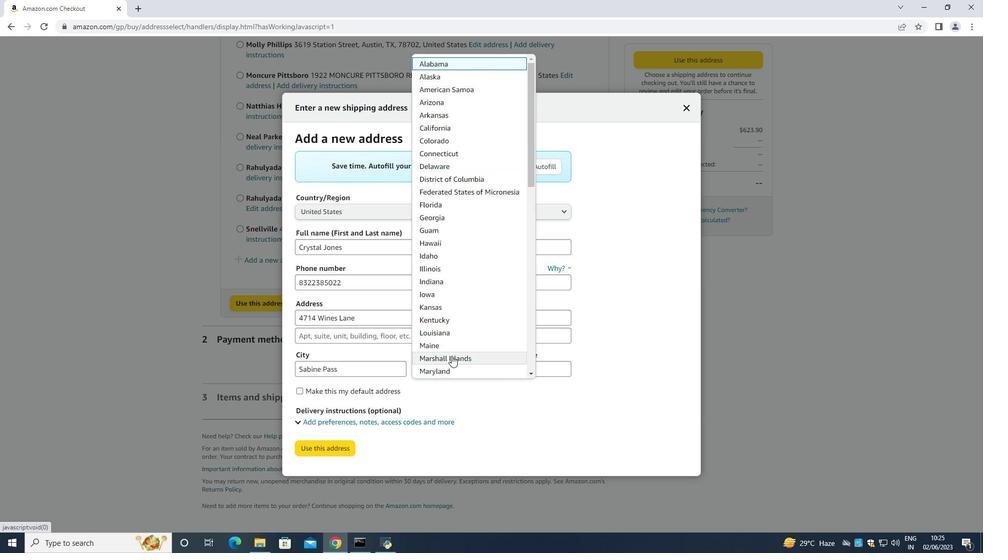 
Action: Mouse scrolled (452, 331) with delta (0, 0)
Screenshot: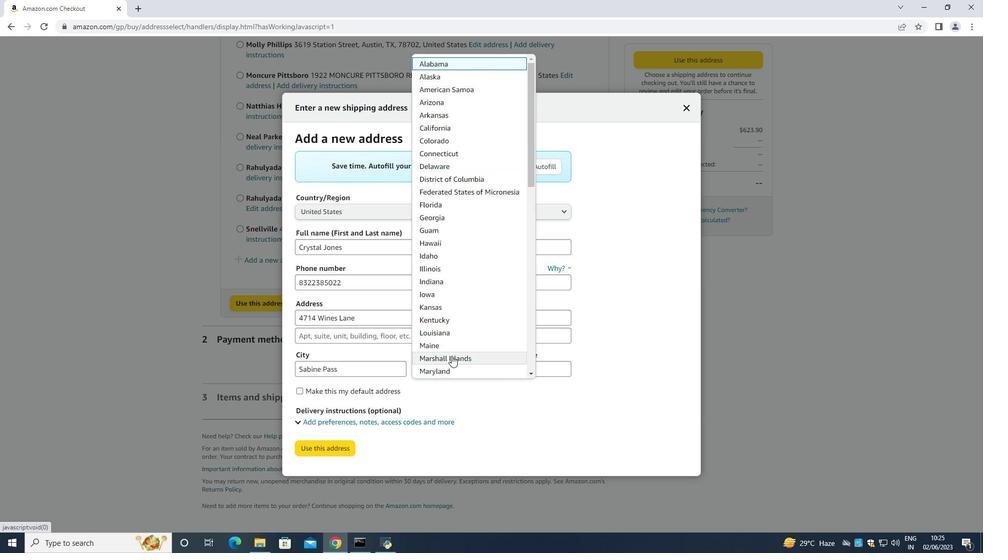 
Action: Mouse moved to (460, 287)
Screenshot: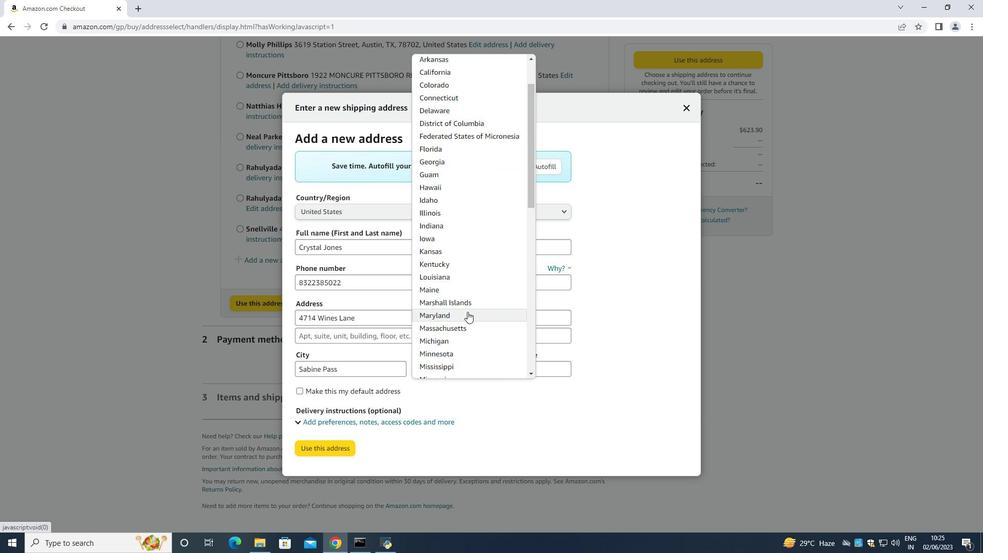 
Action: Mouse scrolled (460, 286) with delta (0, 0)
Screenshot: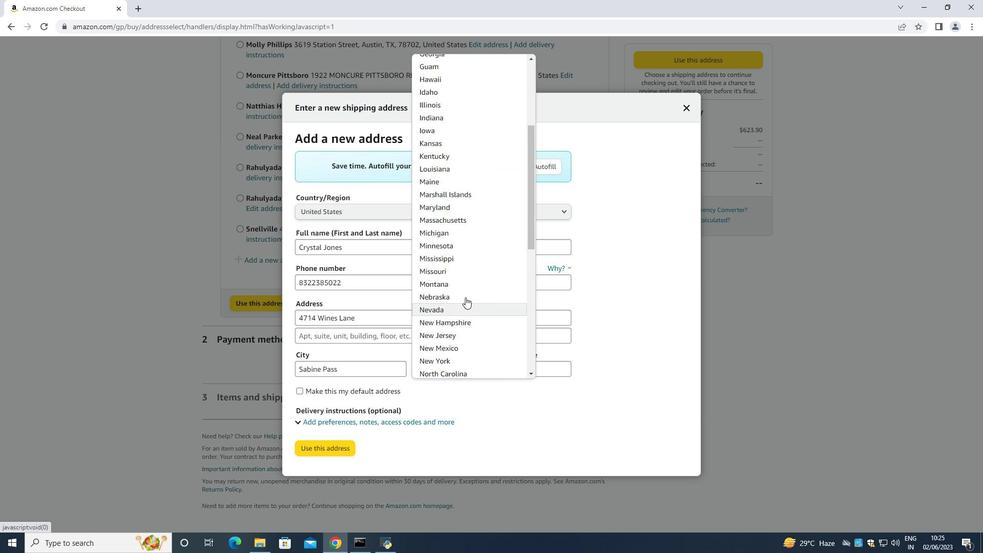 
Action: Mouse scrolled (460, 286) with delta (0, 0)
Screenshot: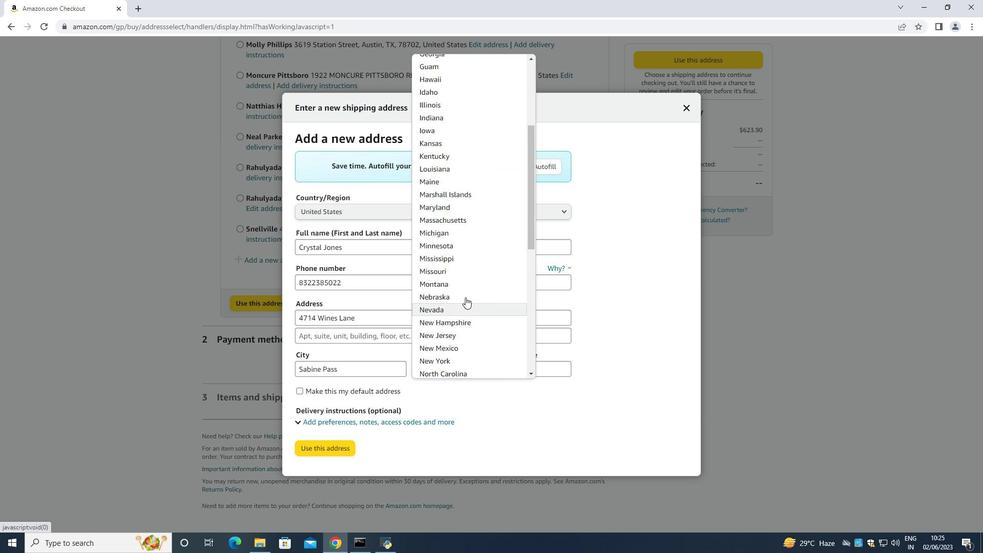 
Action: Mouse scrolled (460, 286) with delta (0, 0)
Screenshot: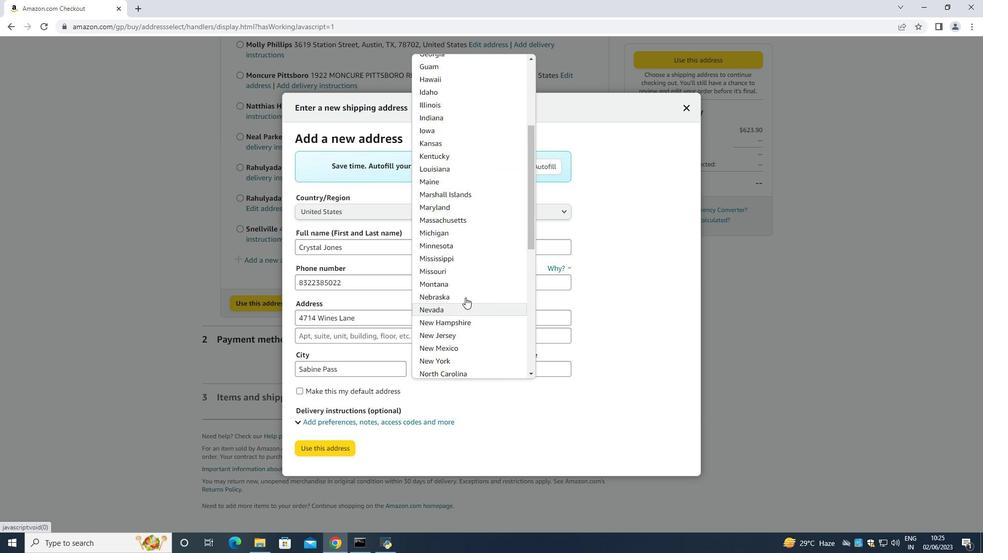 
Action: Mouse scrolled (460, 286) with delta (0, 0)
Screenshot: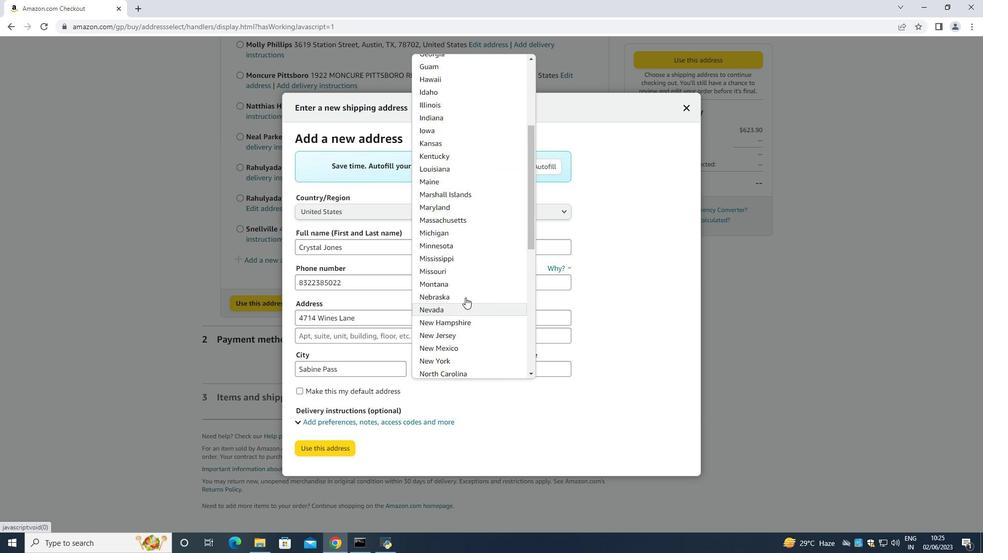 
Action: Mouse scrolled (460, 286) with delta (0, 0)
Screenshot: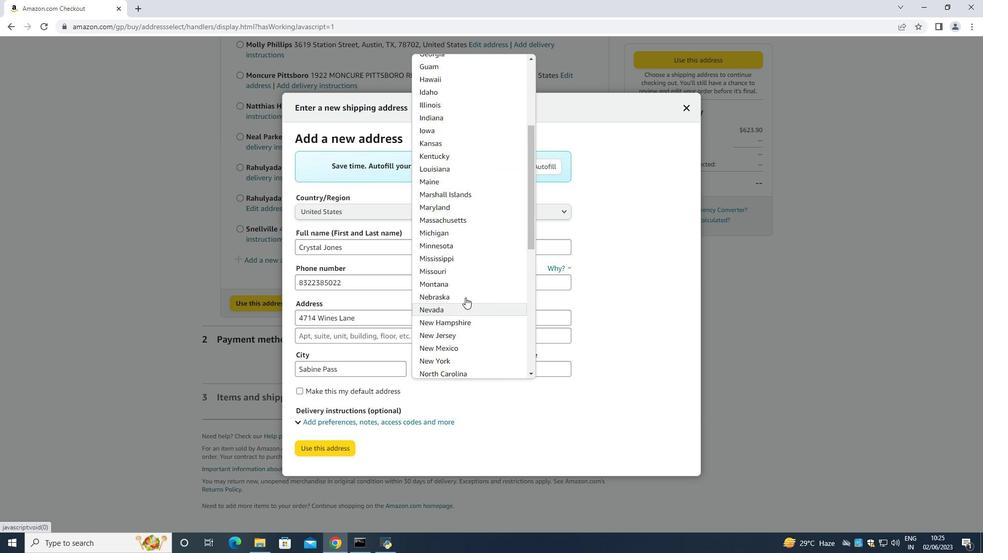 
Action: Mouse scrolled (460, 286) with delta (0, 0)
Screenshot: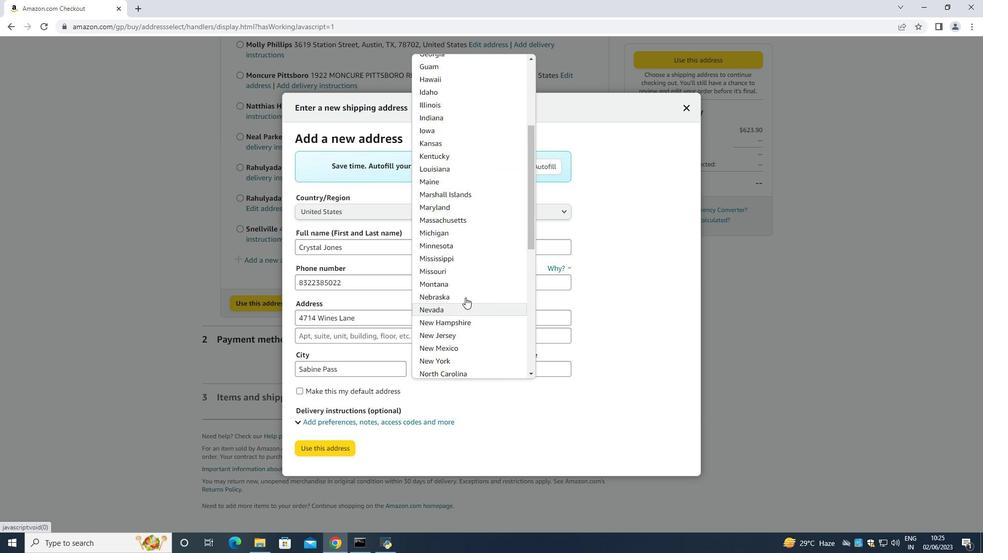 
Action: Mouse moved to (459, 285)
Screenshot: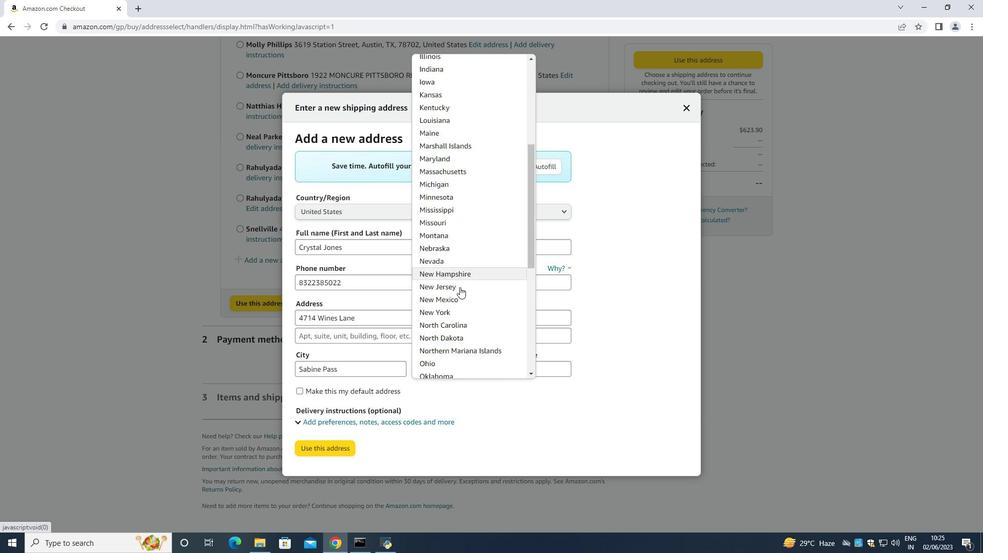 
Action: Mouse scrolled (459, 285) with delta (0, 0)
Screenshot: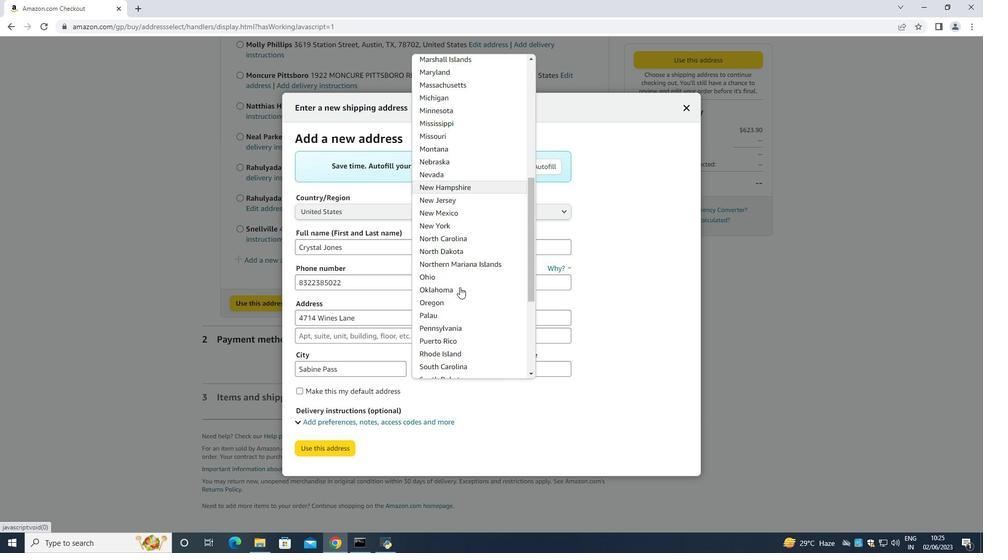 
Action: Mouse moved to (458, 286)
Screenshot: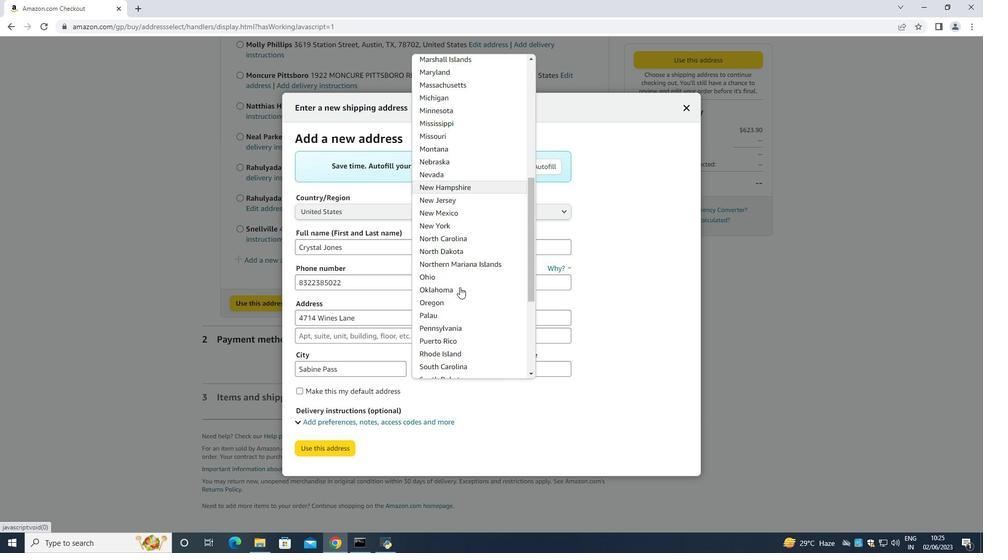 
Action: Mouse scrolled (458, 285) with delta (0, 0)
Screenshot: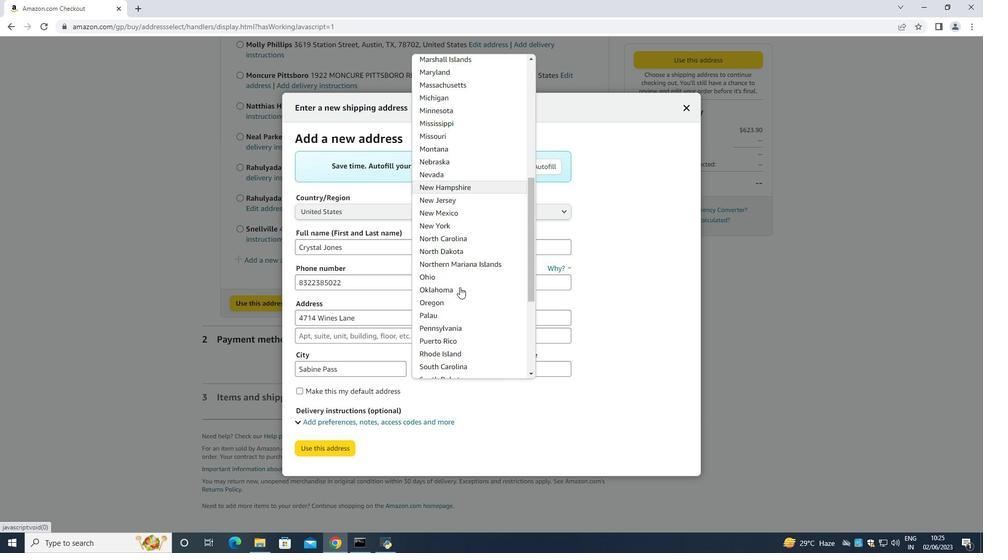 
Action: Mouse moved to (458, 287)
Screenshot: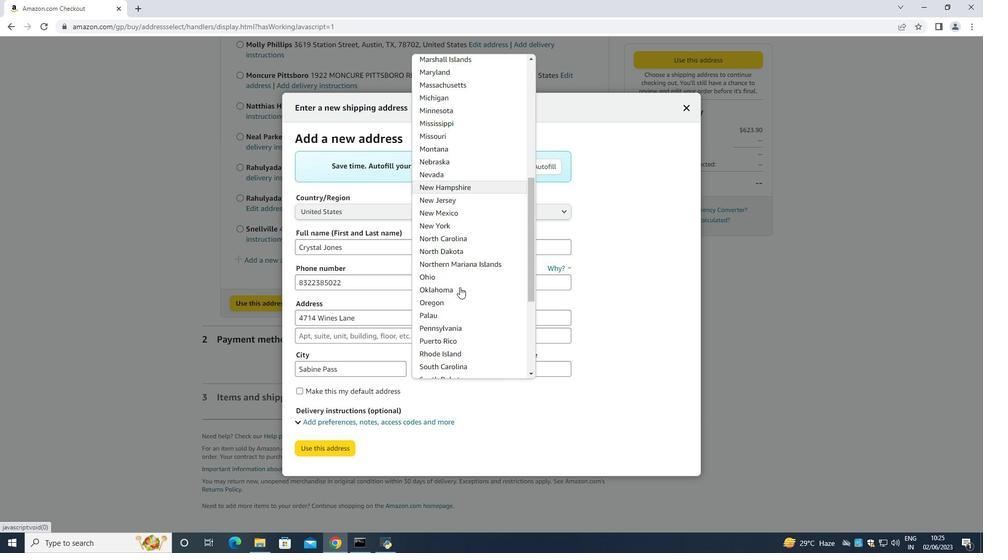 
Action: Mouse scrolled (458, 286) with delta (0, 0)
Screenshot: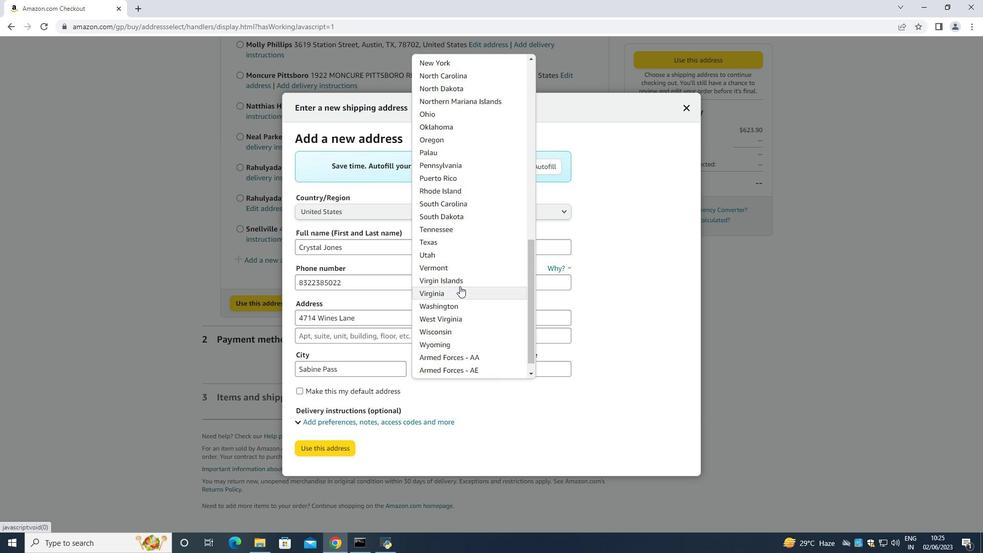 
Action: Mouse scrolled (458, 286) with delta (0, 0)
Screenshot: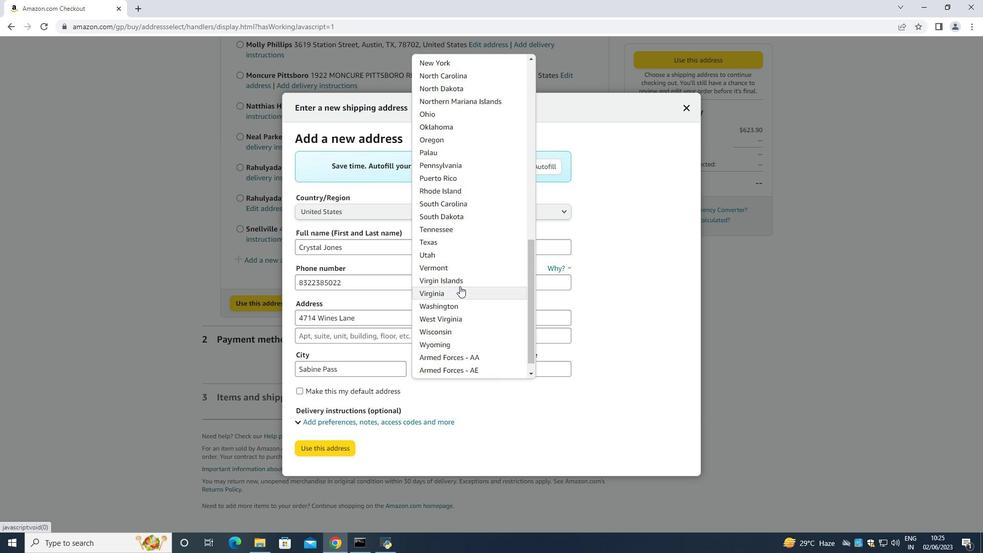 
Action: Mouse scrolled (458, 286) with delta (0, 0)
Screenshot: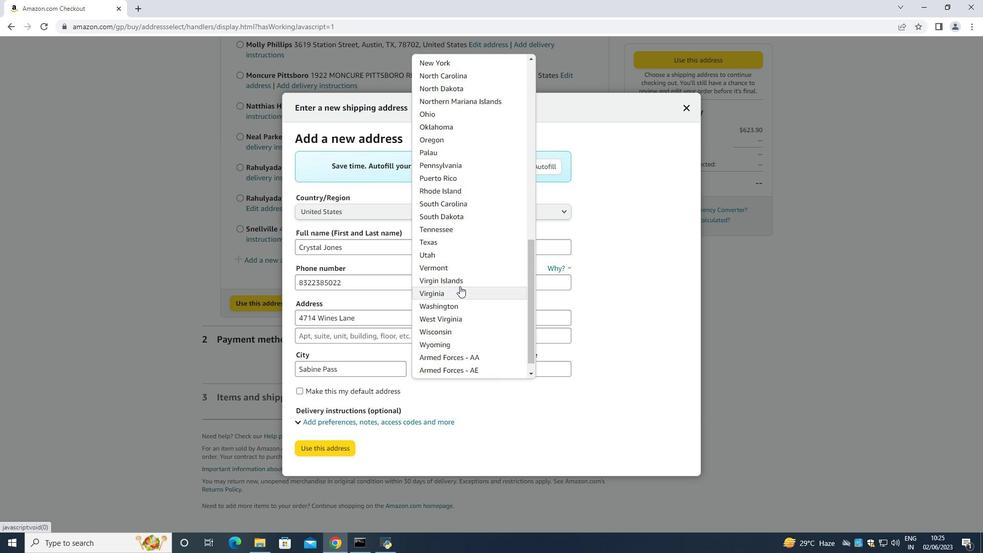 
Action: Mouse moved to (458, 287)
Screenshot: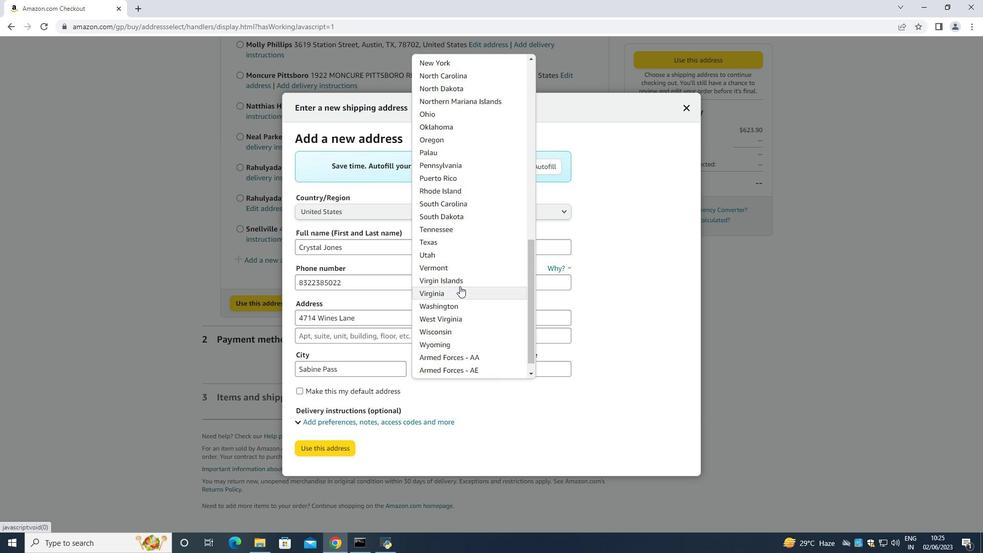 
Action: Mouse scrolled (458, 286) with delta (0, -1)
Screenshot: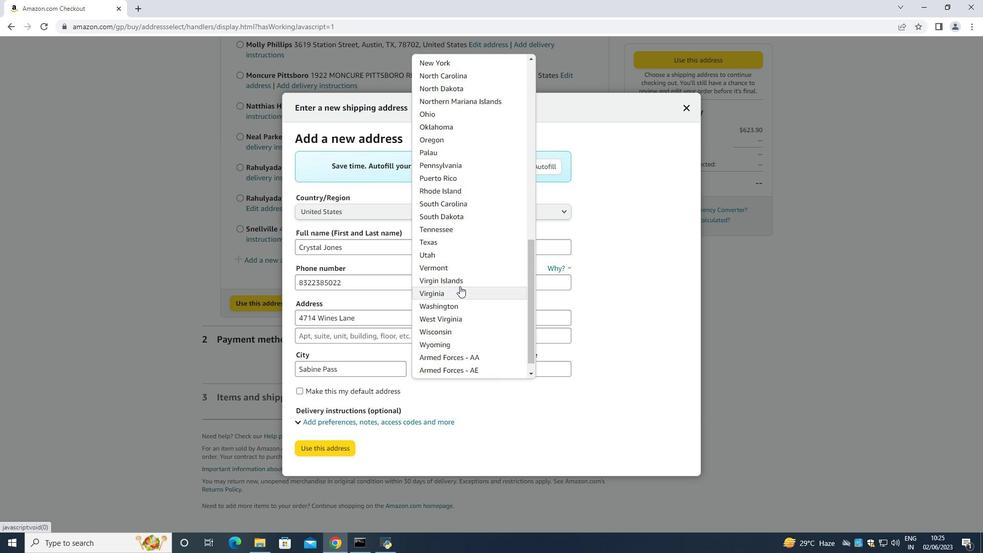 
Action: Mouse scrolled (458, 286) with delta (0, 0)
Screenshot: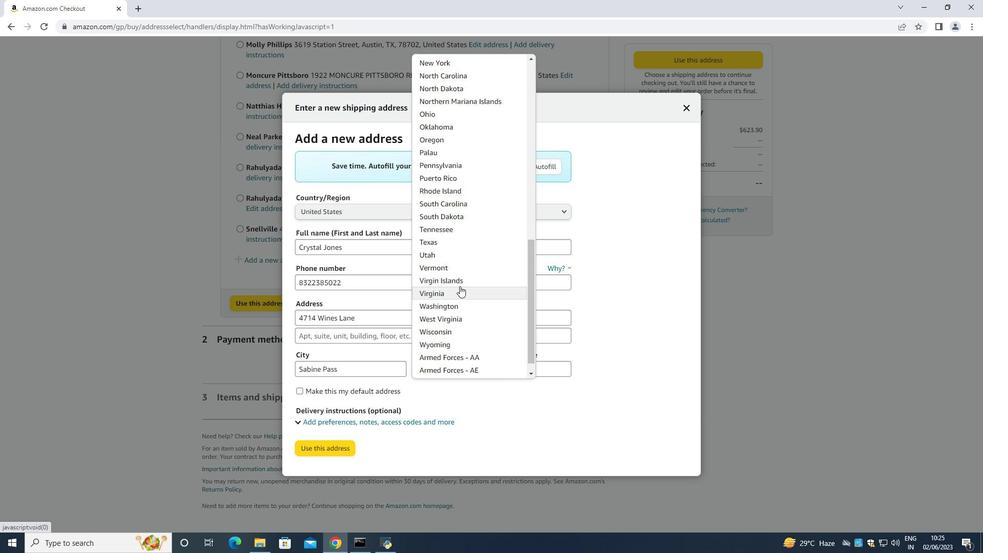 
Action: Mouse moved to (432, 230)
